 Task: Go to Program & Features. Select Whole Food Market. Add to cart Organic Avocado-2. Select Amazon Health. Add to cart Collagen Supplements-4. Place order for Dallas Robinson, _x000D_
1636 Lexi Loop_x000D_
Lynden, Washington(WA), 98264, Cell Number (360) 354-8826
Action: Mouse moved to (209, 284)
Screenshot: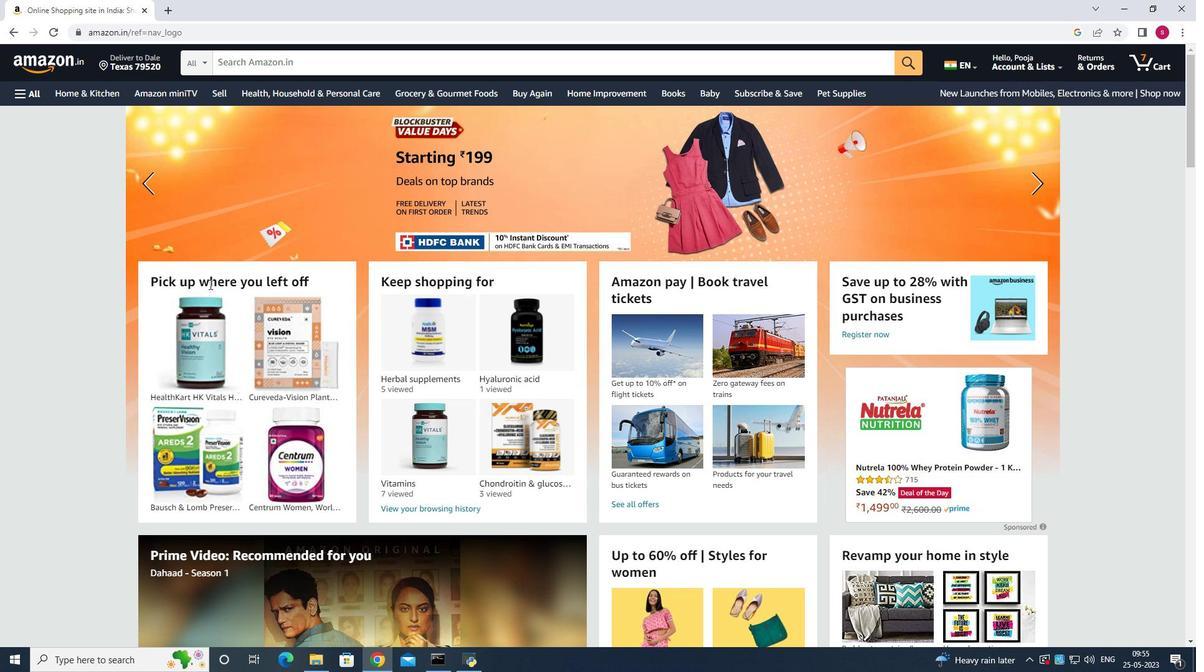 
Action: Mouse scrolled (209, 284) with delta (0, 0)
Screenshot: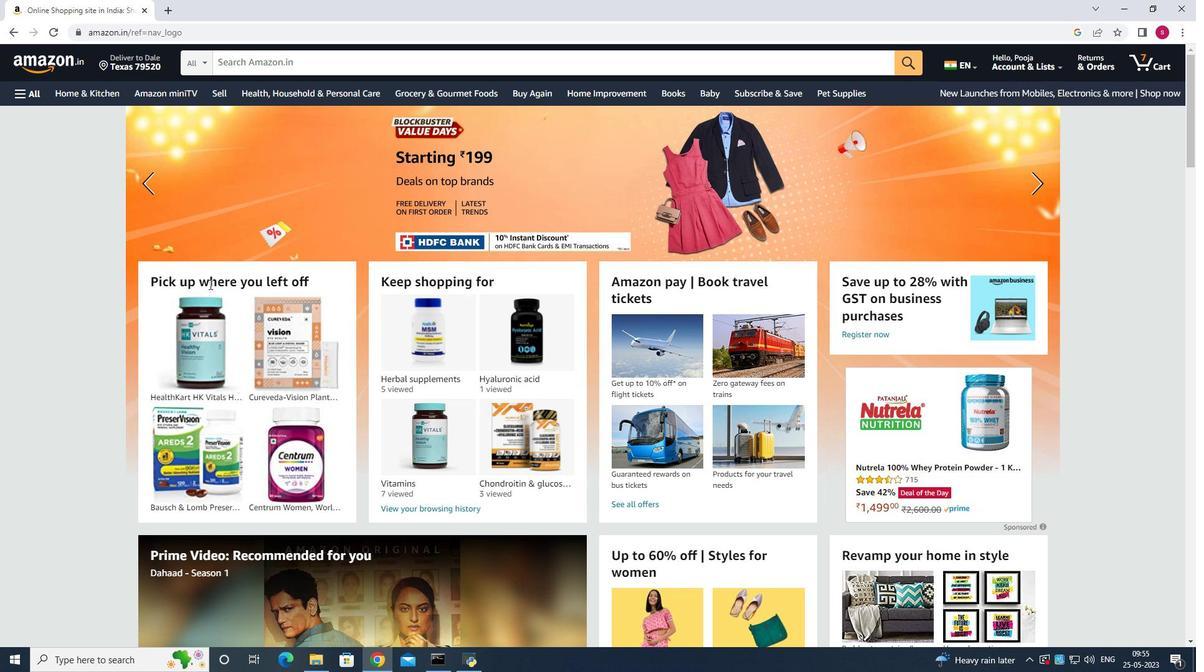 
Action: Mouse scrolled (209, 284) with delta (0, 0)
Screenshot: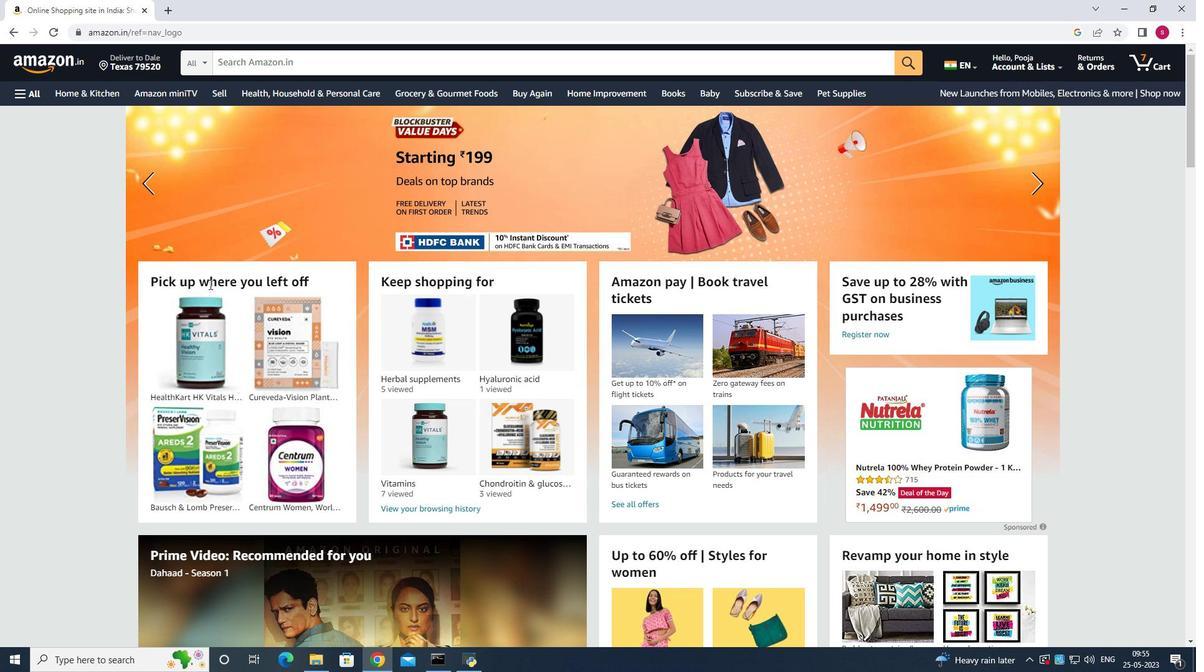 
Action: Mouse scrolled (209, 284) with delta (0, 0)
Screenshot: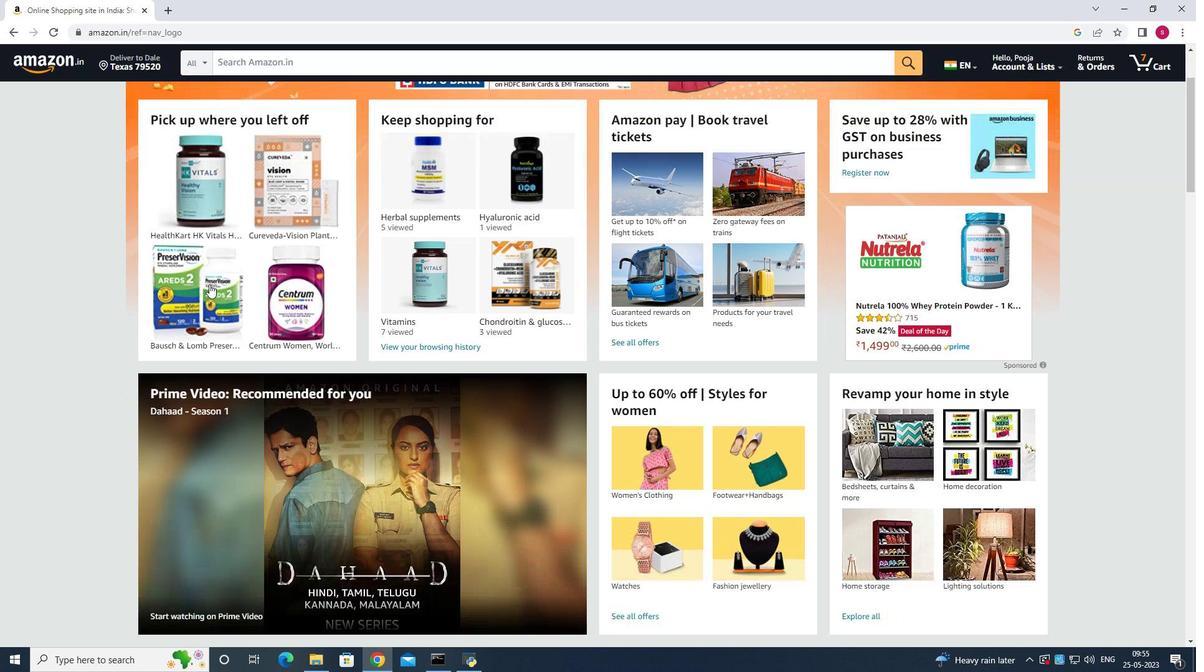 
Action: Mouse scrolled (209, 284) with delta (0, 0)
Screenshot: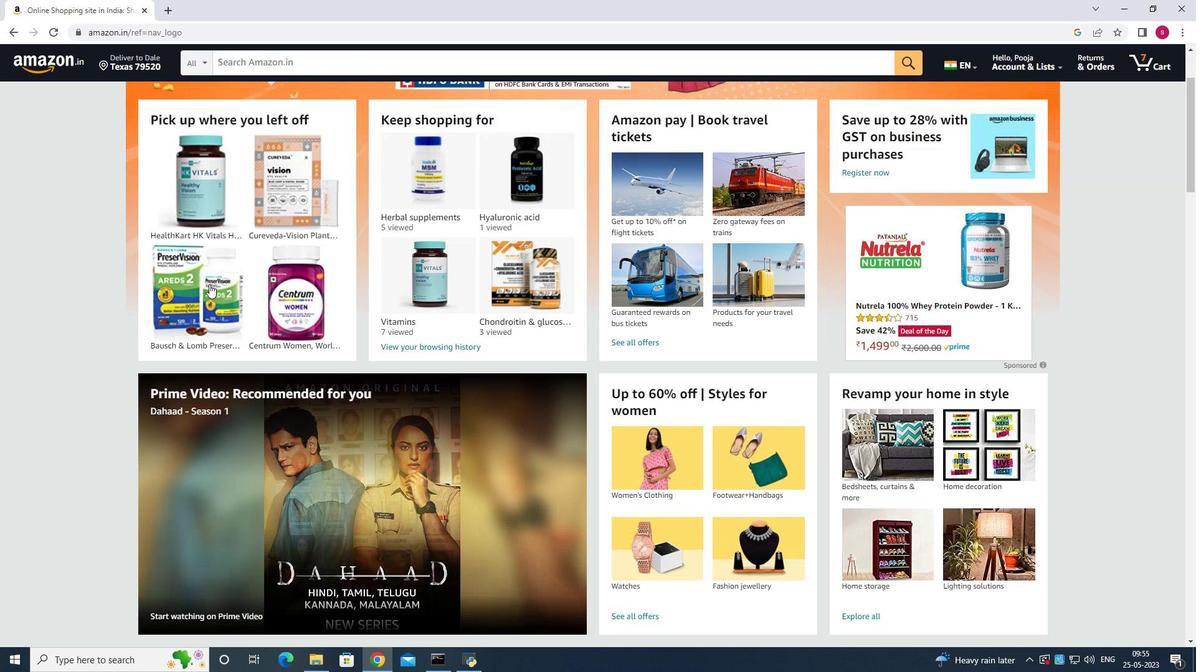 
Action: Mouse scrolled (209, 284) with delta (0, 0)
Screenshot: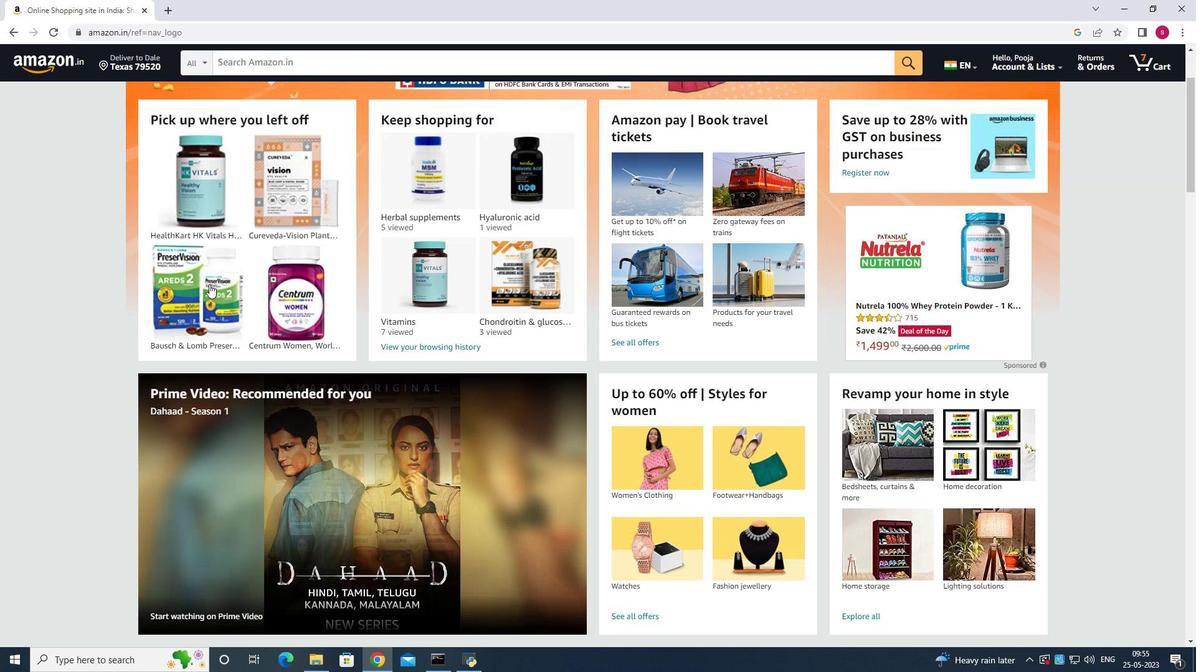 
Action: Mouse scrolled (209, 284) with delta (0, 0)
Screenshot: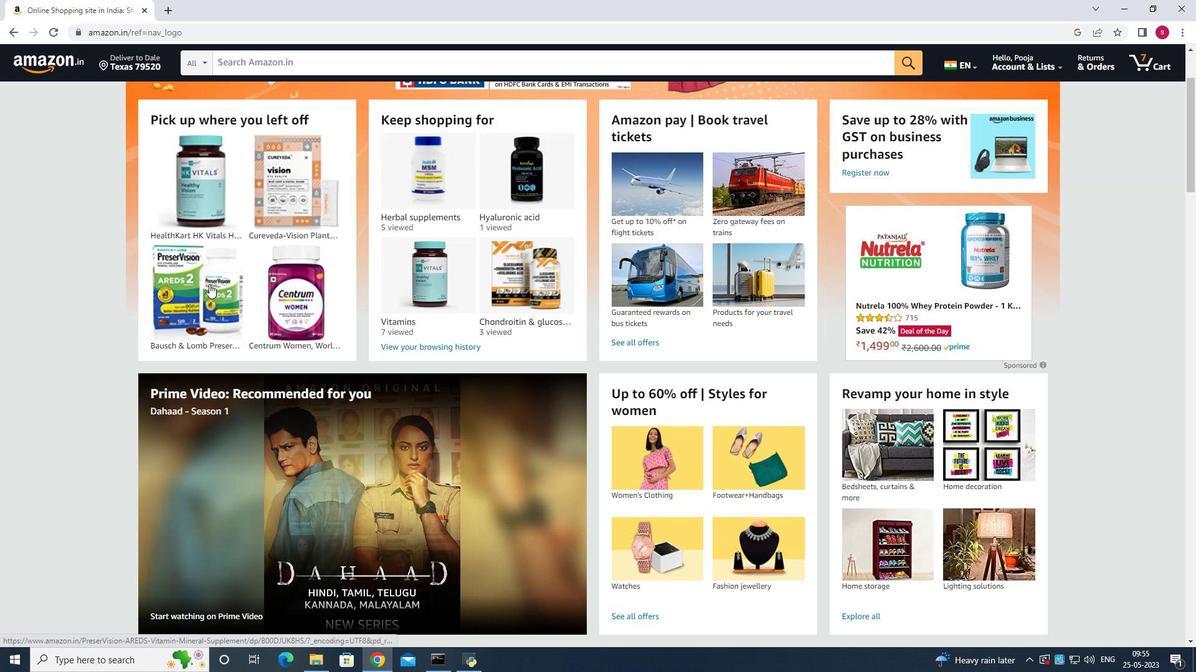 
Action: Mouse moved to (160, 272)
Screenshot: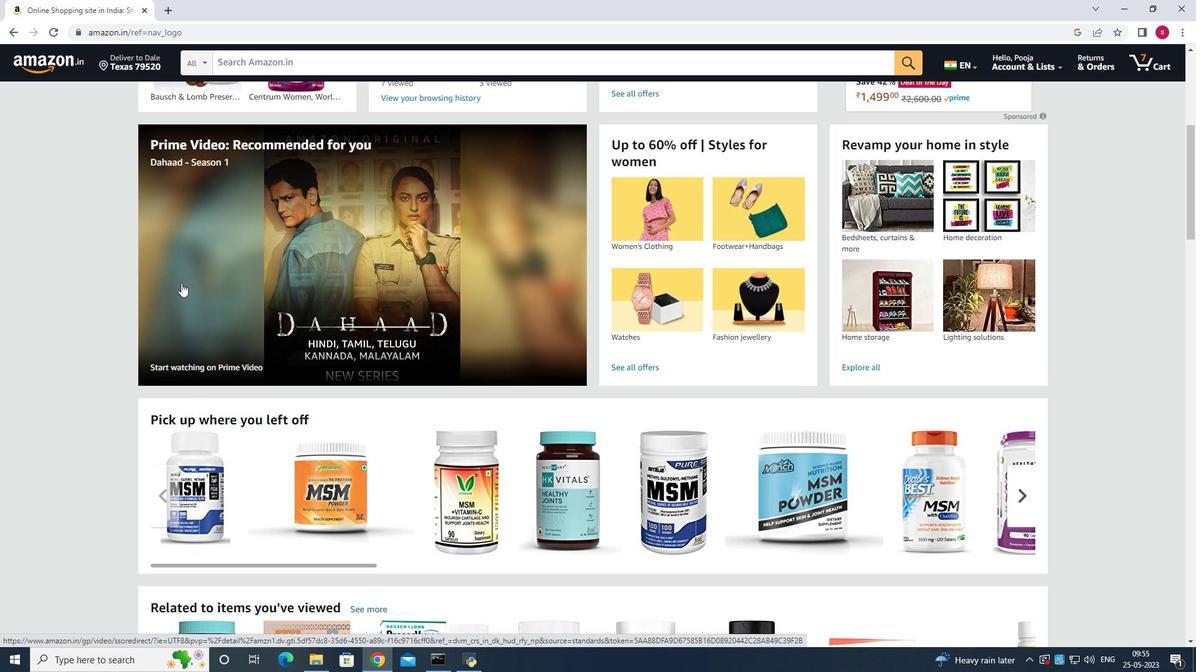 
Action: Mouse scrolled (160, 273) with delta (0, 0)
Screenshot: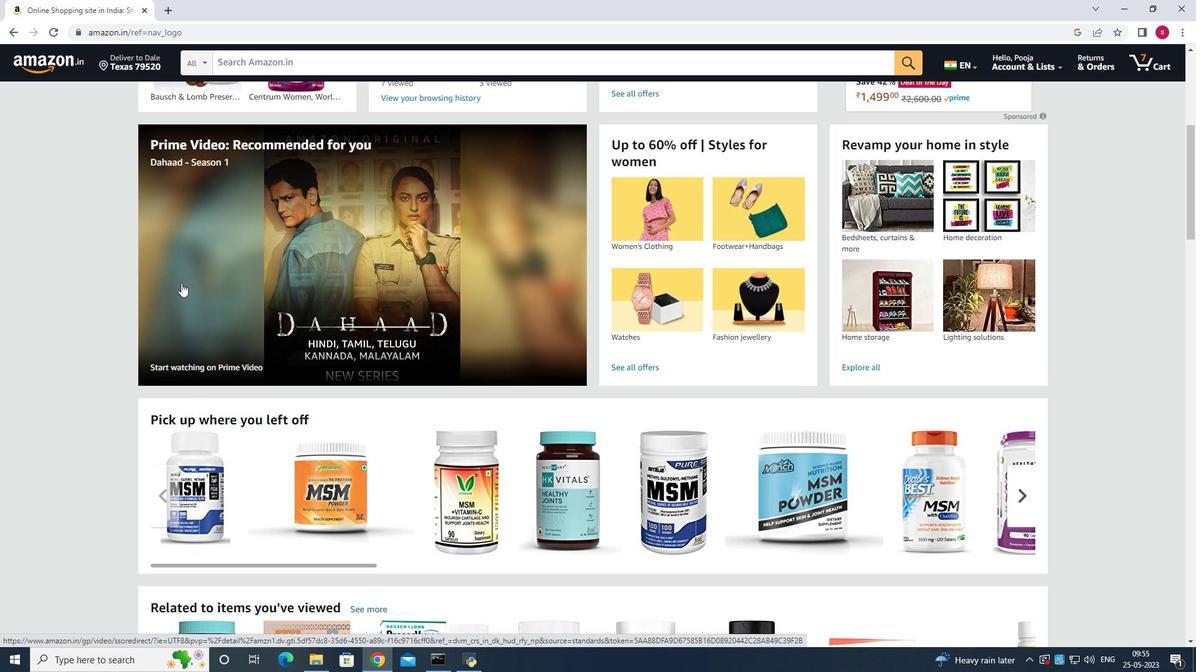 
Action: Mouse scrolled (160, 273) with delta (0, 0)
Screenshot: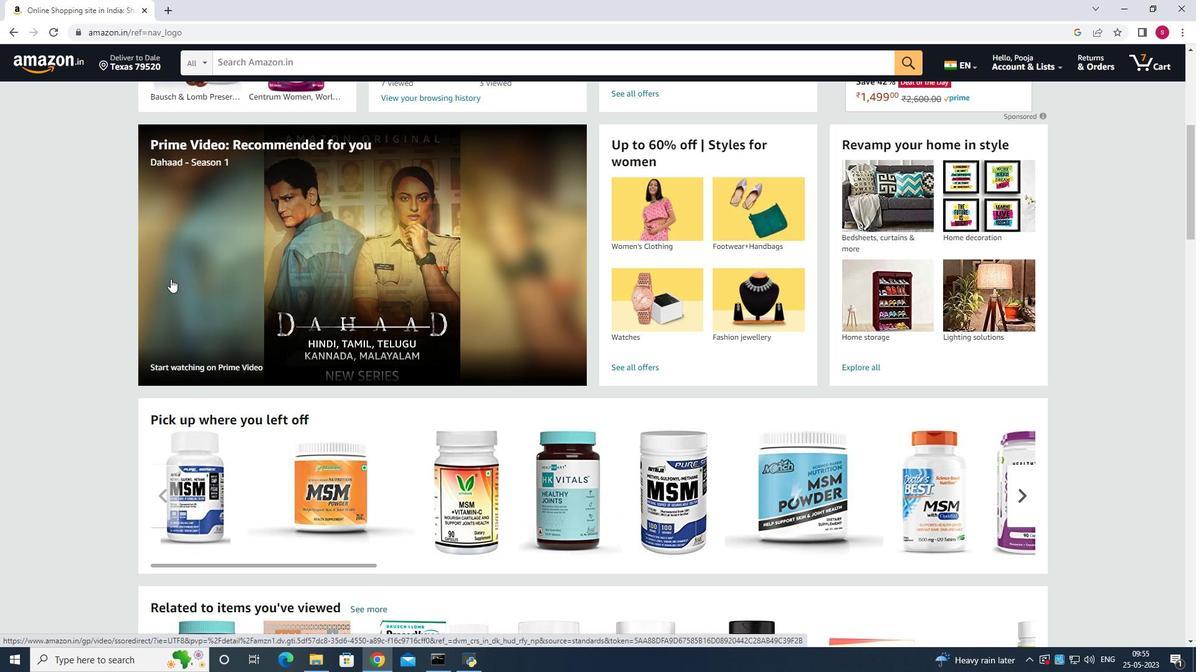 
Action: Mouse scrolled (160, 273) with delta (0, 0)
Screenshot: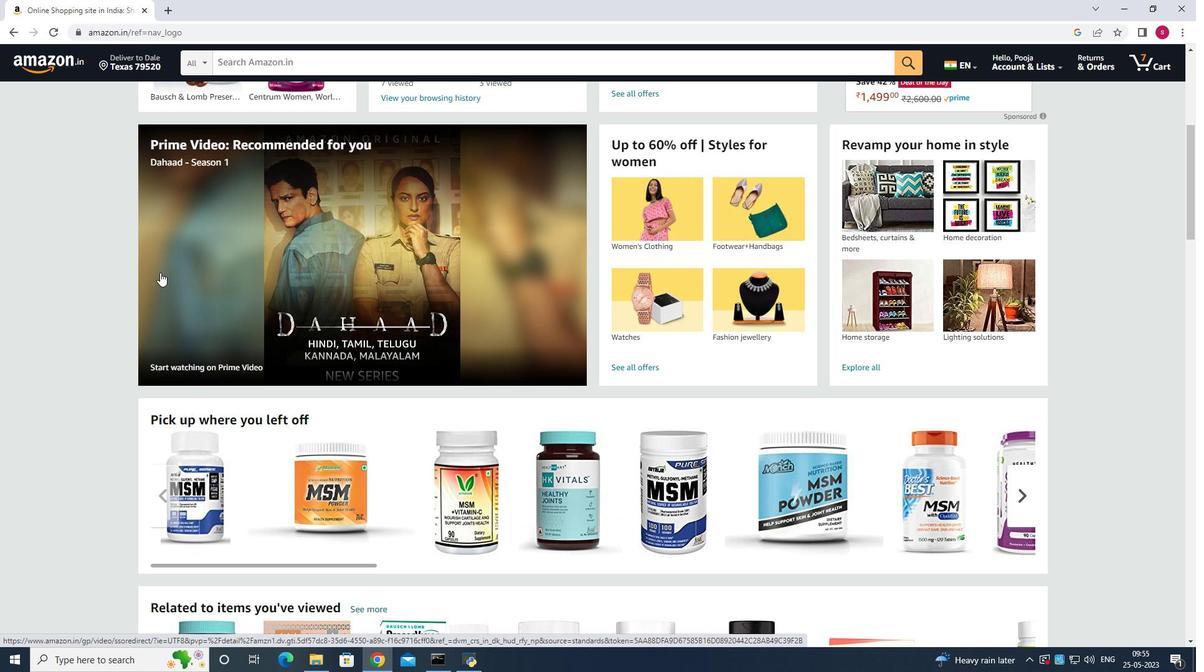 
Action: Mouse scrolled (160, 273) with delta (0, 0)
Screenshot: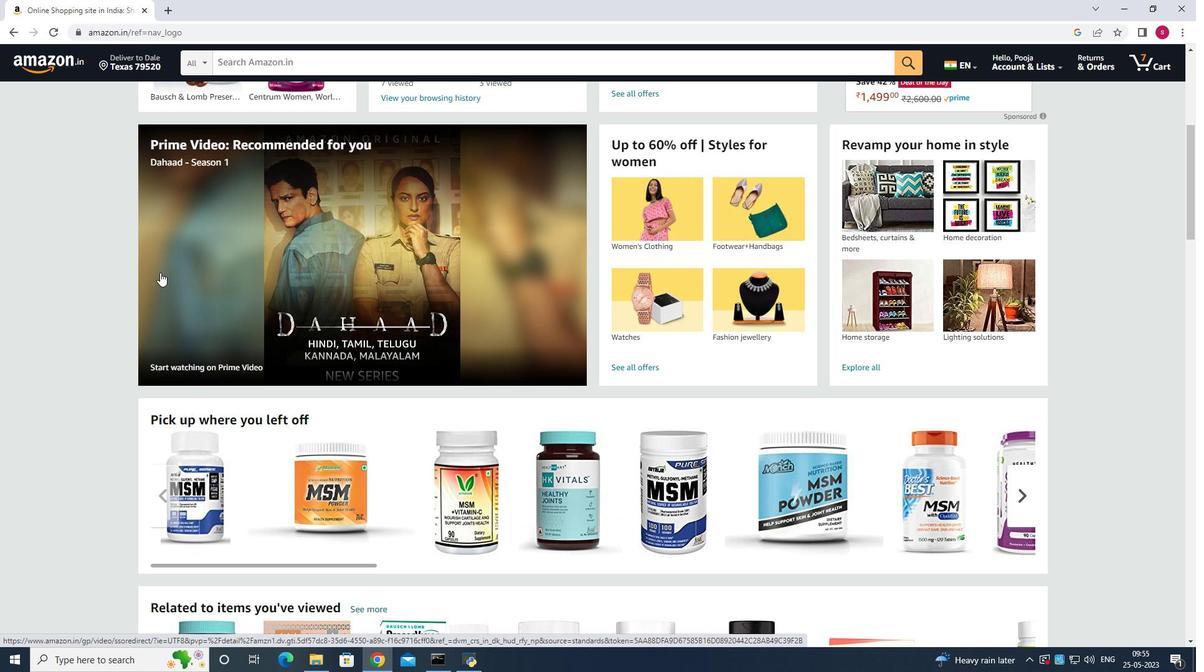 
Action: Mouse scrolled (160, 273) with delta (0, 0)
Screenshot: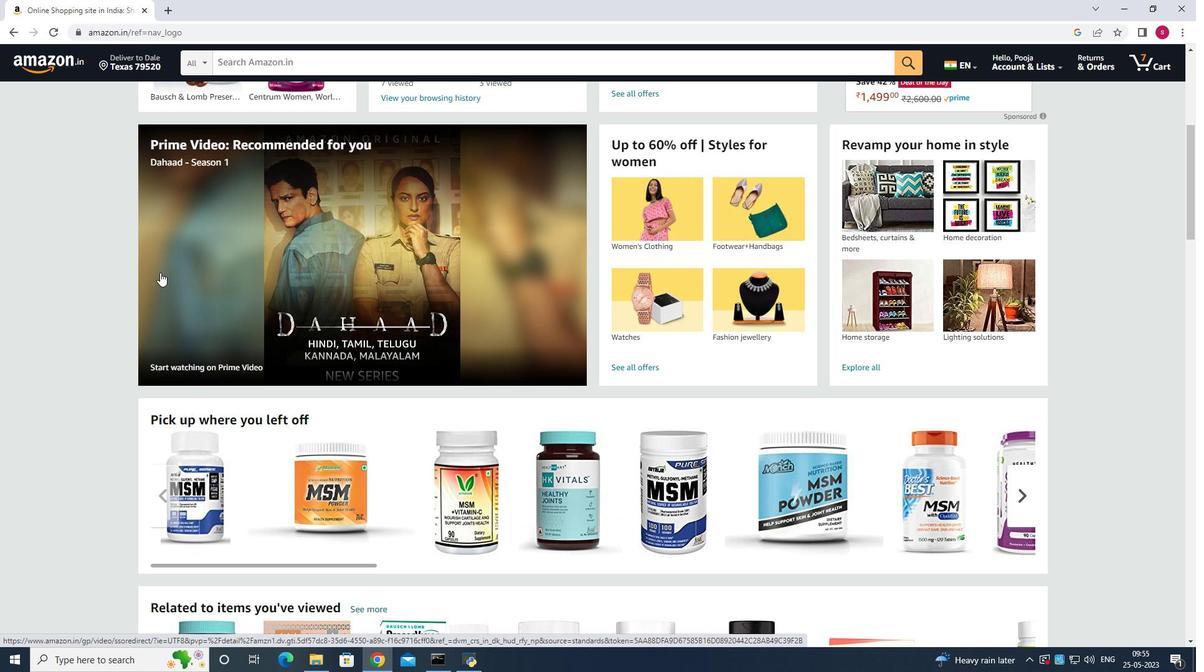 
Action: Mouse scrolled (160, 273) with delta (0, 0)
Screenshot: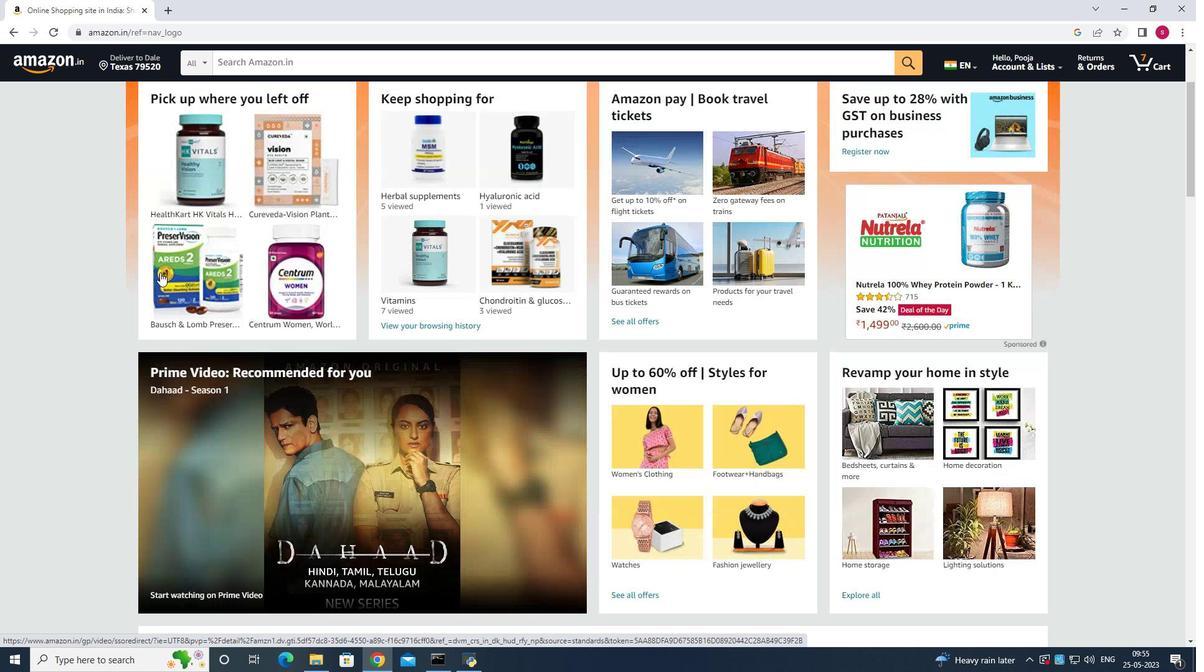 
Action: Mouse scrolled (160, 273) with delta (0, 0)
Screenshot: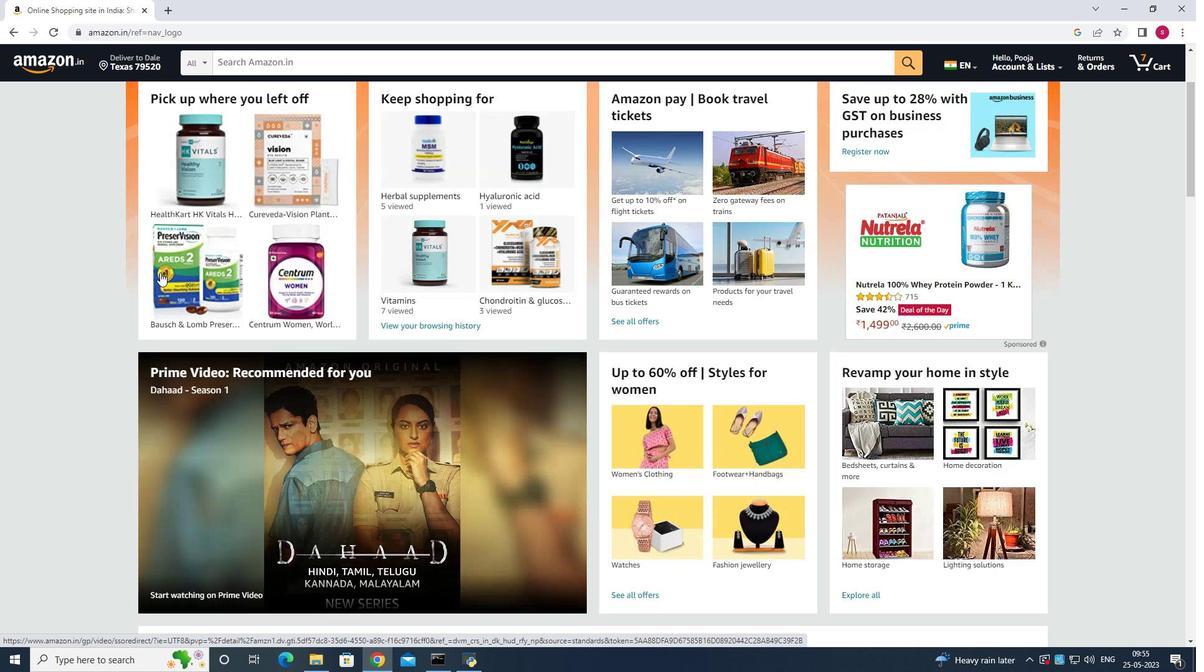 
Action: Mouse scrolled (160, 273) with delta (0, 0)
Screenshot: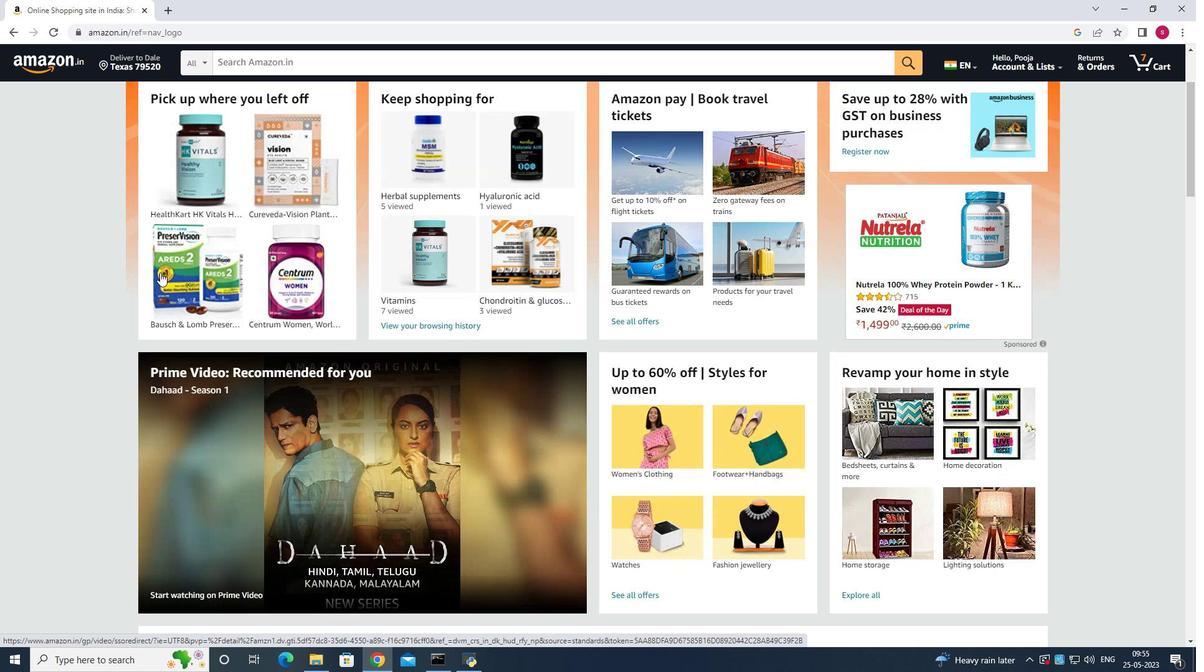 
Action: Mouse moved to (16, 95)
Screenshot: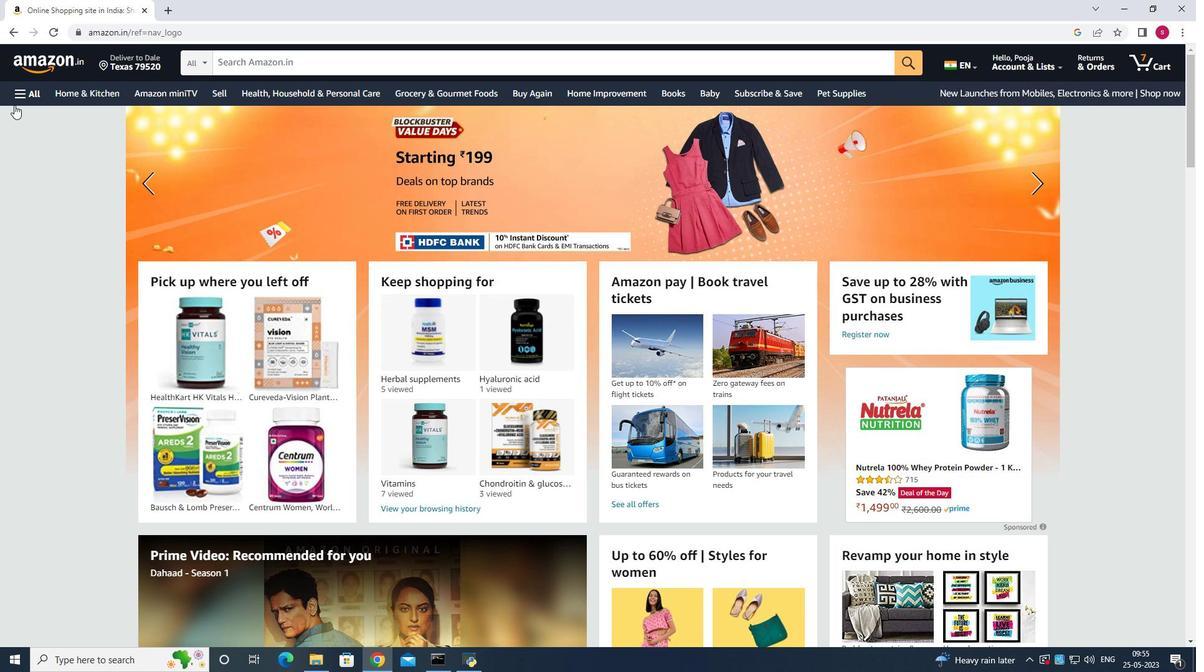 
Action: Mouse pressed left at (16, 95)
Screenshot: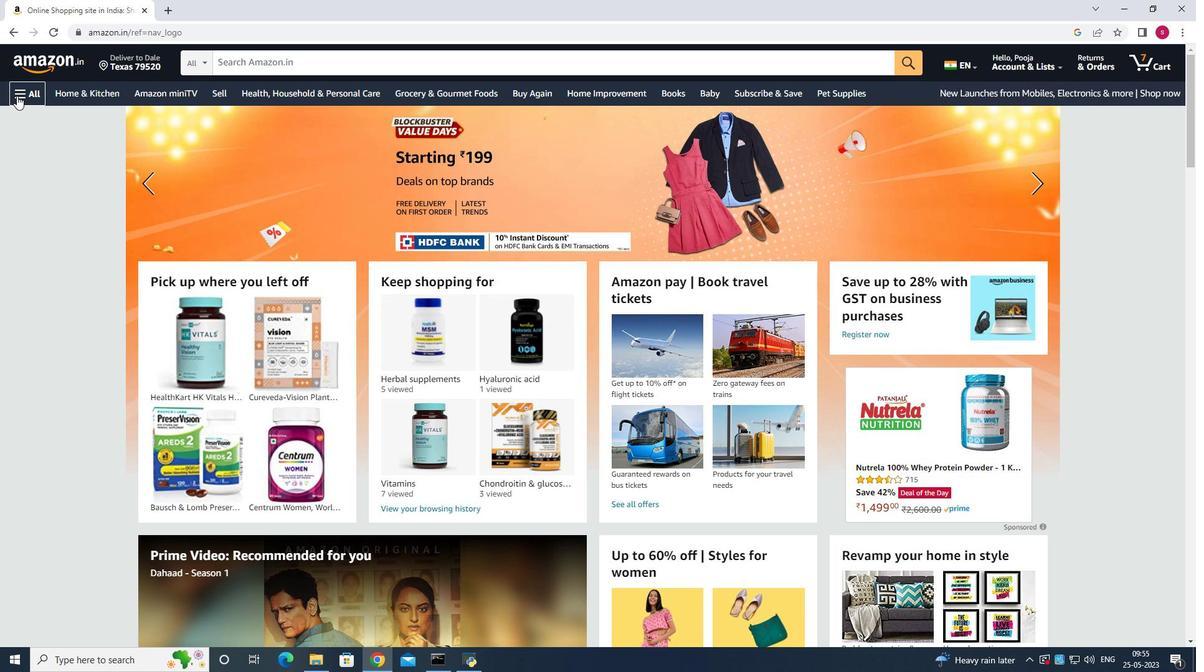 
Action: Mouse moved to (84, 335)
Screenshot: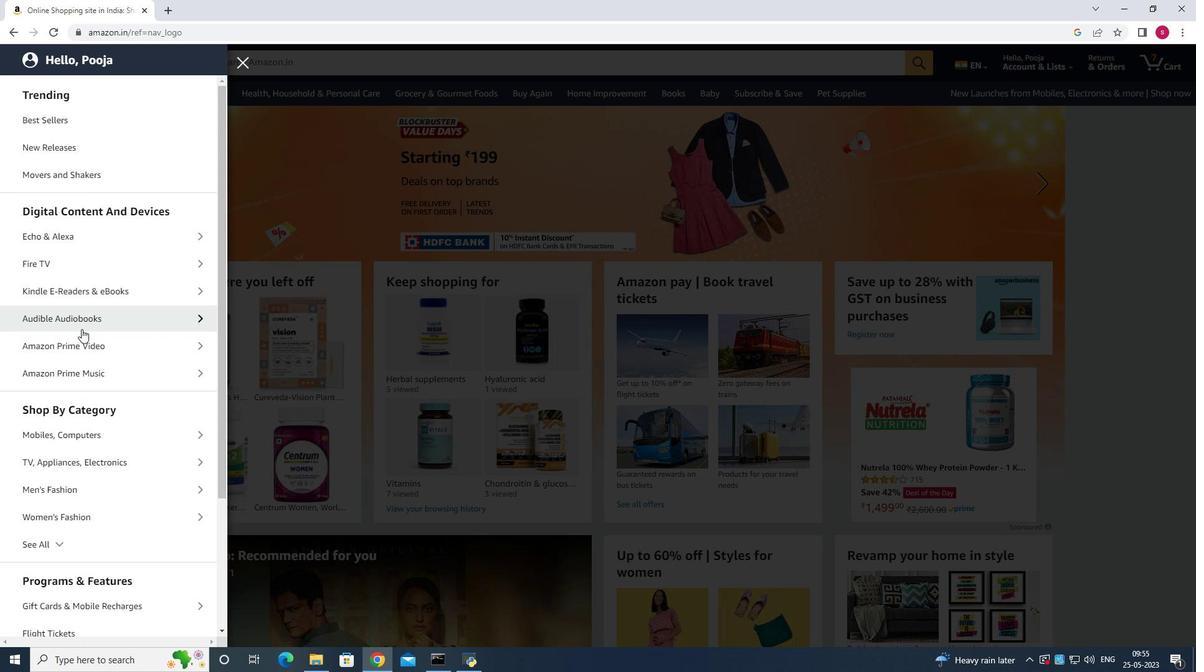 
Action: Mouse scrolled (84, 334) with delta (0, 0)
Screenshot: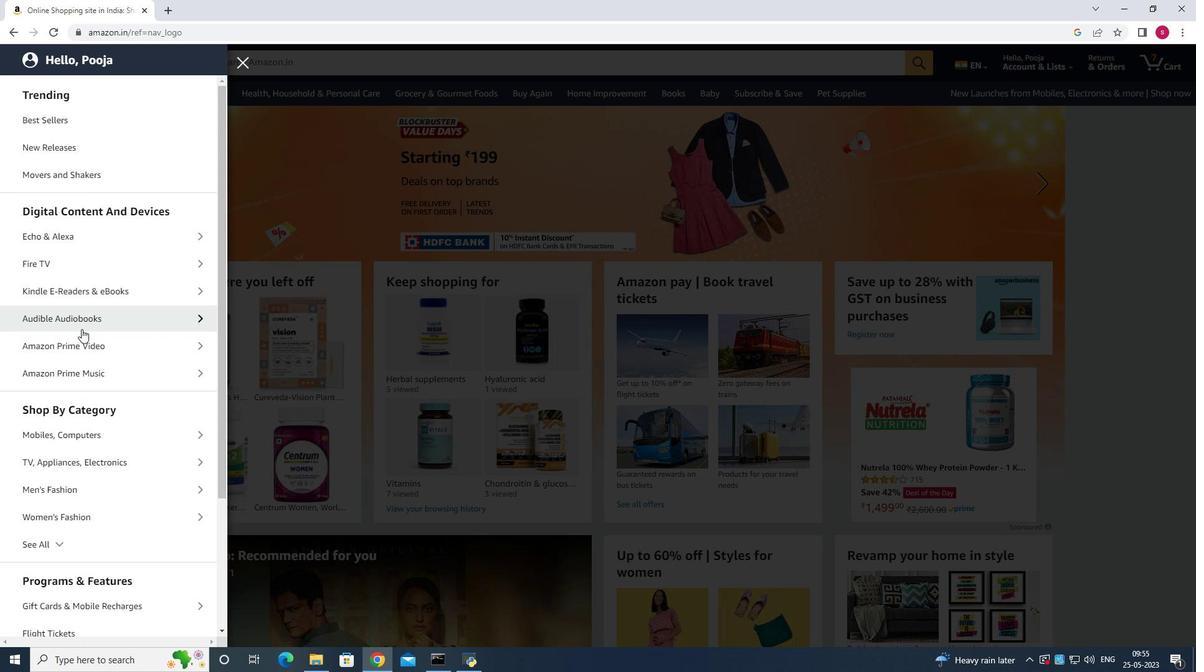 
Action: Mouse moved to (84, 335)
Screenshot: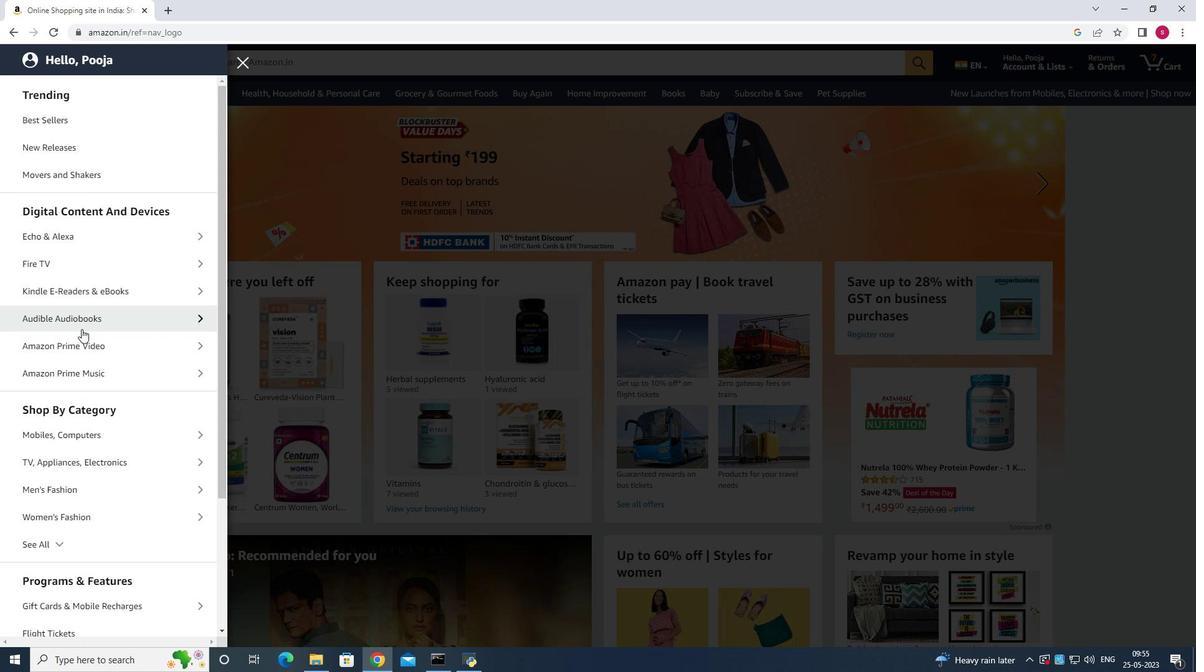 
Action: Mouse scrolled (84, 335) with delta (0, 0)
Screenshot: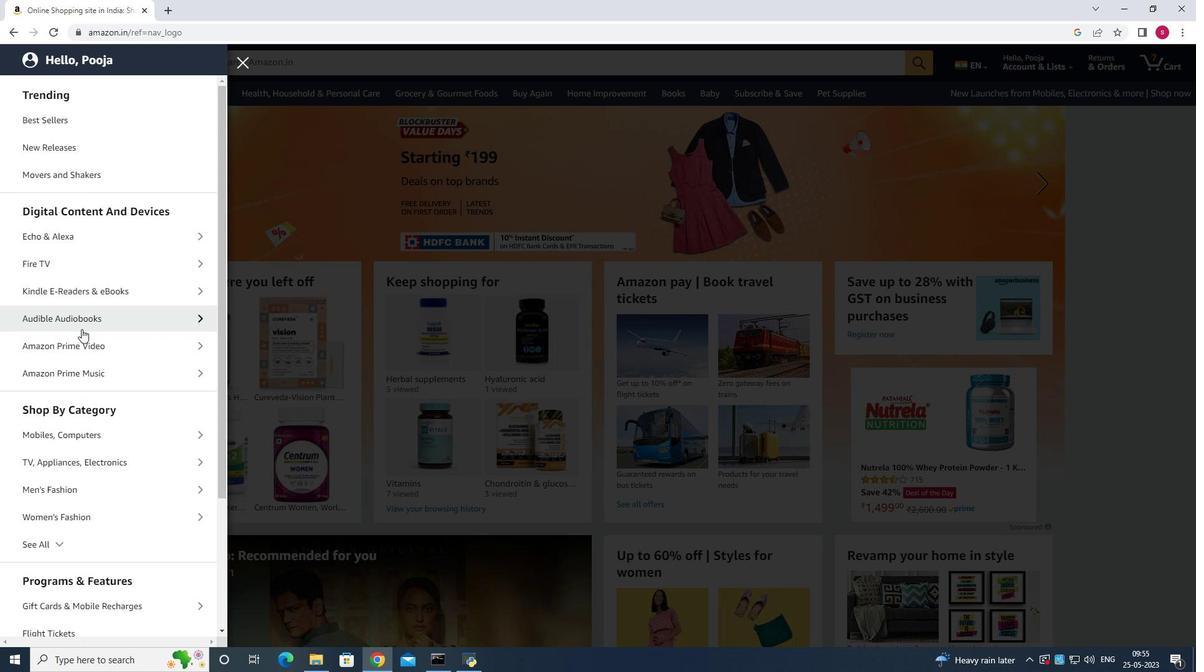 
Action: Mouse scrolled (84, 335) with delta (0, 0)
Screenshot: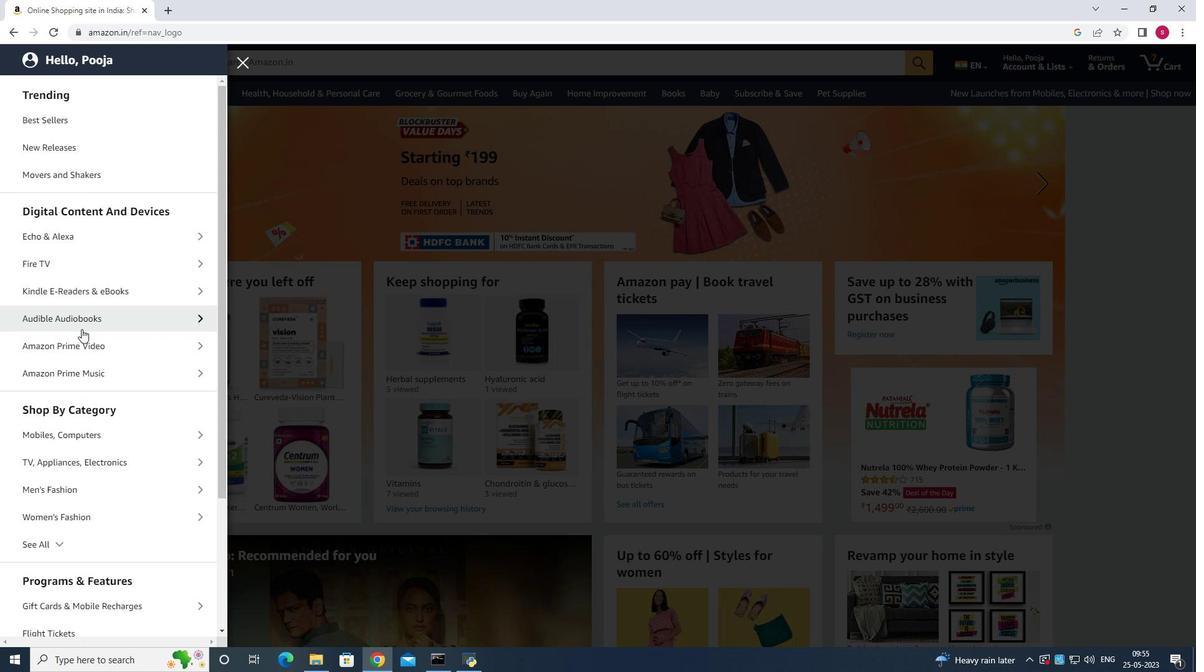
Action: Mouse scrolled (84, 335) with delta (0, 0)
Screenshot: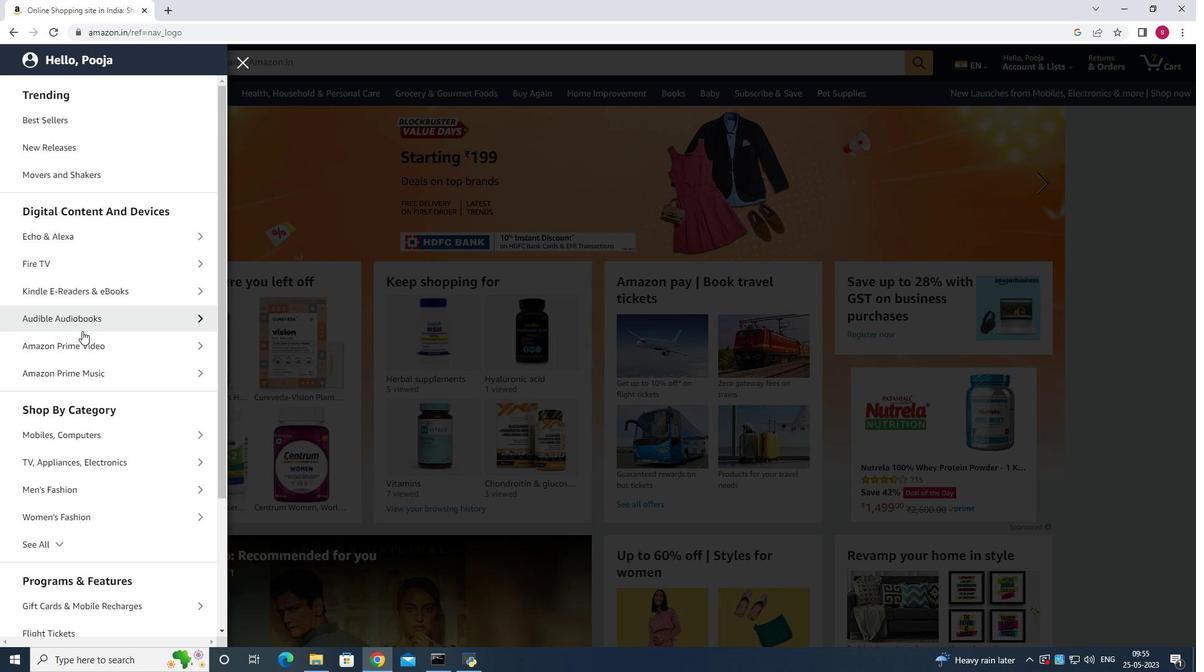 
Action: Mouse scrolled (84, 335) with delta (0, 0)
Screenshot: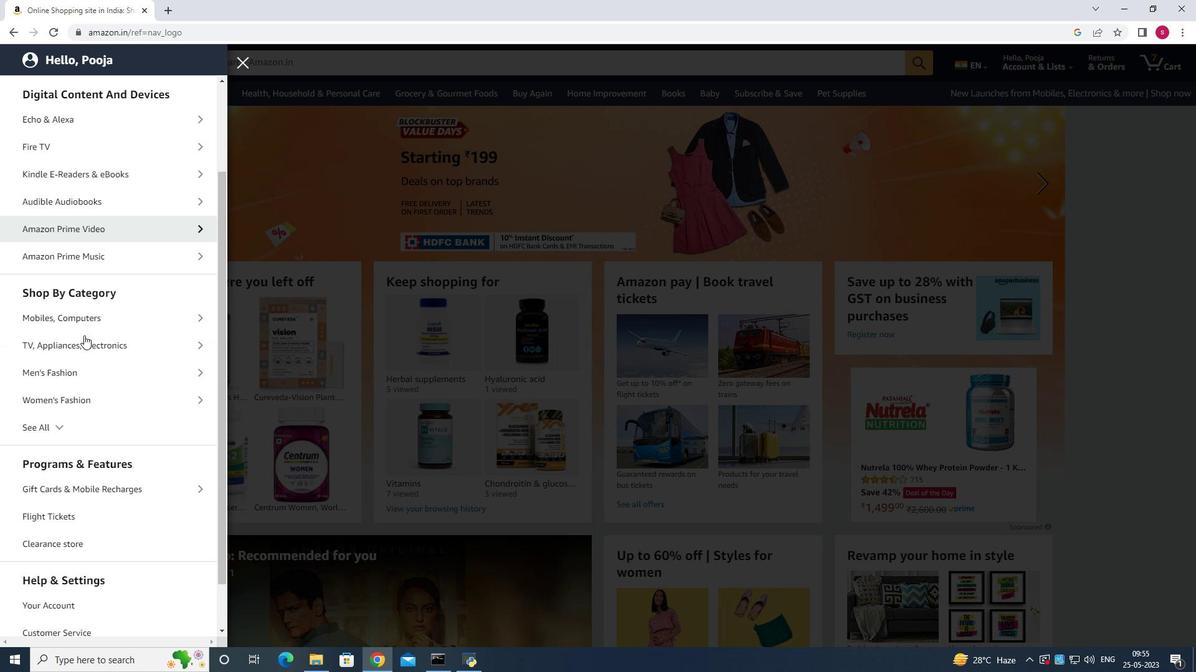 
Action: Mouse scrolled (84, 335) with delta (0, 0)
Screenshot: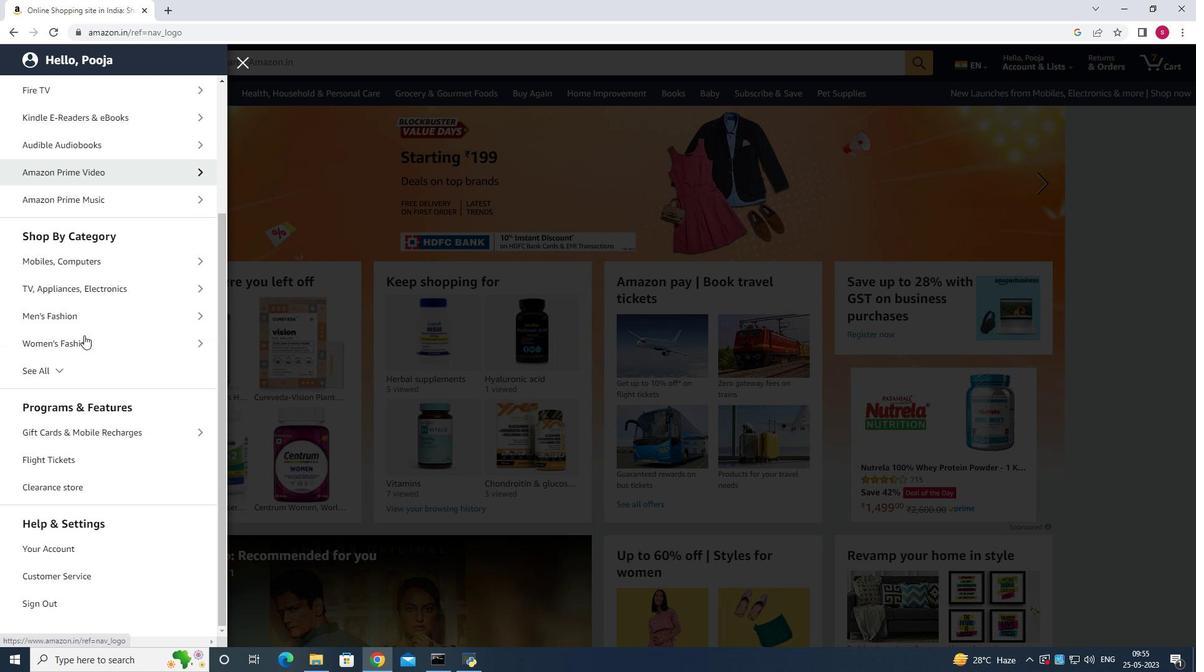 
Action: Mouse scrolled (84, 335) with delta (0, 0)
Screenshot: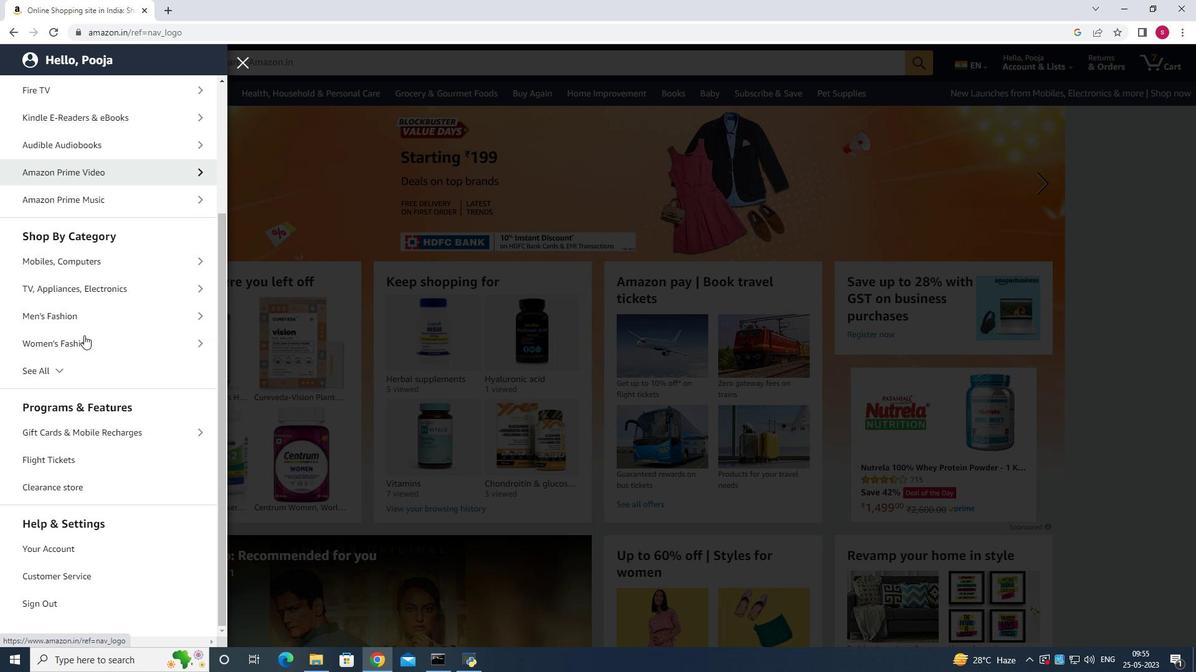 
Action: Mouse scrolled (84, 335) with delta (0, 0)
Screenshot: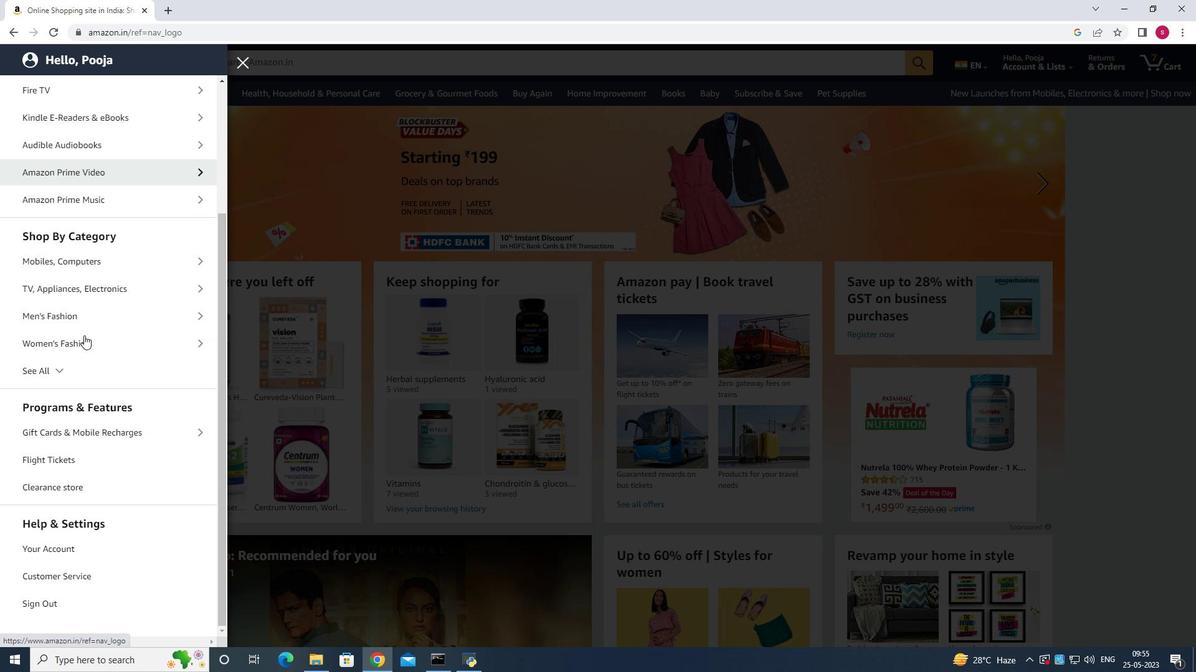 
Action: Mouse moved to (84, 336)
Screenshot: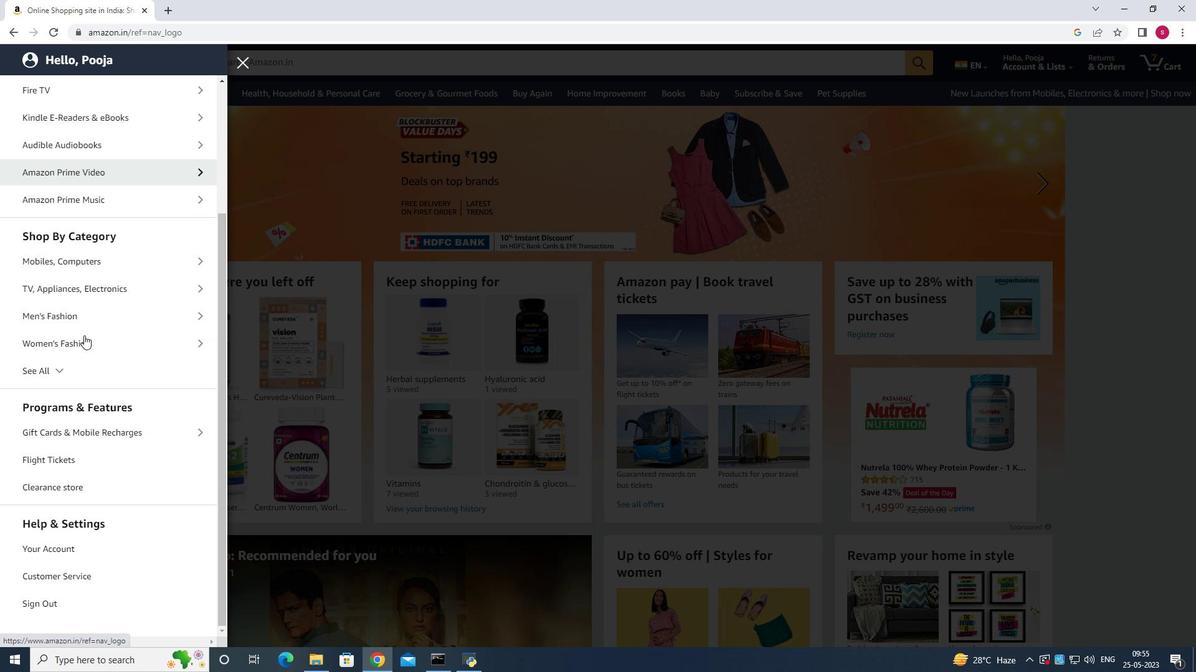 
Action: Mouse scrolled (84, 335) with delta (0, 0)
Screenshot: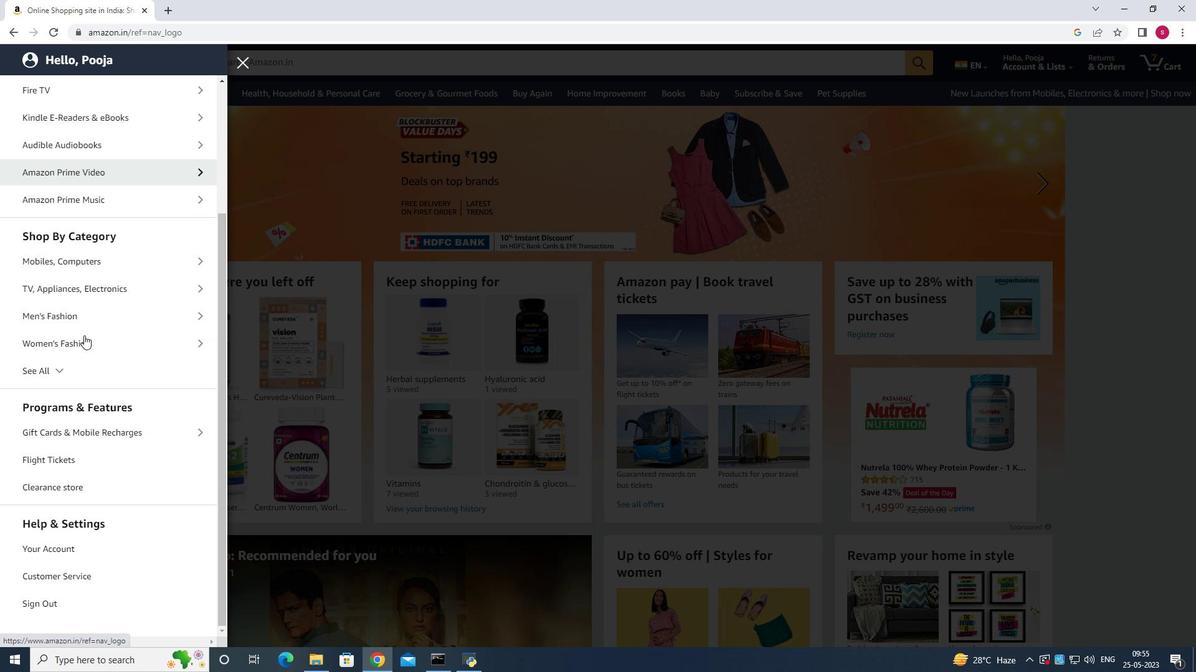 
Action: Mouse moved to (170, 431)
Screenshot: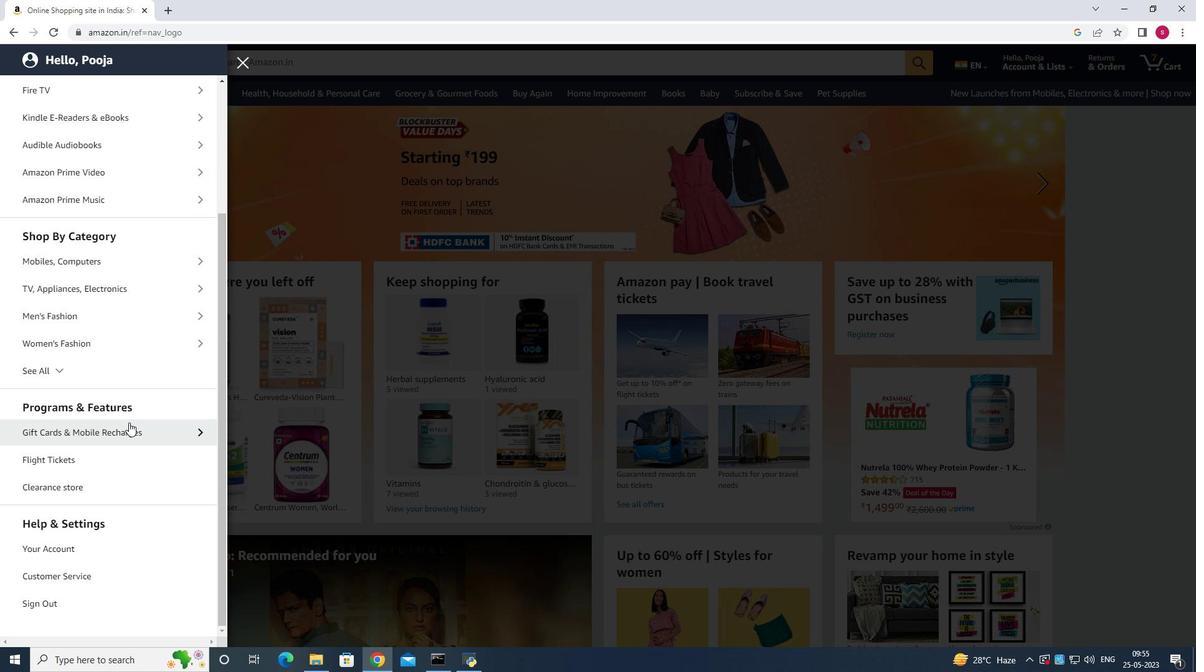 
Action: Mouse pressed left at (170, 431)
Screenshot: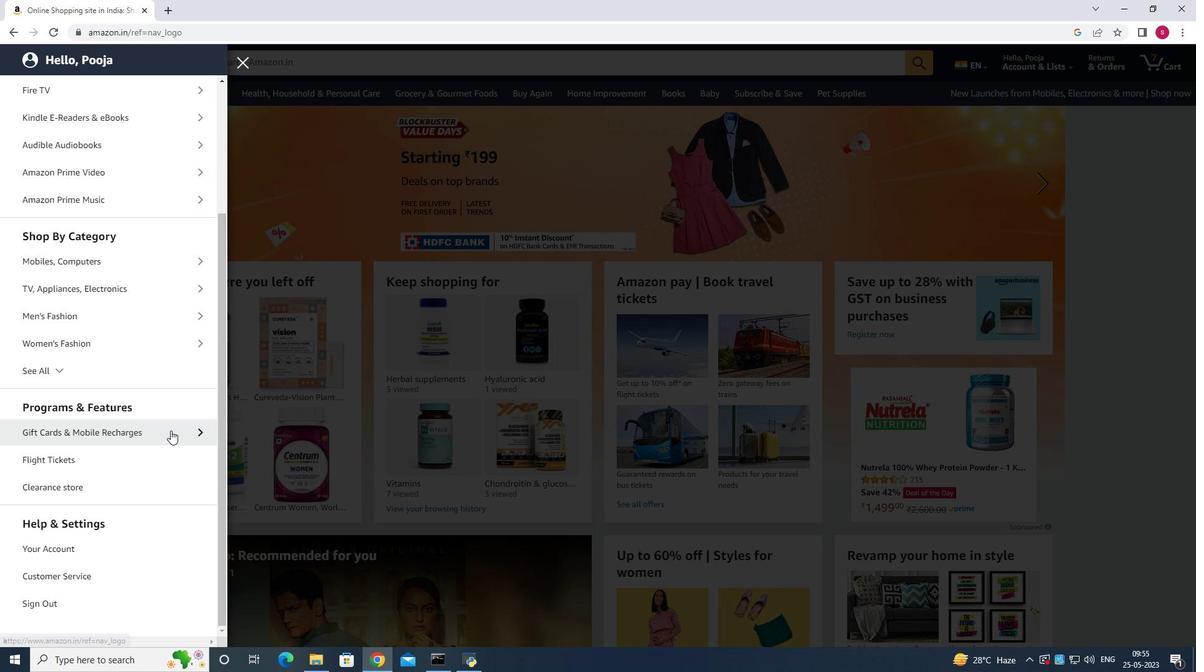 
Action: Mouse moved to (260, 239)
Screenshot: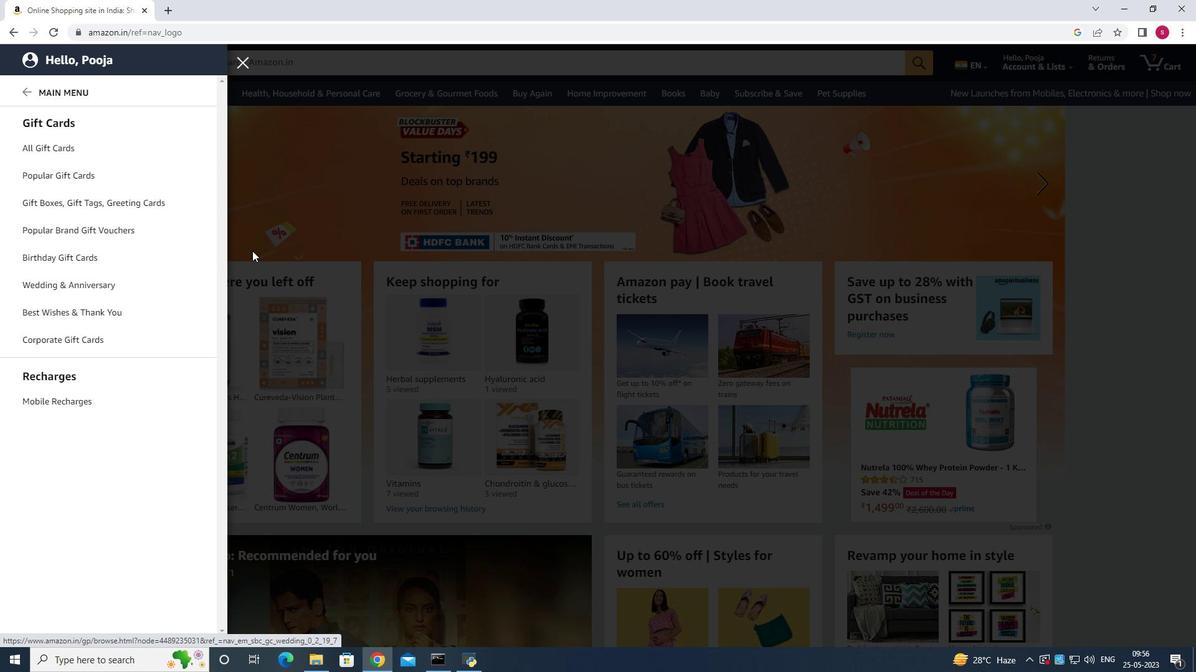
Action: Mouse pressed left at (260, 239)
Screenshot: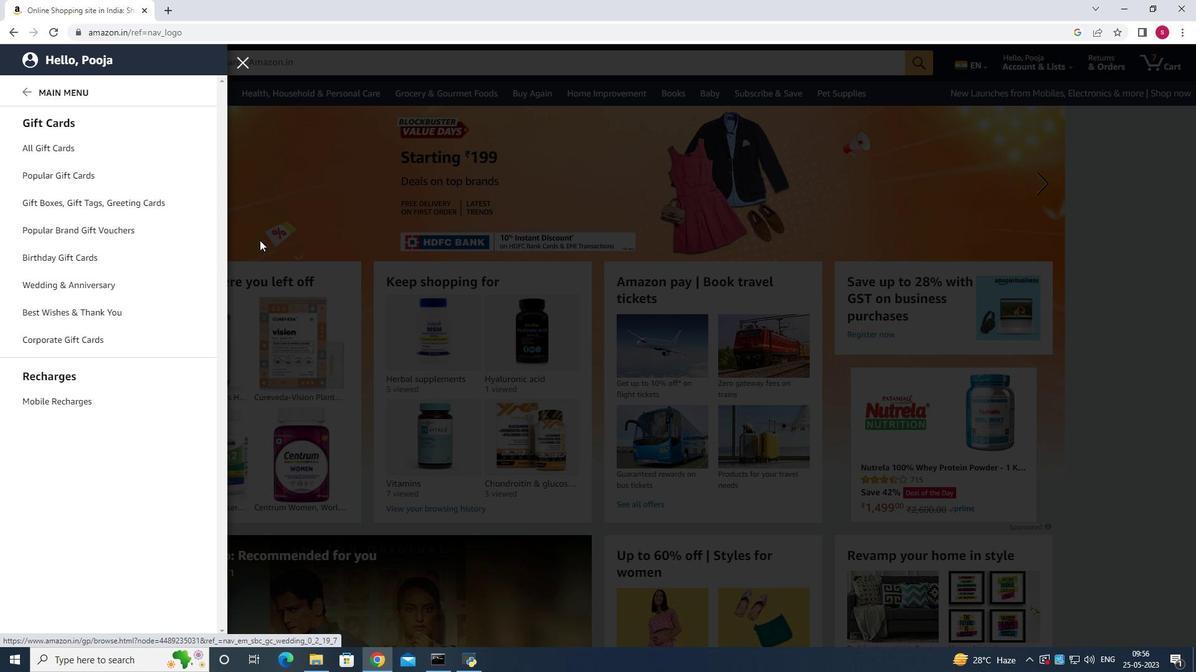 
Action: Mouse moved to (234, 67)
Screenshot: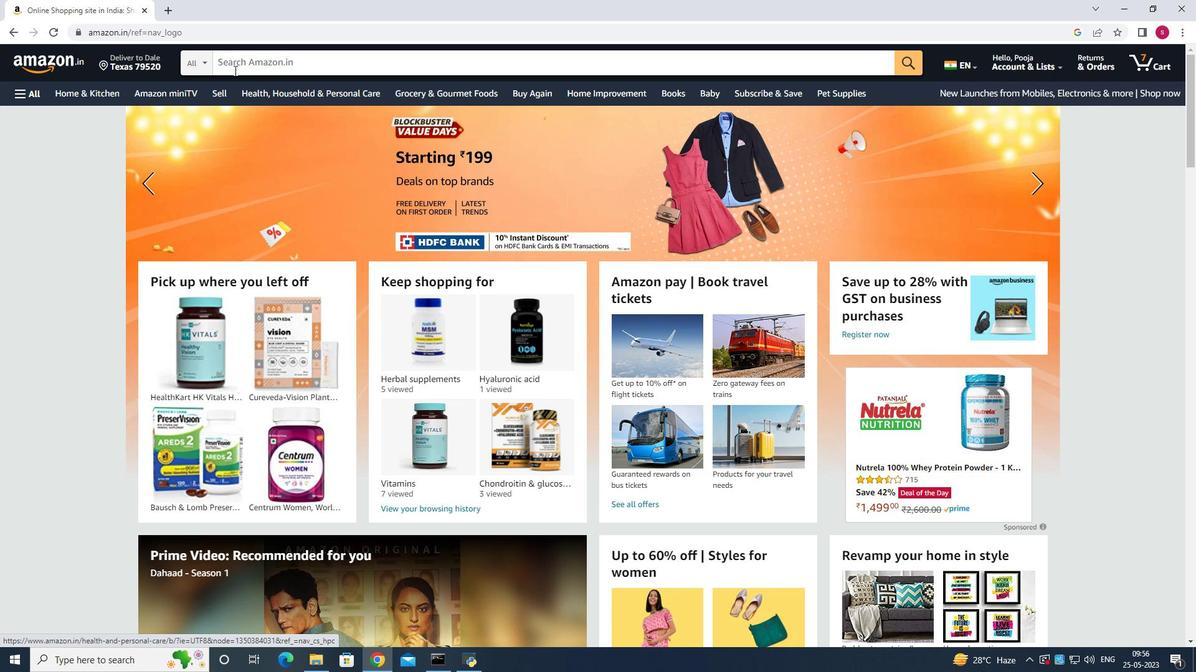 
Action: Mouse pressed left at (234, 67)
Screenshot: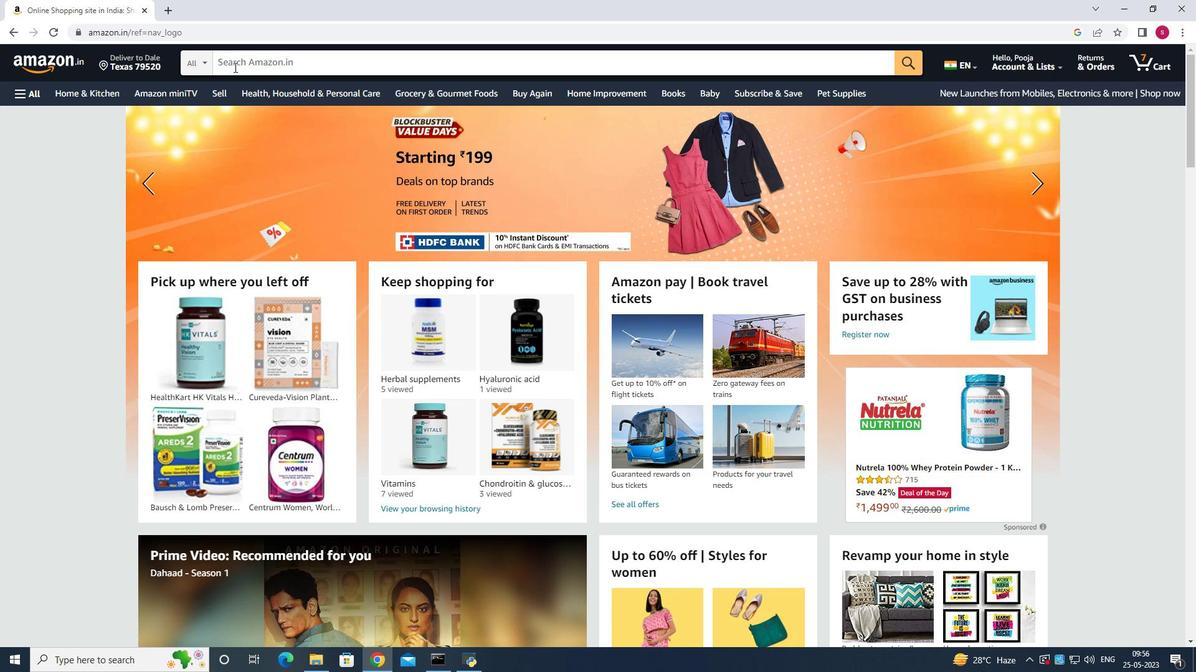 
Action: Key pressed <Key.down><Key.enter>
Screenshot: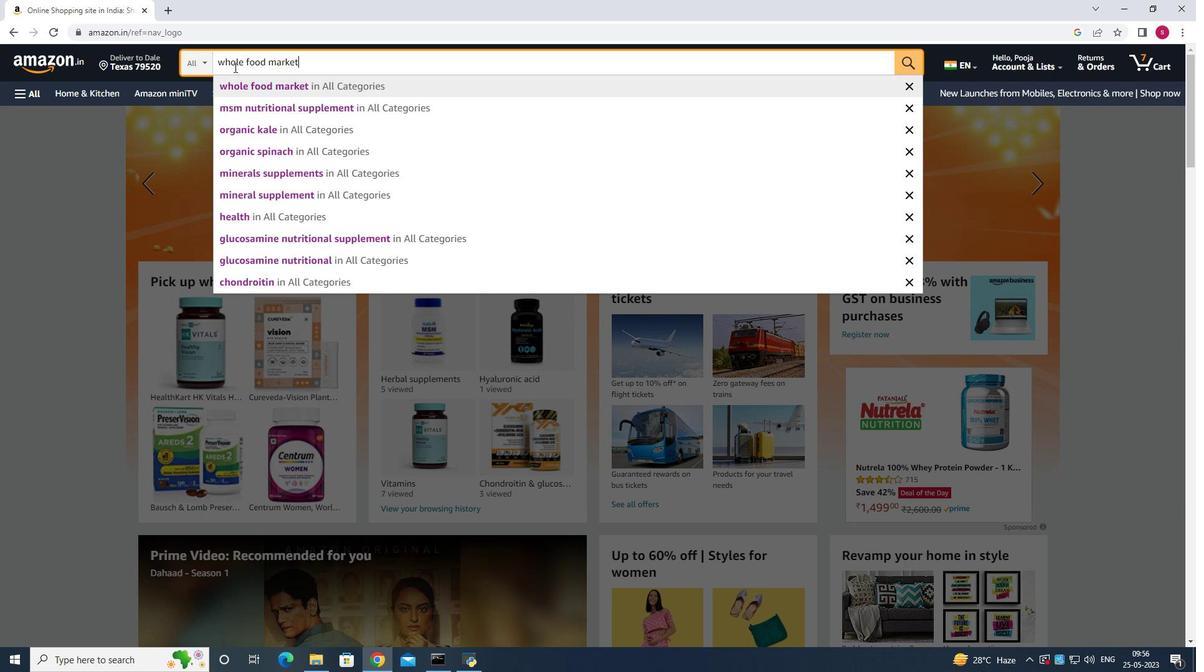 
Action: Mouse moved to (382, 51)
Screenshot: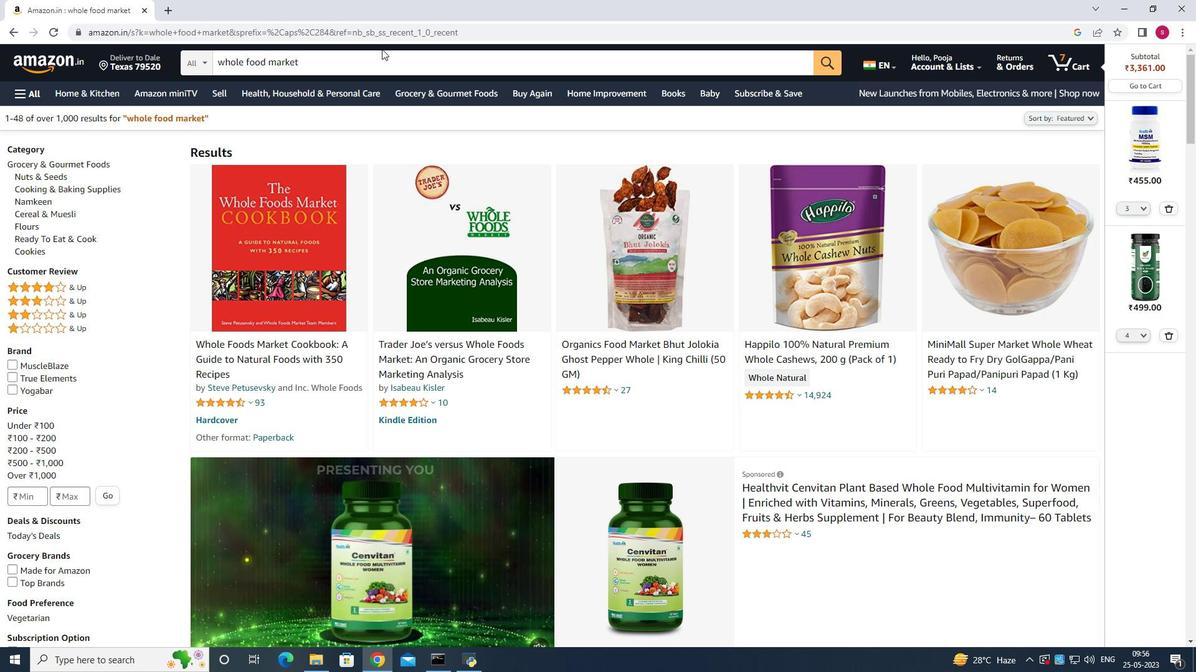 
Action: Mouse pressed left at (382, 51)
Screenshot: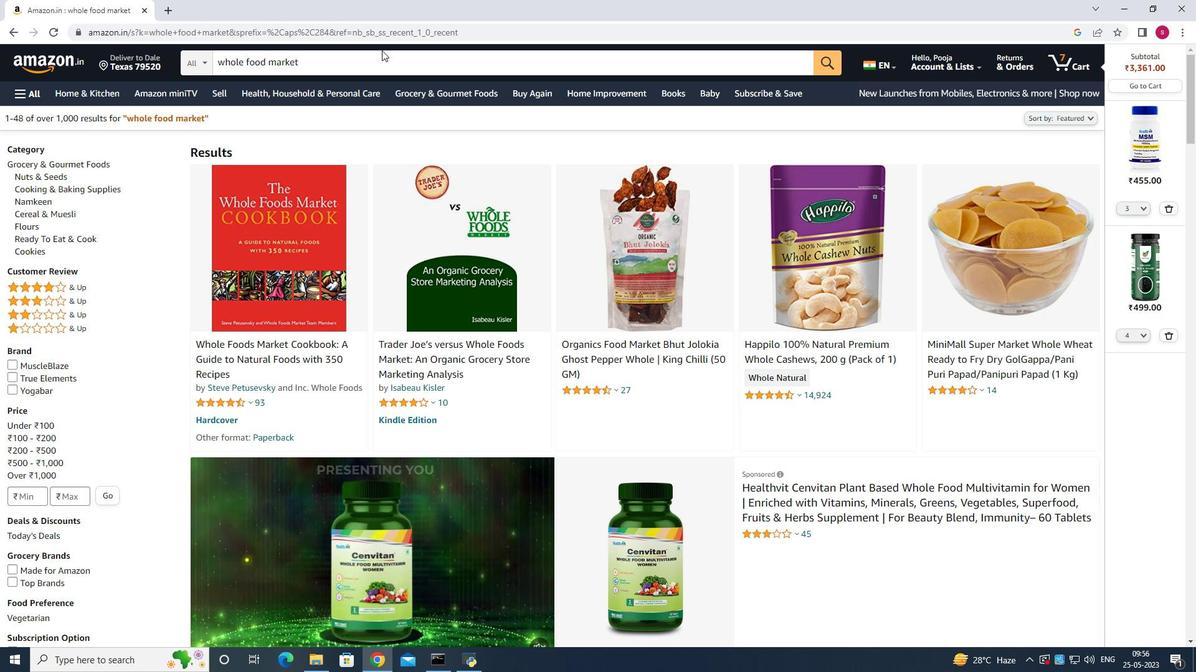 
Action: Mouse moved to (383, 51)
Screenshot: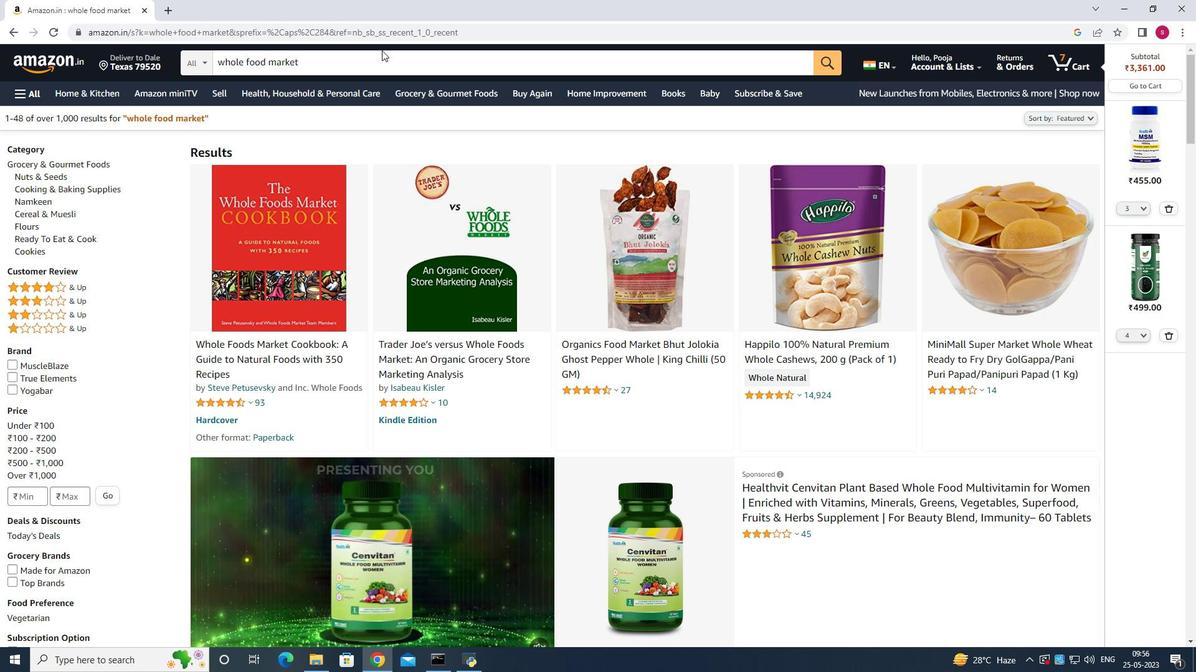 
Action: Key pressed <Key.backspace><Key.backspace><Key.backspace><Key.backspace><Key.backspace><Key.backspace><Key.backspace><Key.backspace><Key.backspace><Key.backspace><Key.backspace><Key.backspace><Key.backspace><Key.backspace><Key.backspace><Key.backspace><Key.backspace><Key.backspace><Key.backspace><Key.backspace><Key.backspace><Key.backspace><Key.backspace><Key.backspace><Key.backspace><Key.backspace><Key.backspace><Key.backspace><Key.backspace><Key.backspace><Key.backspace><Key.backspace><Key.backspace><Key.backspace><Key.backspace>collagen<Key.space>supplyments<Key.enter>
Screenshot: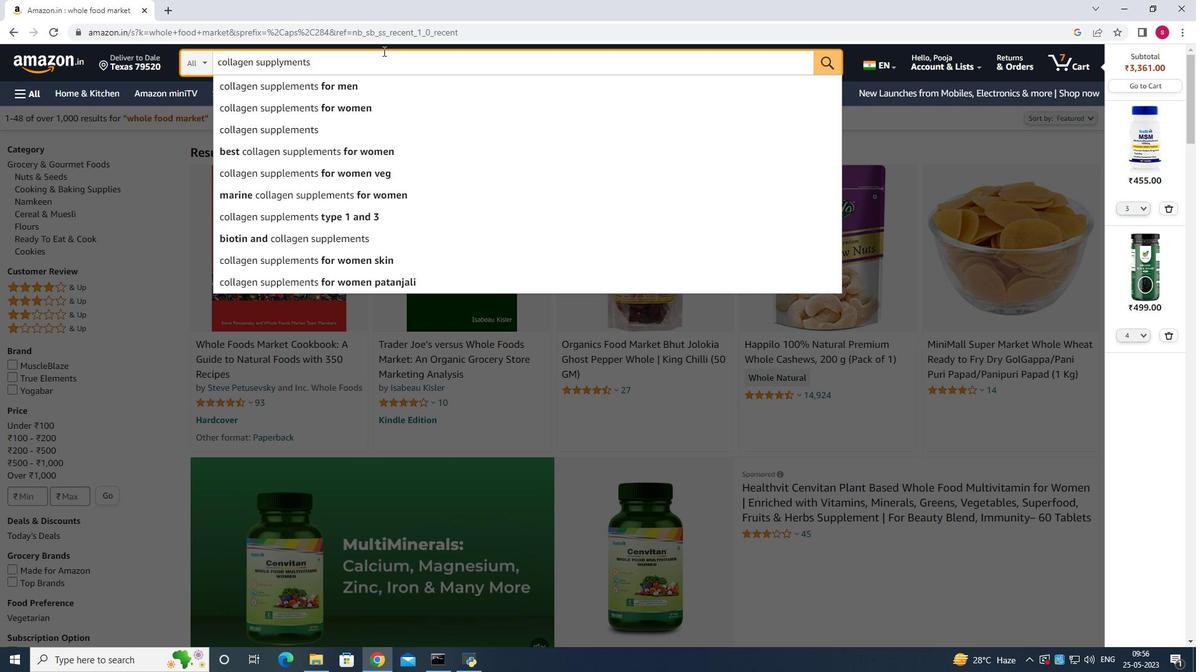 
Action: Mouse moved to (384, 50)
Screenshot: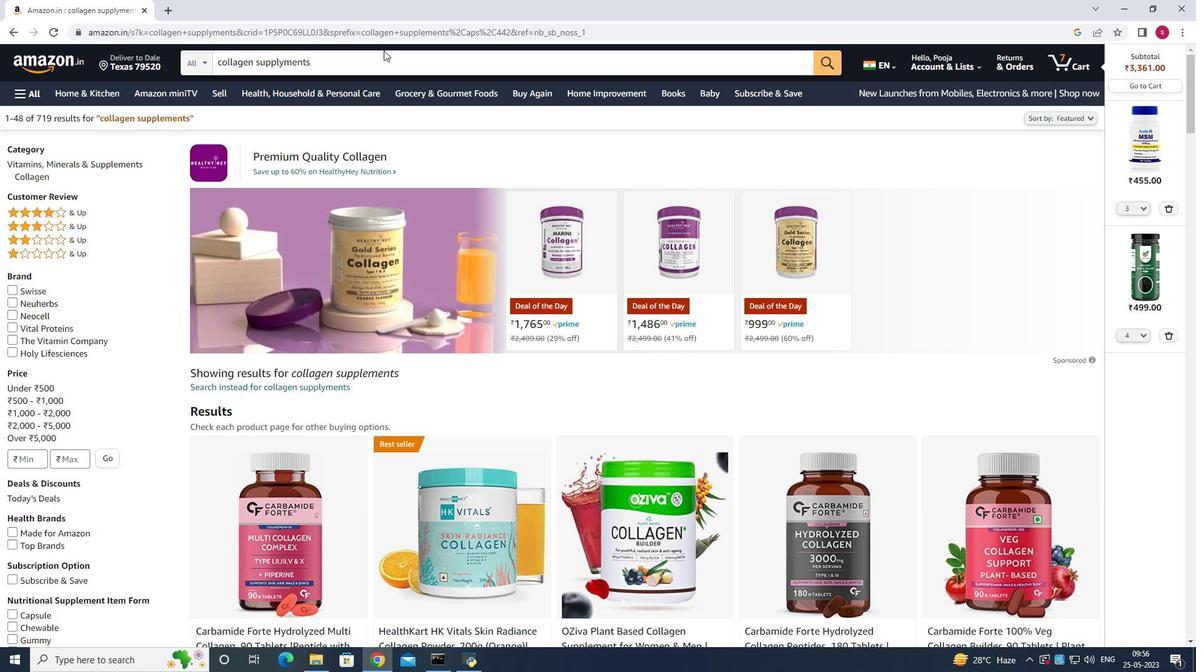 
Action: Mouse scrolled (384, 49) with delta (0, 0)
Screenshot: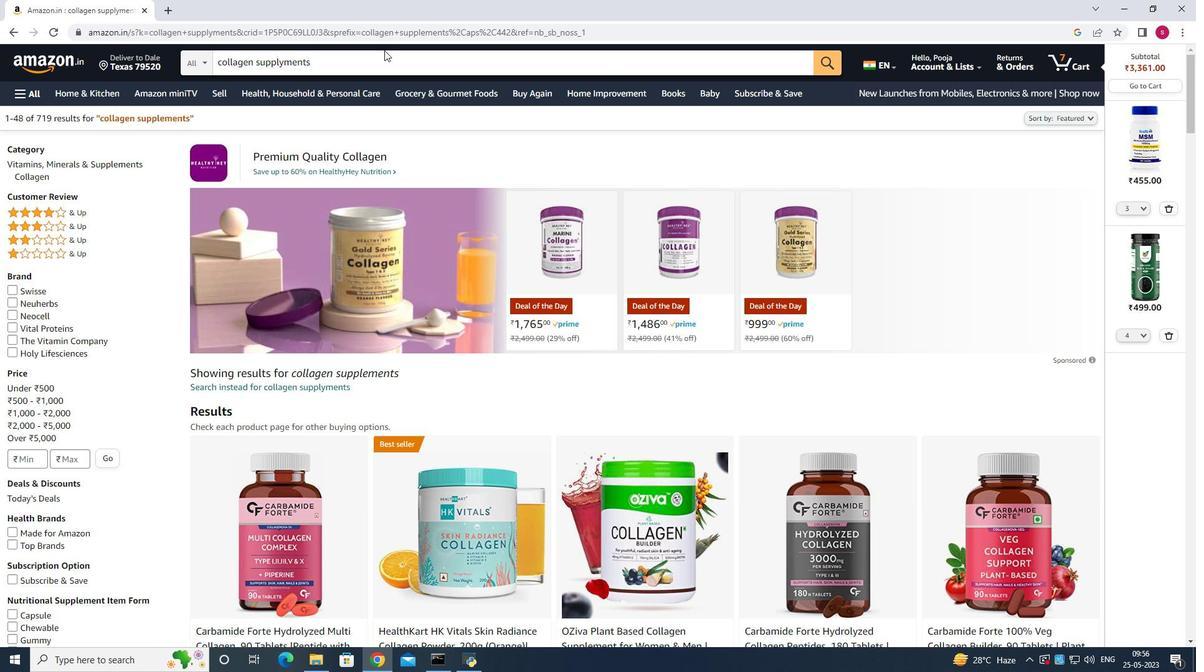 
Action: Mouse scrolled (384, 49) with delta (0, 0)
Screenshot: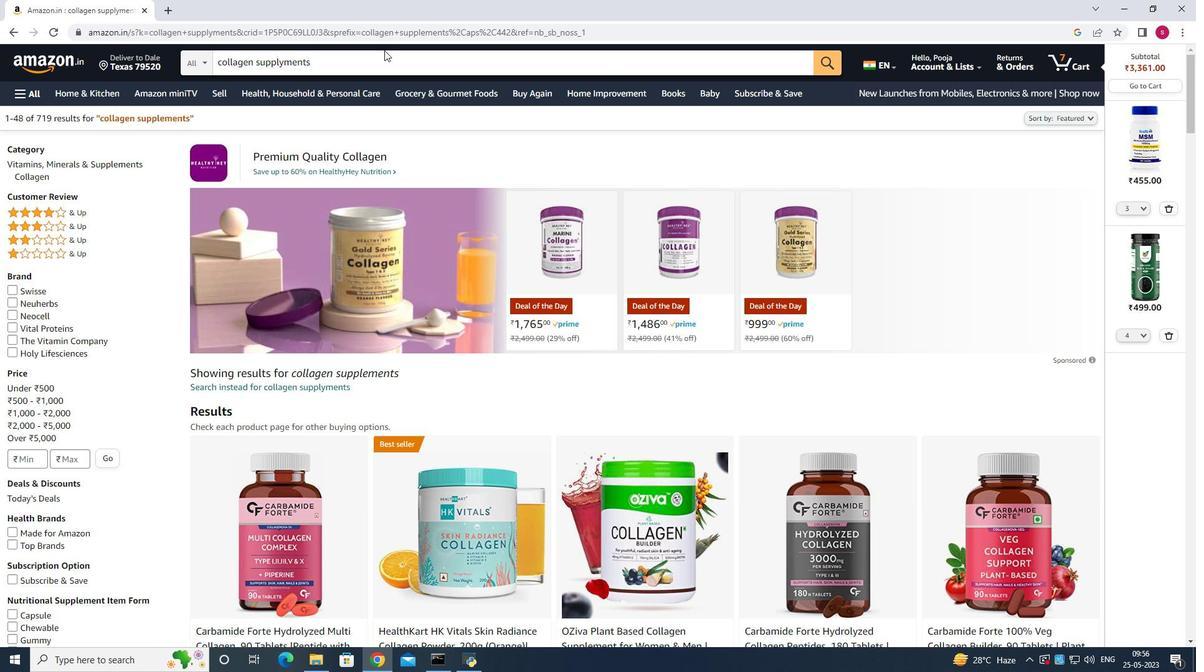 
Action: Mouse scrolled (384, 49) with delta (0, 0)
Screenshot: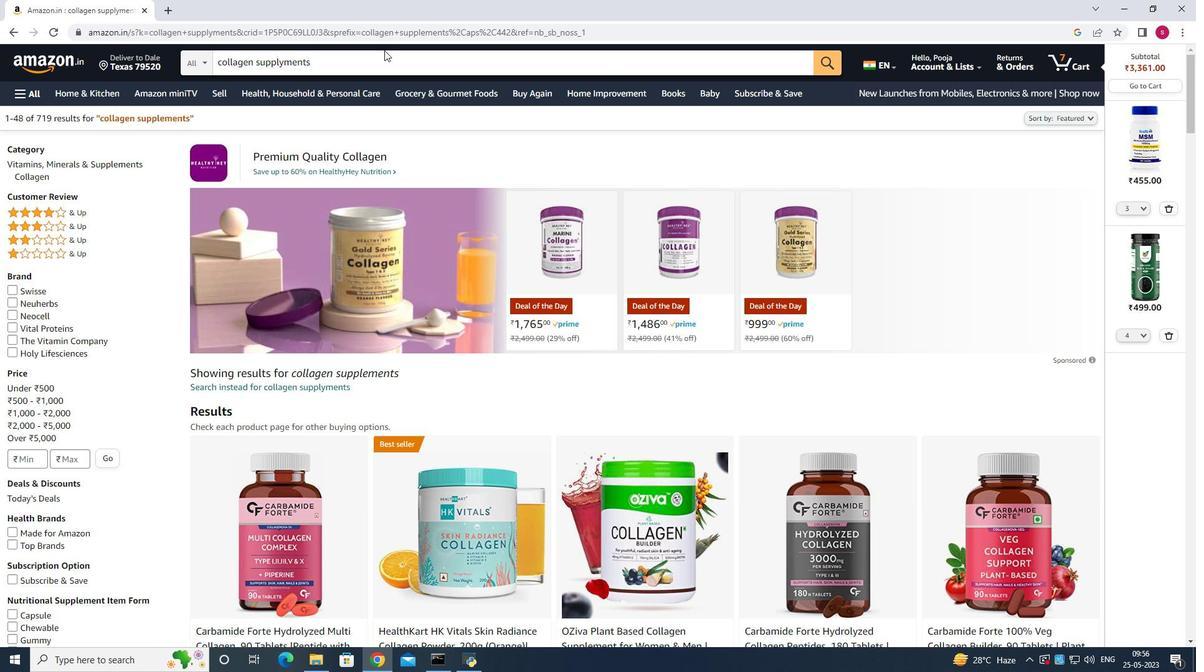 
Action: Mouse scrolled (384, 49) with delta (0, 0)
Screenshot: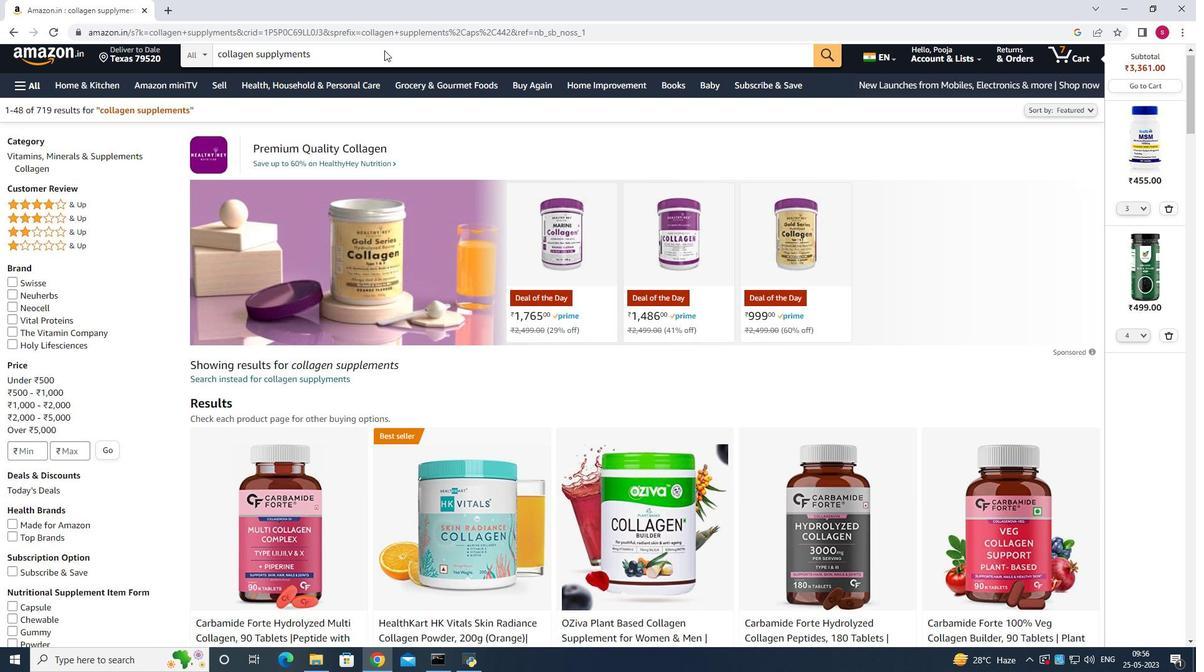 
Action: Mouse moved to (588, 271)
Screenshot: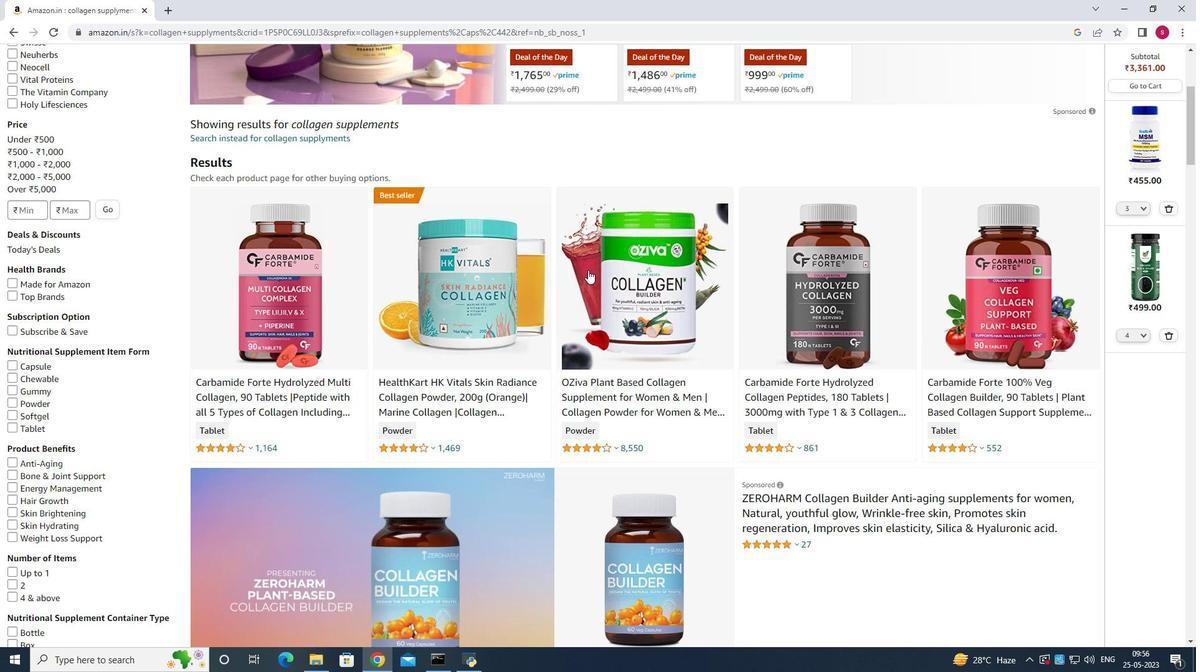 
Action: Mouse pressed left at (588, 271)
Screenshot: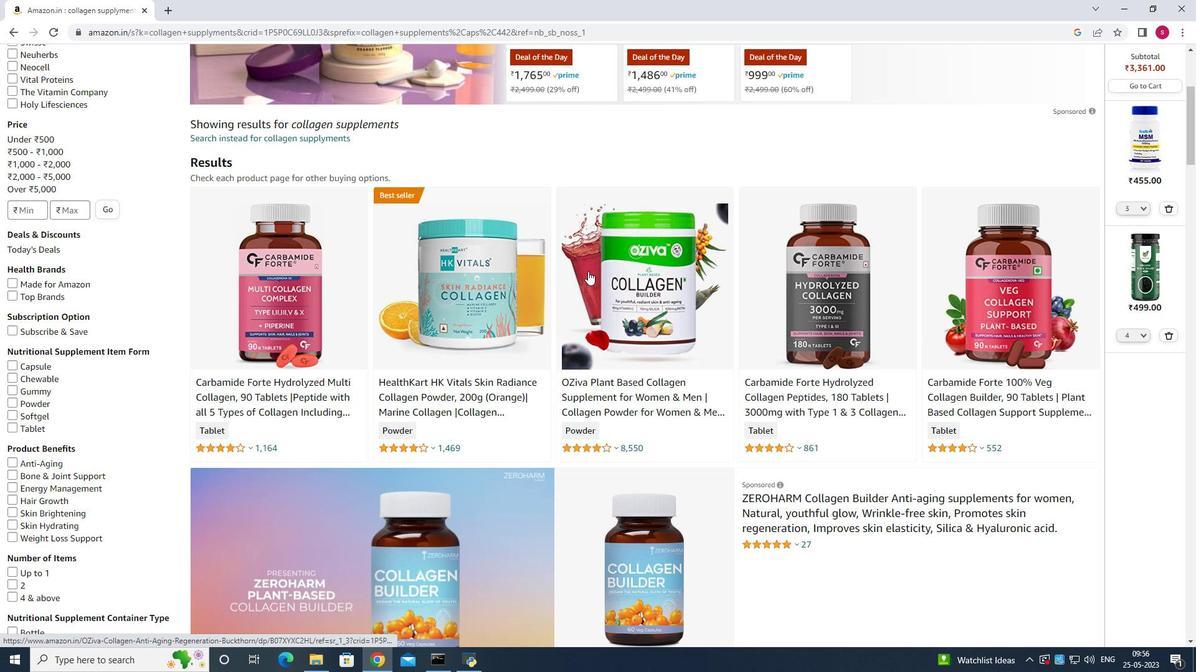 
Action: Mouse moved to (570, 261)
Screenshot: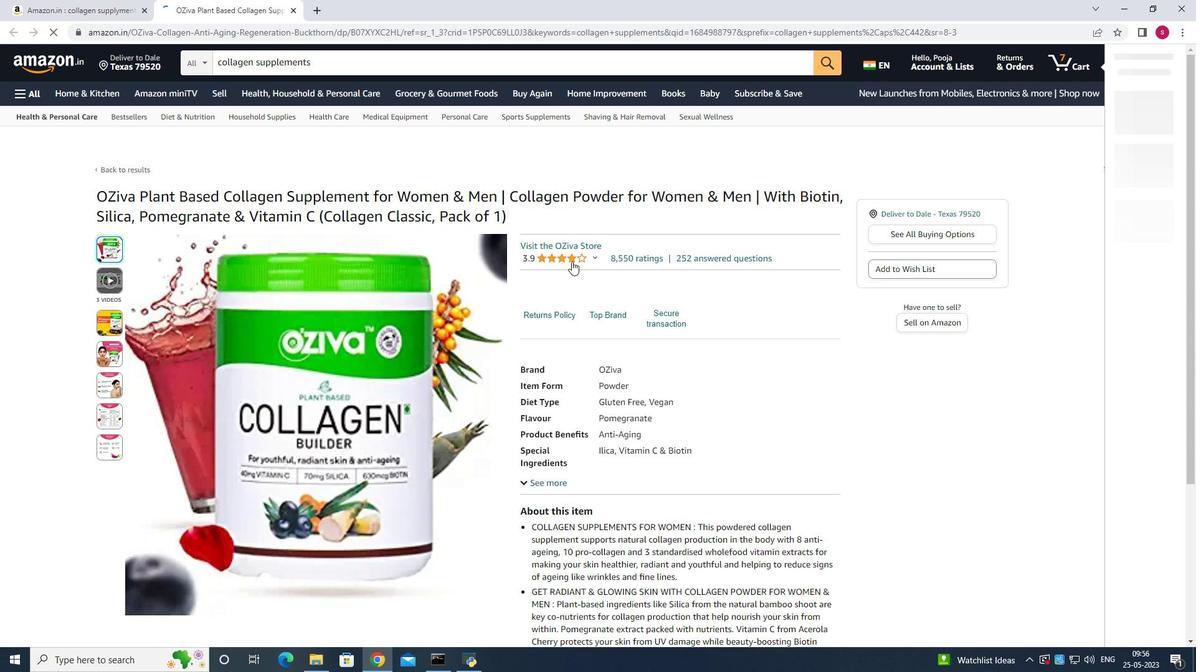 
Action: Mouse scrolled (570, 260) with delta (0, 0)
Screenshot: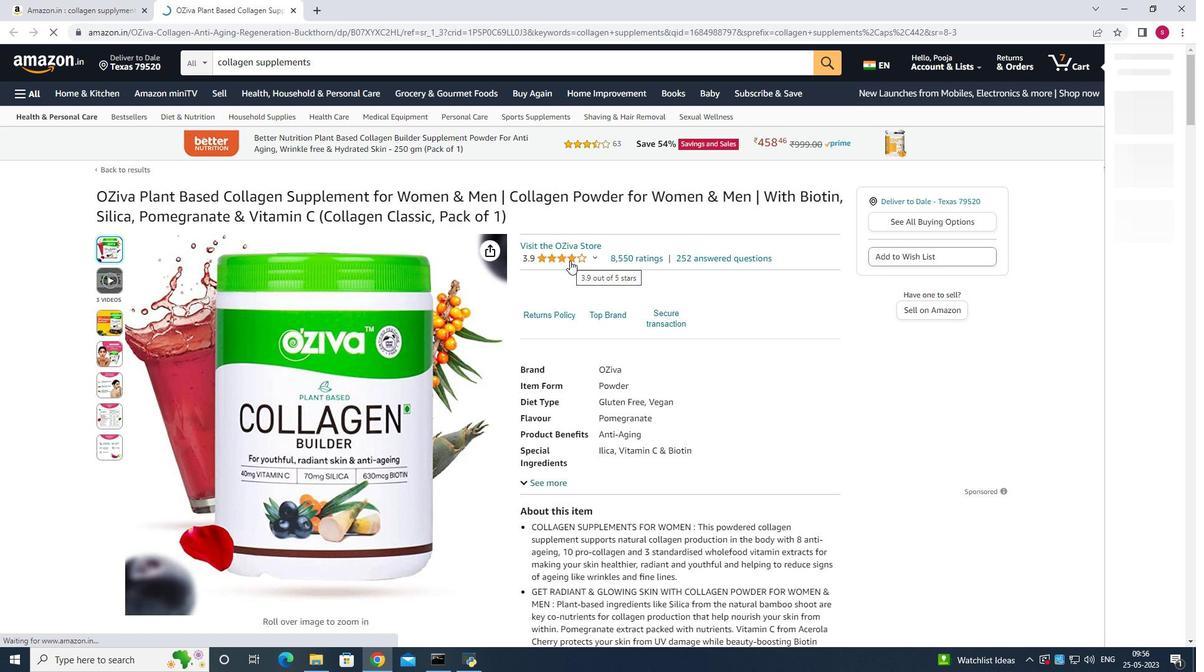 
Action: Mouse moved to (570, 260)
Screenshot: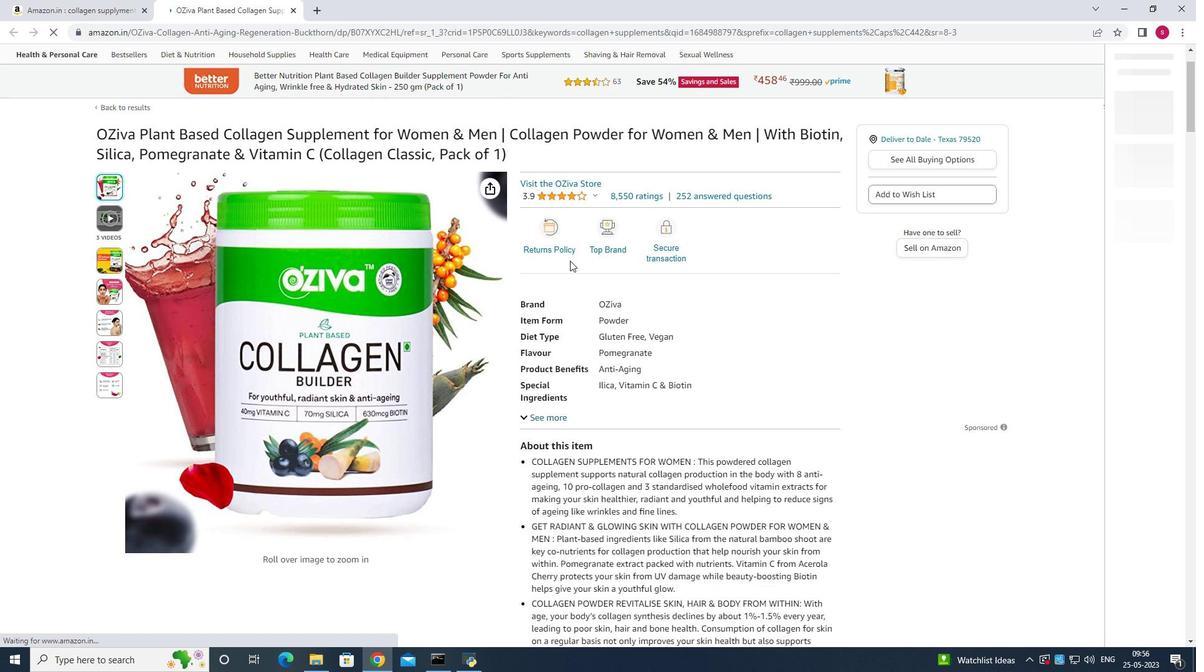 
Action: Mouse scrolled (570, 259) with delta (0, 0)
Screenshot: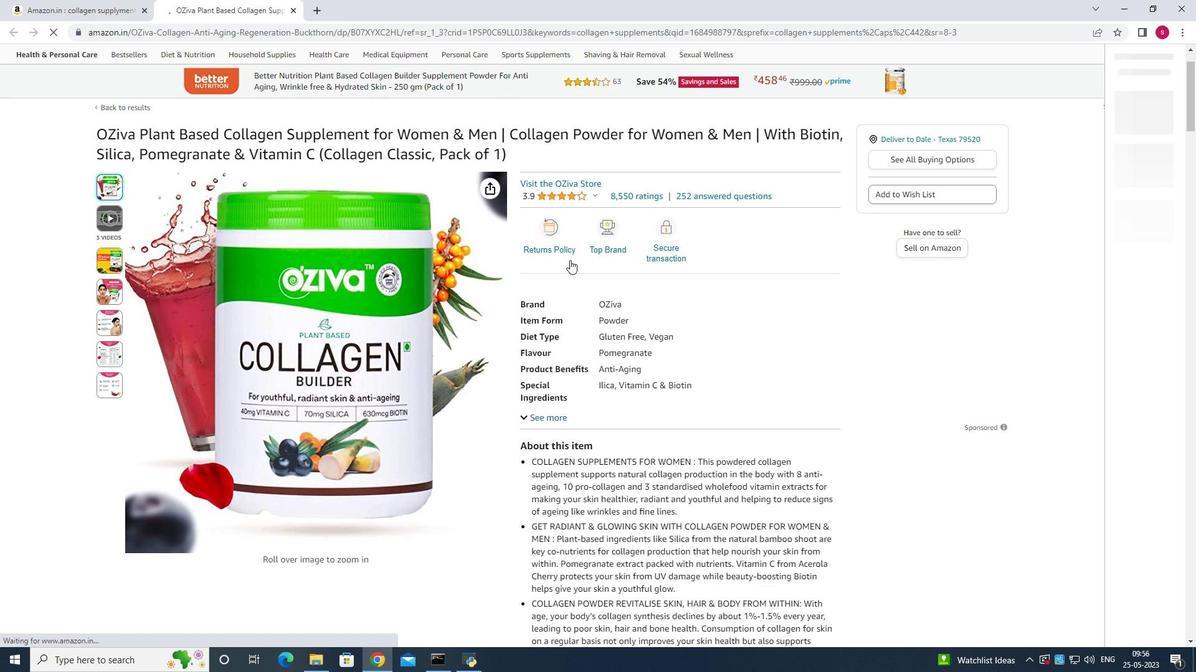 
Action: Mouse scrolled (570, 259) with delta (0, 0)
Screenshot: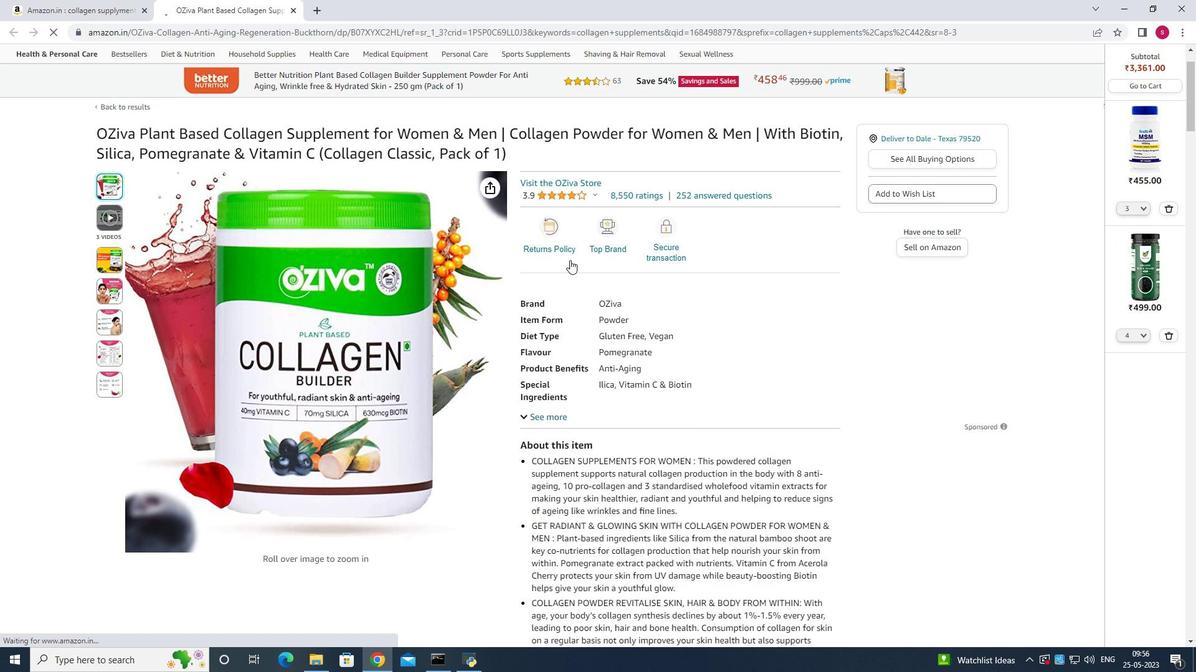 
Action: Mouse scrolled (570, 259) with delta (0, 0)
Screenshot: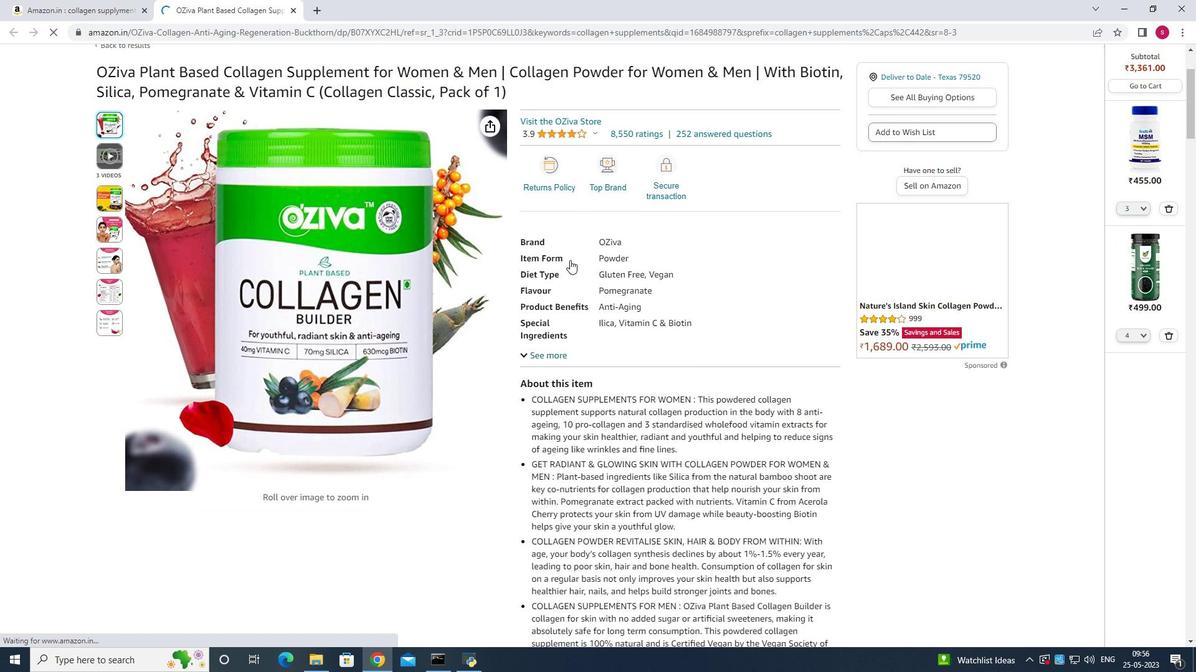 
Action: Mouse scrolled (570, 259) with delta (0, 0)
Screenshot: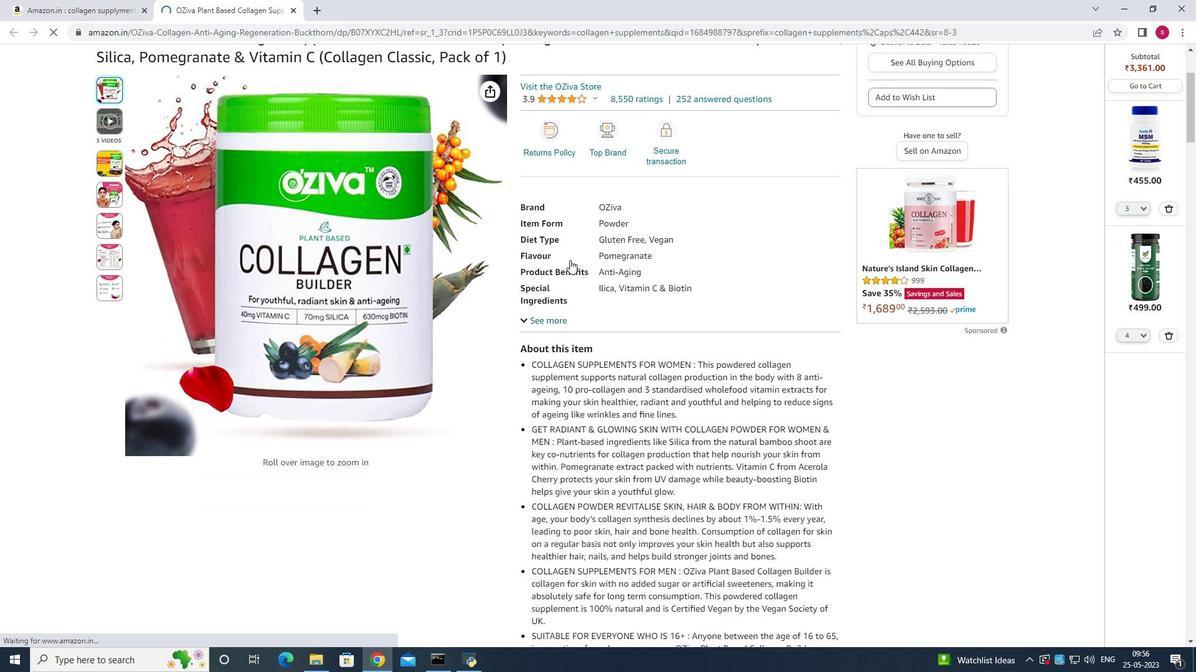 
Action: Mouse scrolled (570, 259) with delta (0, 0)
Screenshot: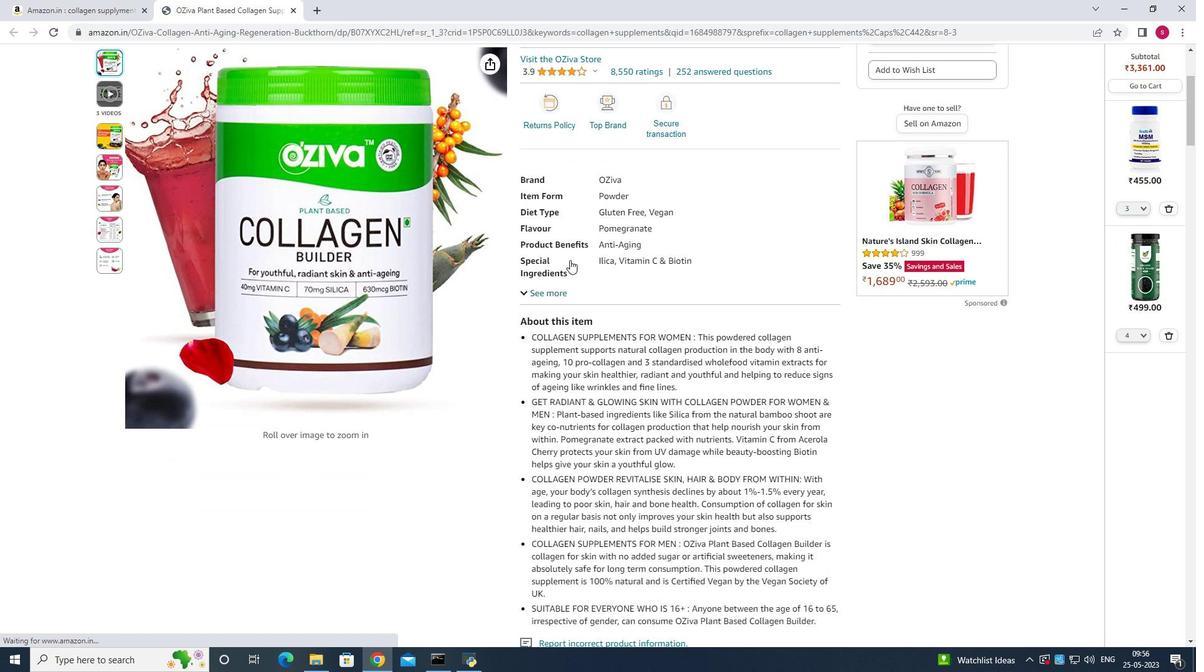 
Action: Mouse moved to (317, 280)
Screenshot: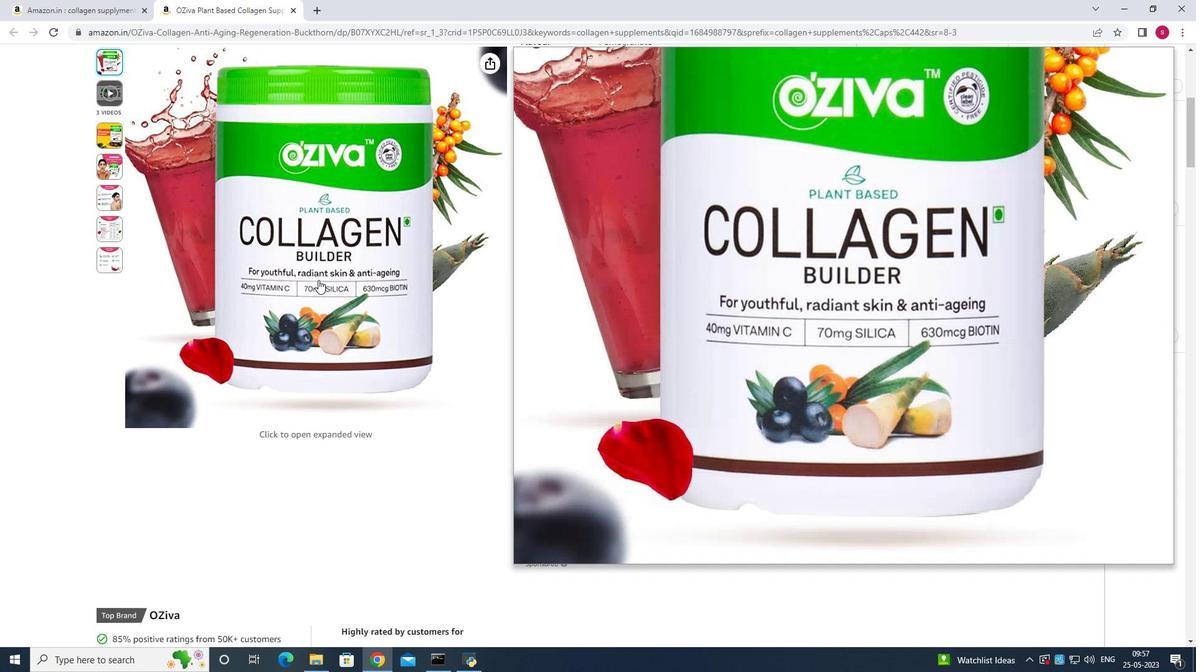 
Action: Mouse scrolled (317, 279) with delta (0, 0)
Screenshot: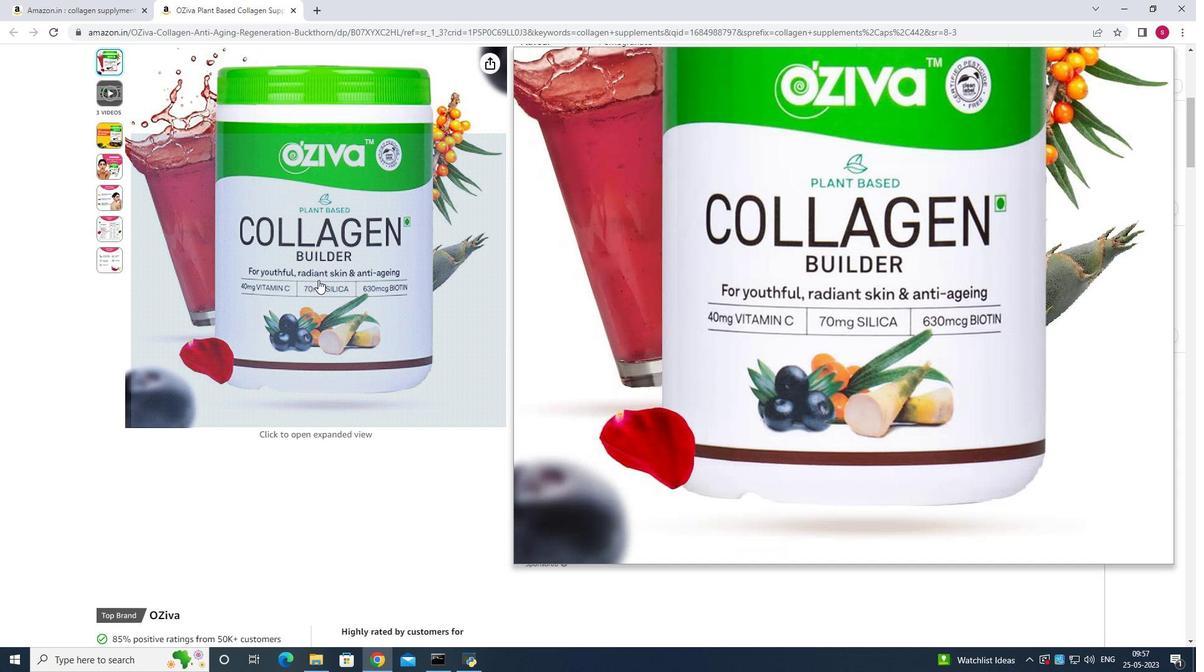 
Action: Mouse scrolled (317, 279) with delta (0, 0)
Screenshot: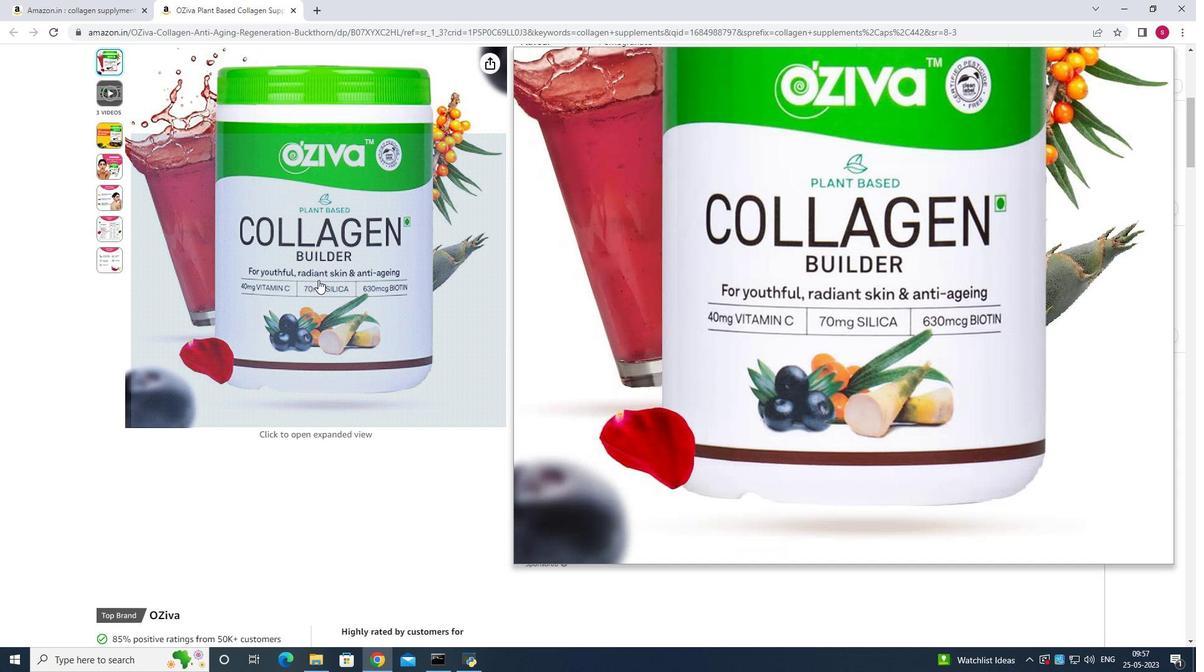 
Action: Mouse scrolled (317, 279) with delta (0, 0)
Screenshot: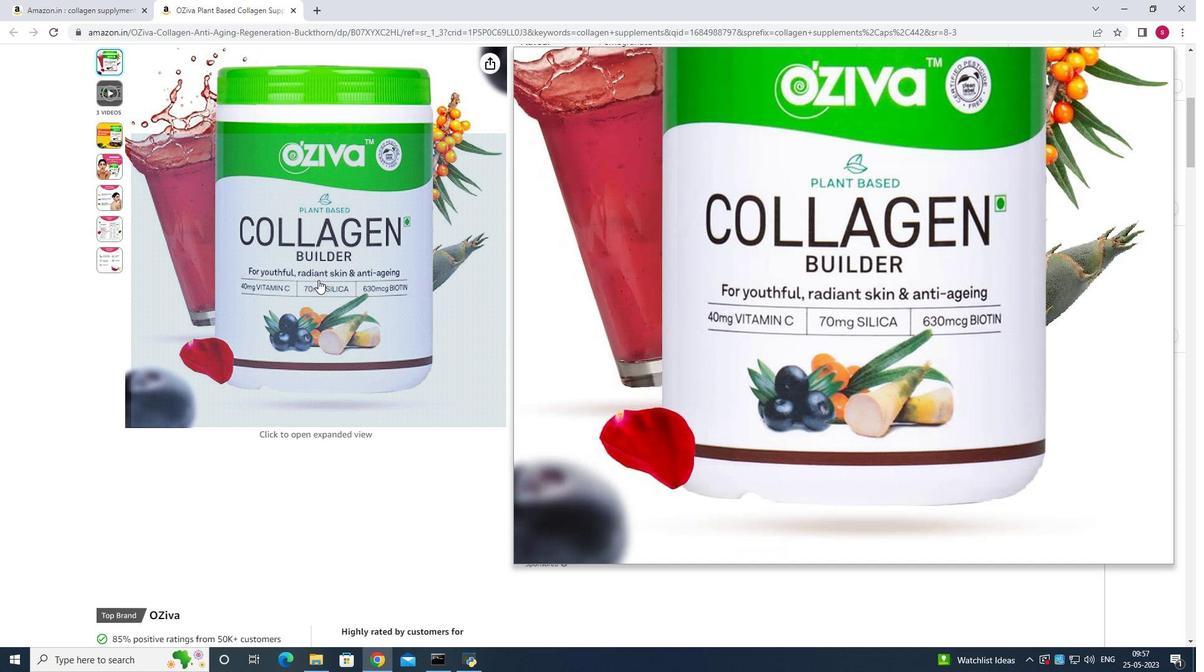 
Action: Mouse scrolled (317, 279) with delta (0, 0)
Screenshot: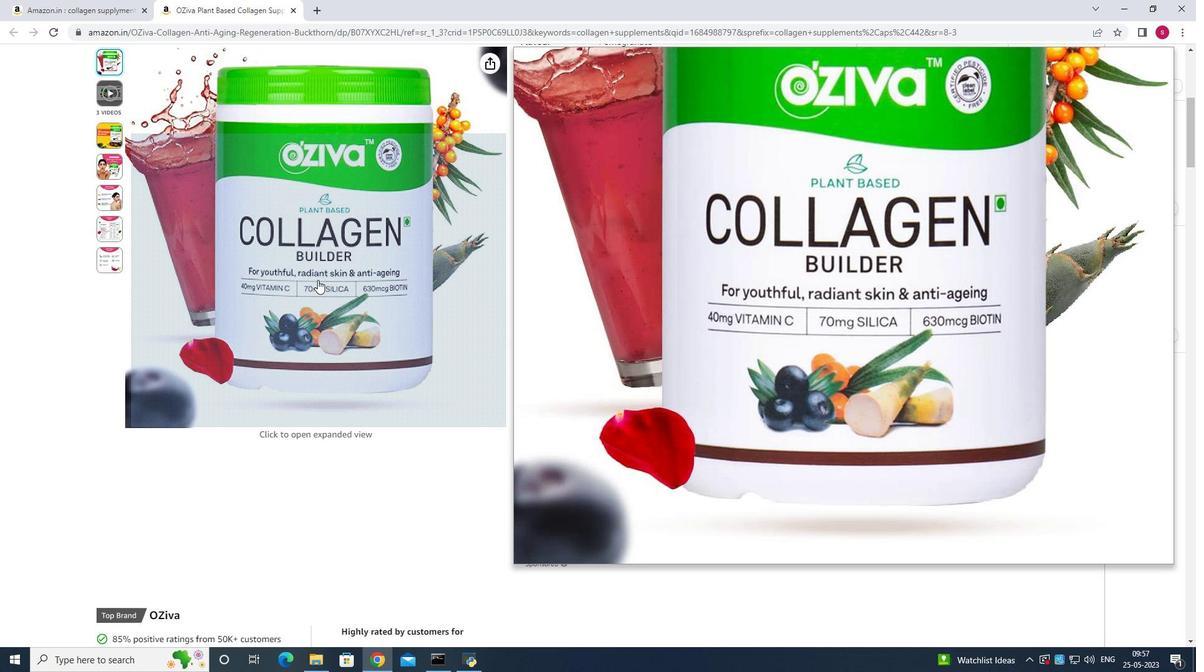 
Action: Mouse scrolled (317, 279) with delta (0, 0)
Screenshot: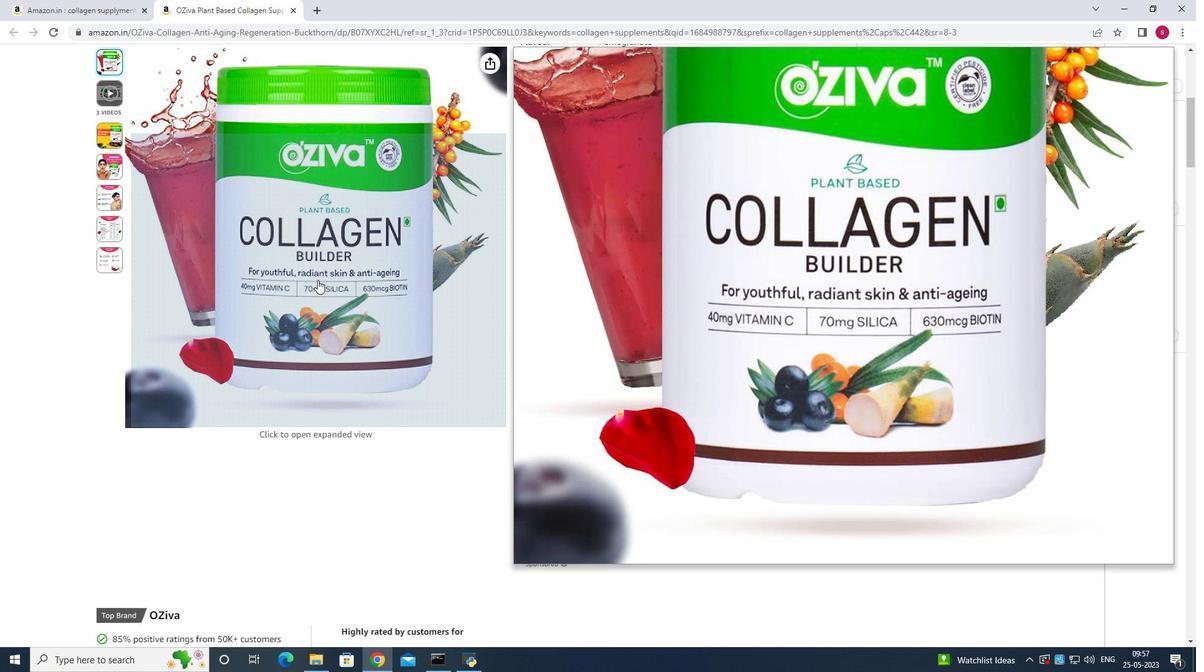
Action: Mouse moved to (317, 279)
Screenshot: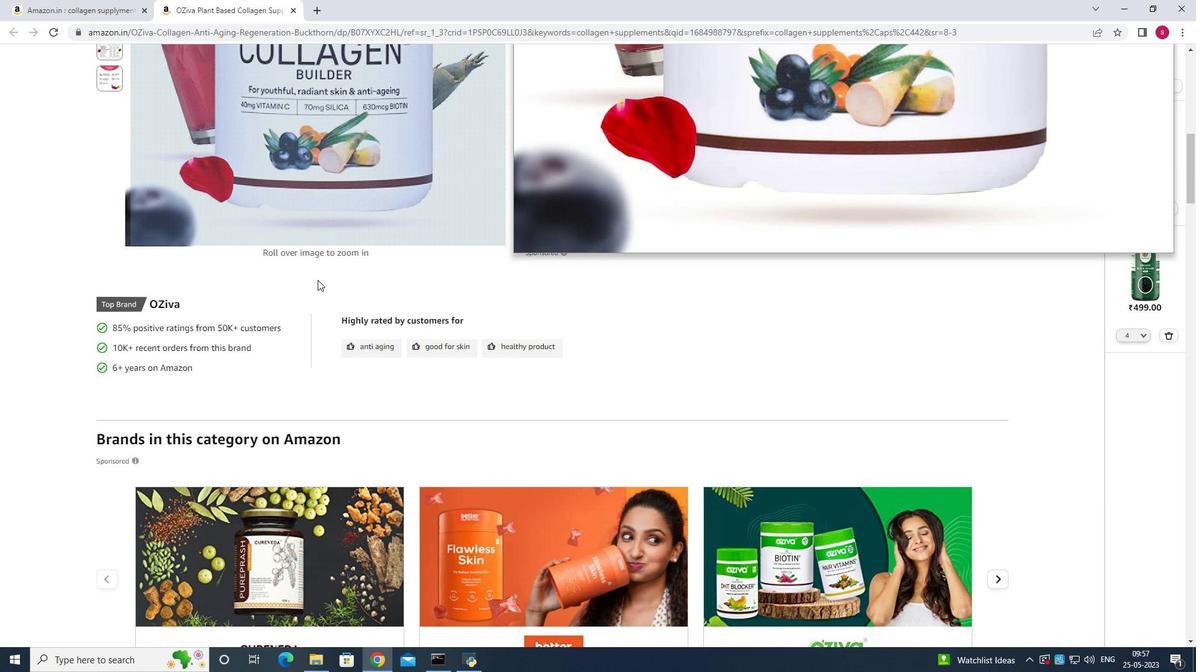 
Action: Mouse scrolled (317, 280) with delta (0, 0)
Screenshot: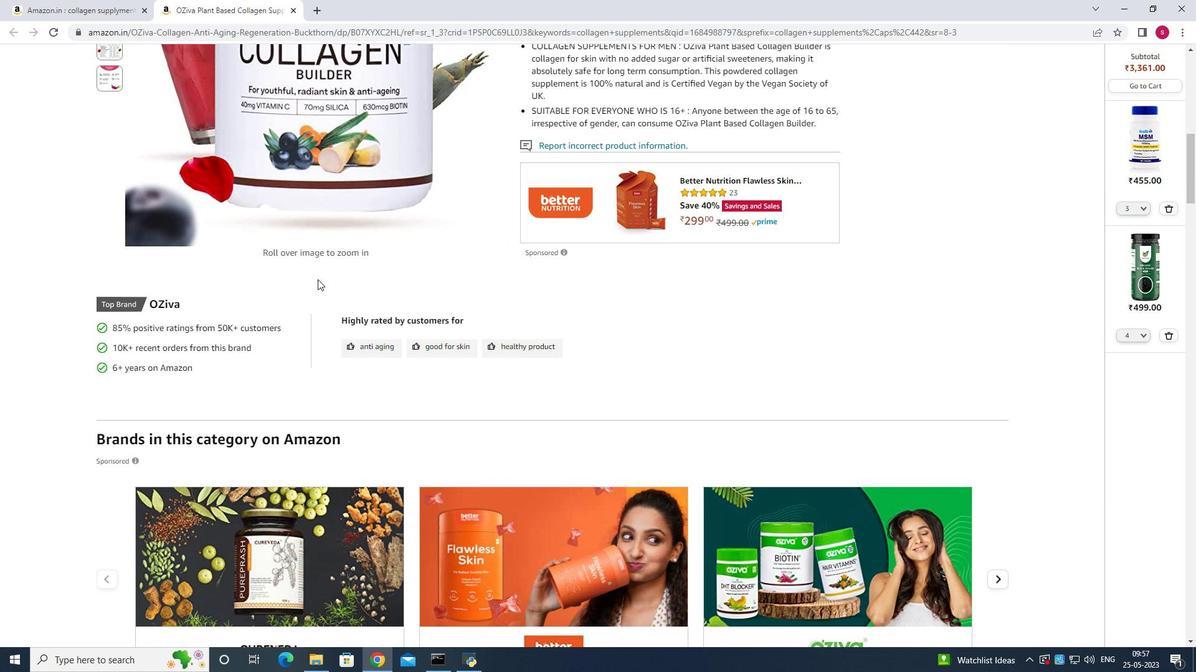 
Action: Mouse scrolled (317, 280) with delta (0, 0)
Screenshot: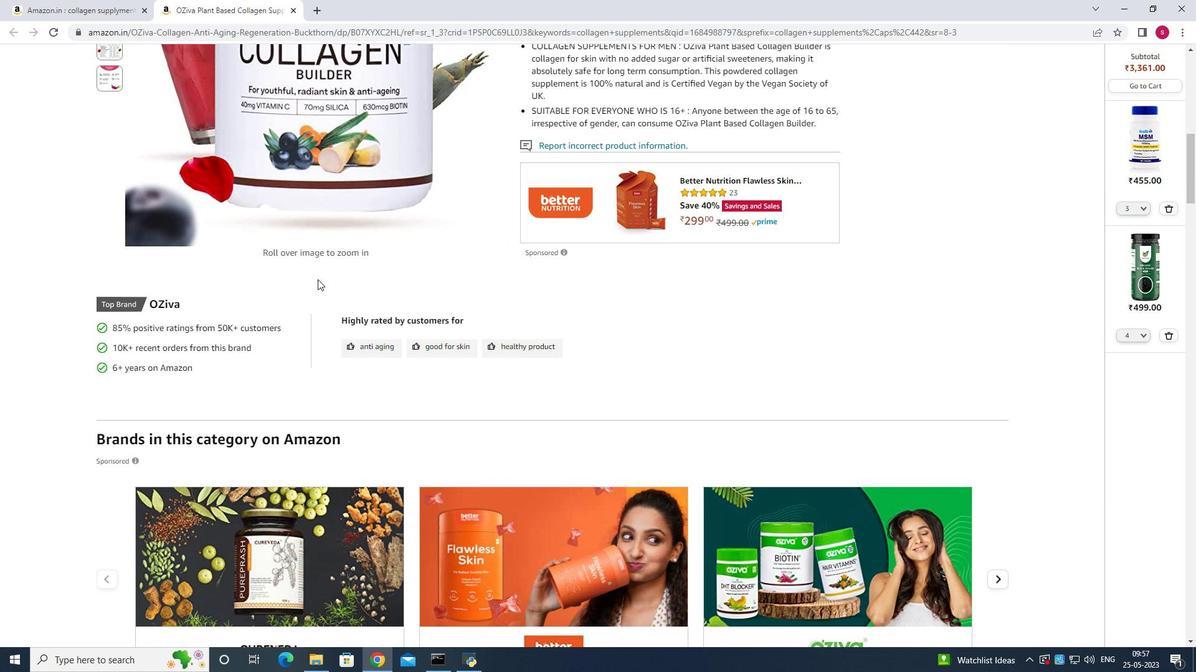 
Action: Mouse scrolled (317, 280) with delta (0, 0)
Screenshot: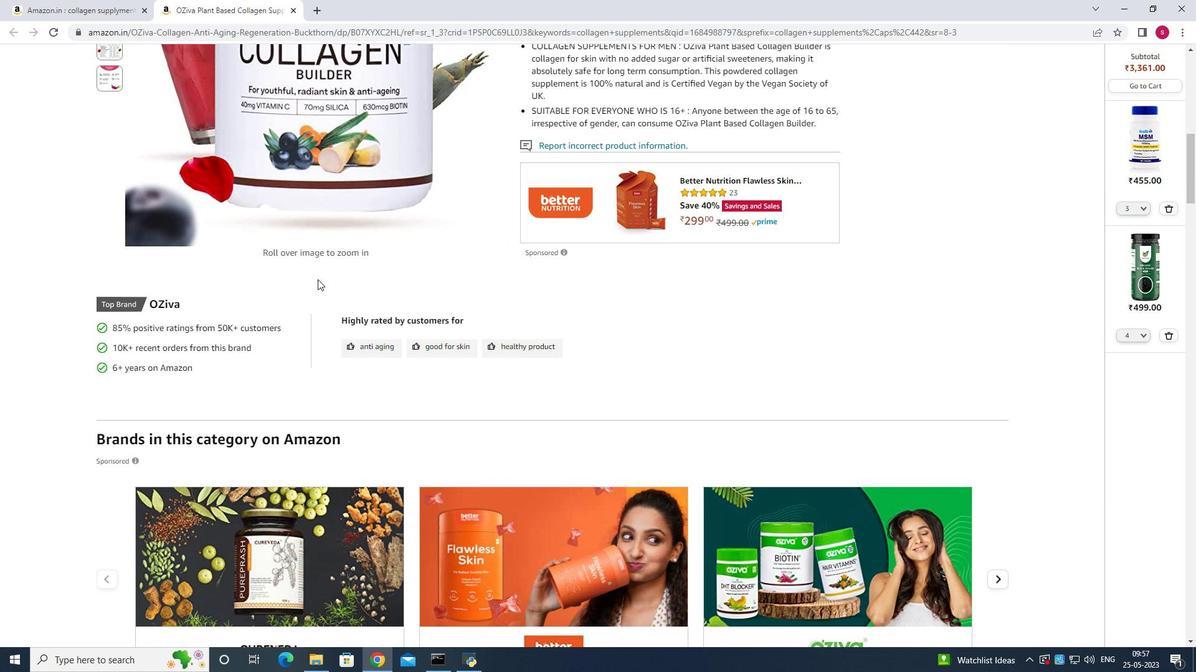 
Action: Mouse scrolled (317, 280) with delta (0, 0)
Screenshot: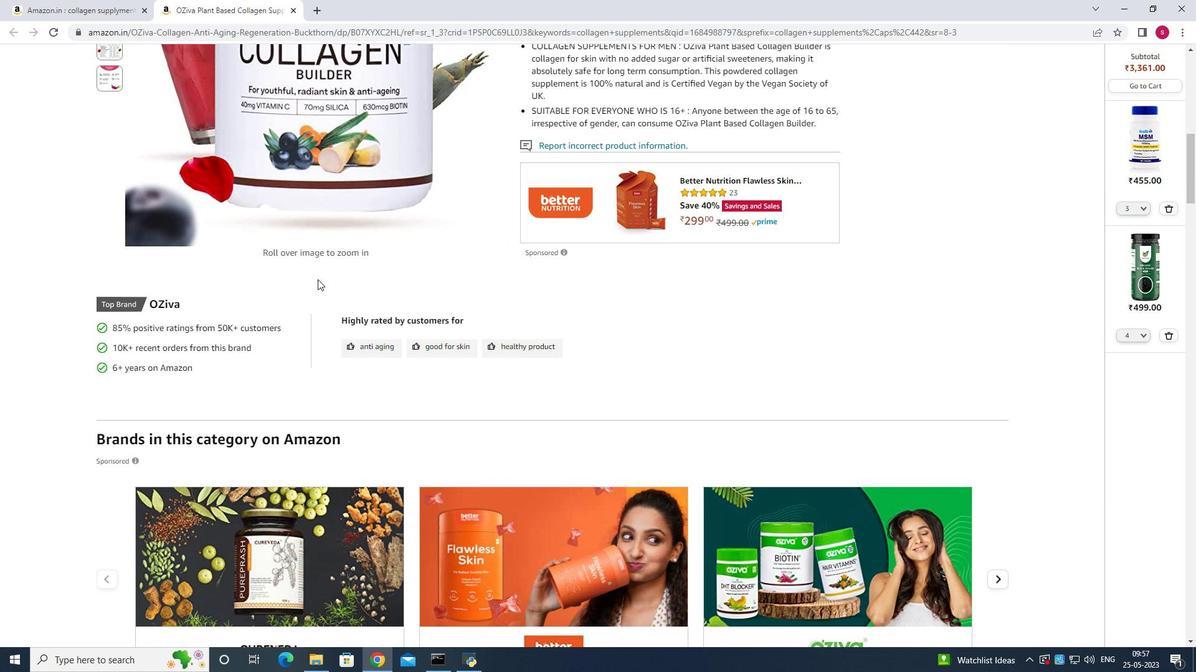 
Action: Mouse scrolled (317, 280) with delta (0, 0)
Screenshot: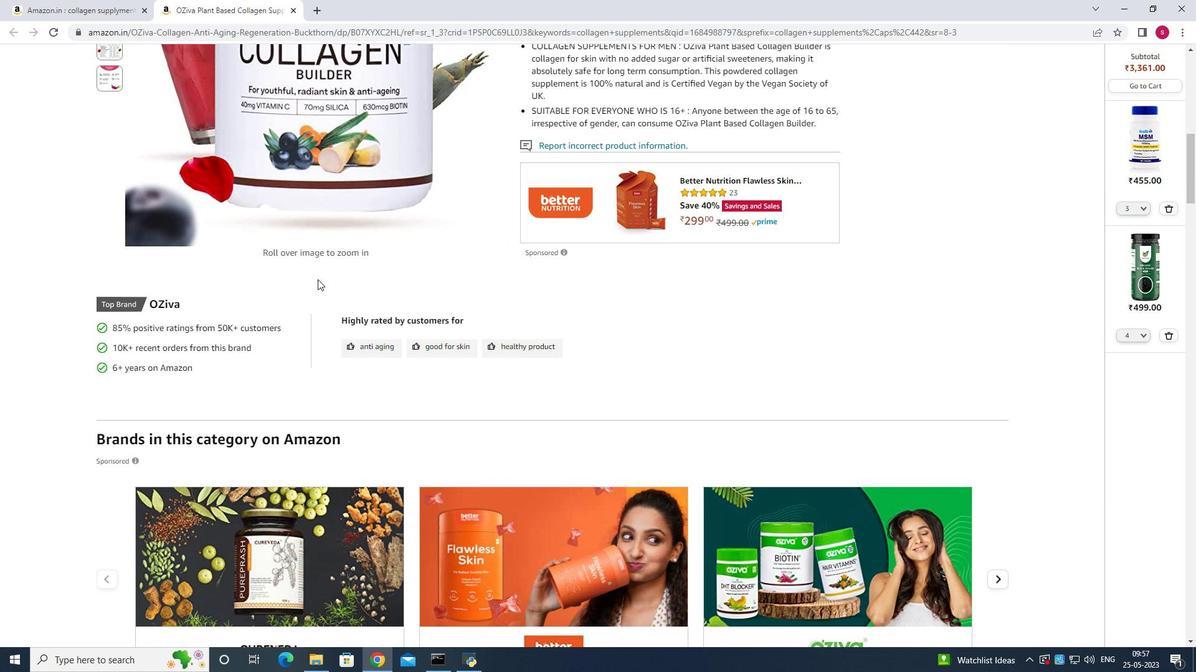 
Action: Mouse scrolled (317, 280) with delta (0, 0)
Screenshot: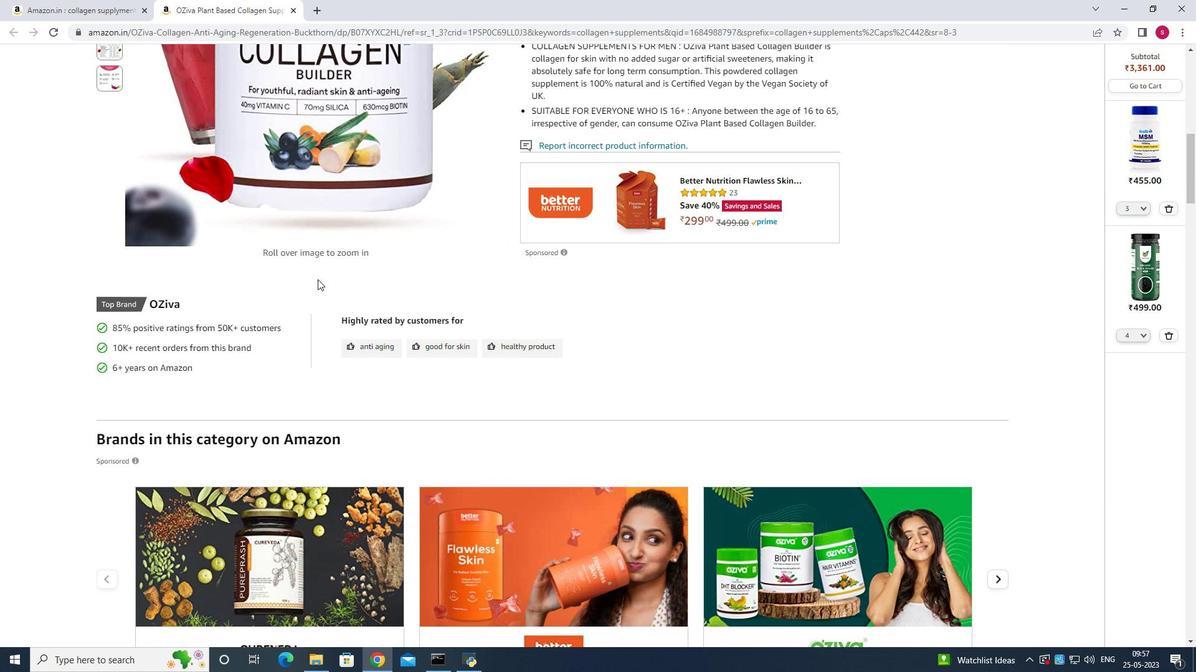 
Action: Mouse scrolled (317, 280) with delta (0, 0)
Screenshot: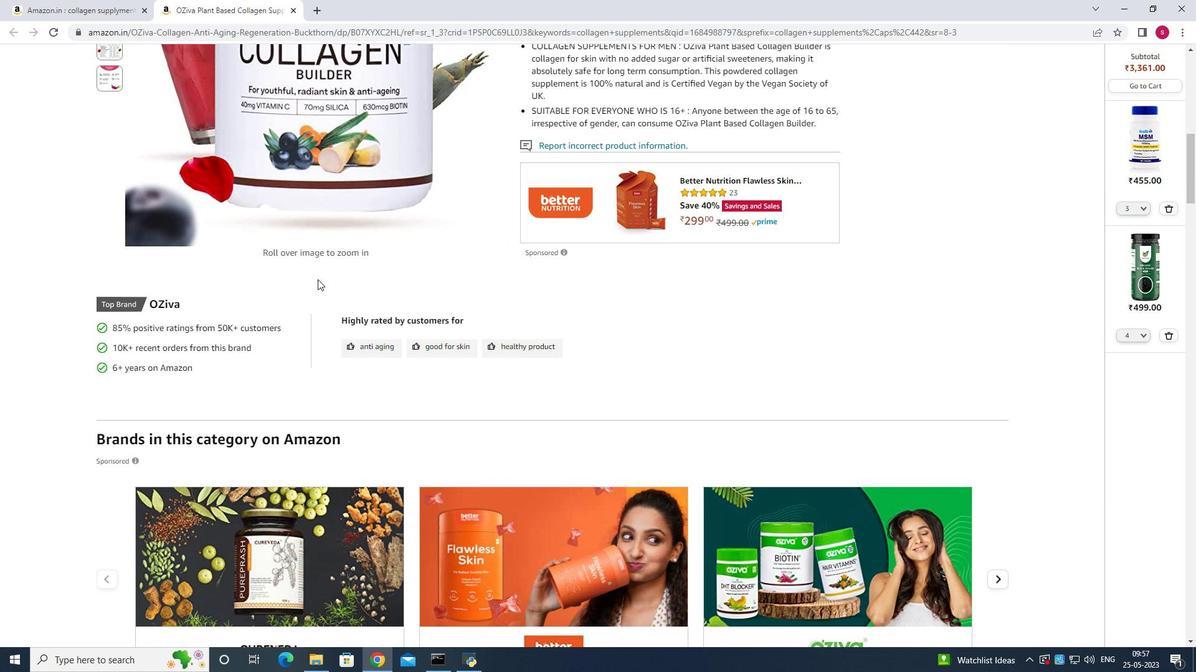 
Action: Mouse scrolled (317, 280) with delta (0, 0)
Screenshot: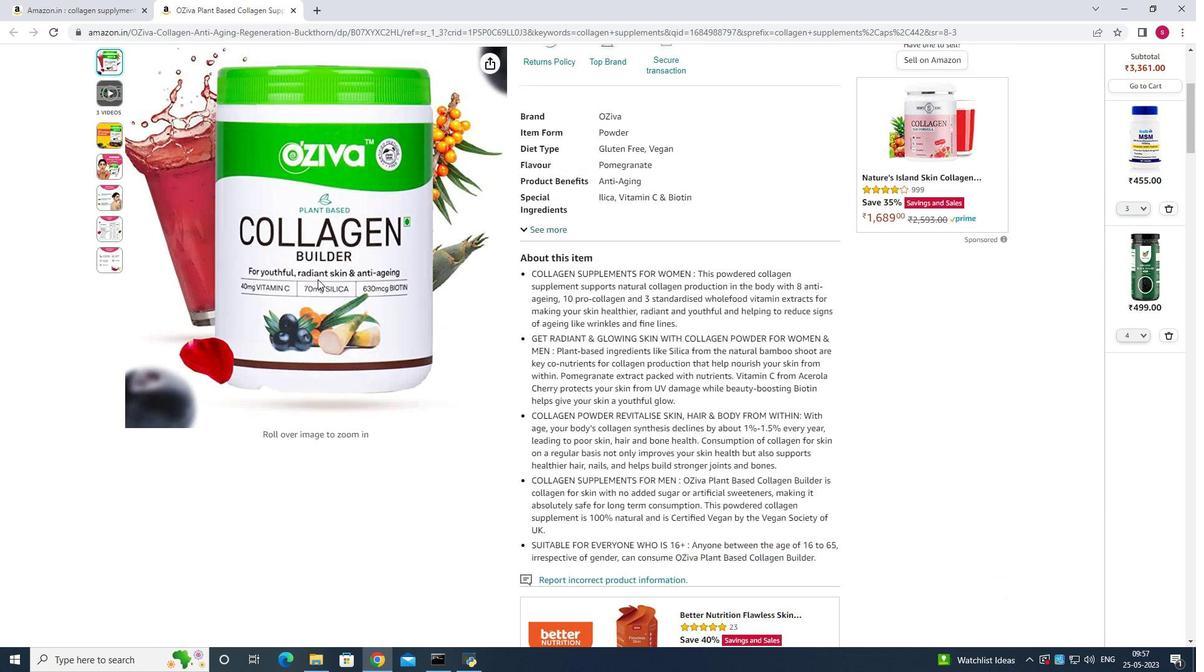 
Action: Mouse scrolled (317, 280) with delta (0, 0)
Screenshot: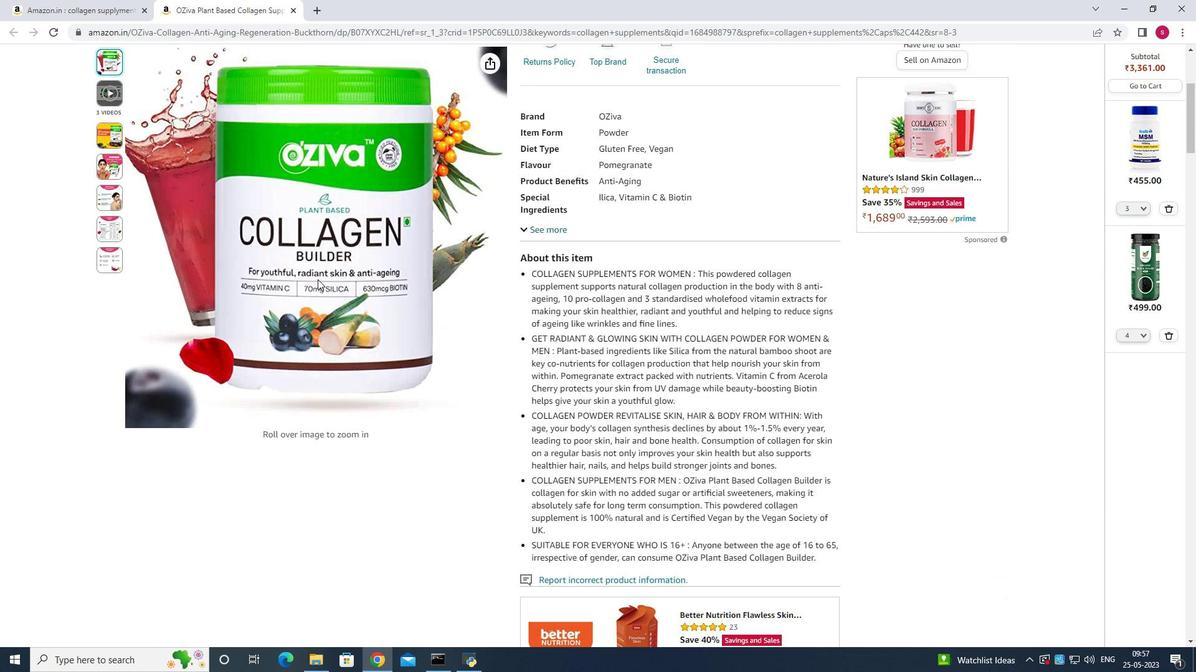 
Action: Mouse scrolled (317, 280) with delta (0, 0)
Screenshot: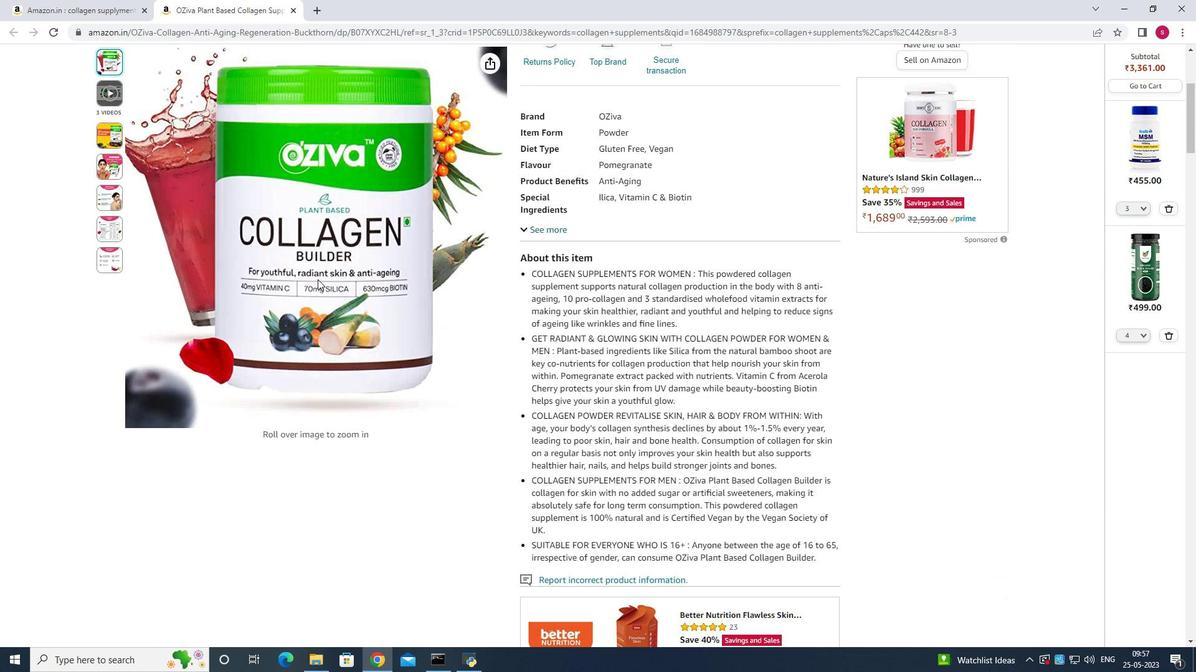 
Action: Mouse scrolled (317, 280) with delta (0, 0)
Screenshot: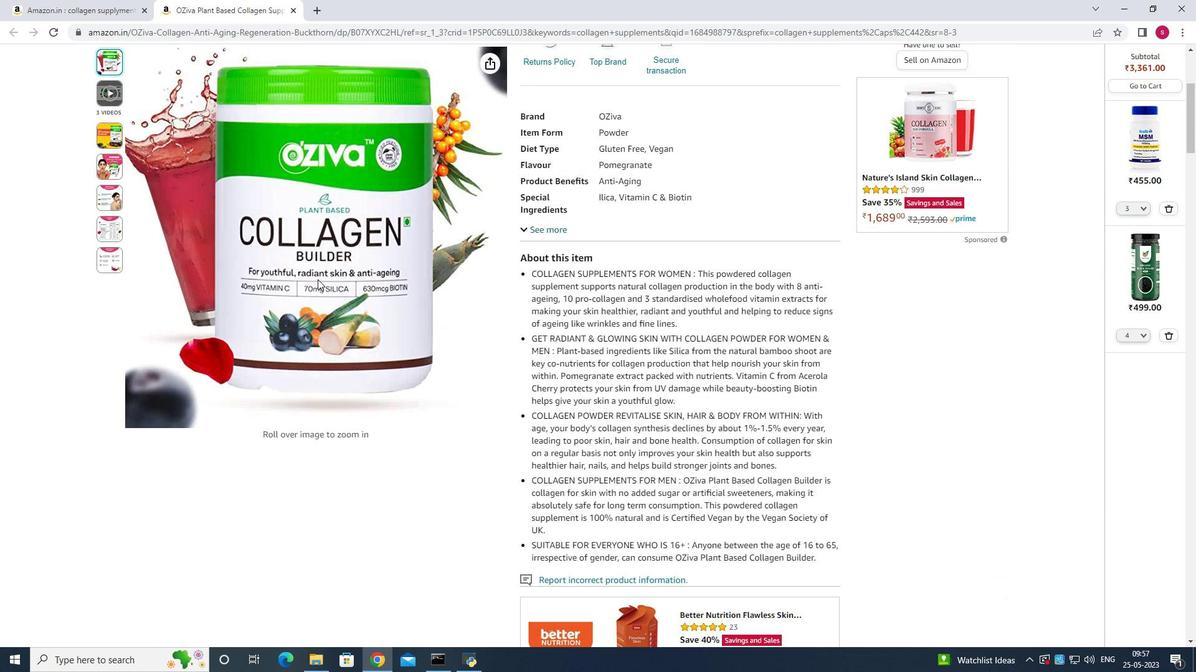 
Action: Mouse scrolled (317, 280) with delta (0, 0)
Screenshot: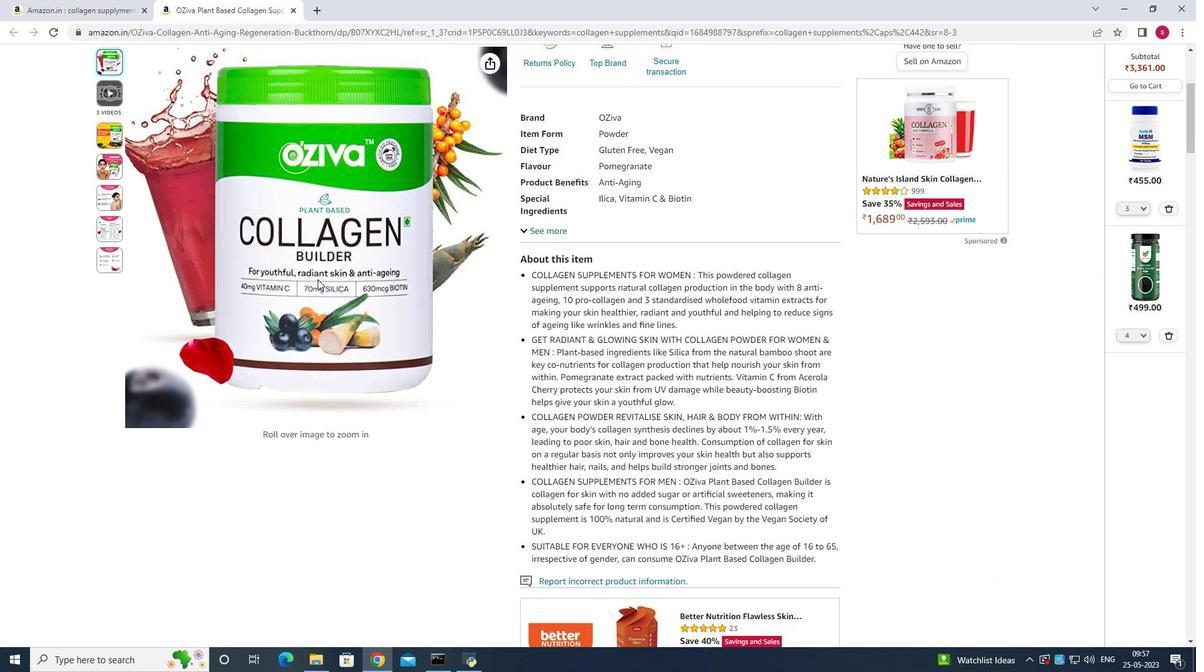 
Action: Mouse scrolled (317, 280) with delta (0, 0)
Screenshot: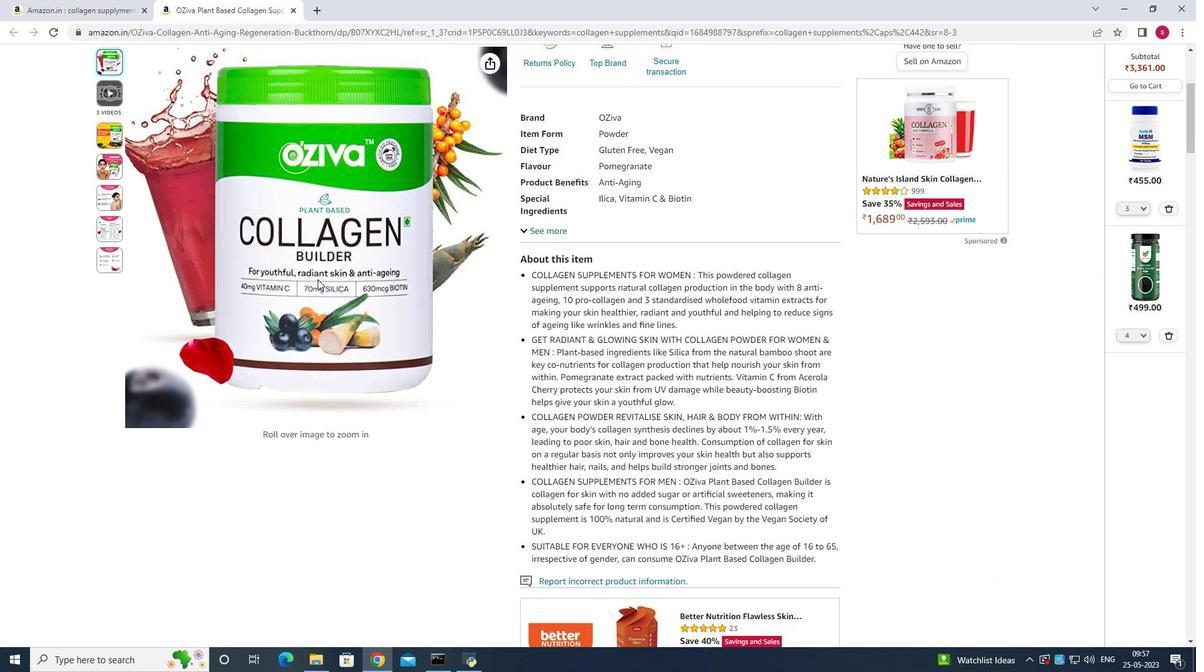 
Action: Mouse scrolled (317, 280) with delta (0, 0)
Screenshot: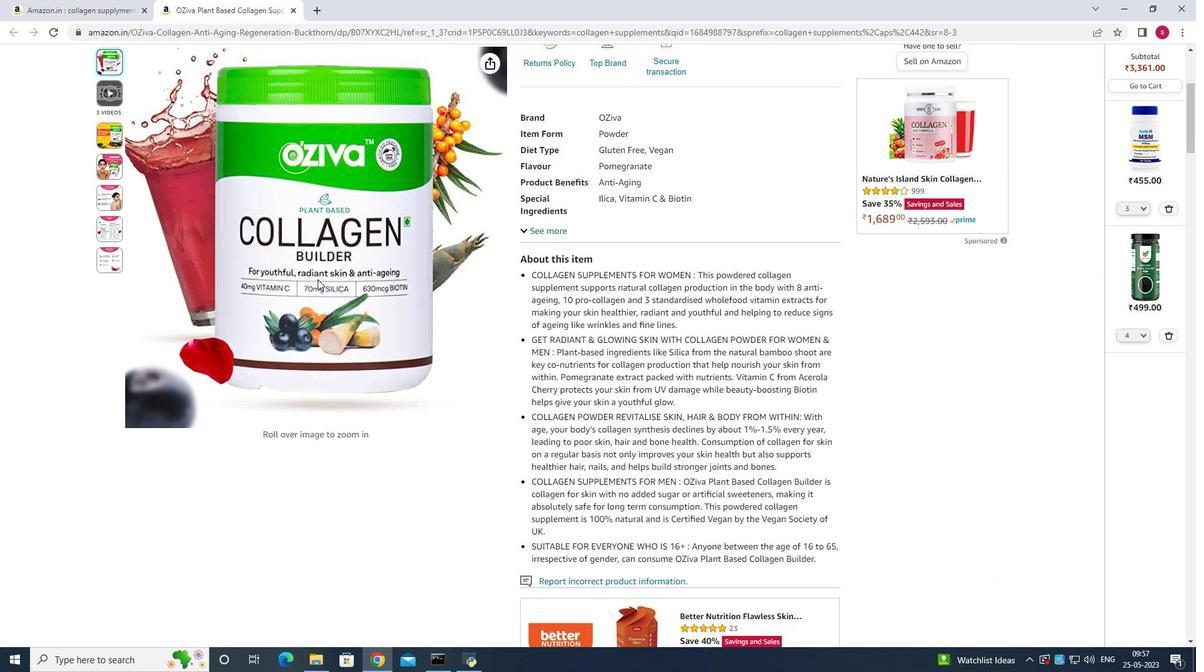 
Action: Mouse scrolled (317, 280) with delta (0, 0)
Screenshot: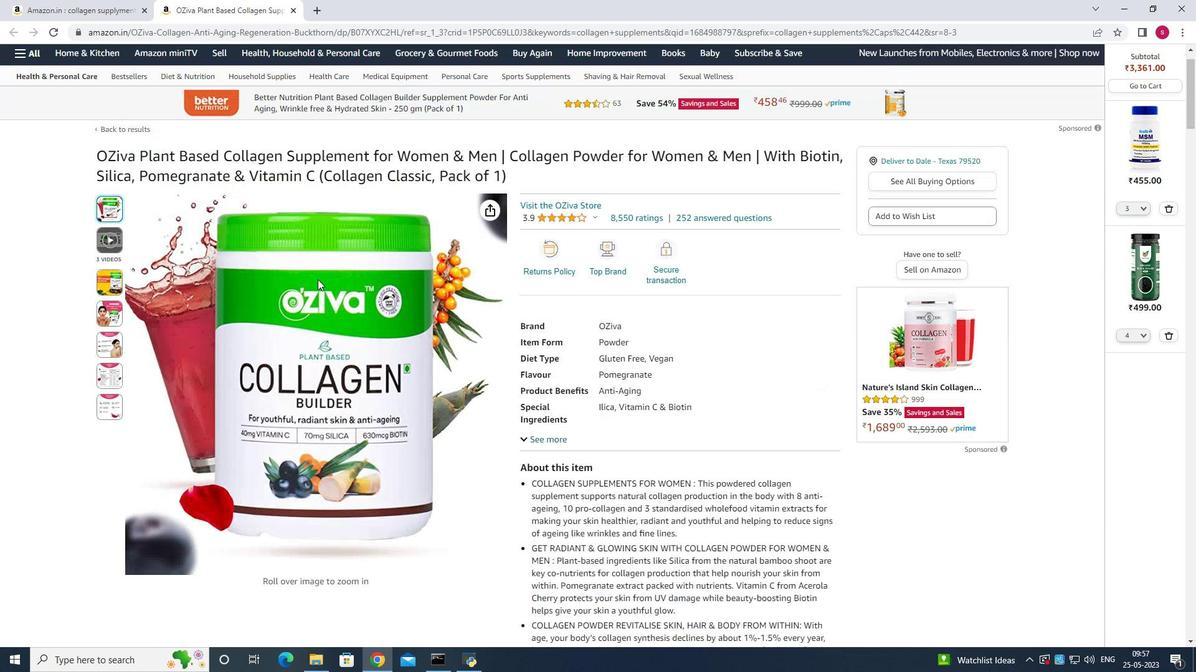 
Action: Mouse scrolled (317, 280) with delta (0, 0)
Screenshot: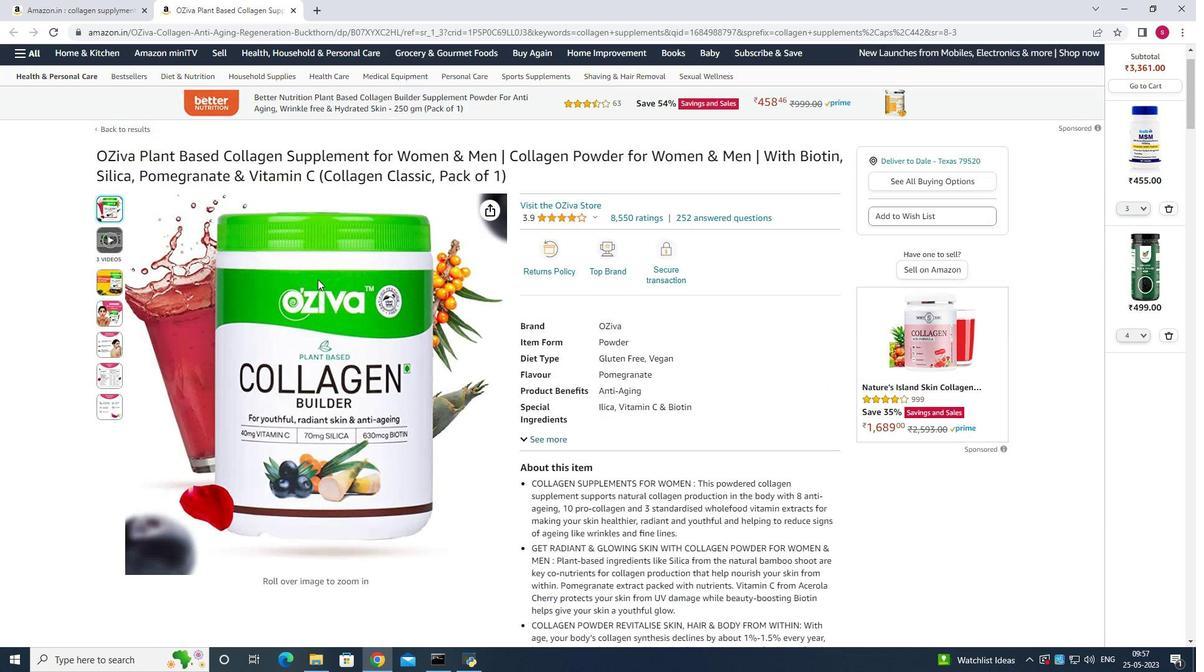 
Action: Mouse scrolled (317, 280) with delta (0, 0)
Screenshot: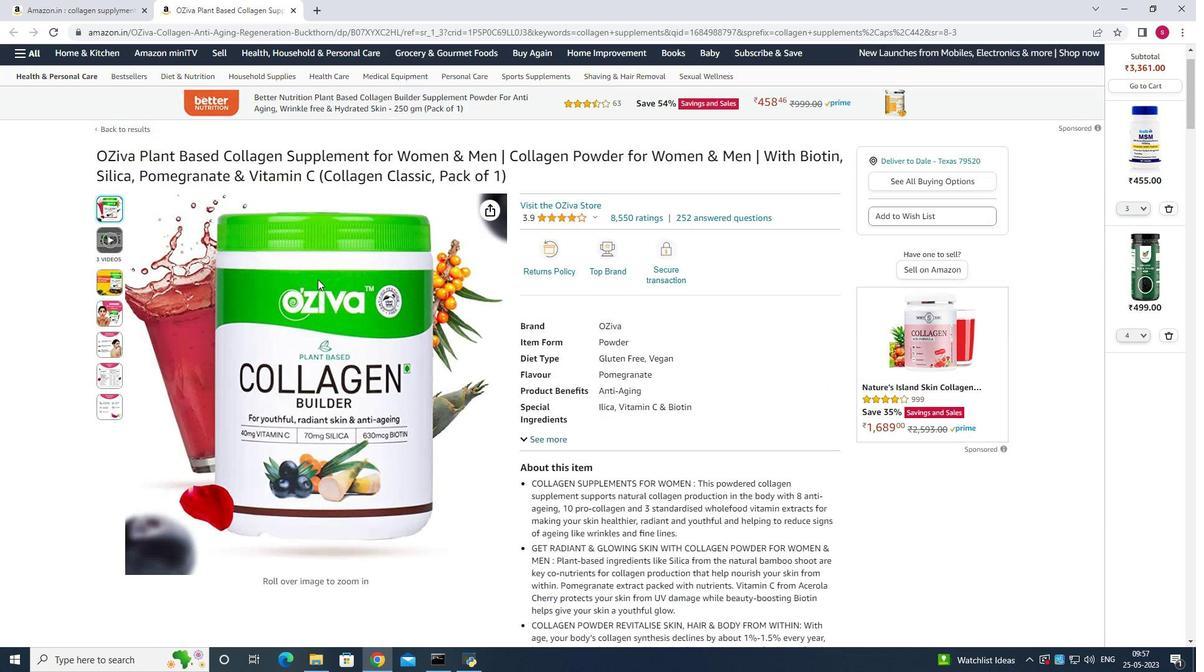 
Action: Mouse scrolled (317, 280) with delta (0, 0)
Screenshot: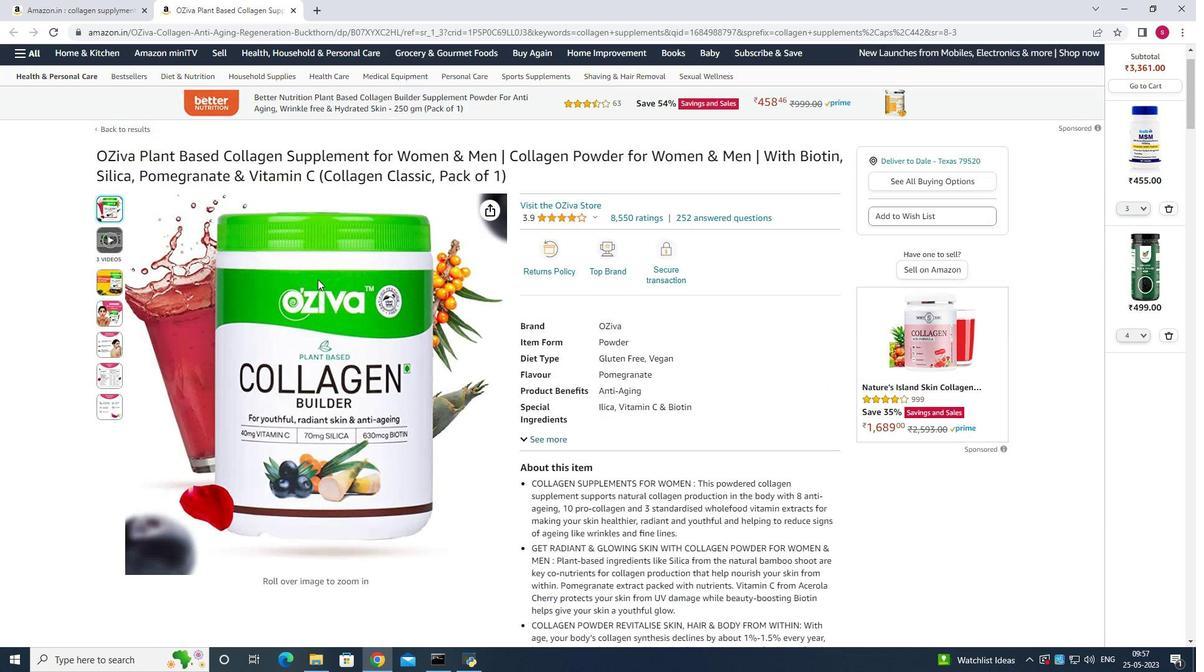 
Action: Mouse scrolled (317, 280) with delta (0, 0)
Screenshot: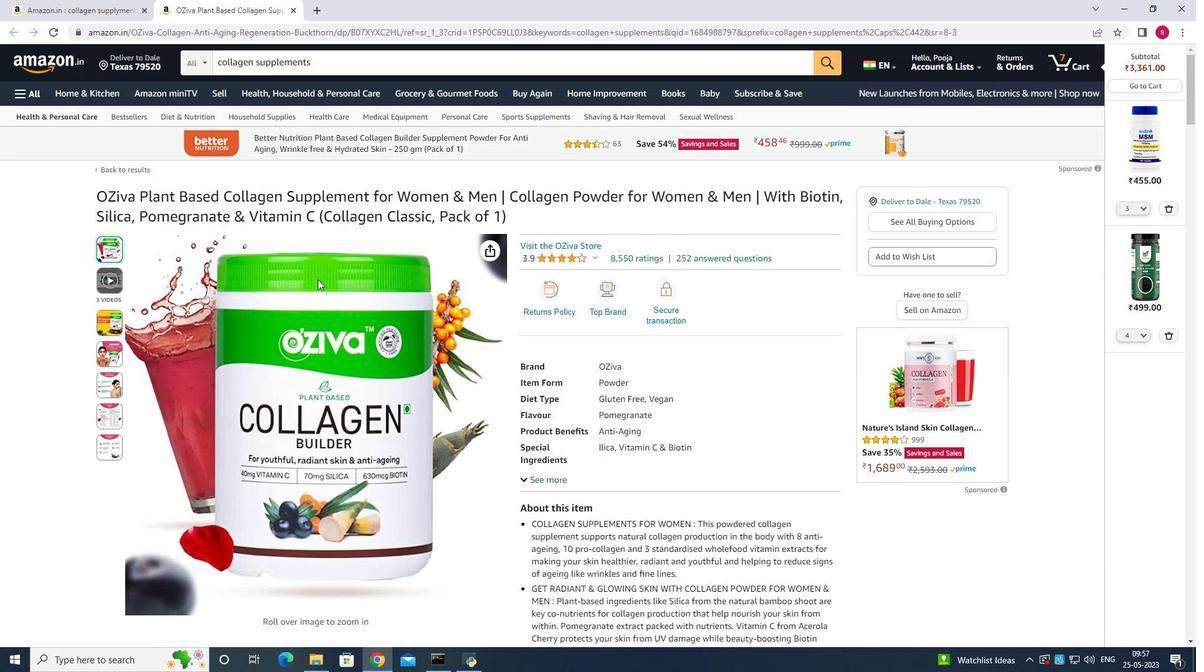 
Action: Mouse scrolled (317, 280) with delta (0, 0)
Screenshot: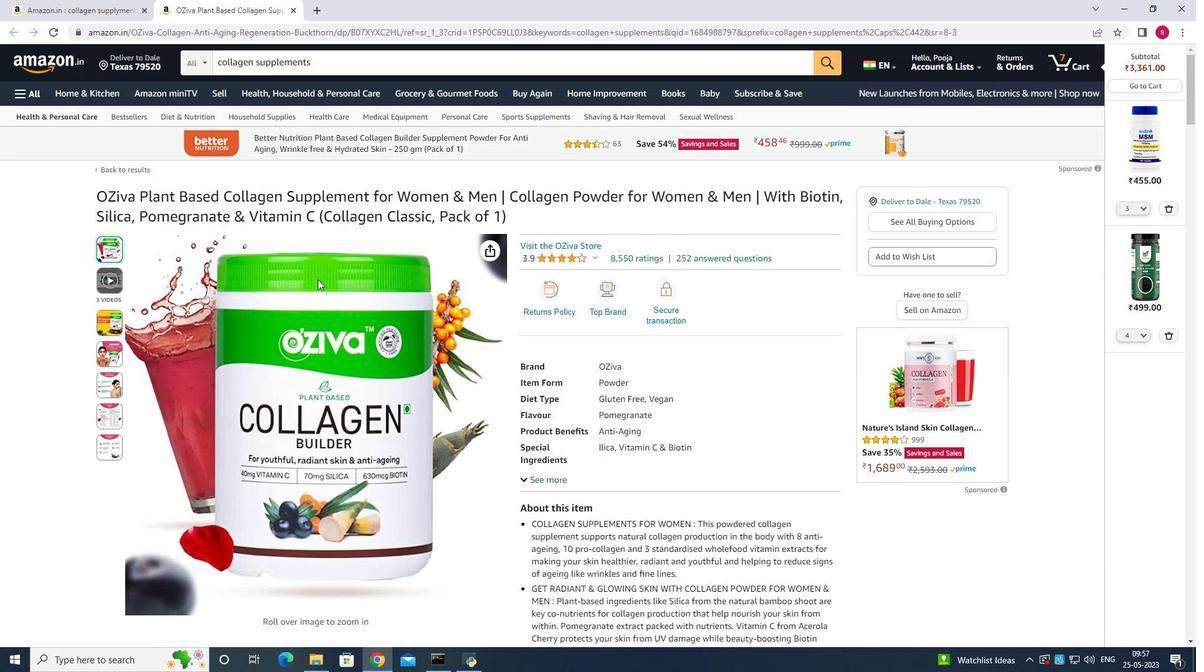 
Action: Mouse scrolled (317, 280) with delta (0, 0)
Screenshot: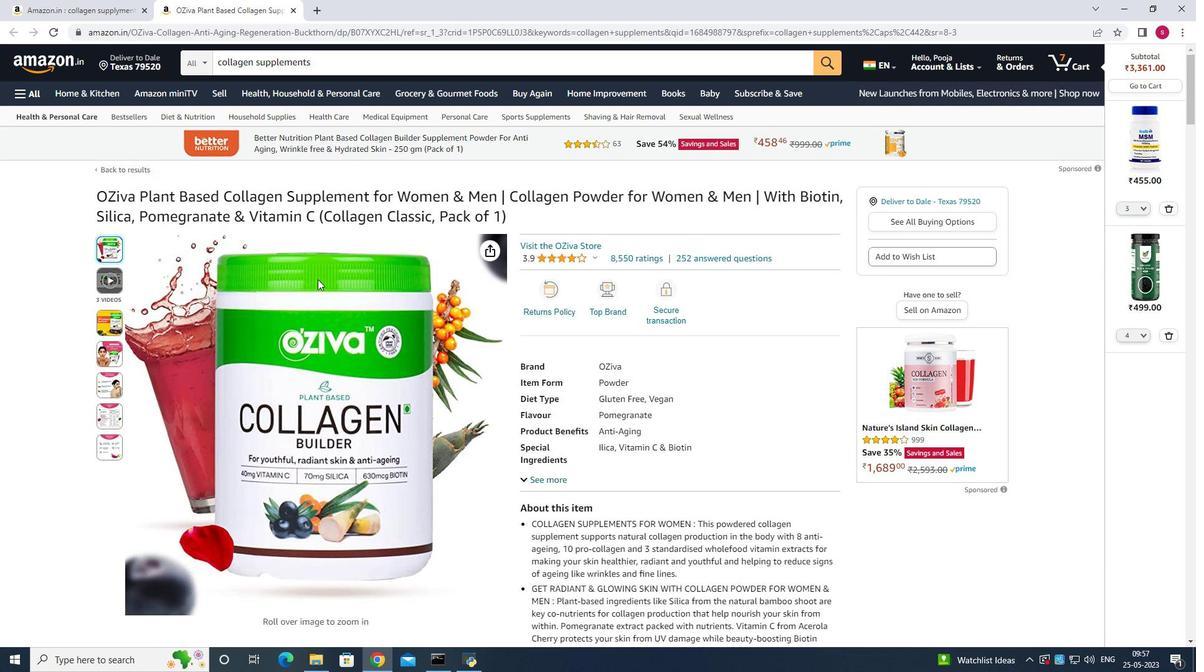 
Action: Mouse scrolled (317, 280) with delta (0, 0)
Screenshot: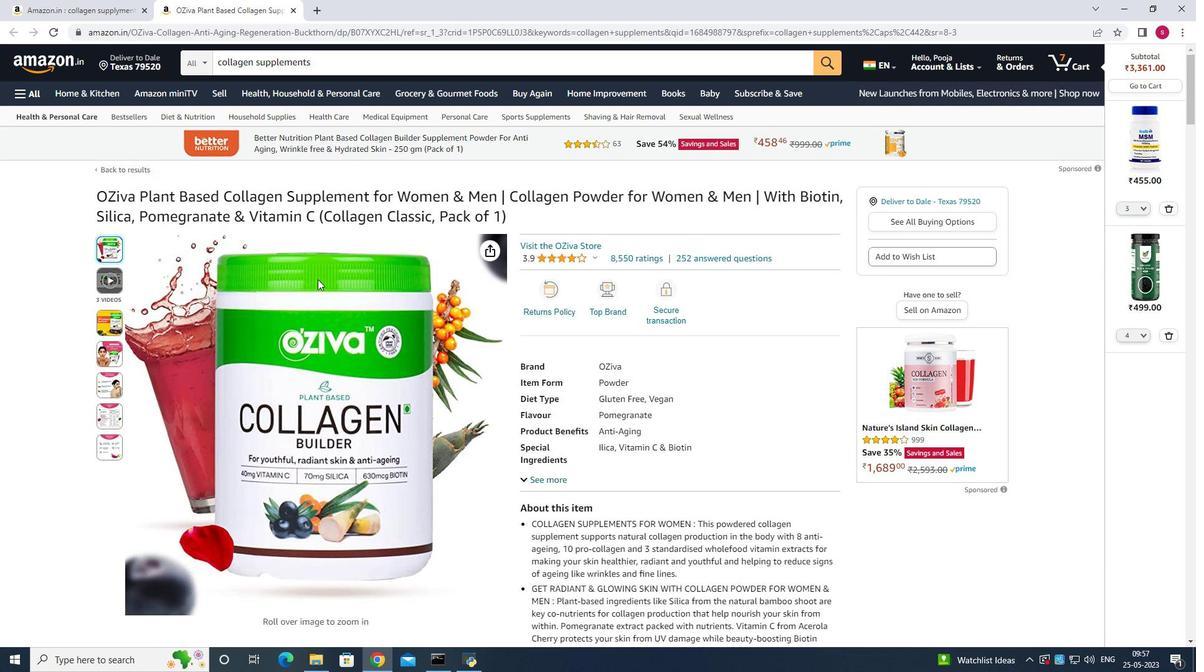 
Action: Mouse scrolled (317, 280) with delta (0, 0)
Screenshot: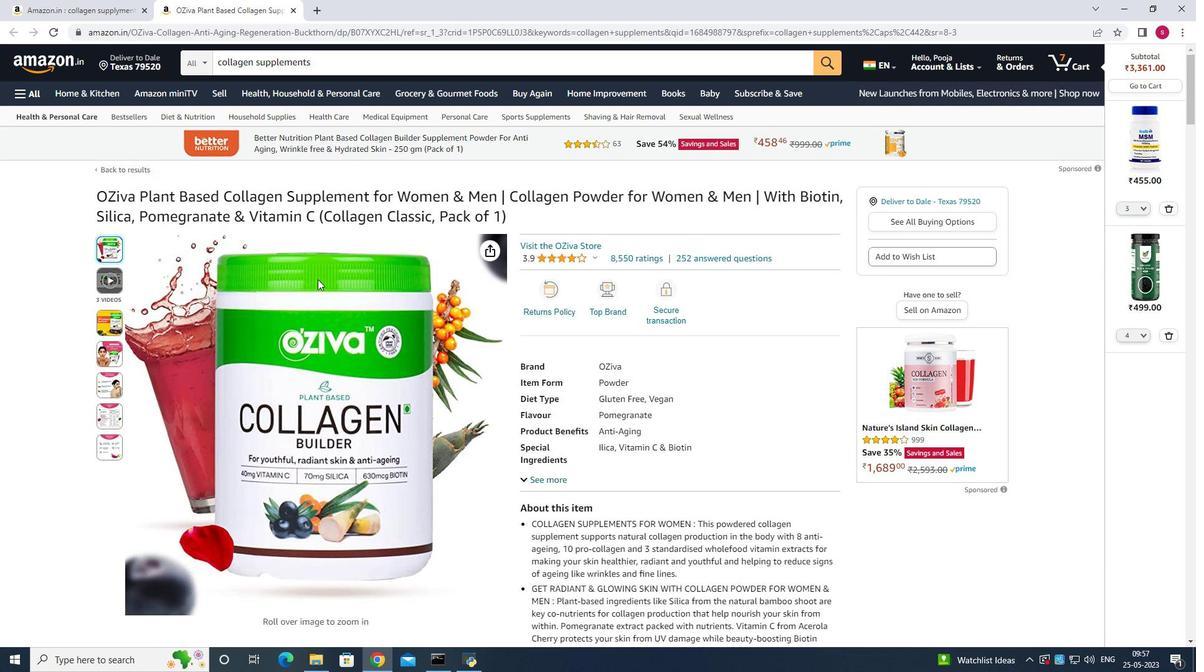 
Action: Mouse scrolled (317, 280) with delta (0, 0)
Screenshot: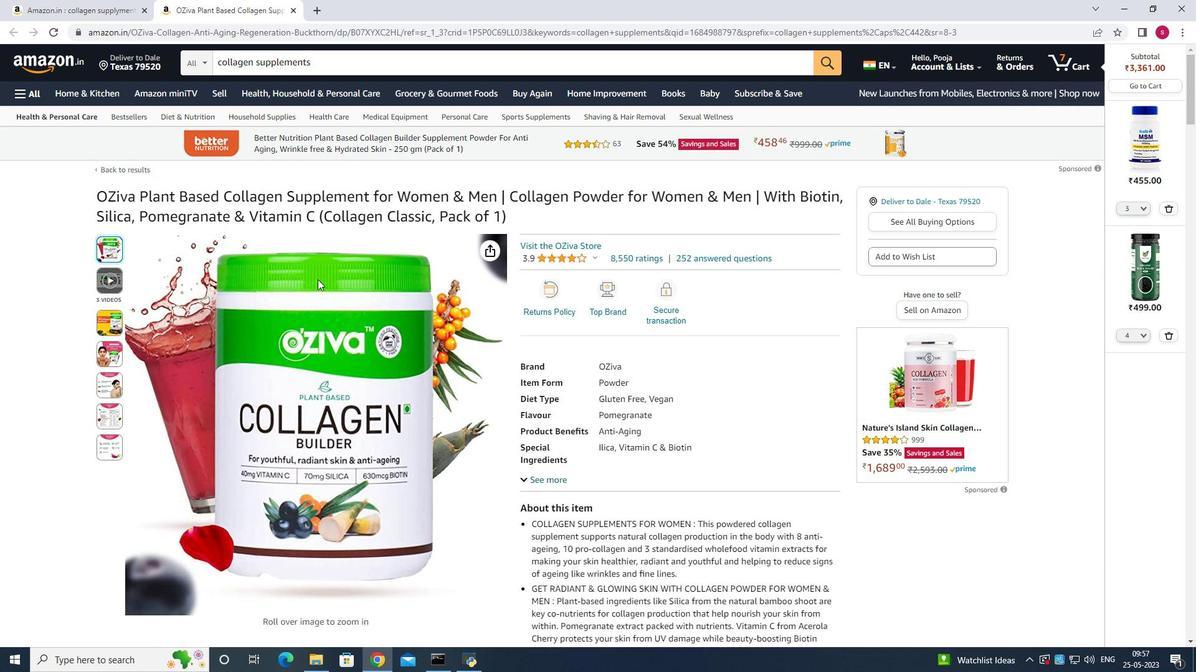 
Action: Mouse scrolled (317, 280) with delta (0, 0)
Screenshot: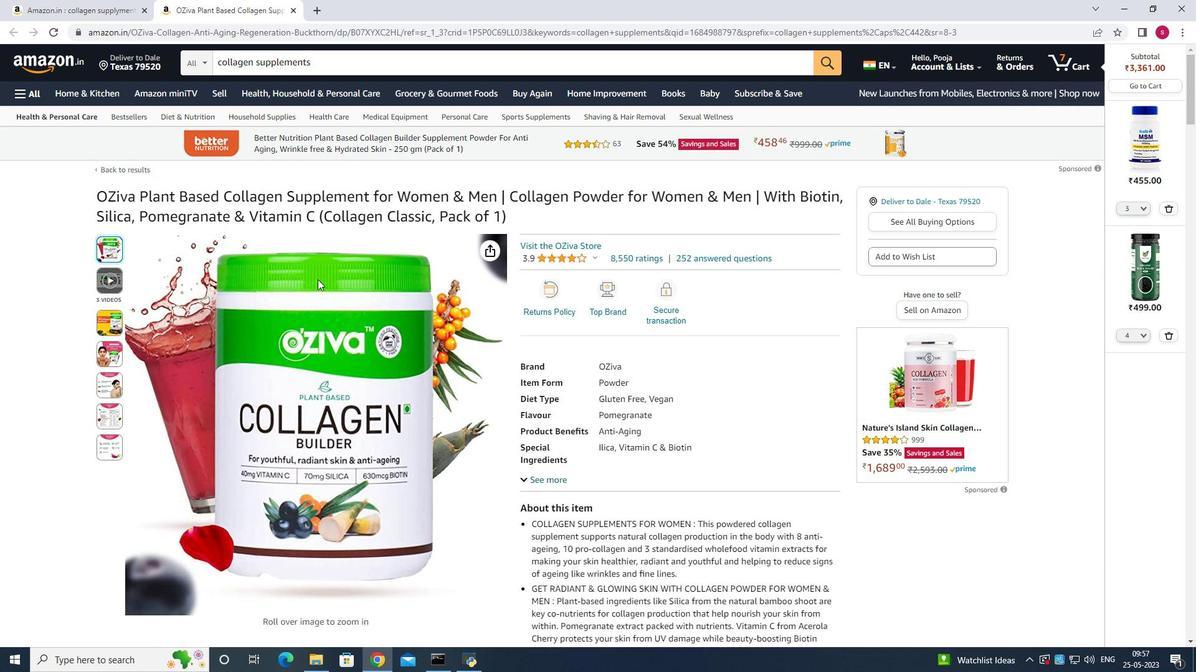 
Action: Mouse scrolled (317, 280) with delta (0, 0)
Screenshot: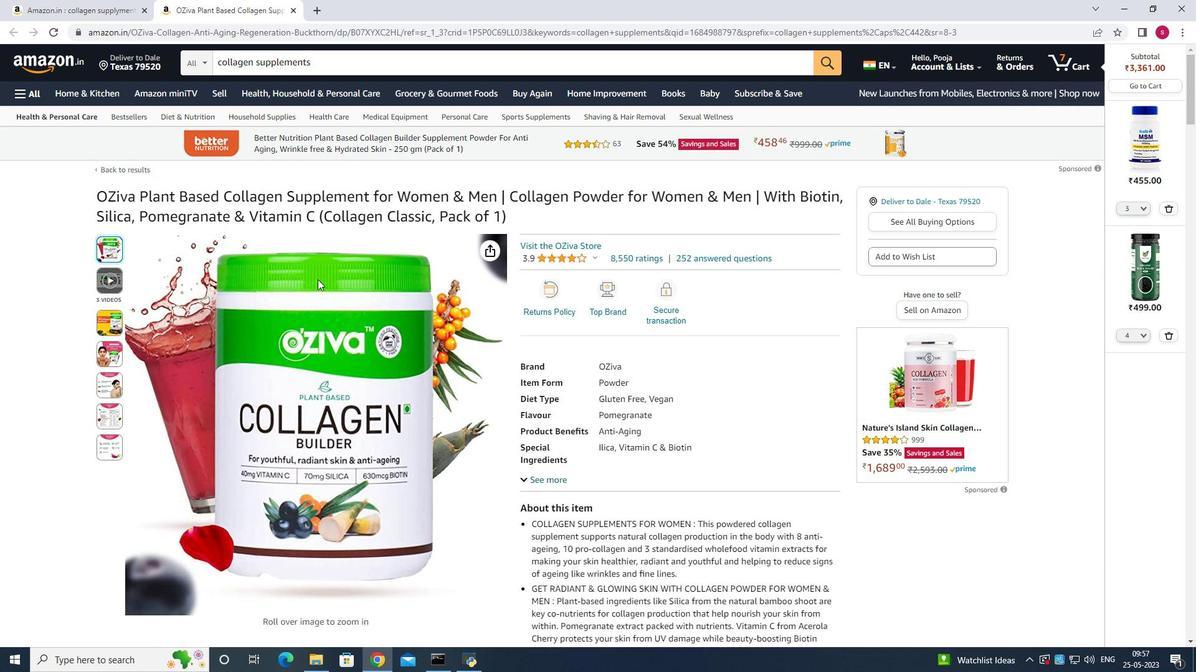 
Action: Mouse moved to (919, 213)
Screenshot: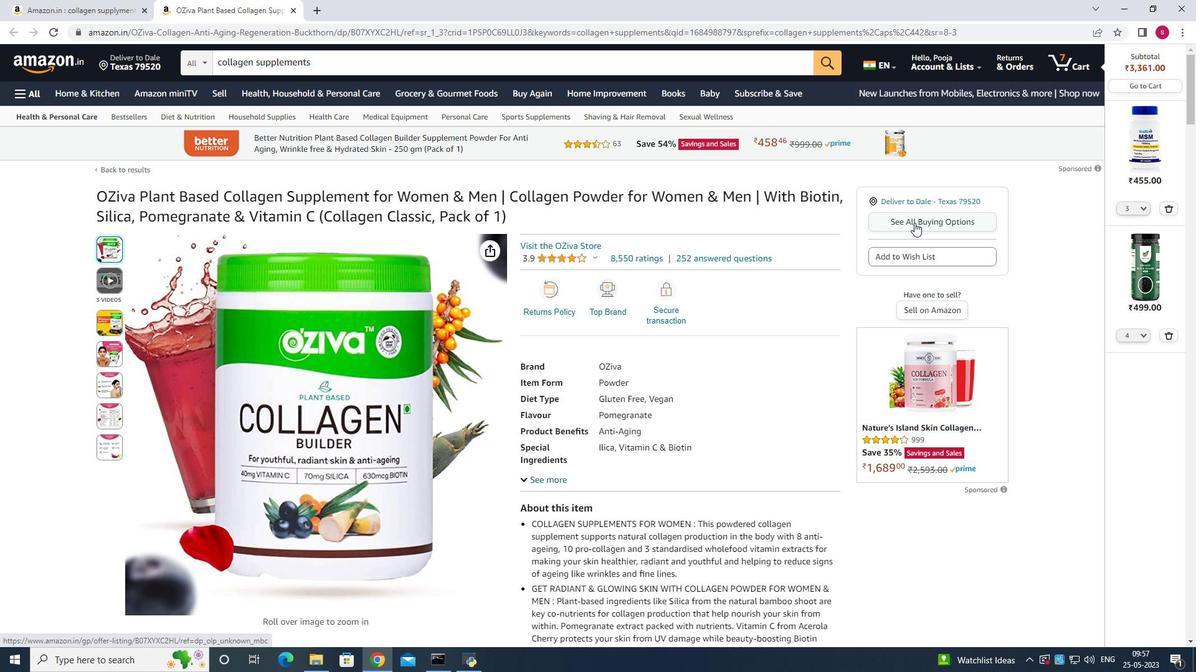 
Action: Mouse pressed left at (919, 213)
Screenshot: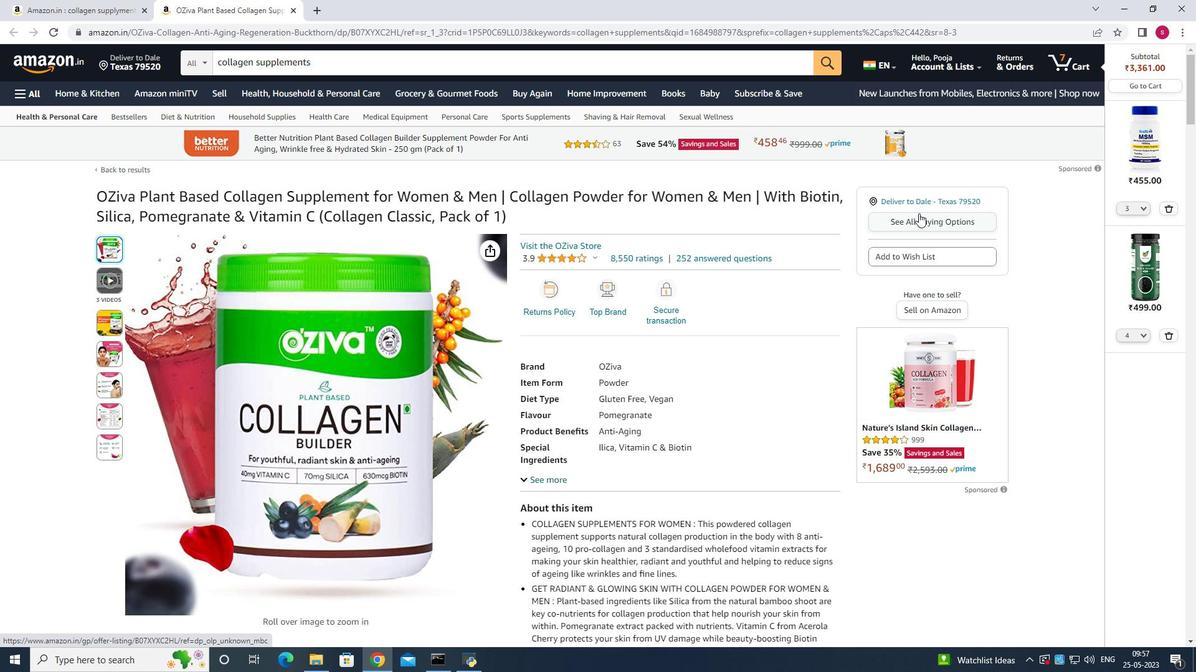 
Action: Mouse moved to (1166, 226)
Screenshot: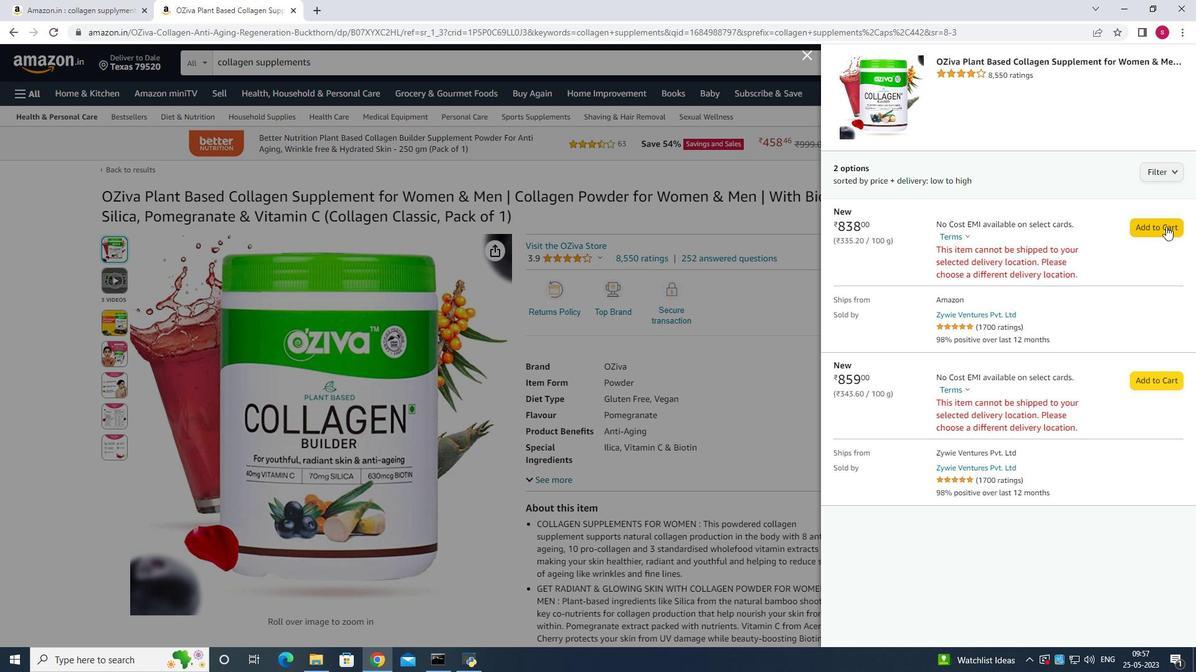 
Action: Mouse pressed left at (1166, 226)
Screenshot: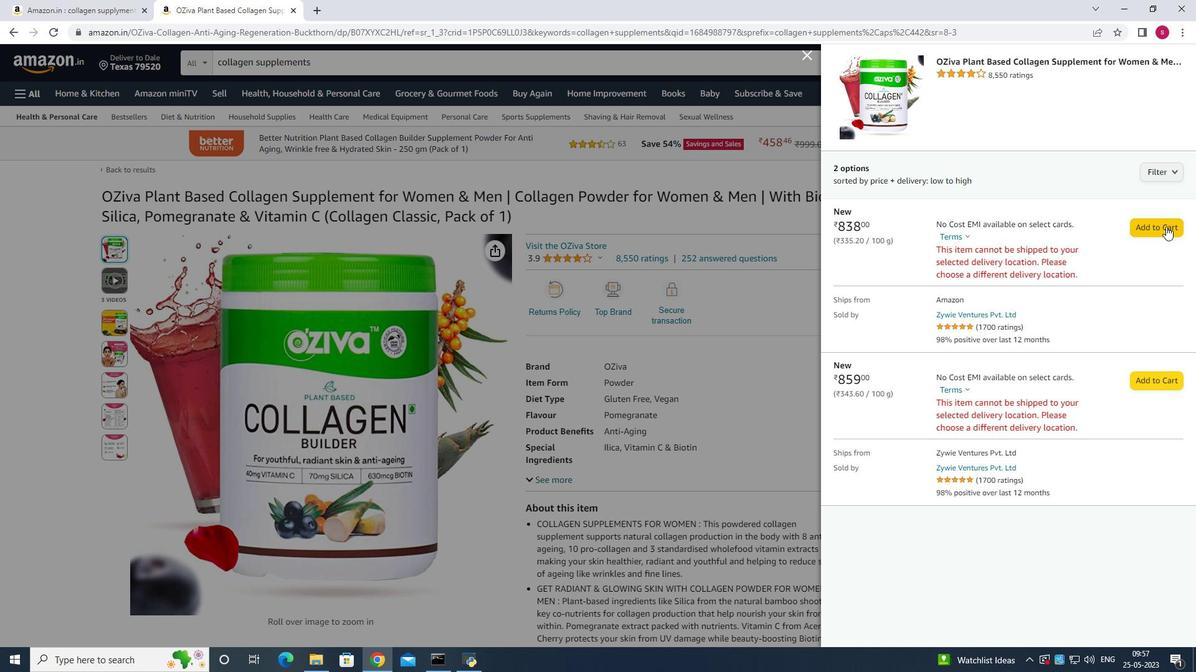 
Action: Mouse moved to (1165, 226)
Screenshot: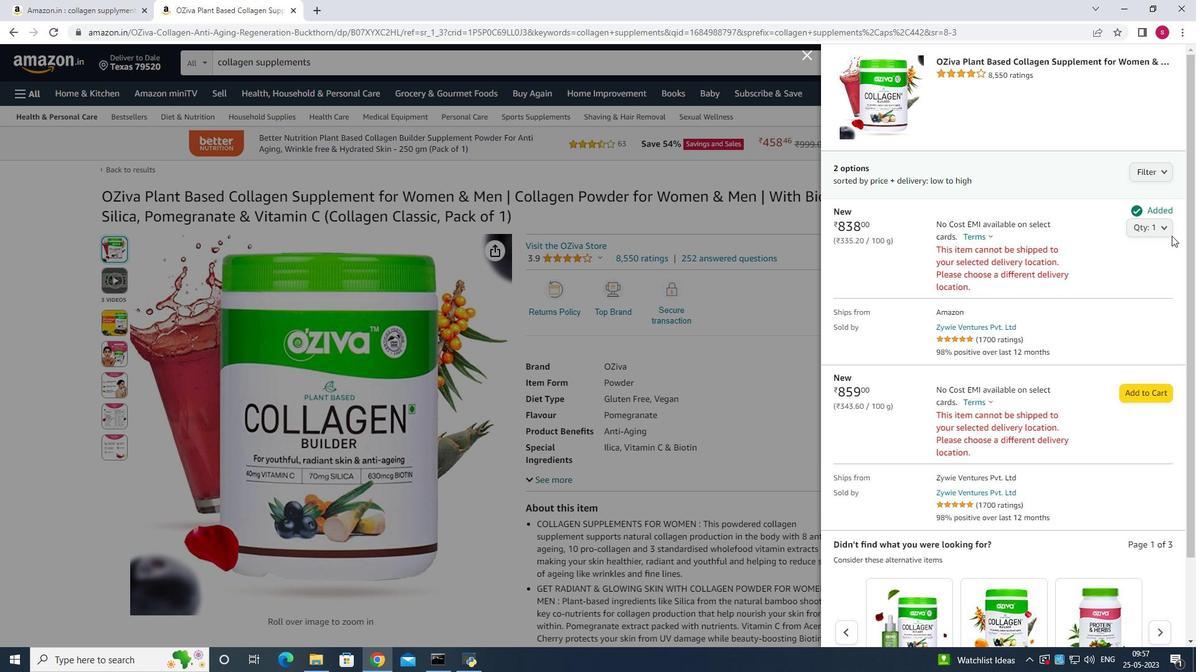 
Action: Mouse pressed left at (1165, 226)
Screenshot: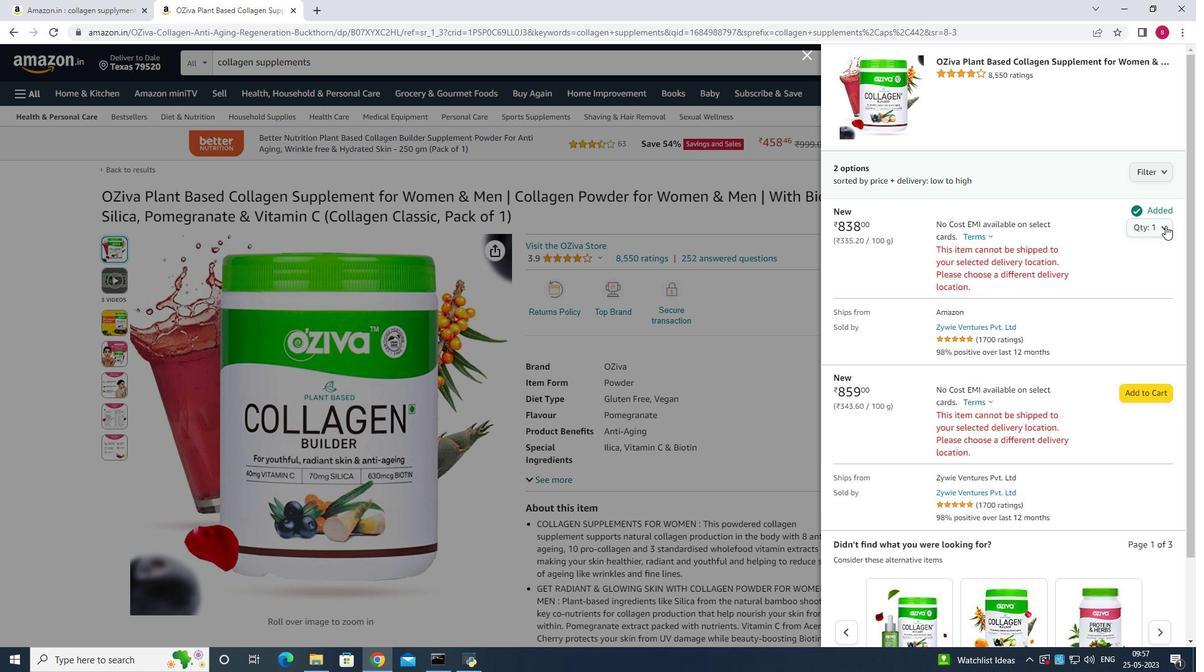 
Action: Mouse moved to (1154, 277)
Screenshot: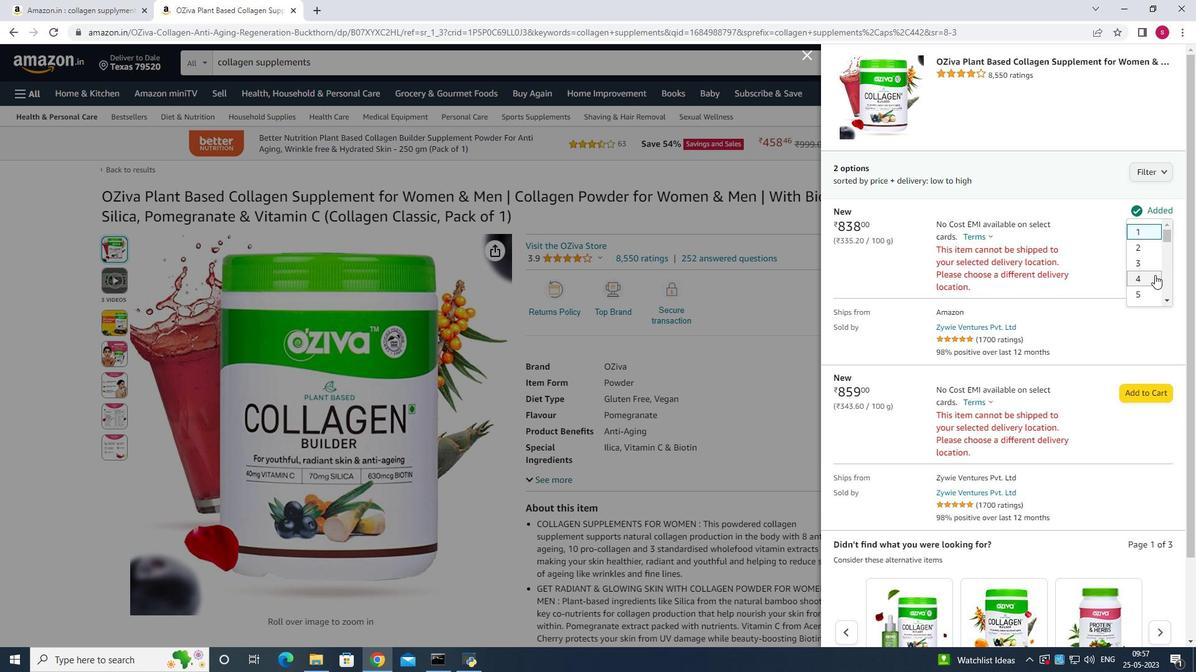 
Action: Mouse pressed left at (1154, 277)
Screenshot: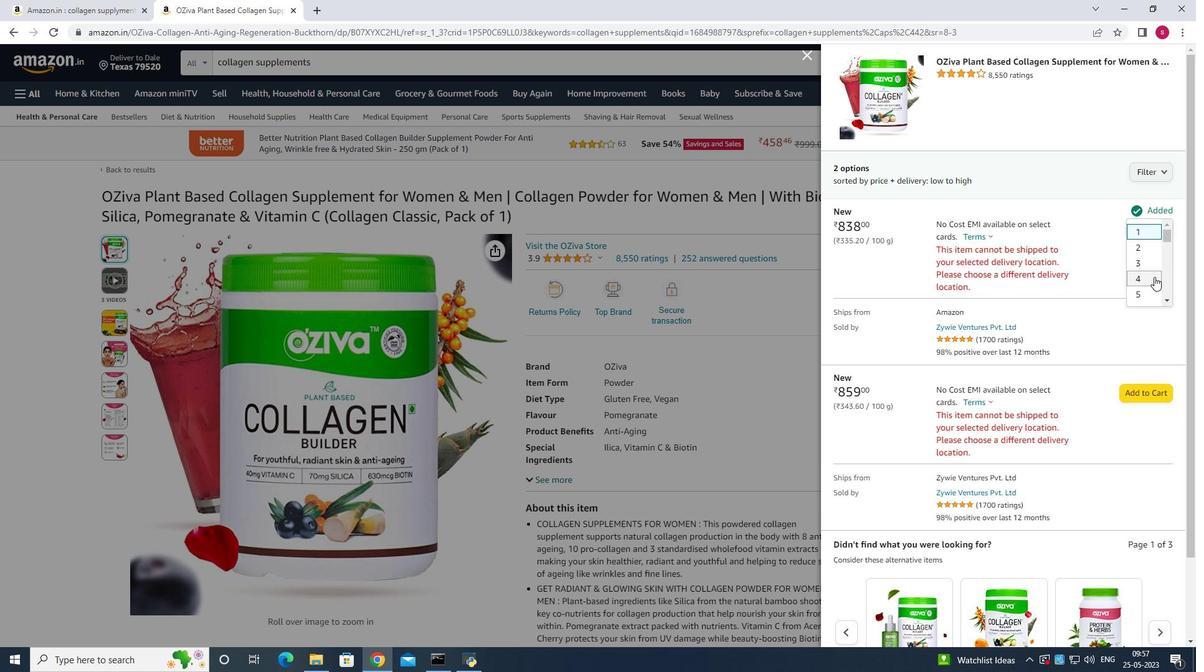 
Action: Mouse moved to (813, 241)
Screenshot: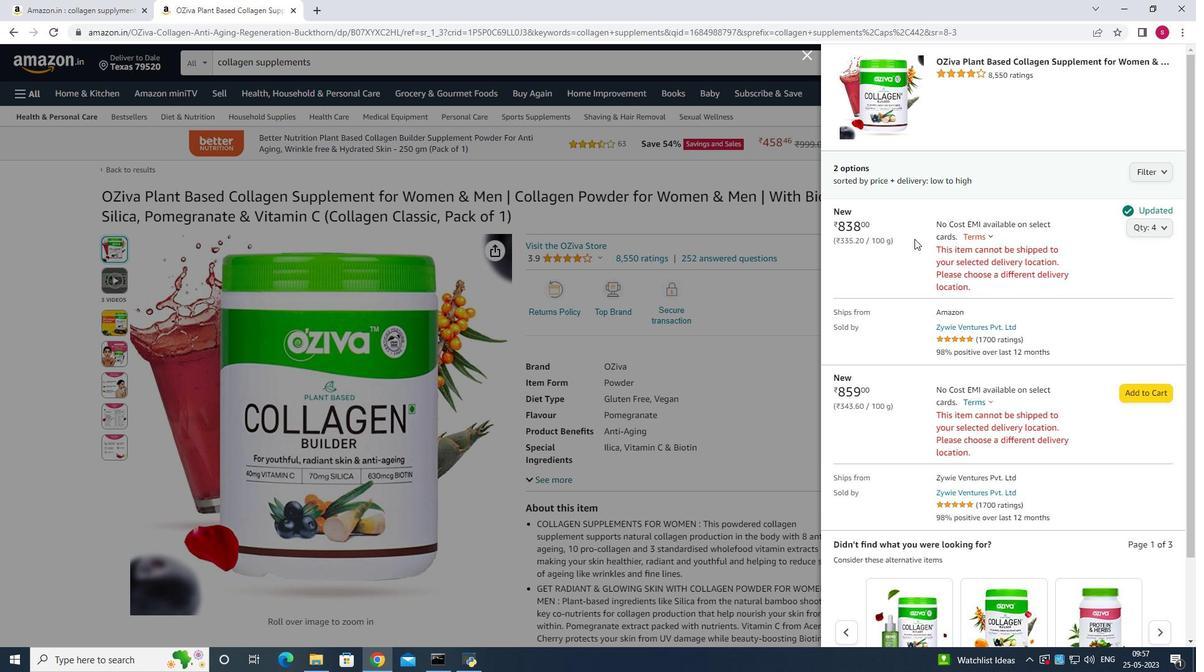 
Action: Mouse pressed left at (813, 241)
Screenshot: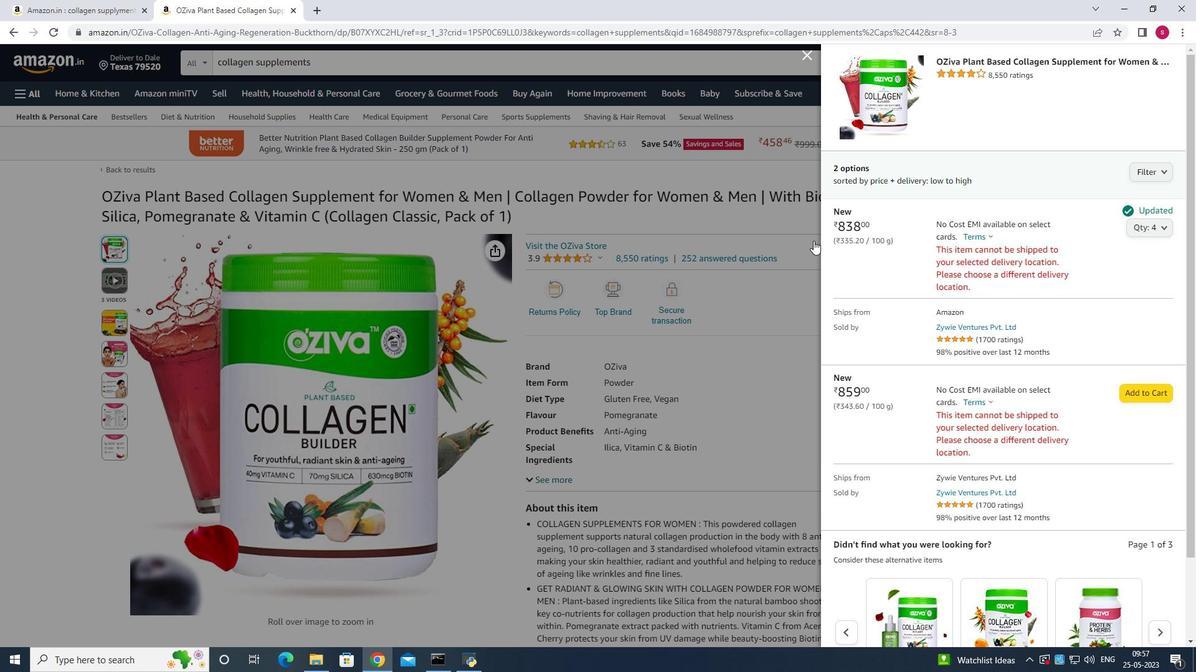 
Action: Mouse moved to (1135, 206)
Screenshot: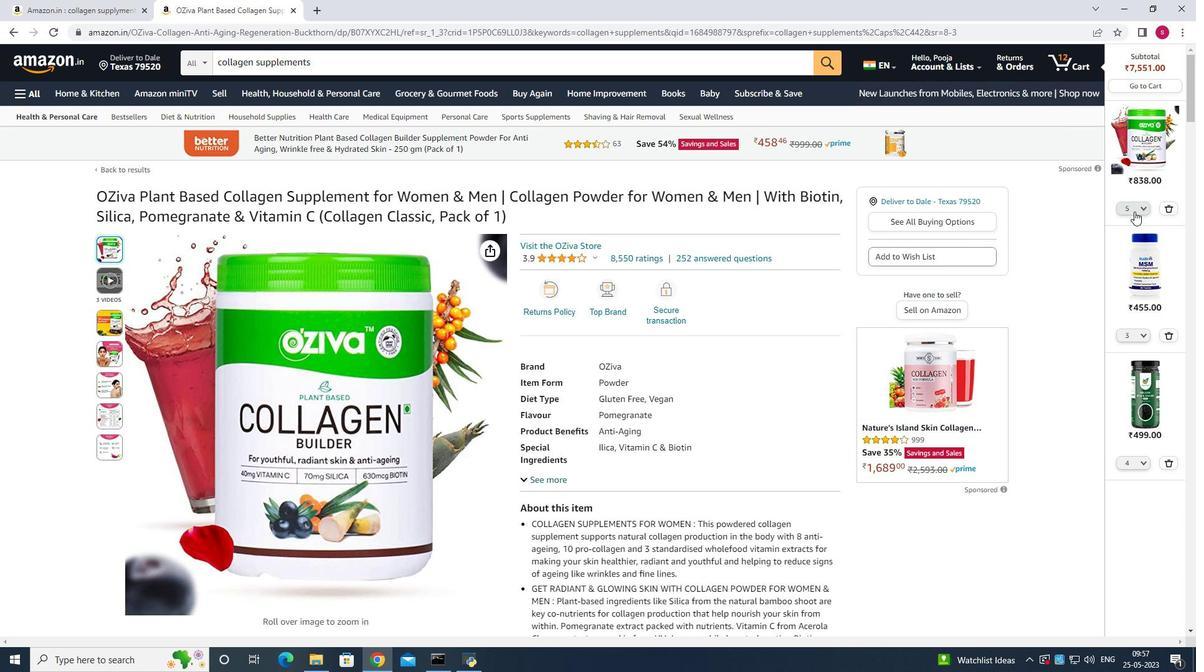 
Action: Mouse pressed left at (1135, 206)
Screenshot: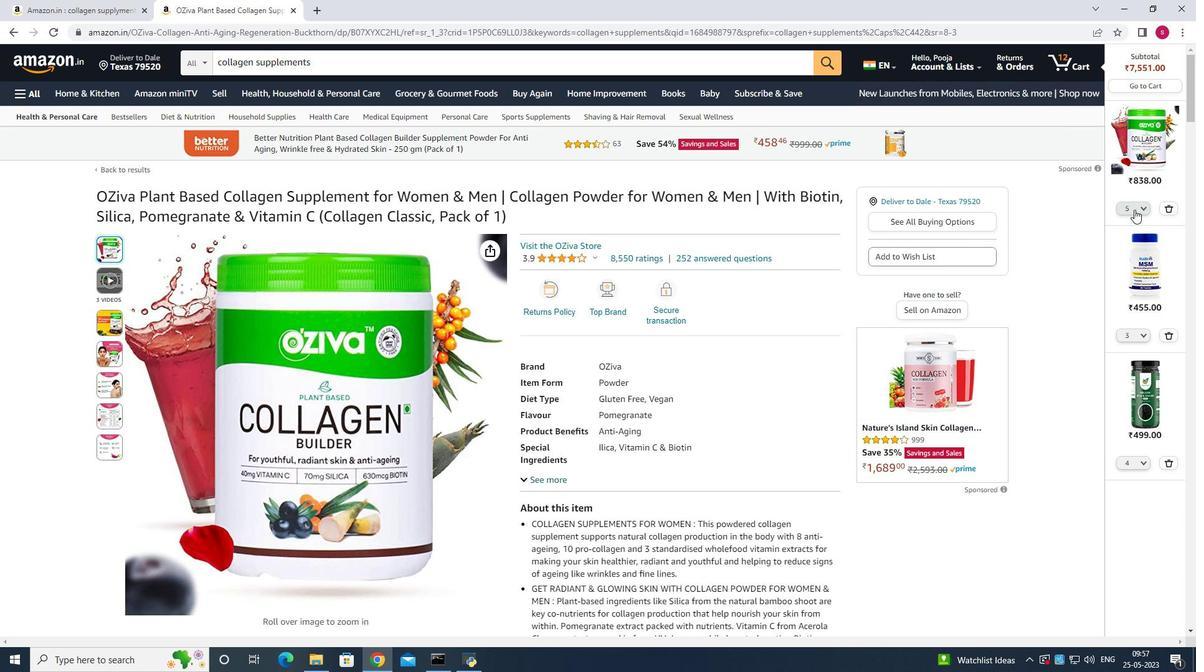 
Action: Mouse moved to (1127, 277)
Screenshot: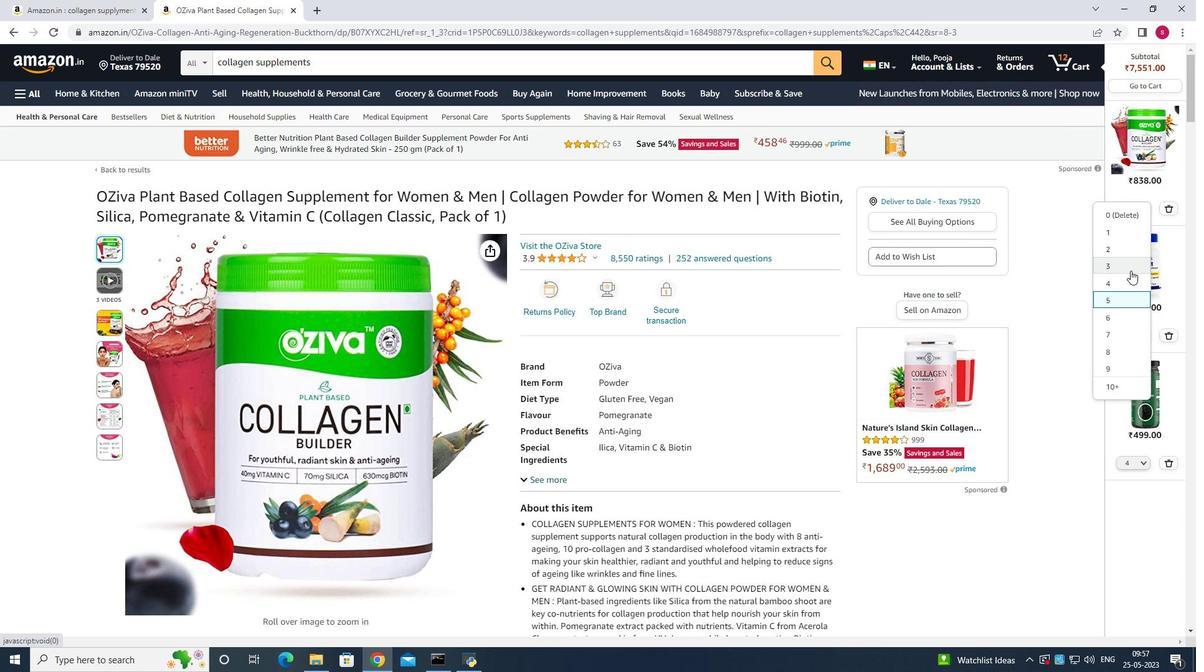 
Action: Mouse pressed left at (1127, 277)
Screenshot: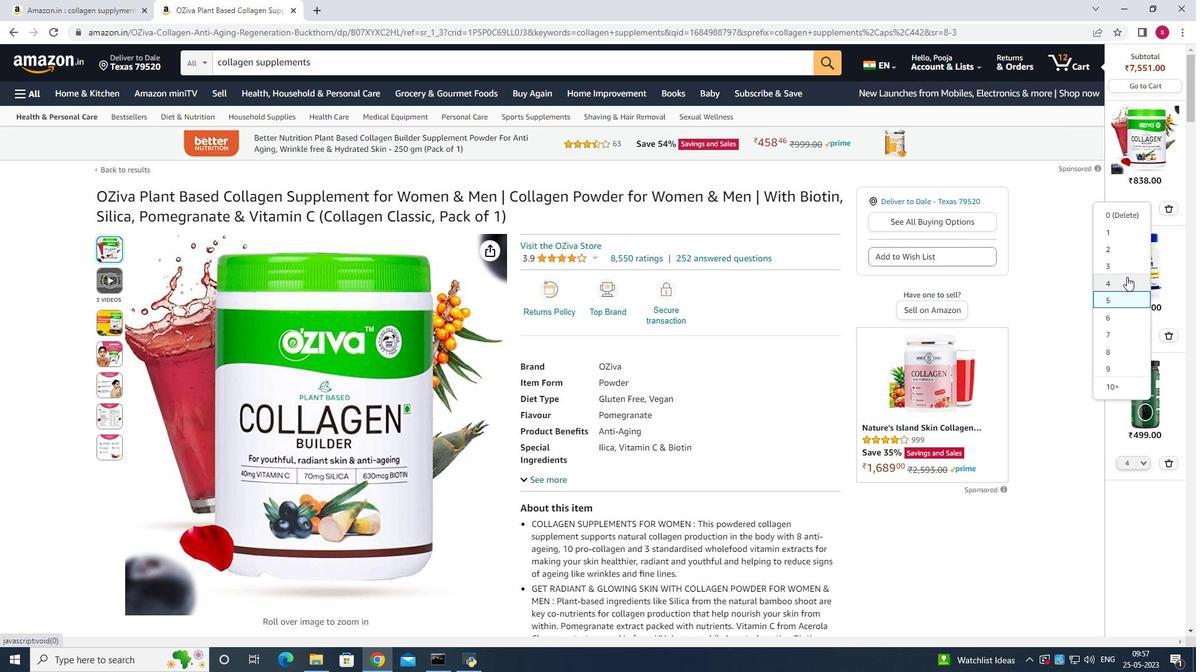 
Action: Mouse moved to (1168, 336)
Screenshot: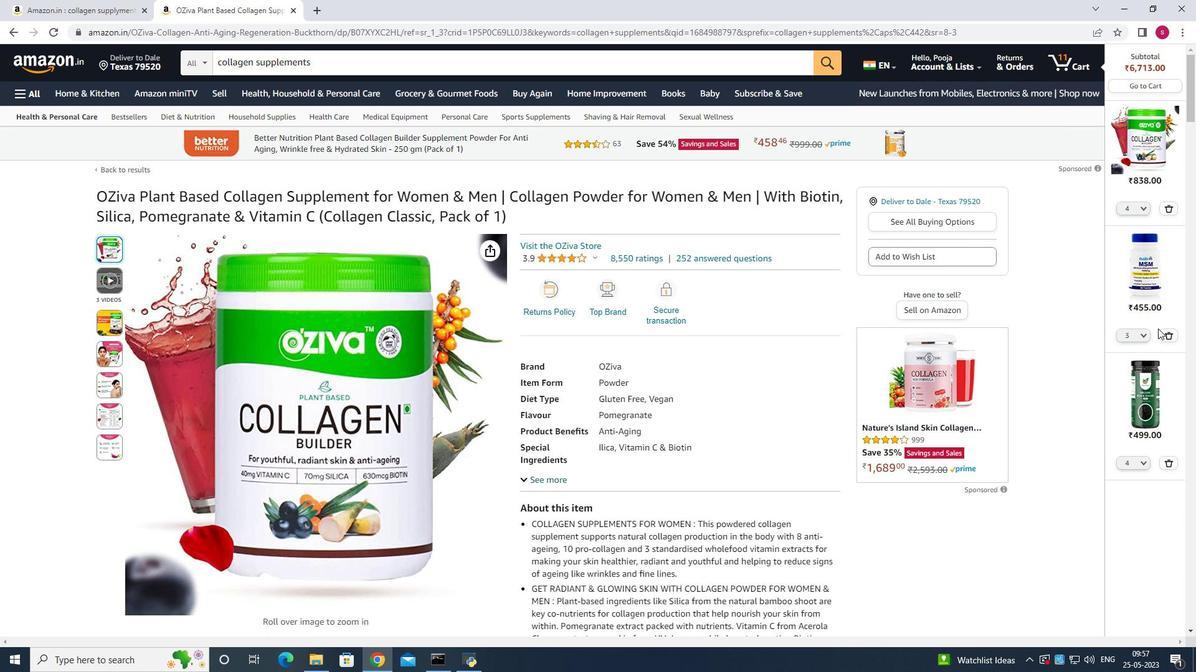 
Action: Mouse pressed left at (1168, 336)
Screenshot: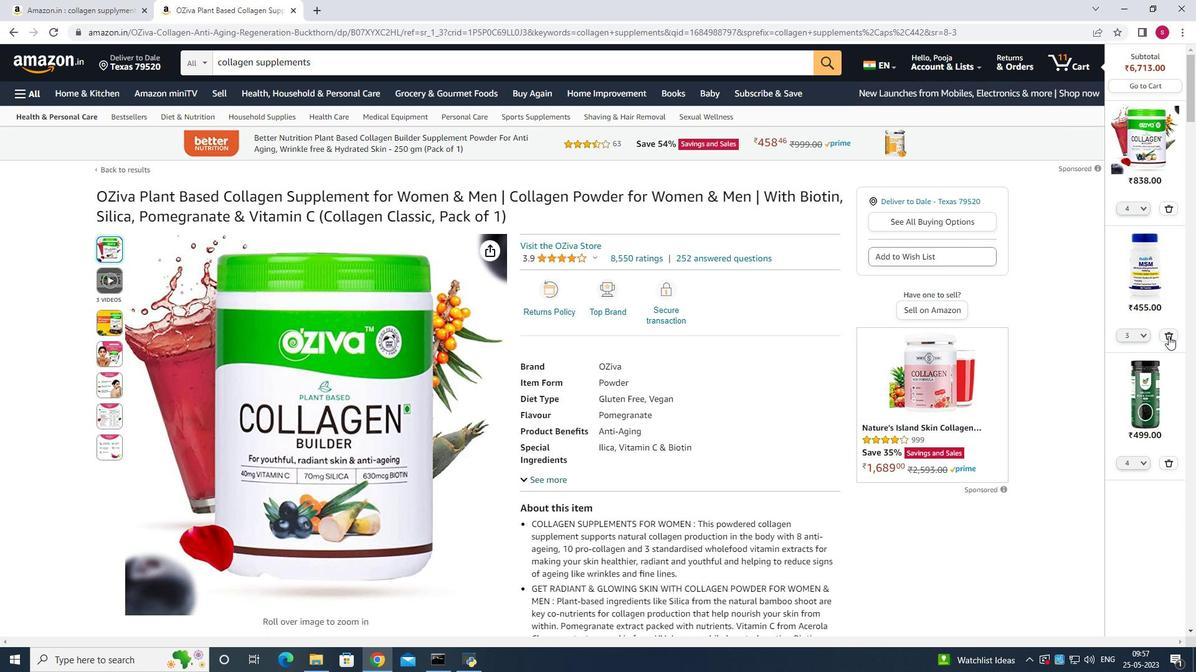 
Action: Mouse moved to (1169, 399)
Screenshot: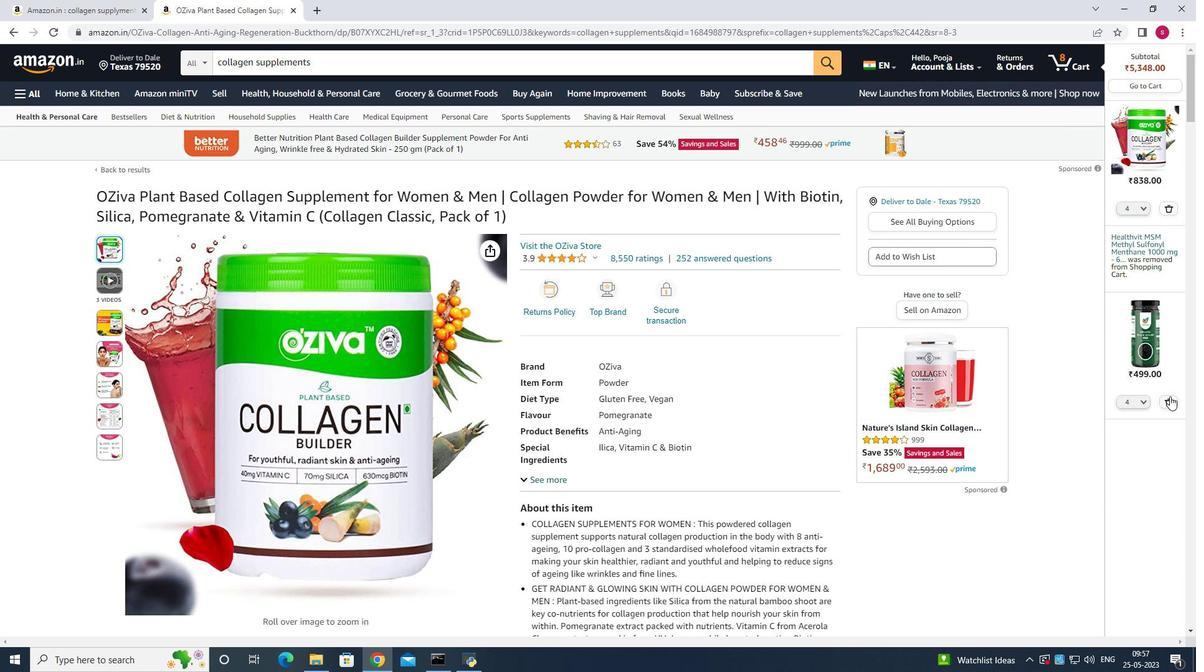 
Action: Mouse pressed left at (1169, 399)
Screenshot: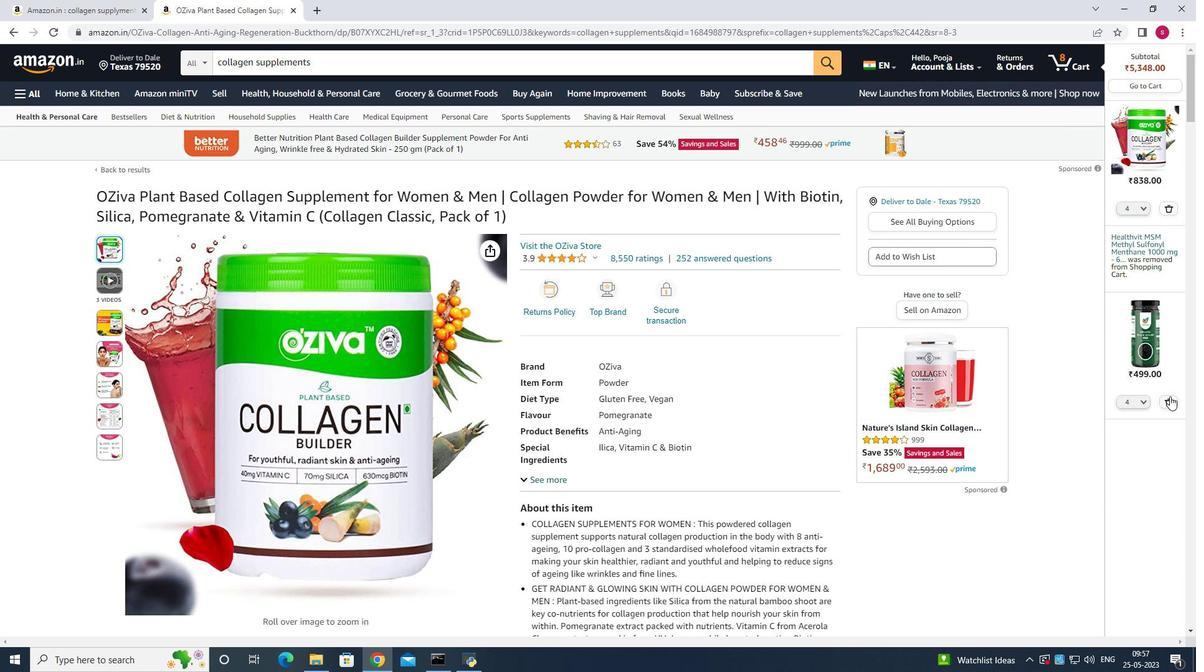 
Action: Mouse moved to (564, 63)
Screenshot: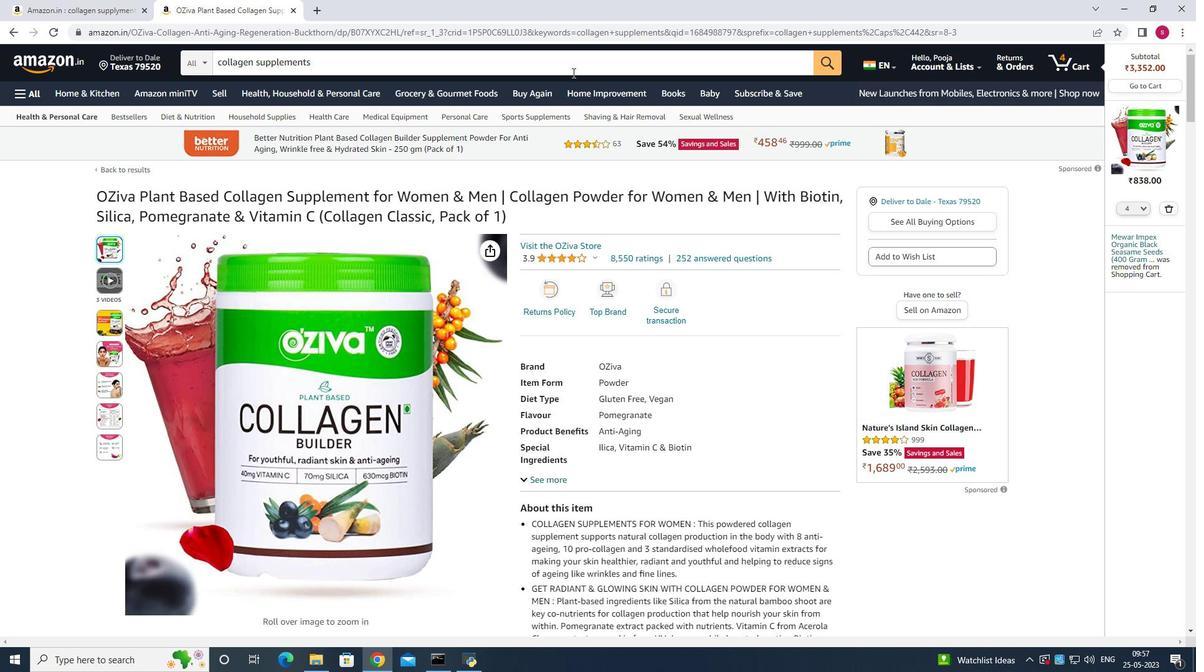 
Action: Mouse pressed left at (564, 63)
Screenshot: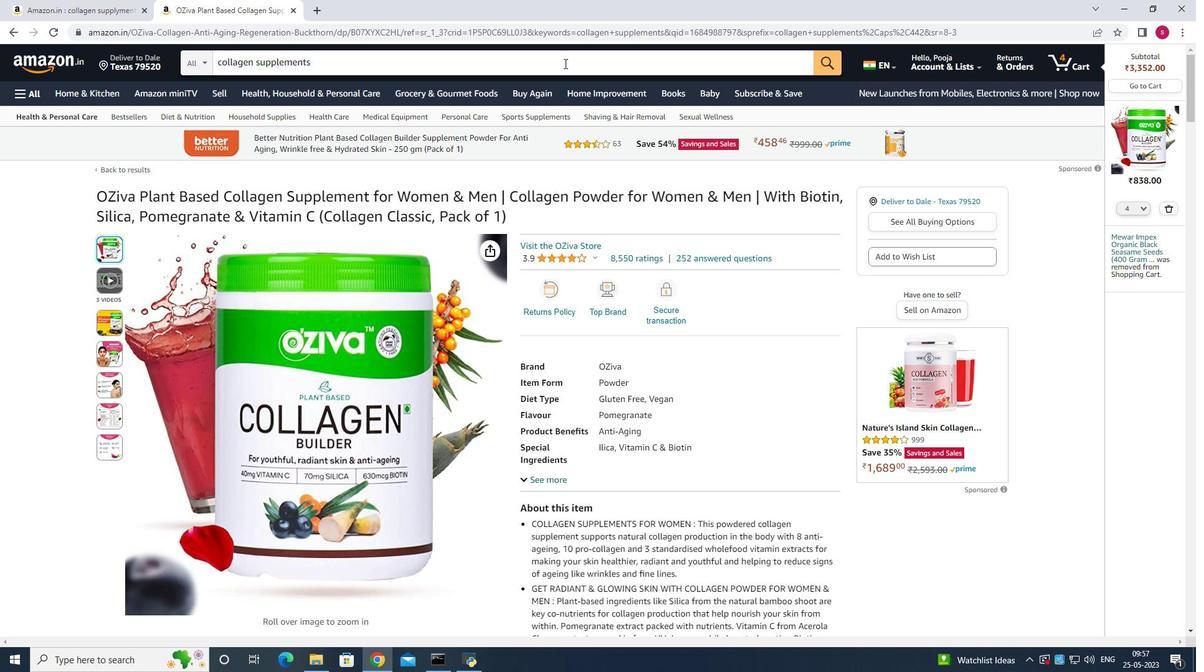 
Action: Key pressed <Key.backspace><Key.backspace><Key.backspace><Key.backspace><Key.backspace><Key.backspace><Key.backspace><Key.backspace><Key.backspace><Key.backspace><Key.backspace><Key.backspace><Key.backspace><Key.backspace><Key.backspace><Key.backspace><Key.backspace><Key.backspace><Key.backspace><Key.backspace><Key.backspace><Key.backspace><Key.backspace><Key.backspace><Key.backspace><Key.backspace><Key.backspace><Key.backspace><Key.backspace><Key.backspace><Key.backspace><Key.backspace><Key.backspace><Key.backspace><Key.backspace><Key.backspace><Key.backspace><Key.backspace><Key.backspace><Key.backspace><Key.backspace><Key.backspace><Key.backspace><Key.backspace><Key.backspace><Key.backspace><Key.backspace><Key.backspace><Key.backspace><Key.backspace><Key.backspace><Key.backspace><Key.backspace><Key.backspace><Key.backspace><Key.backspace><Key.backspace><Key.backspace><Key.backspace><Key.backspace><Key.backspace><Key.backspace><Key.backspace><Key.backspace><Key.backspace><Key.backspace><Key.backspace><Key.backspace><Key.backspace><Key.backspace><Key.backspace><Key.backspace><Key.backspace><Key.shift>Orgab<Key.backspace>nic<Key.space>avoac<Key.backspace><Key.backspace>cado<Key.enter>
Screenshot: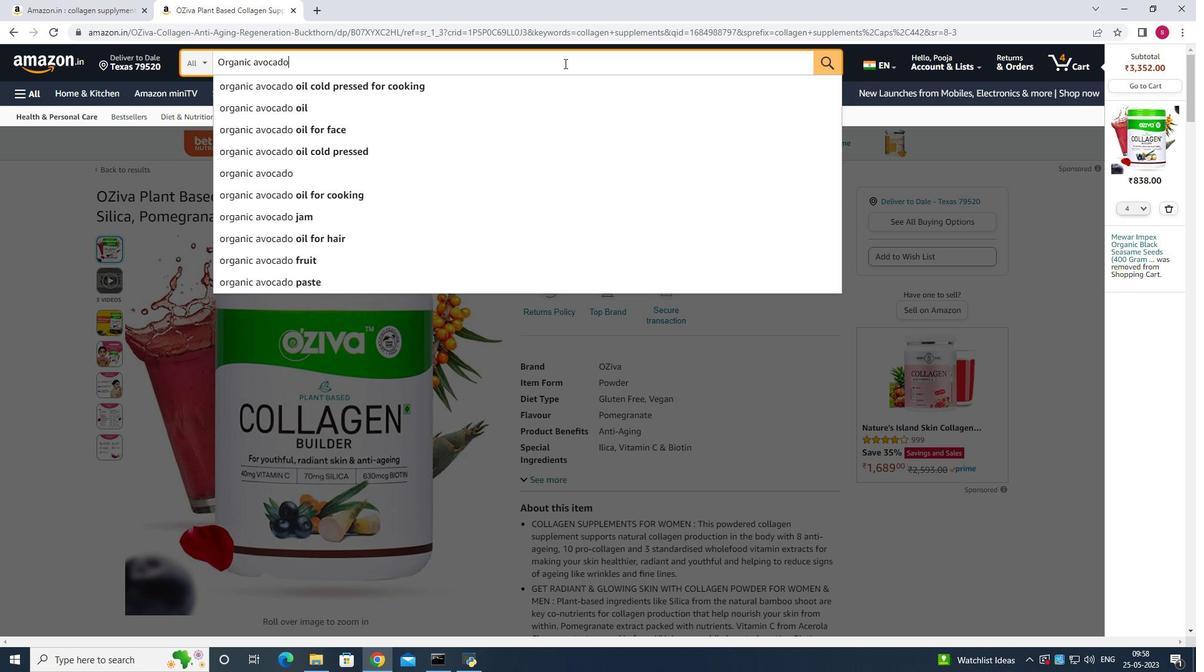 
Action: Mouse scrolled (564, 62) with delta (0, 0)
Screenshot: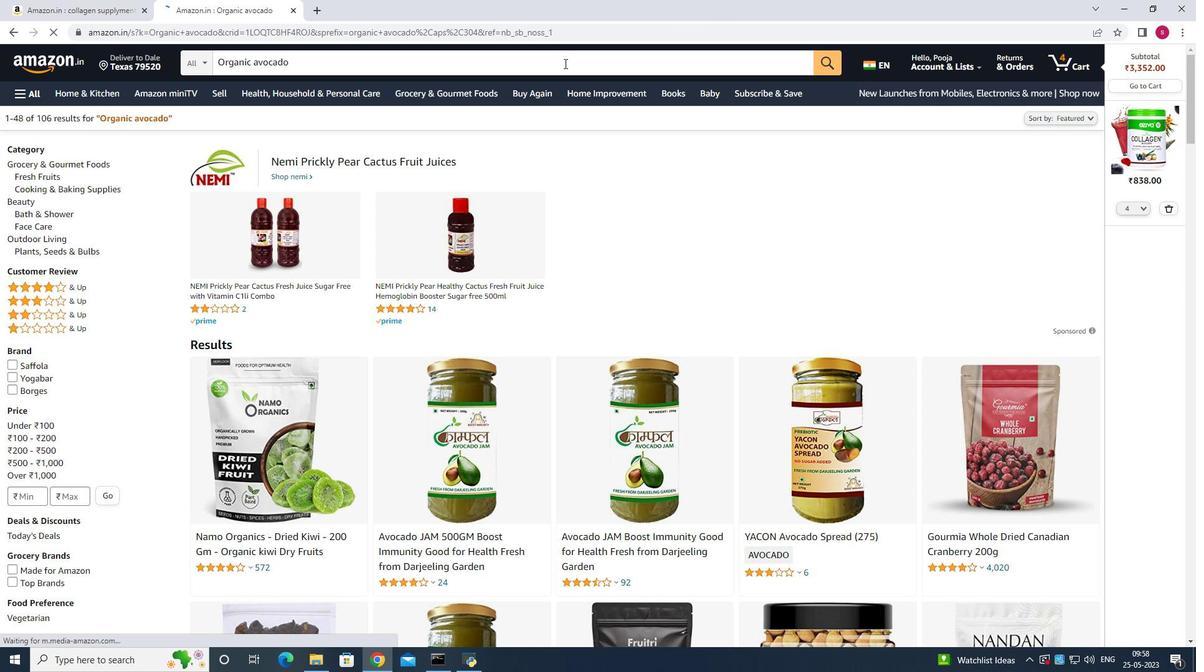 
Action: Mouse scrolled (564, 62) with delta (0, 0)
Screenshot: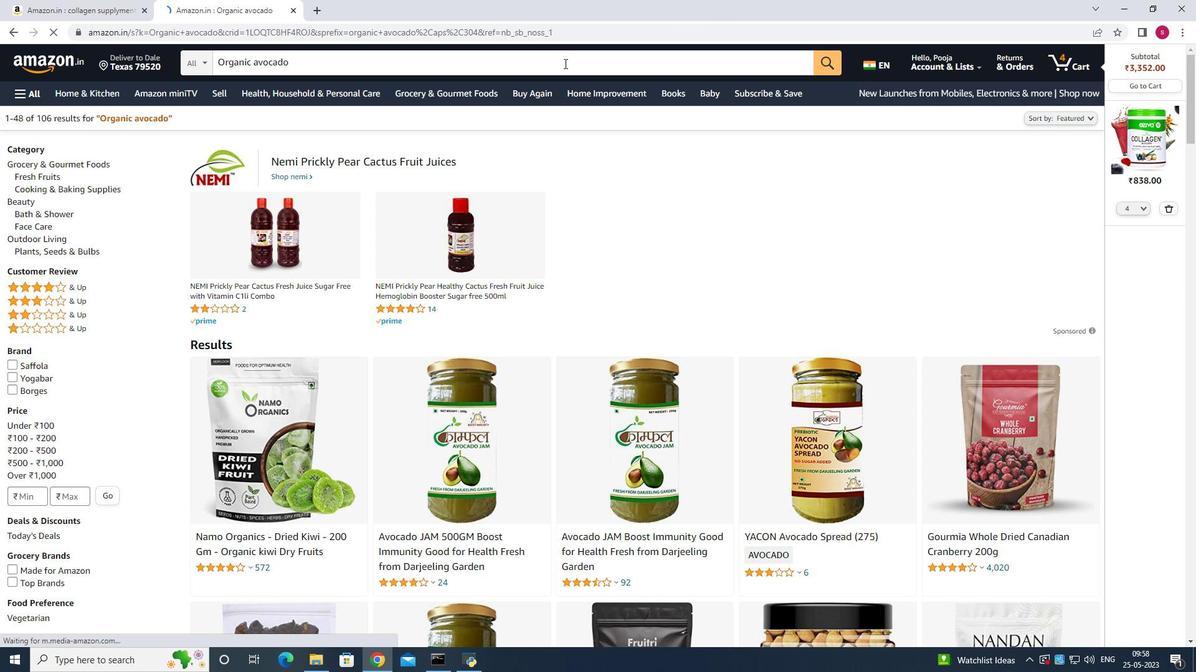 
Action: Mouse scrolled (564, 62) with delta (0, 0)
Screenshot: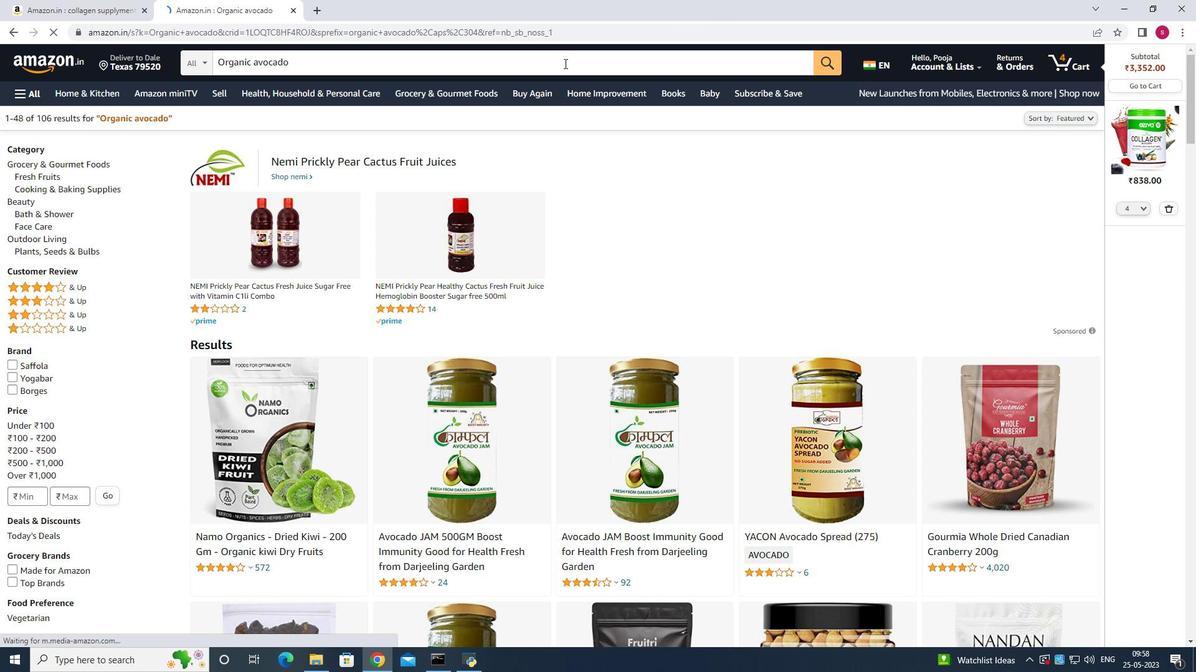 
Action: Mouse scrolled (564, 62) with delta (0, 0)
Screenshot: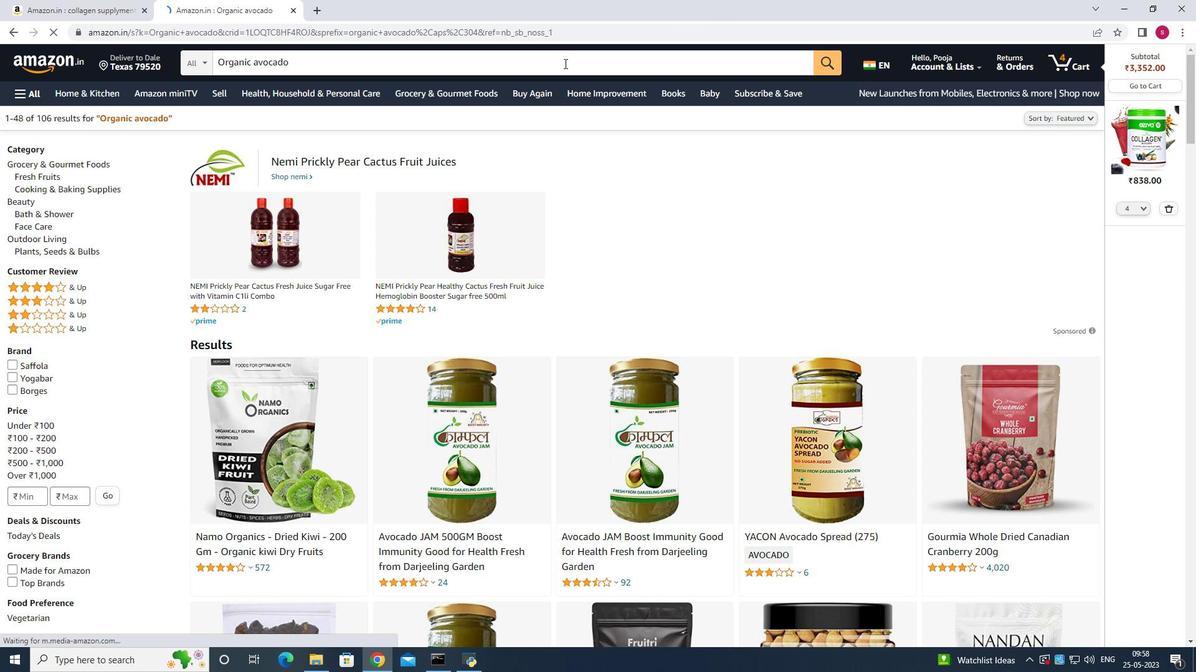 
Action: Mouse scrolled (564, 62) with delta (0, 0)
Screenshot: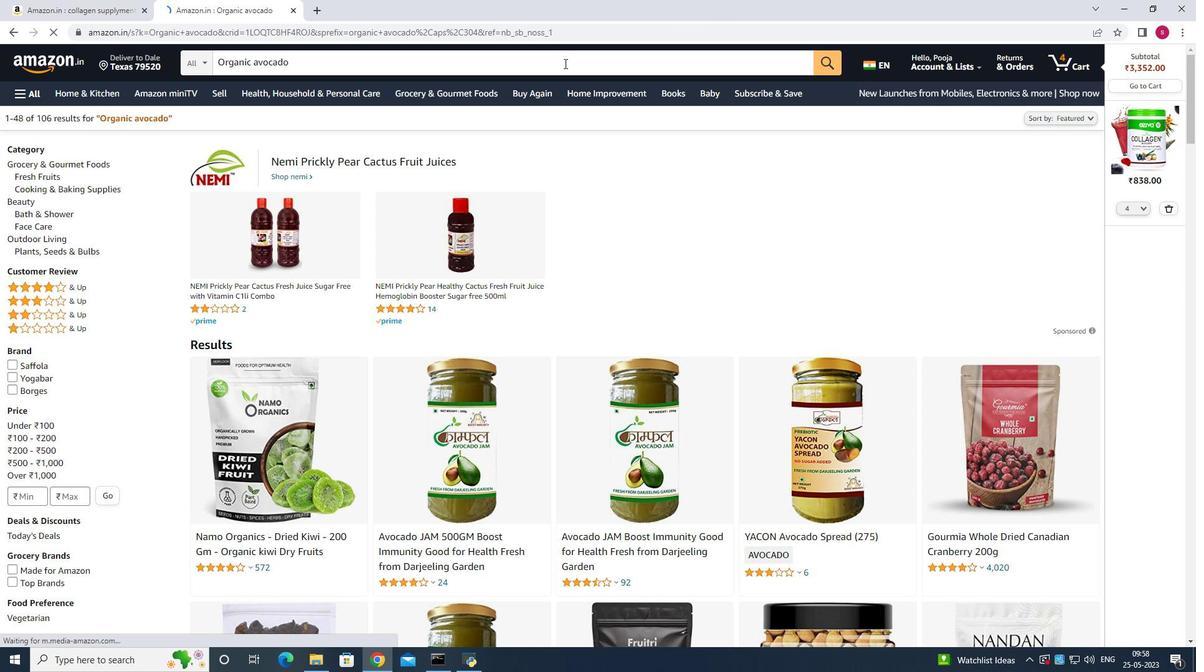 
Action: Mouse scrolled (564, 62) with delta (0, 0)
Screenshot: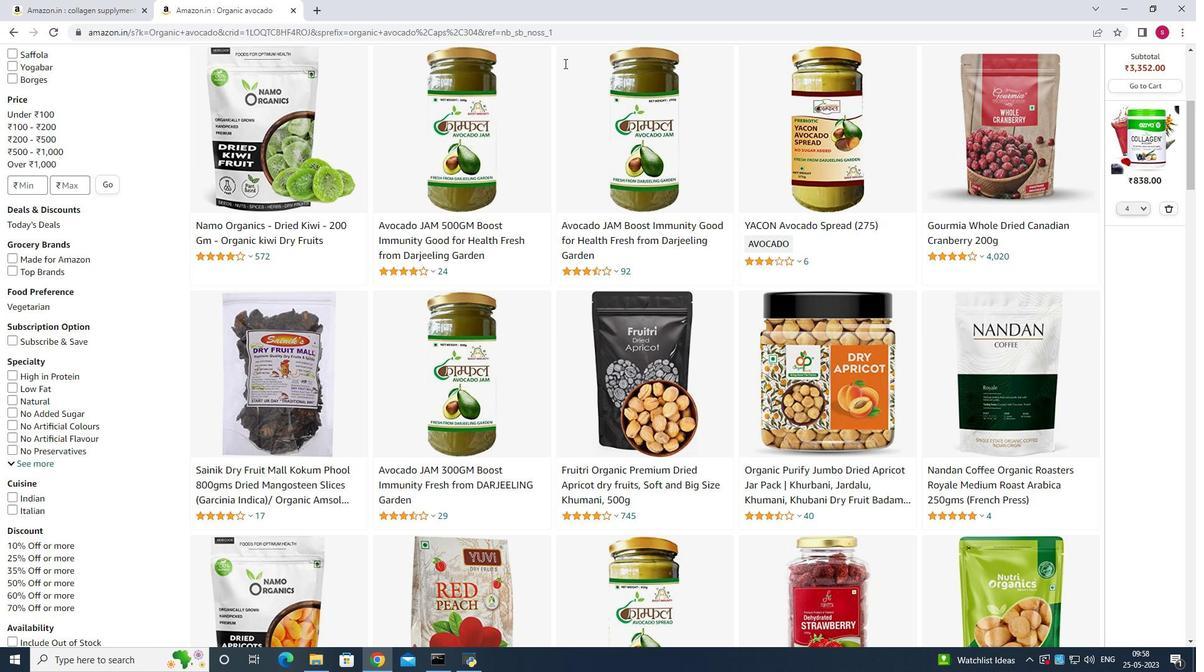 
Action: Mouse scrolled (564, 62) with delta (0, 0)
Screenshot: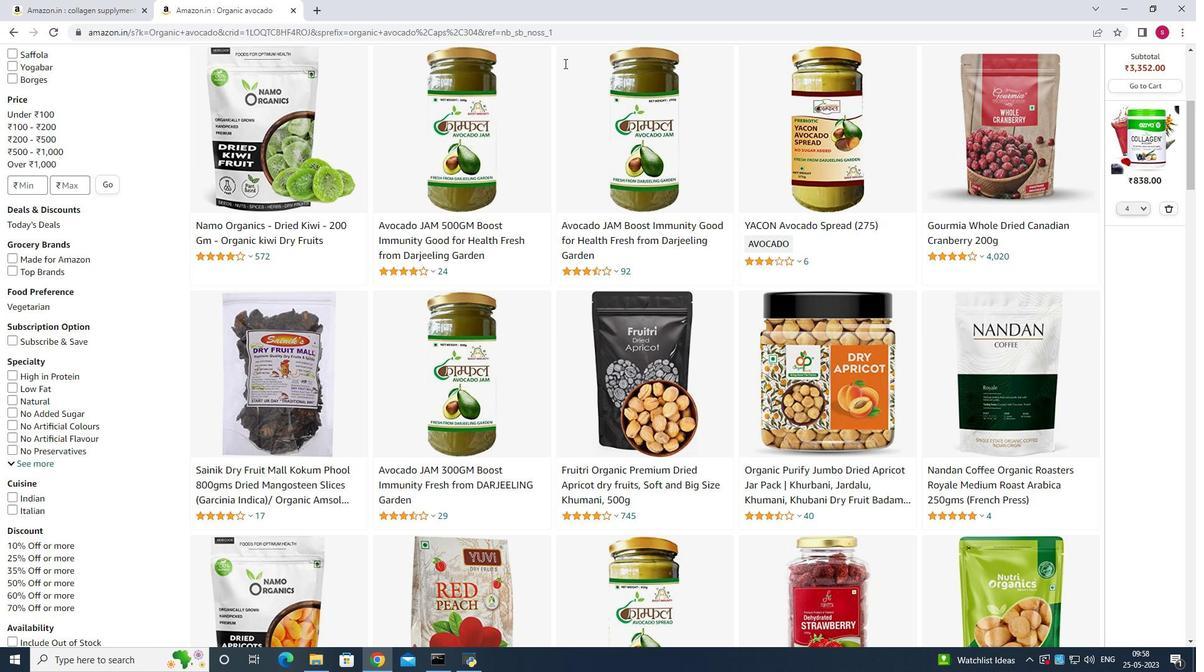 
Action: Mouse scrolled (564, 62) with delta (0, 0)
Screenshot: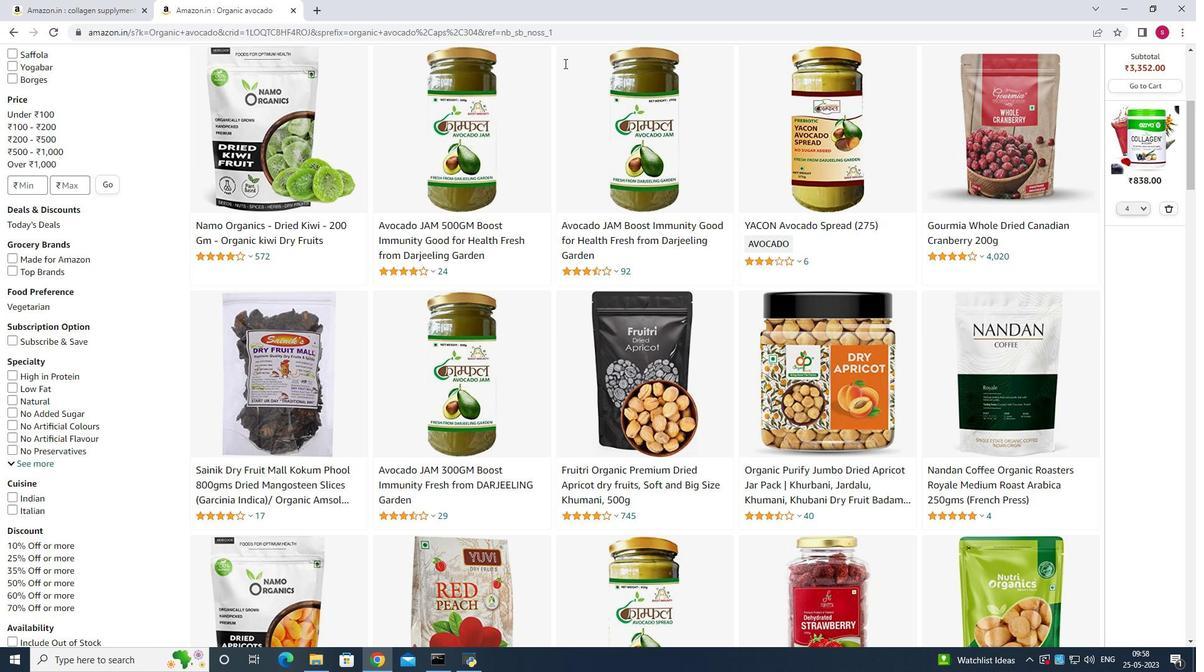 
Action: Mouse scrolled (564, 62) with delta (0, 0)
Screenshot: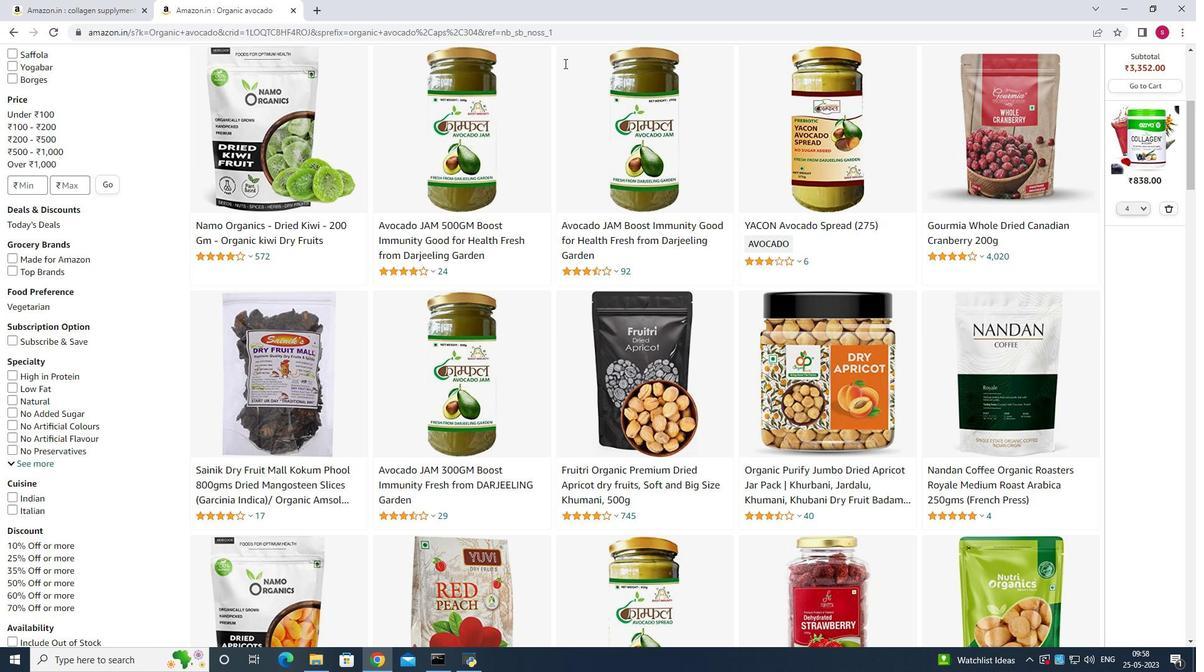 
Action: Mouse scrolled (564, 62) with delta (0, 0)
Screenshot: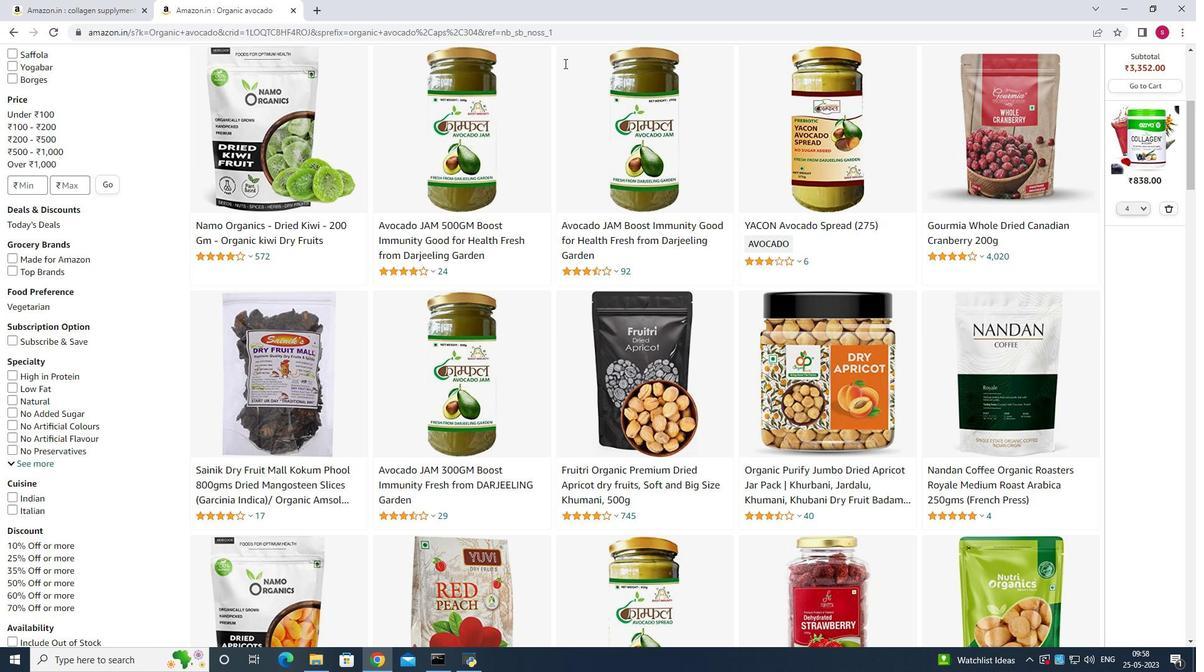 
Action: Mouse scrolled (564, 62) with delta (0, 0)
Screenshot: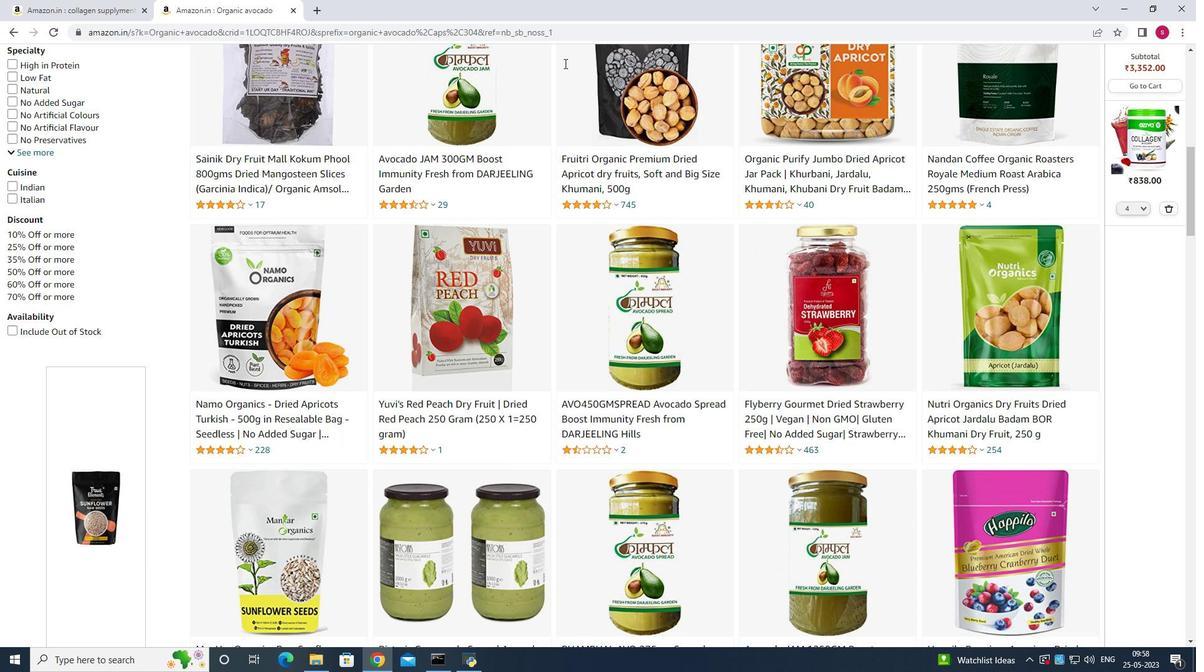 
Action: Mouse scrolled (564, 62) with delta (0, 0)
Screenshot: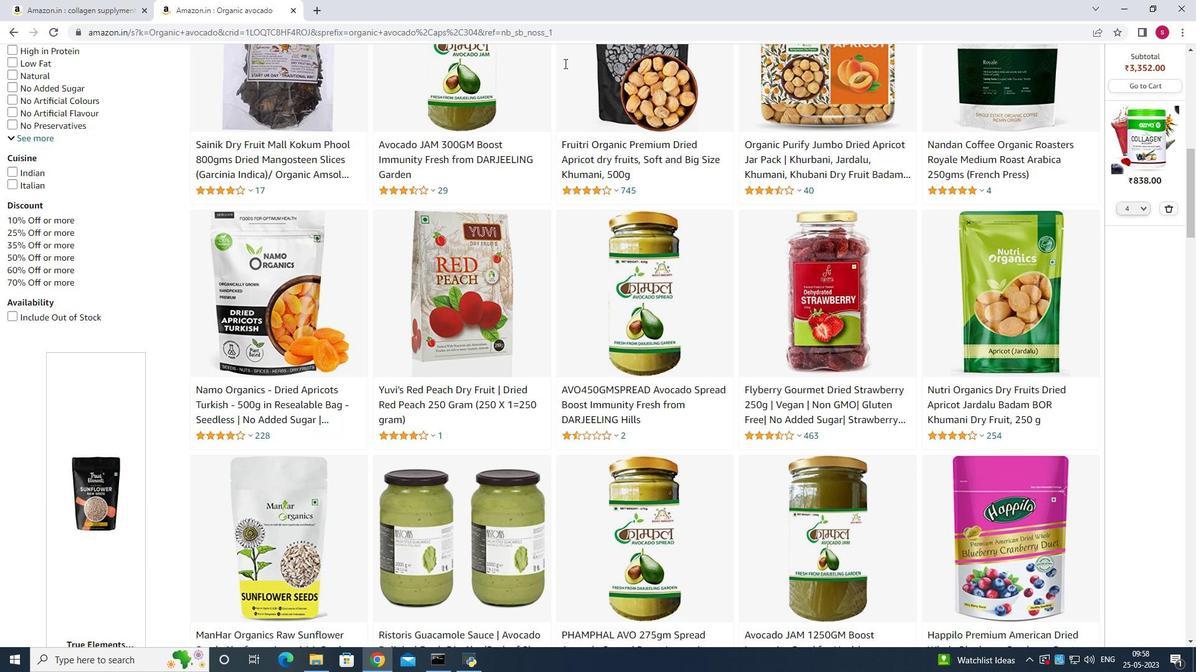 
Action: Mouse scrolled (564, 64) with delta (0, 0)
Screenshot: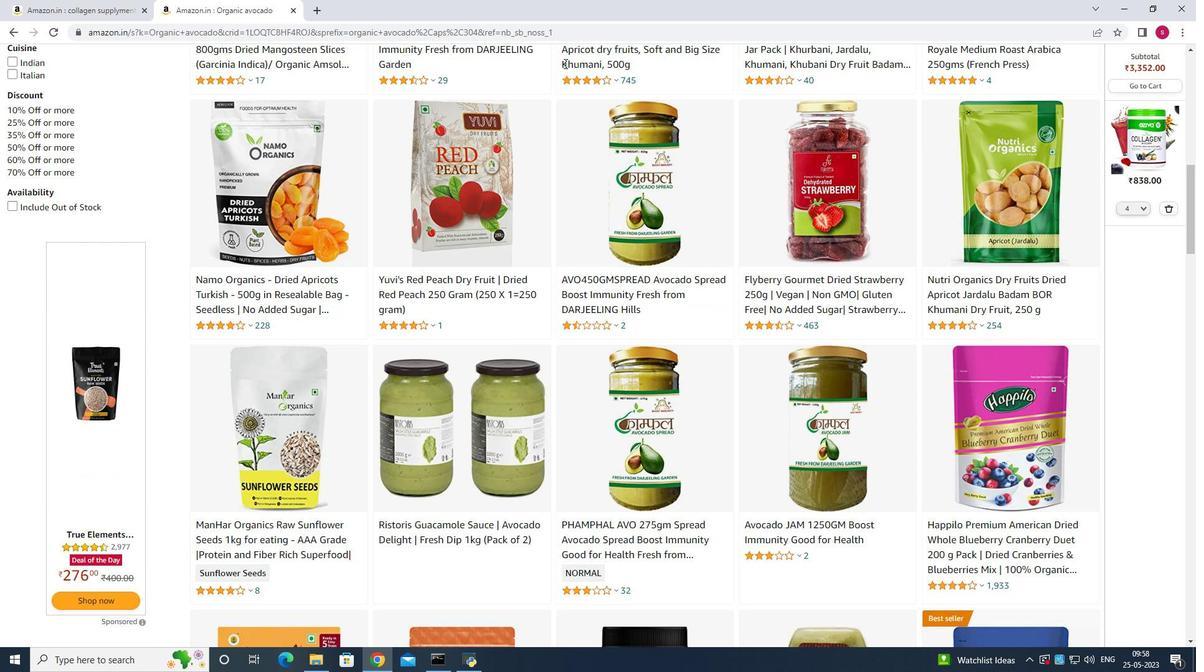 
Action: Mouse scrolled (564, 64) with delta (0, 0)
Screenshot: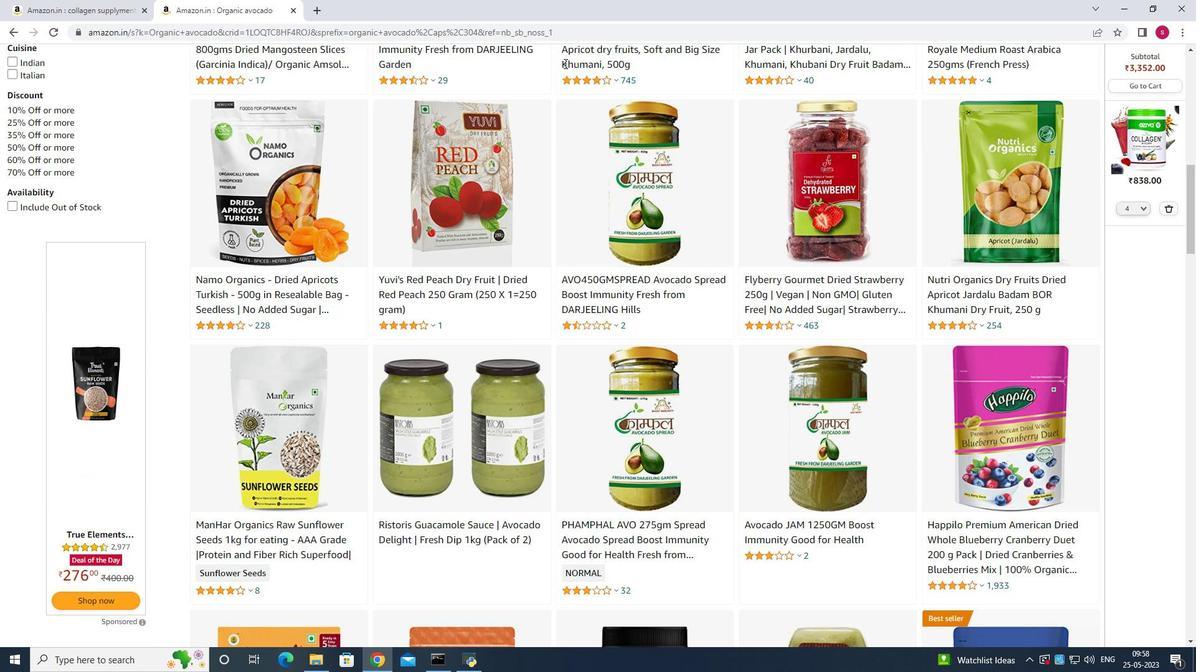 
Action: Mouse scrolled (564, 64) with delta (0, 0)
Screenshot: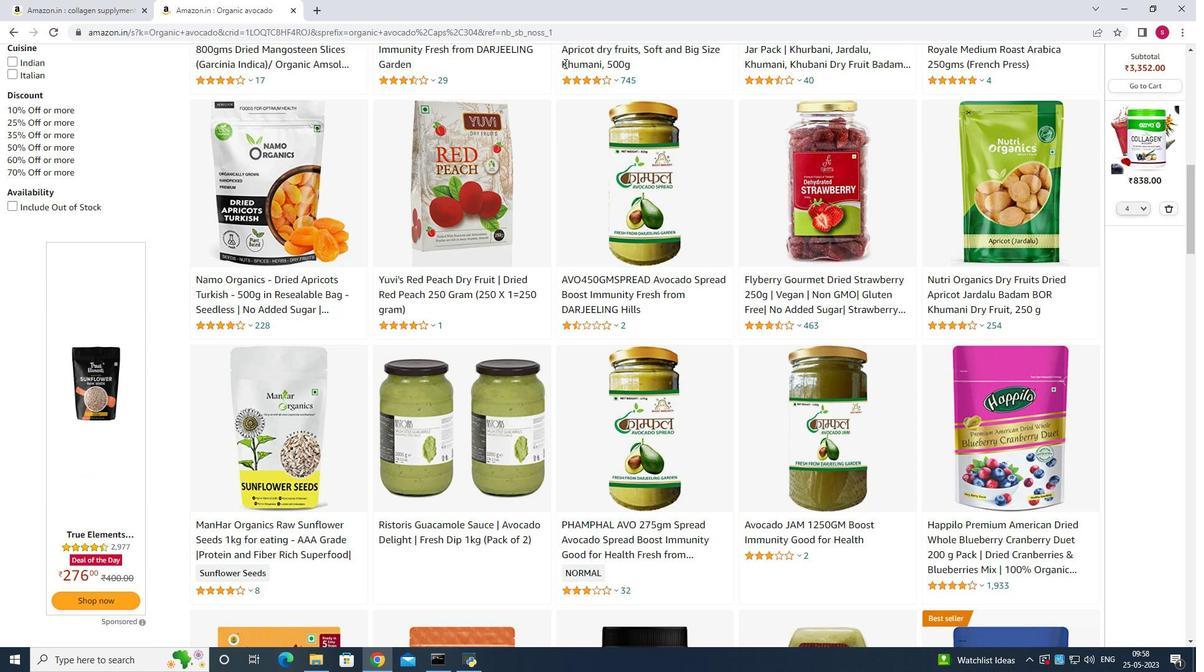 
Action: Mouse scrolled (564, 64) with delta (0, 0)
Screenshot: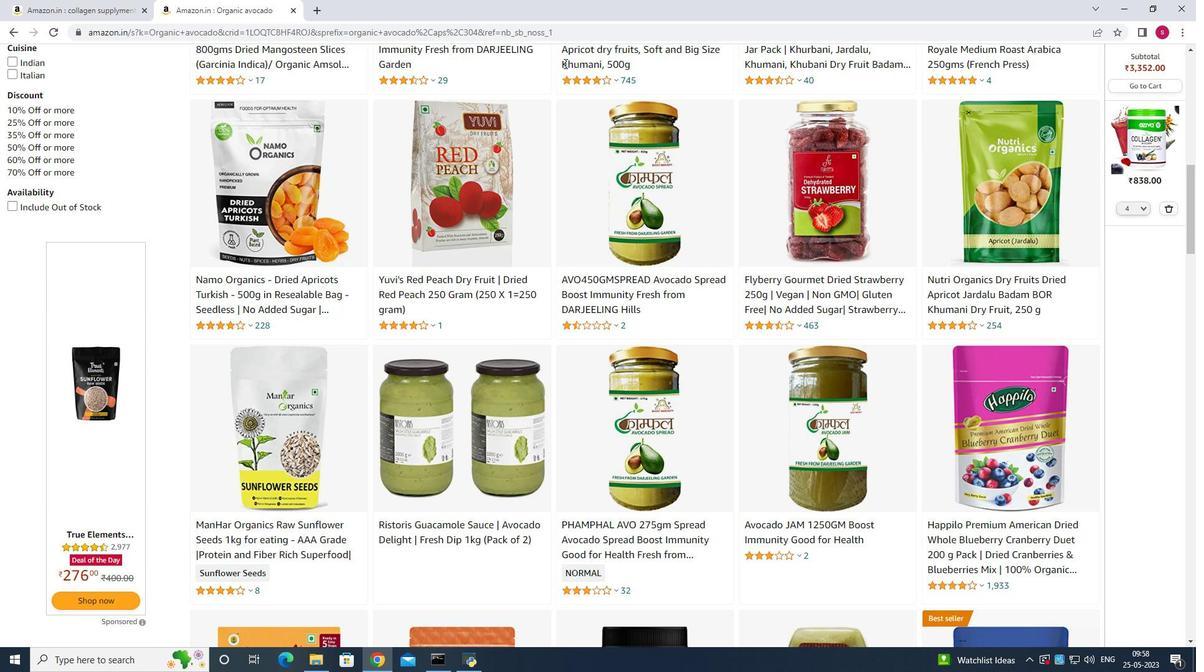 
Action: Mouse scrolled (564, 64) with delta (0, 0)
Screenshot: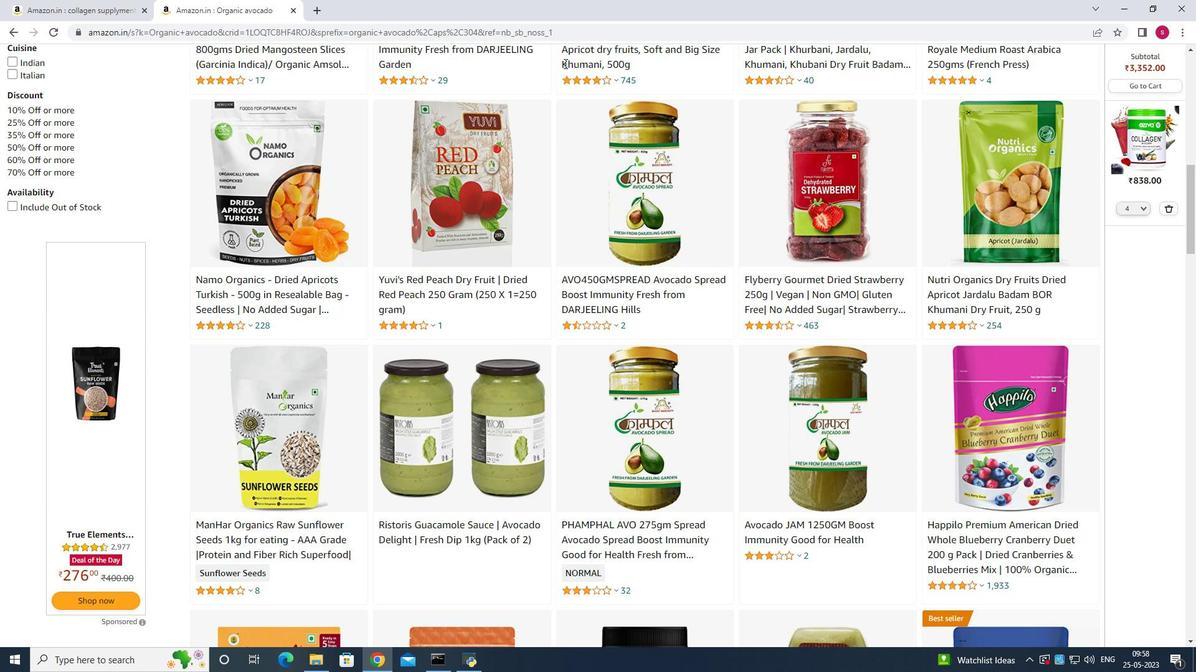 
Action: Mouse scrolled (564, 64) with delta (0, 0)
Screenshot: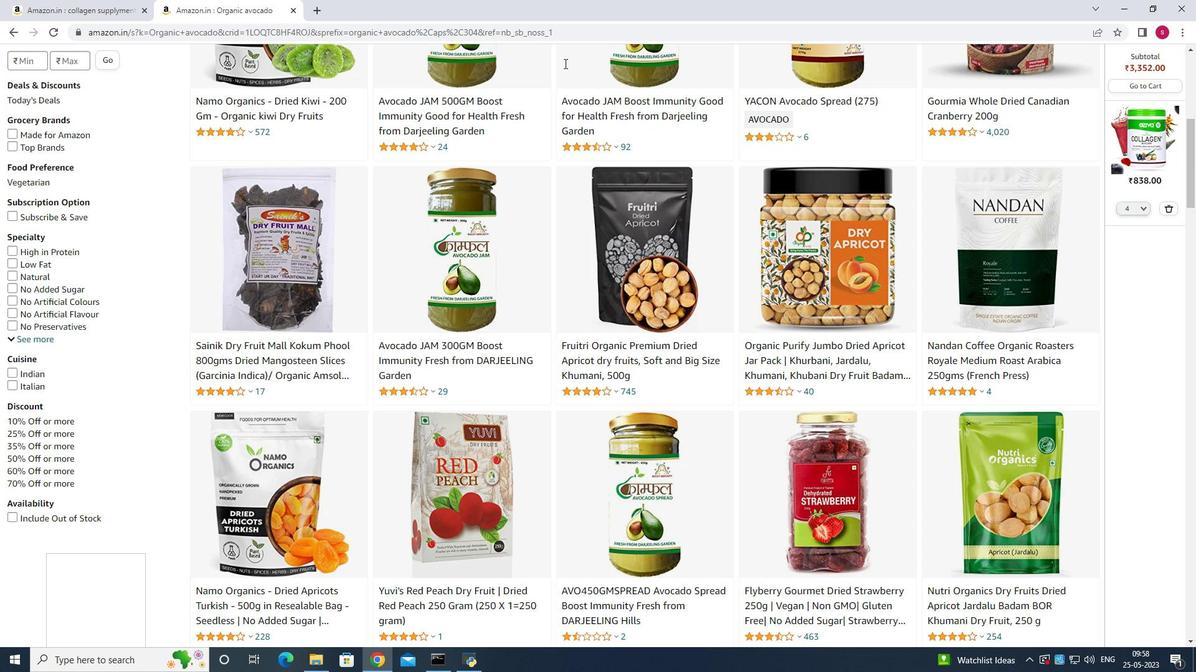 
Action: Mouse scrolled (564, 64) with delta (0, 0)
Screenshot: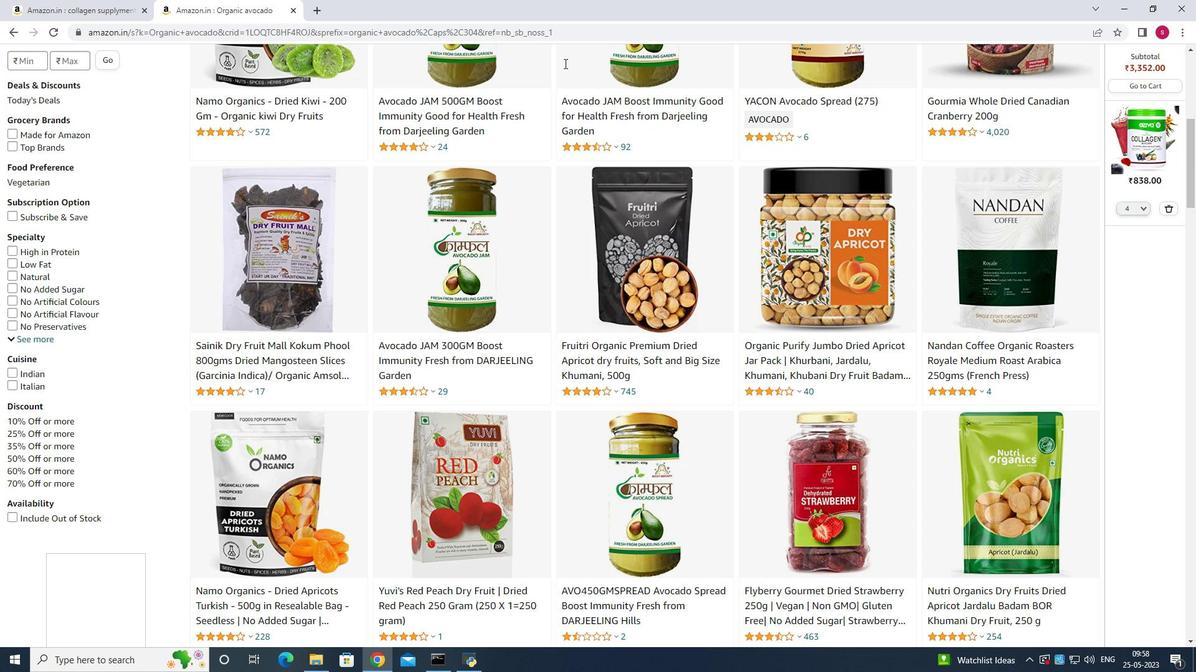 
Action: Mouse scrolled (564, 64) with delta (0, 0)
Screenshot: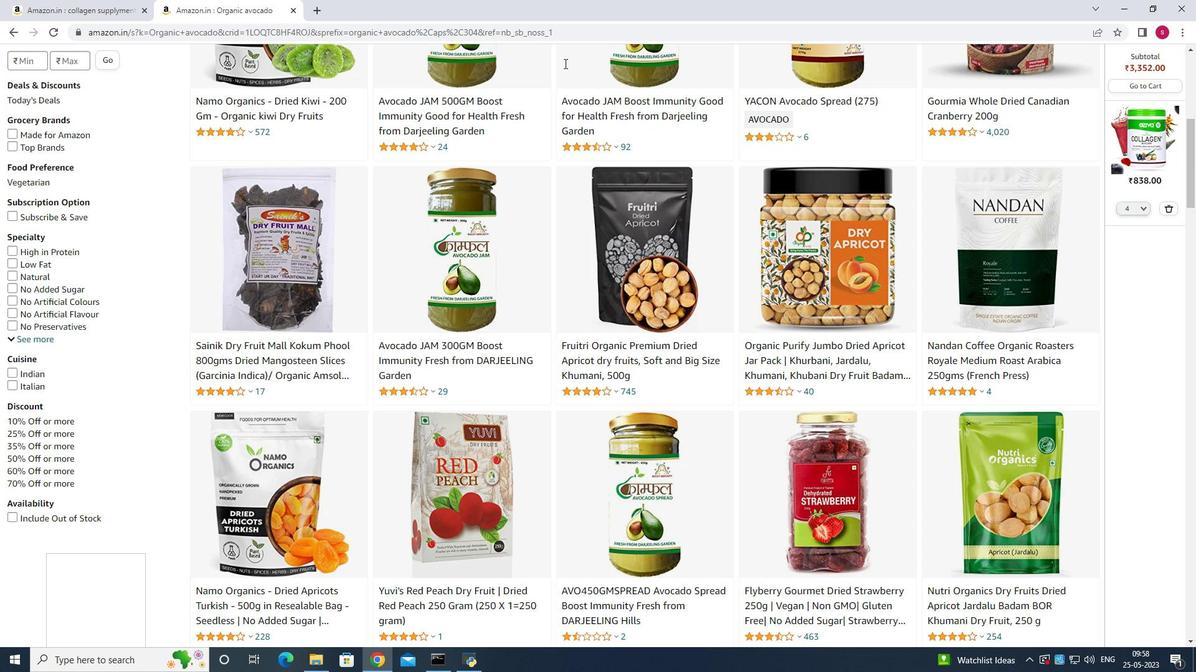 
Action: Mouse scrolled (564, 64) with delta (0, 0)
Screenshot: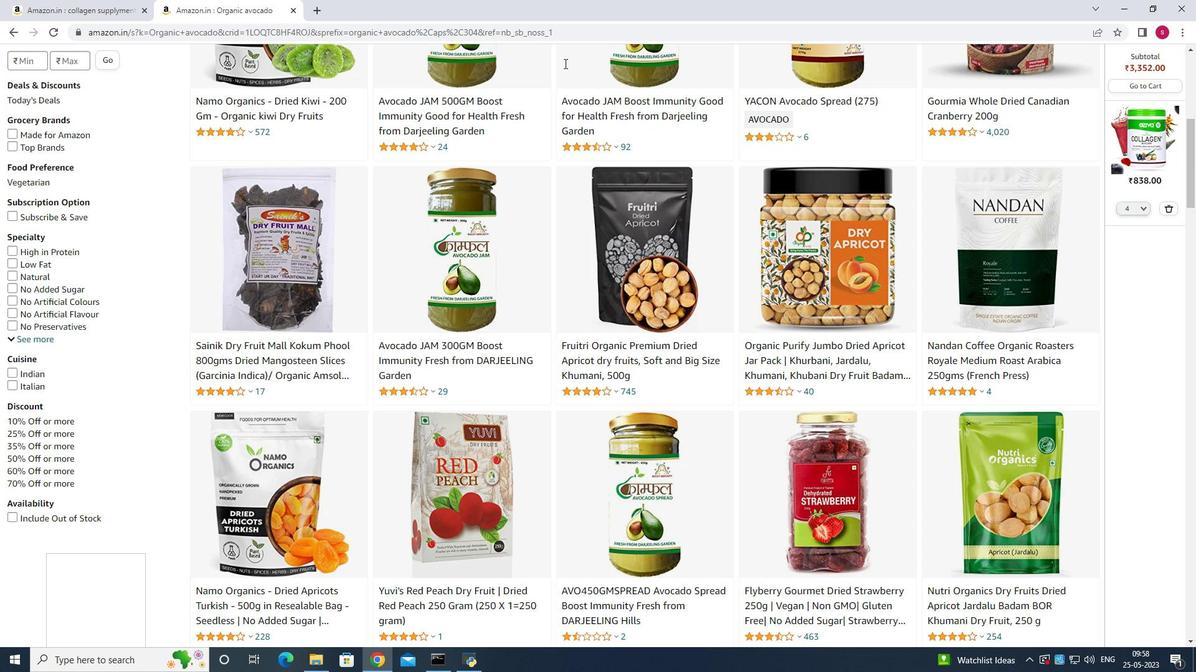 
Action: Mouse moved to (527, 211)
Screenshot: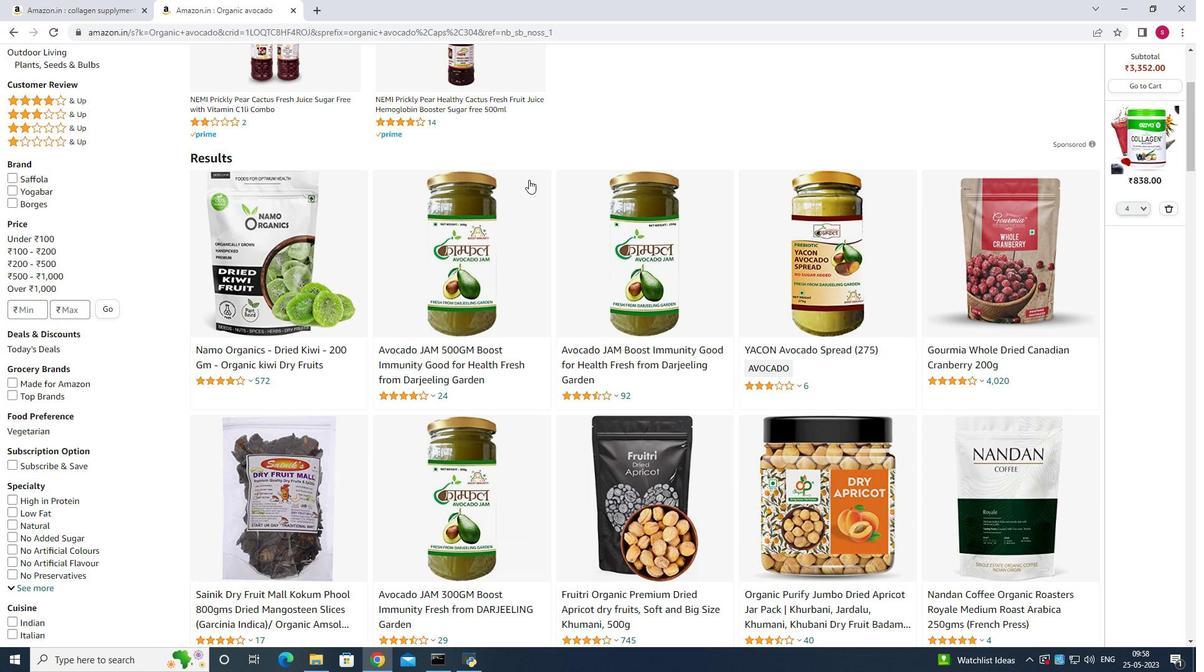
Action: Mouse scrolled (527, 212) with delta (0, 0)
Screenshot: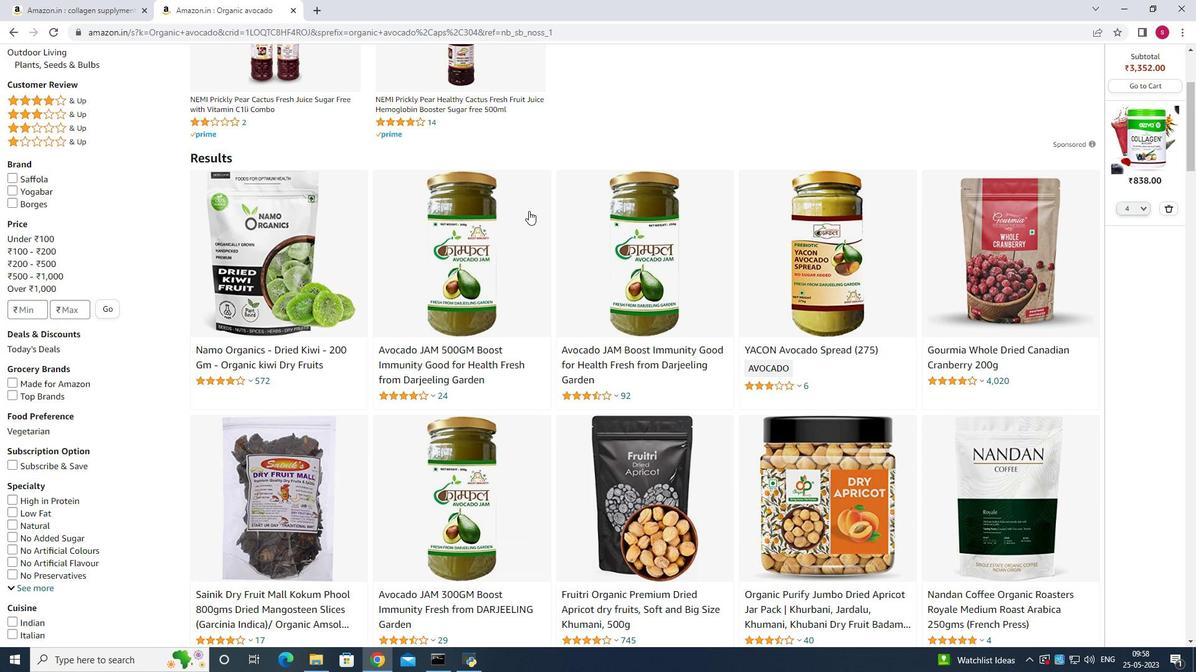 
Action: Mouse scrolled (527, 212) with delta (0, 0)
Screenshot: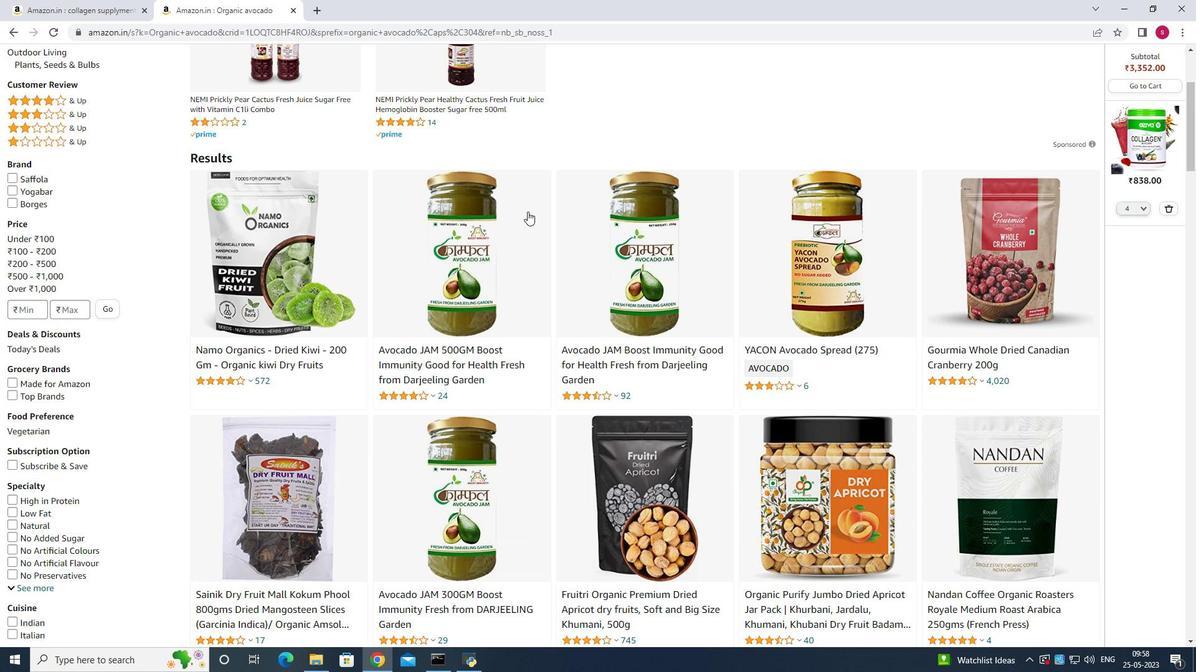 
Action: Mouse scrolled (527, 212) with delta (0, 0)
Screenshot: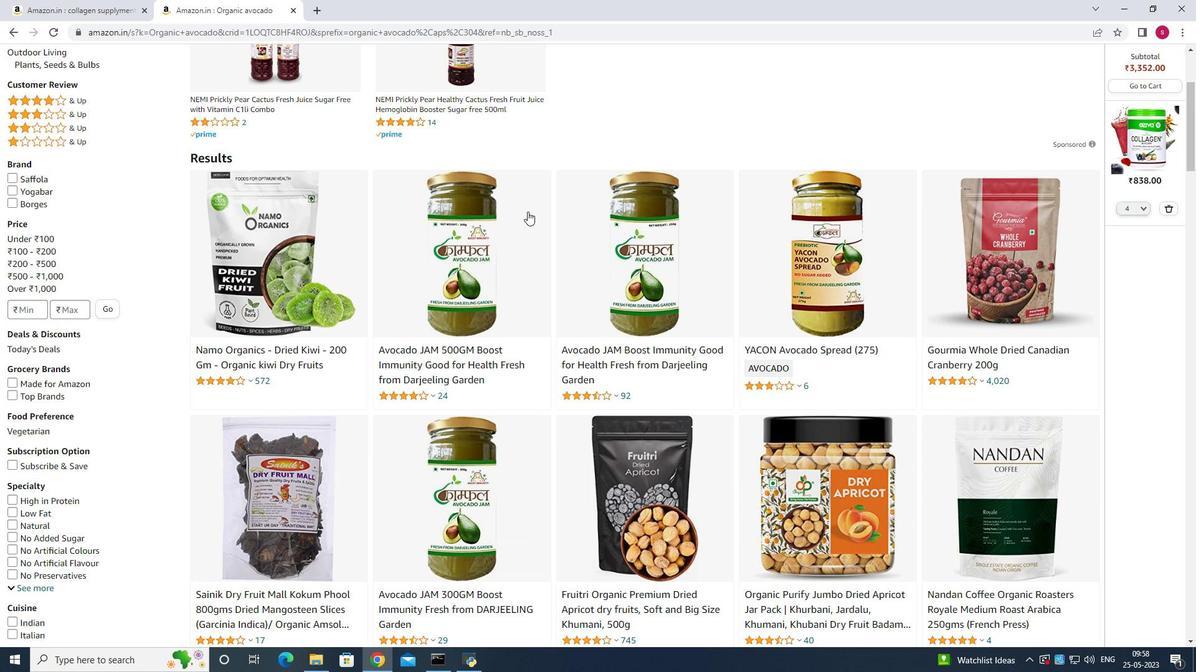 
Action: Mouse scrolled (527, 211) with delta (0, 0)
Screenshot: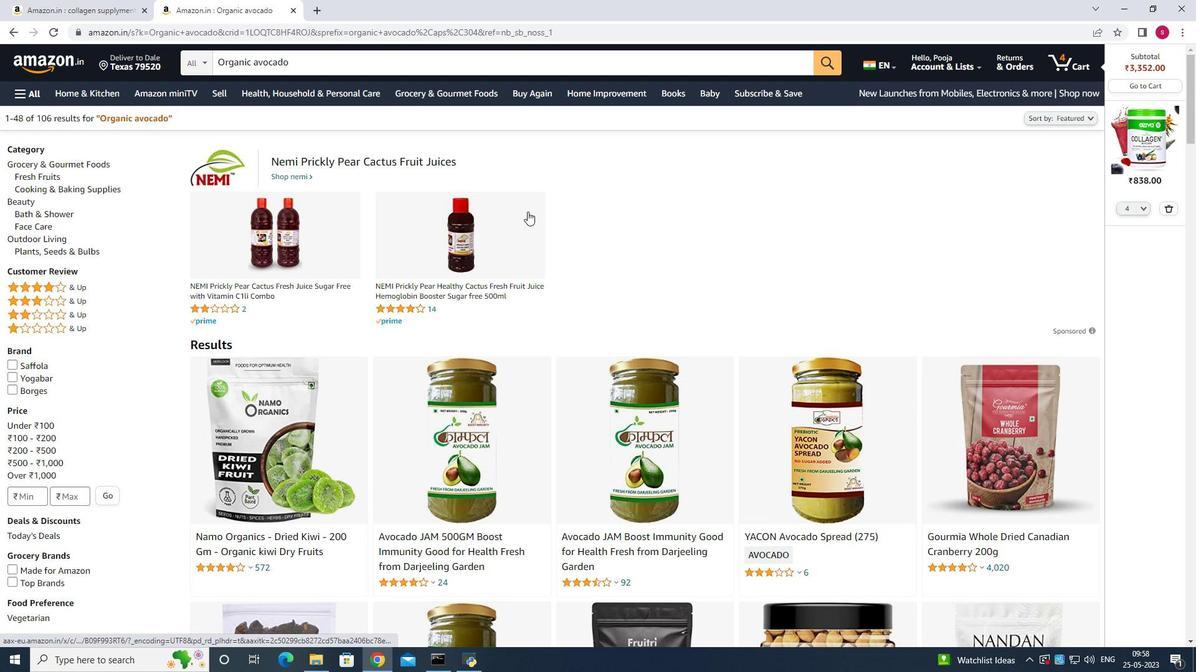 
Action: Mouse scrolled (527, 211) with delta (0, 0)
Screenshot: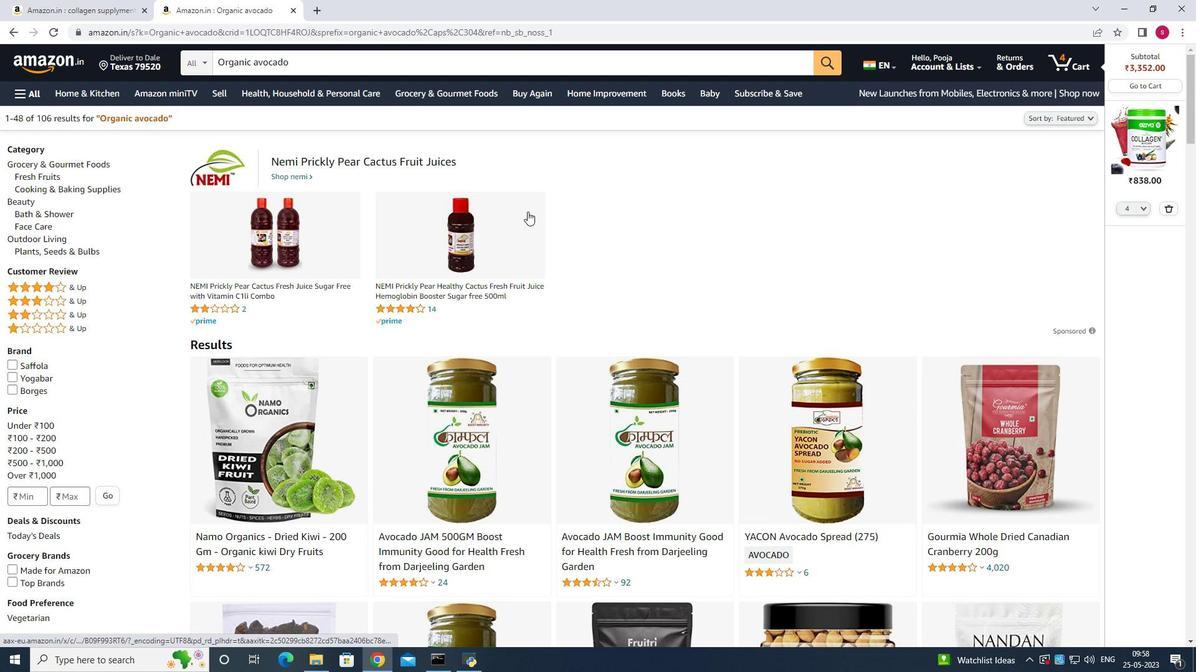 
Action: Mouse scrolled (527, 211) with delta (0, 0)
Screenshot: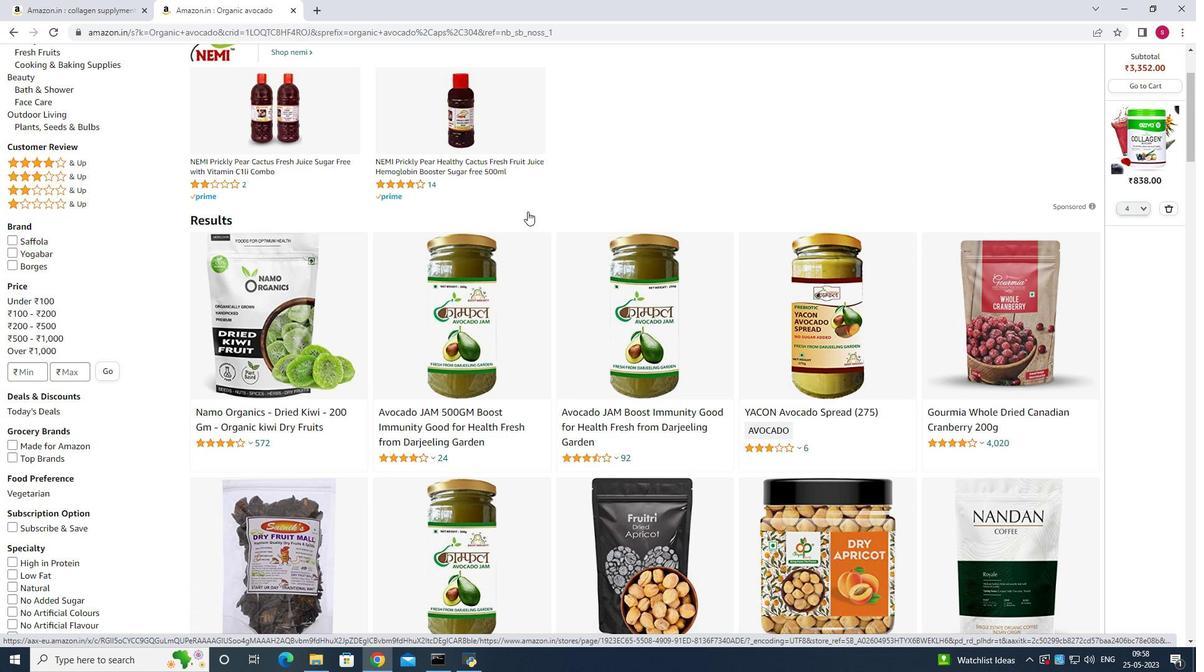 
Action: Mouse scrolled (527, 211) with delta (0, 0)
Screenshot: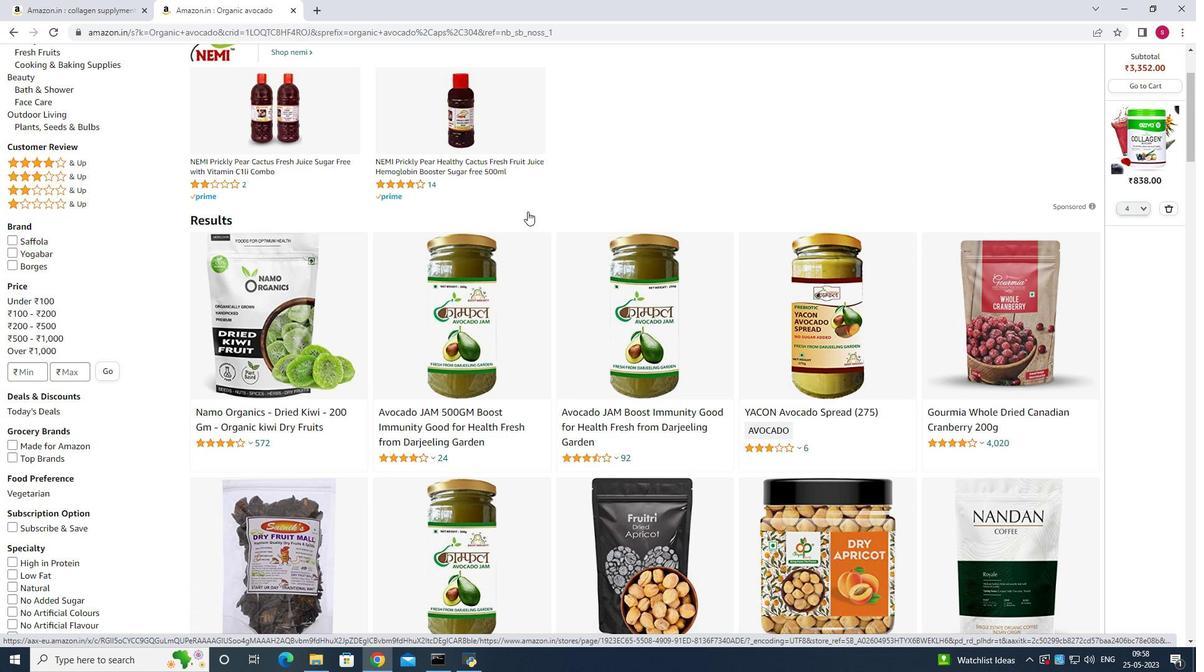 
Action: Mouse scrolled (527, 211) with delta (0, 0)
Screenshot: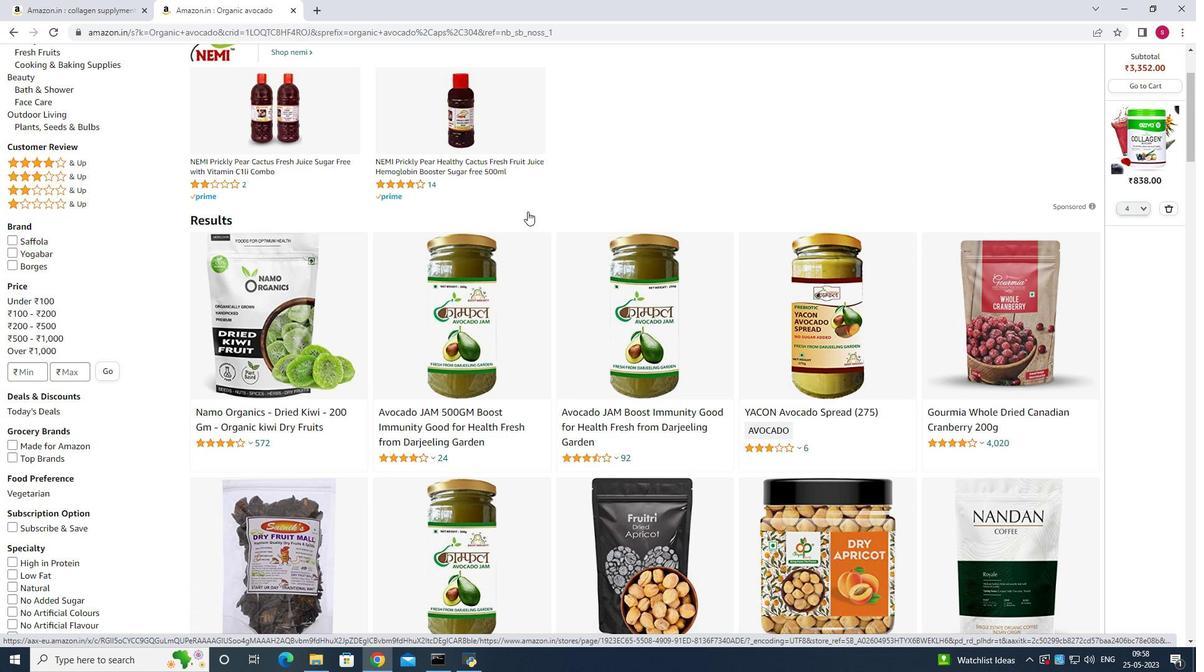 
Action: Mouse scrolled (527, 211) with delta (0, 0)
Screenshot: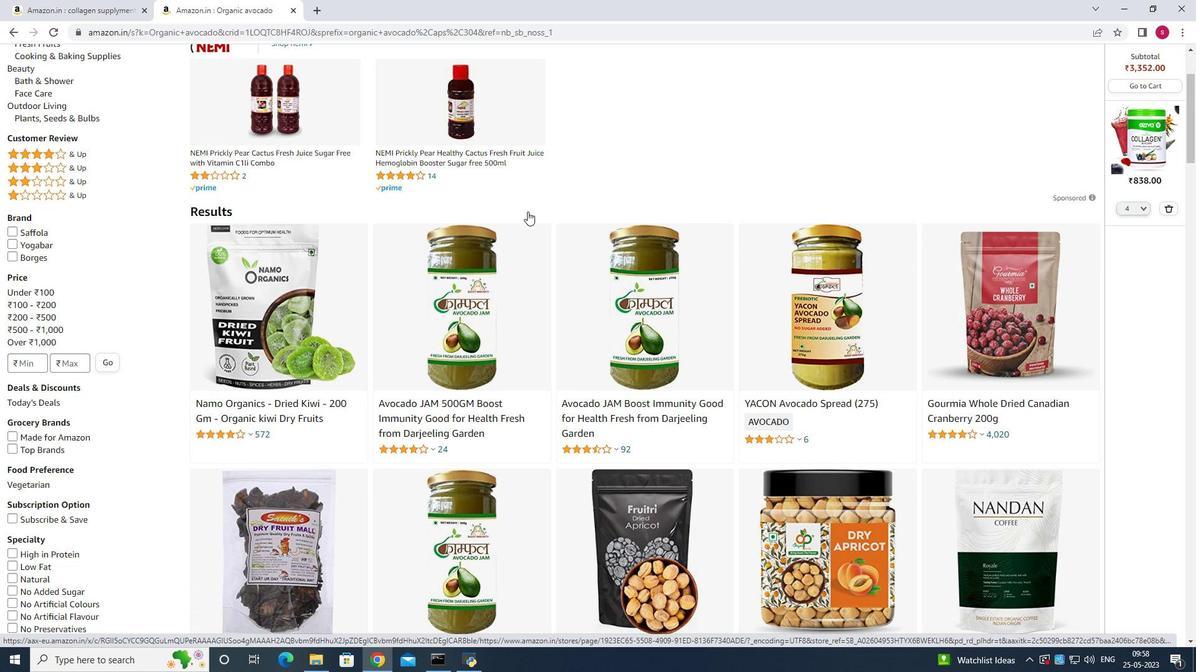 
Action: Mouse scrolled (527, 211) with delta (0, 0)
Screenshot: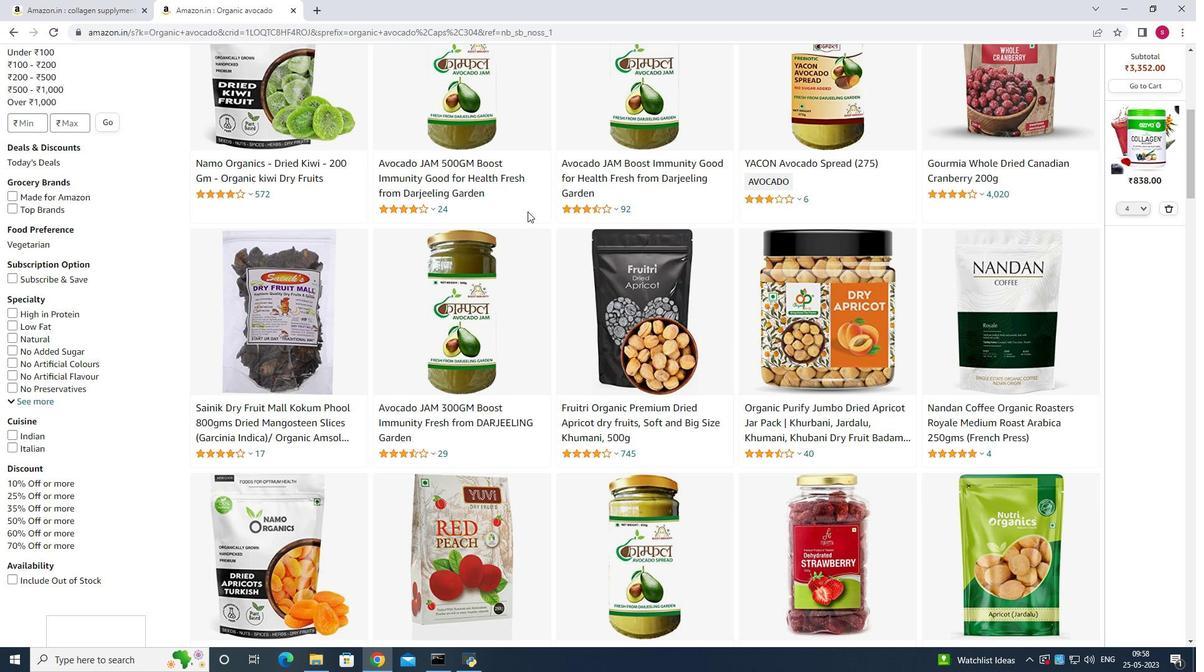 
Action: Mouse scrolled (527, 211) with delta (0, 0)
Screenshot: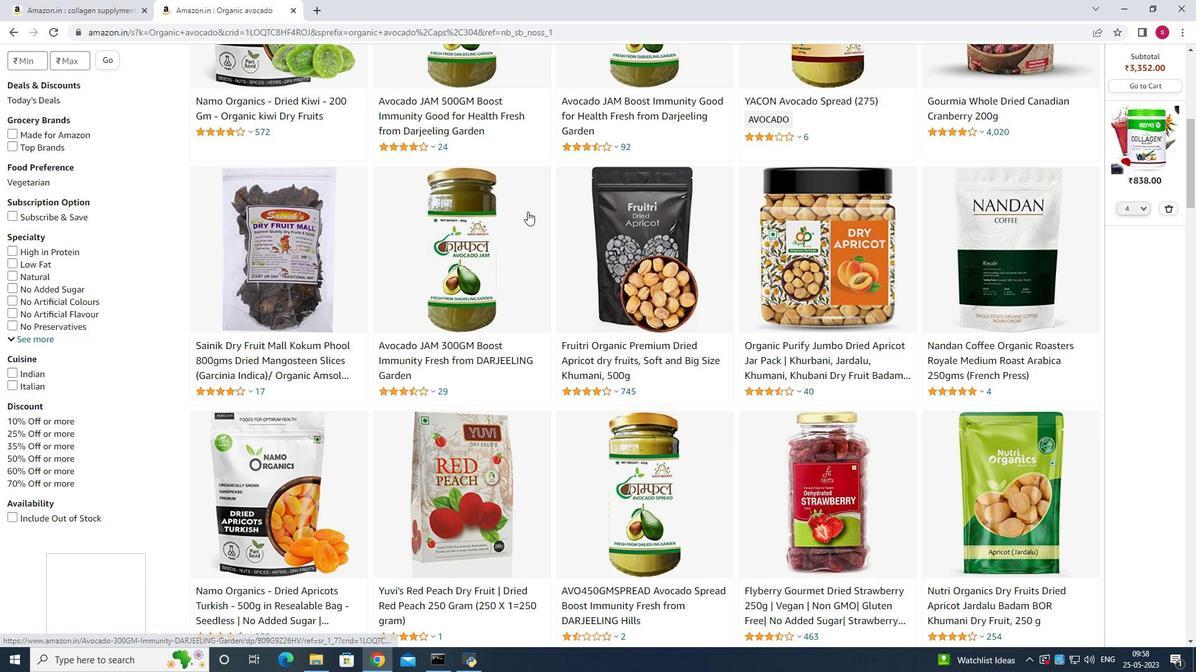 
Action: Mouse scrolled (527, 211) with delta (0, 0)
Screenshot: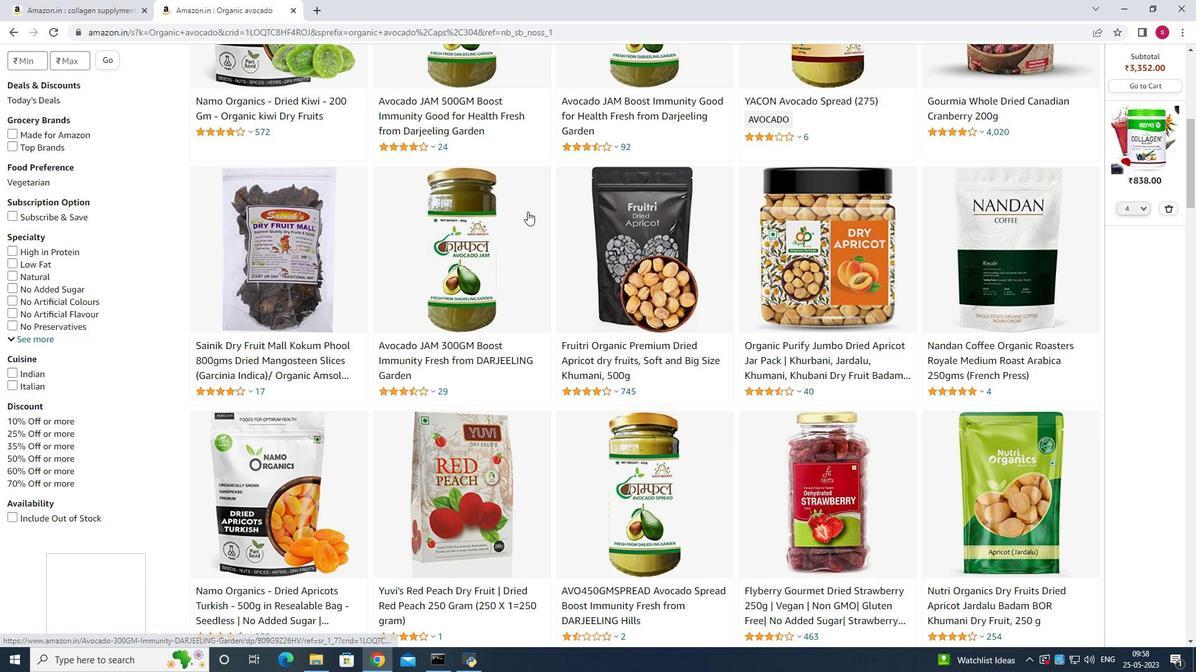 
Action: Mouse scrolled (527, 211) with delta (0, 0)
Screenshot: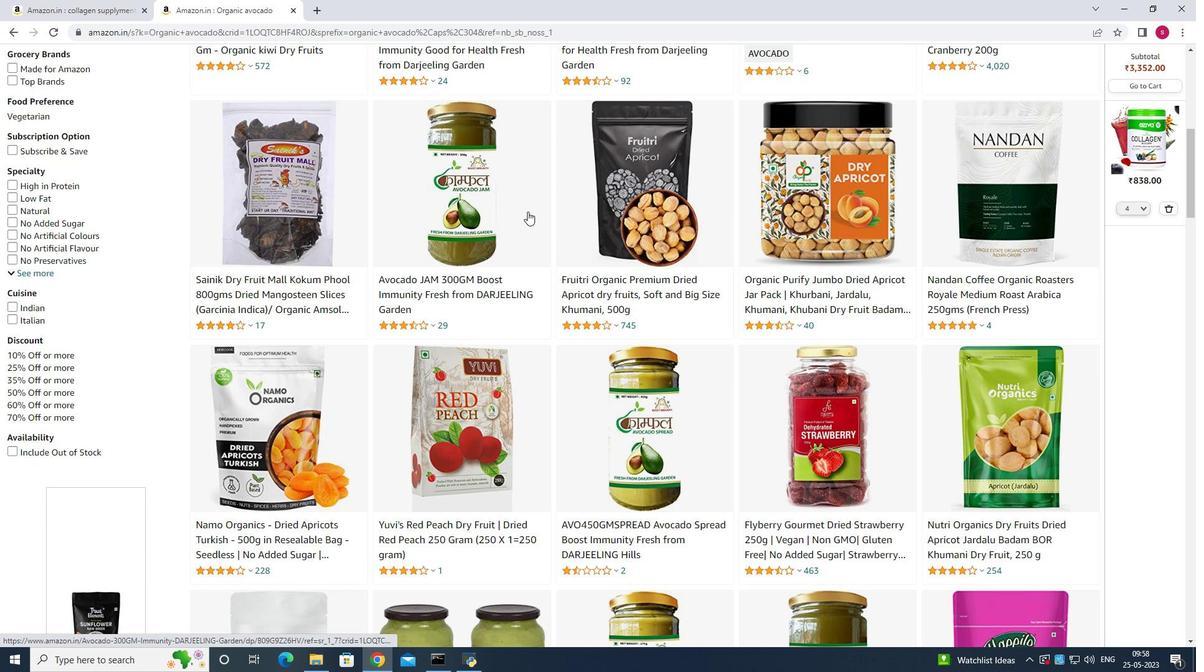 
Action: Mouse scrolled (527, 211) with delta (0, 0)
Screenshot: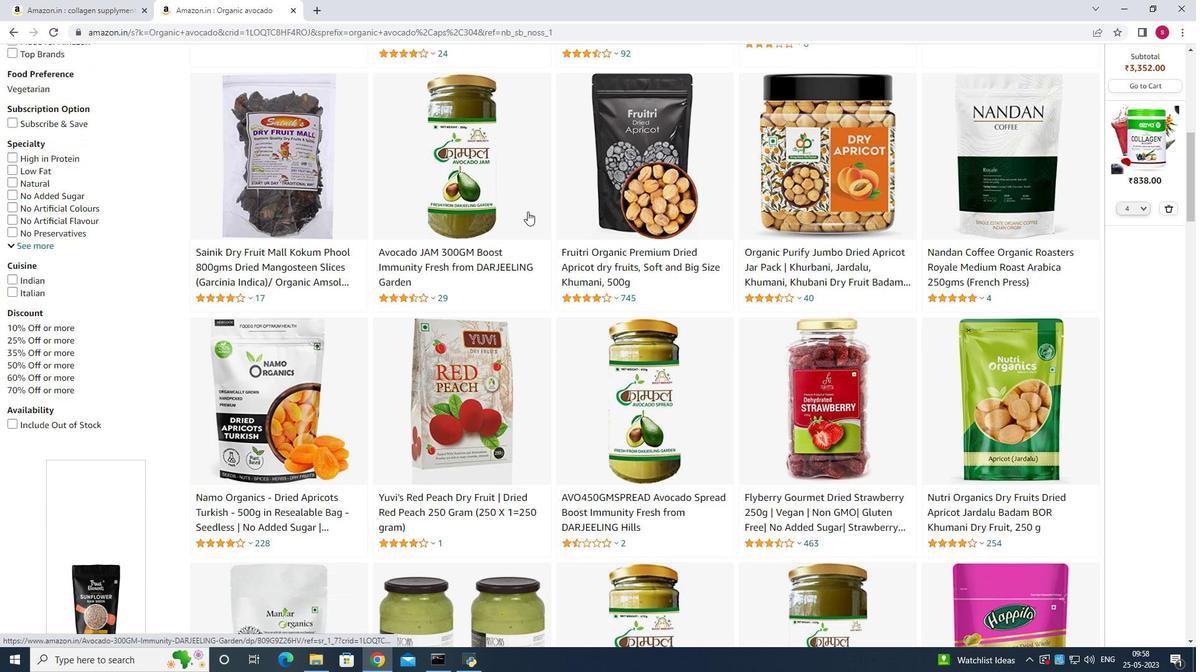 
Action: Mouse scrolled (527, 211) with delta (0, 0)
Screenshot: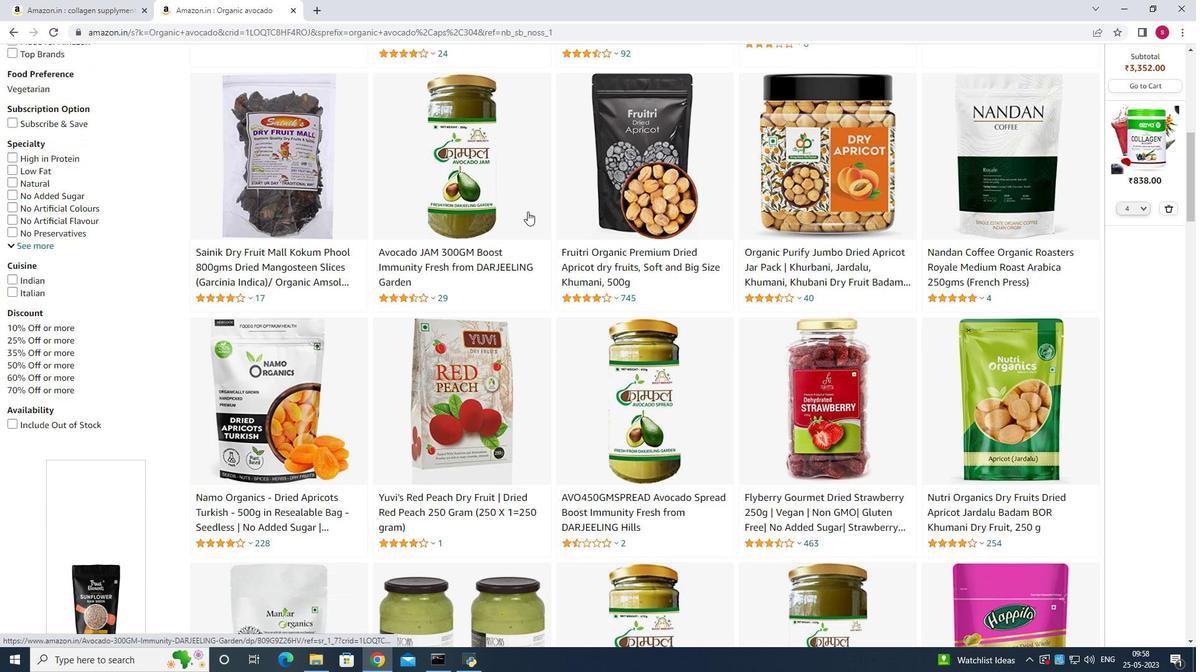 
Action: Mouse scrolled (527, 211) with delta (0, 0)
Screenshot: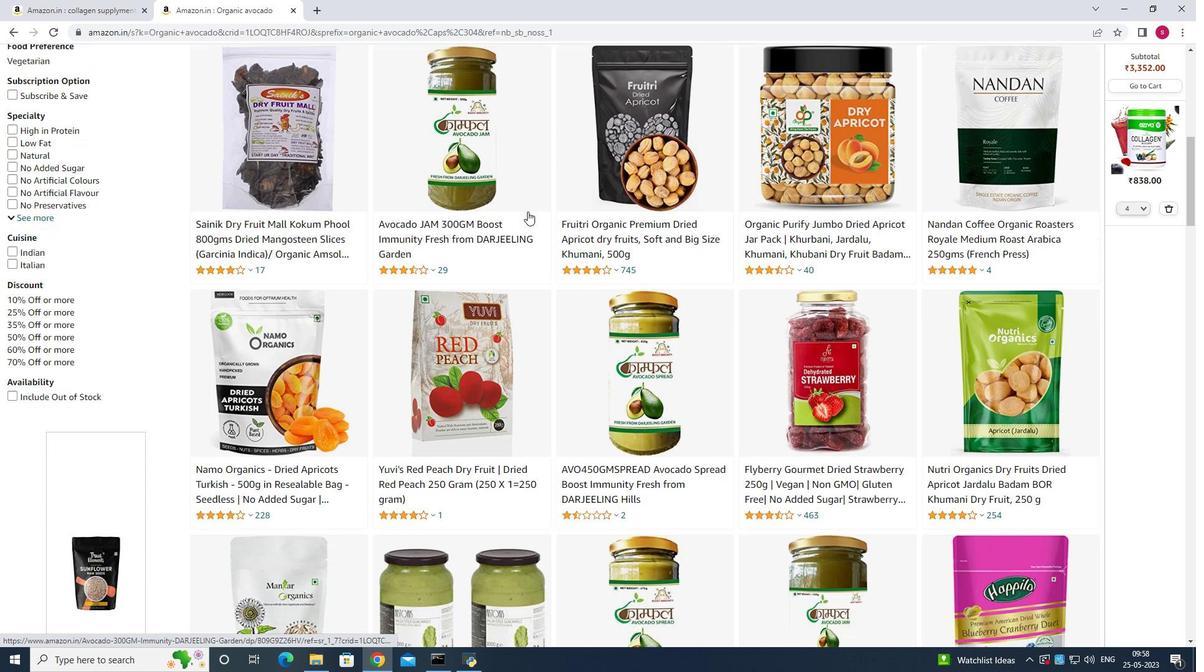 
Action: Mouse scrolled (527, 211) with delta (0, 0)
Screenshot: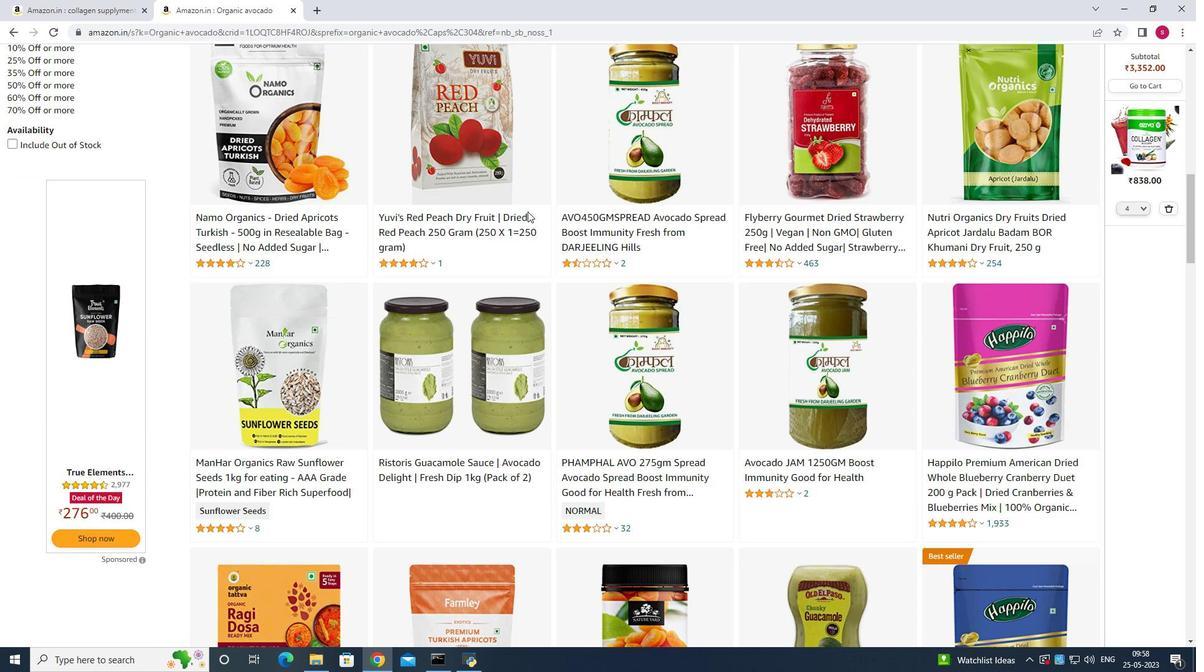 
Action: Mouse scrolled (527, 211) with delta (0, 0)
Screenshot: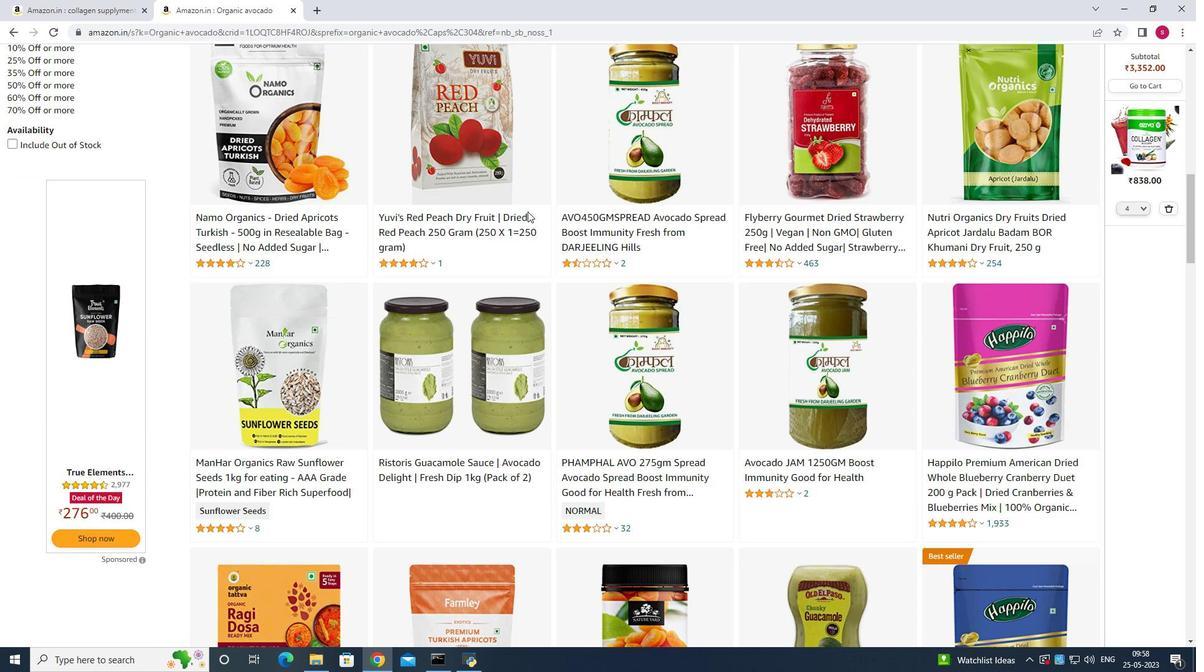 
Action: Mouse scrolled (527, 211) with delta (0, 0)
Screenshot: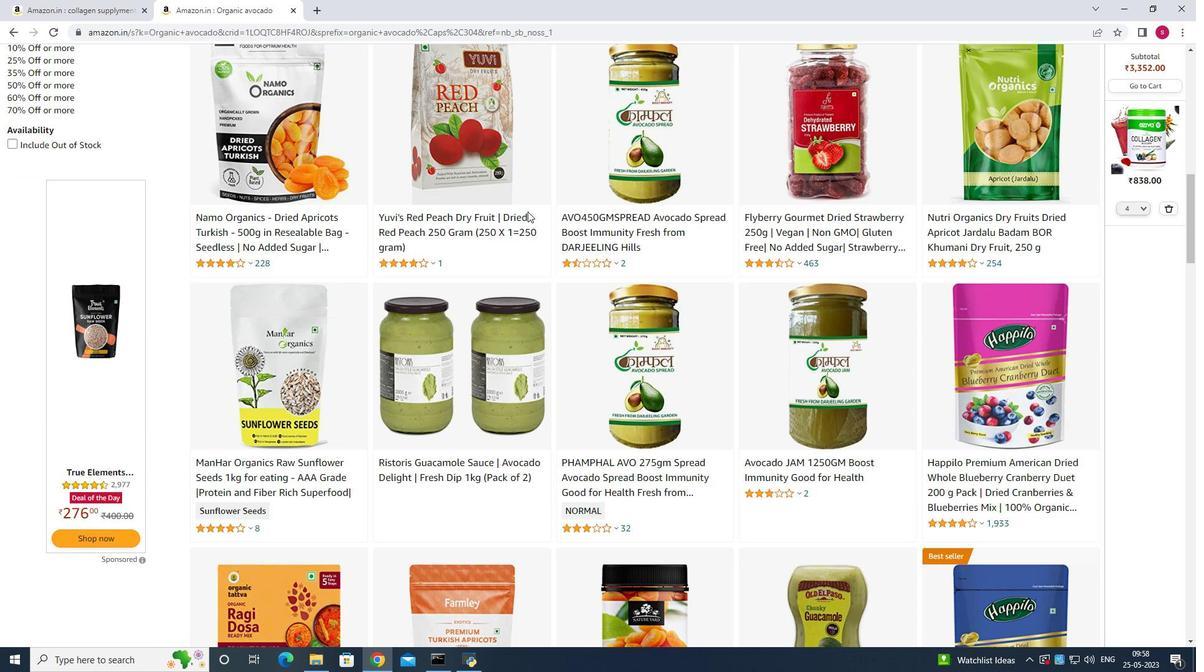 
Action: Mouse scrolled (527, 211) with delta (0, 0)
Screenshot: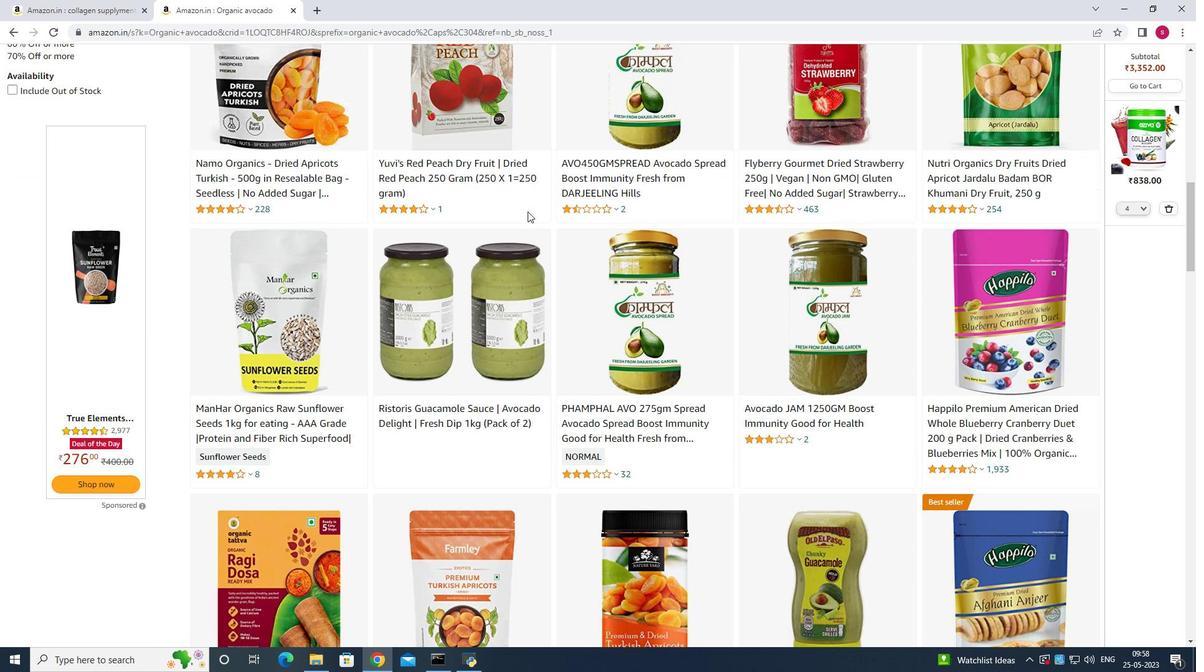 
Action: Mouse scrolled (527, 211) with delta (0, 0)
Screenshot: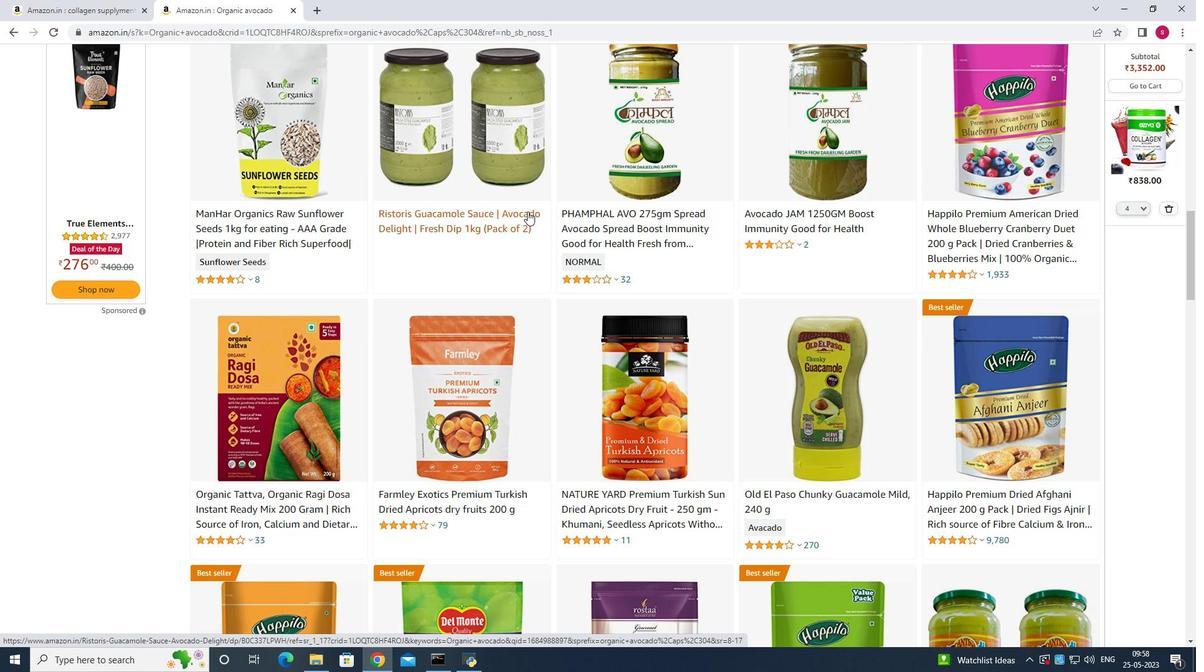 
Action: Mouse scrolled (527, 211) with delta (0, 0)
Screenshot: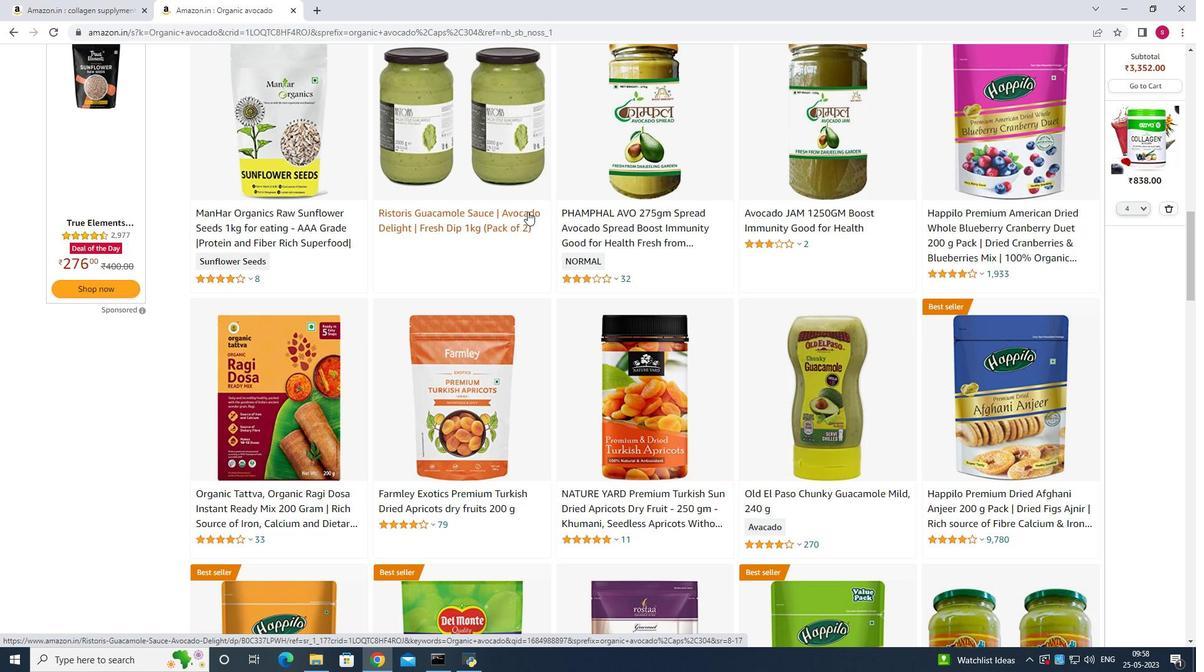 
Action: Mouse scrolled (527, 211) with delta (0, 0)
Screenshot: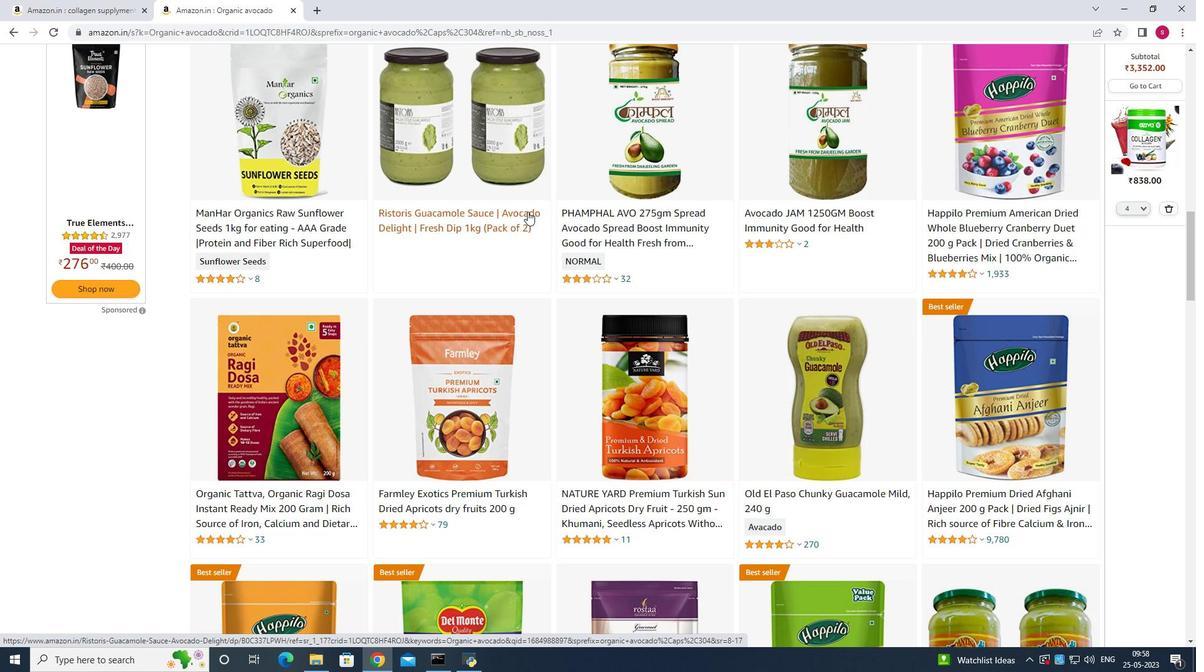 
Action: Mouse scrolled (527, 211) with delta (0, 0)
Screenshot: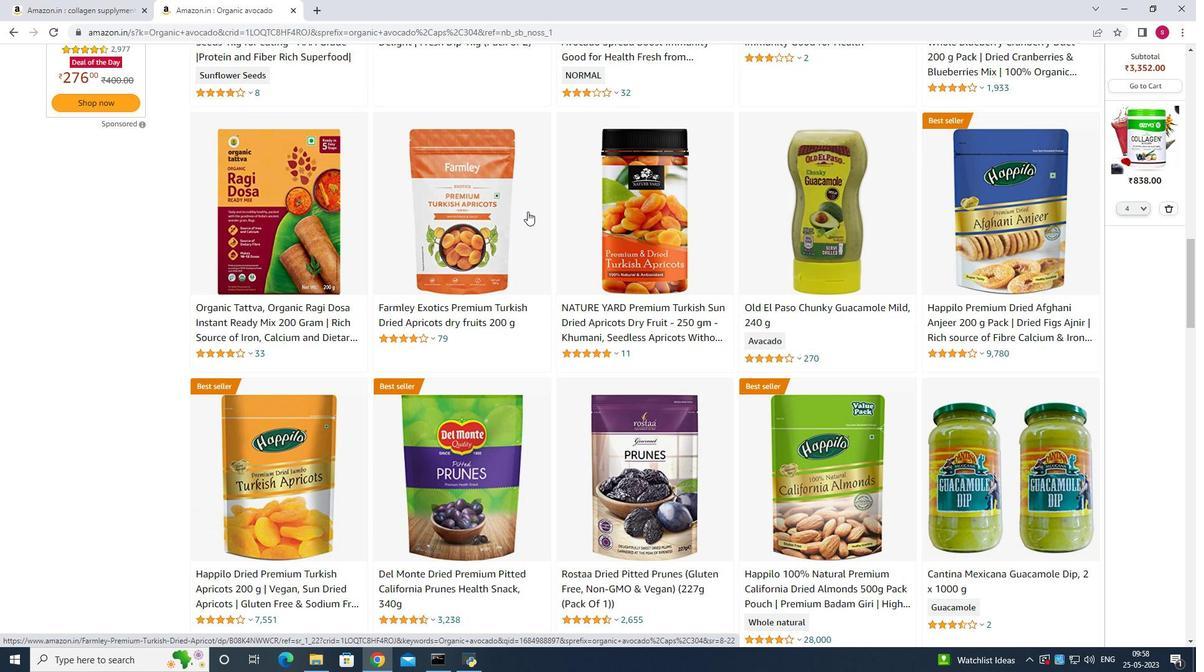 
Action: Mouse scrolled (527, 211) with delta (0, 0)
Screenshot: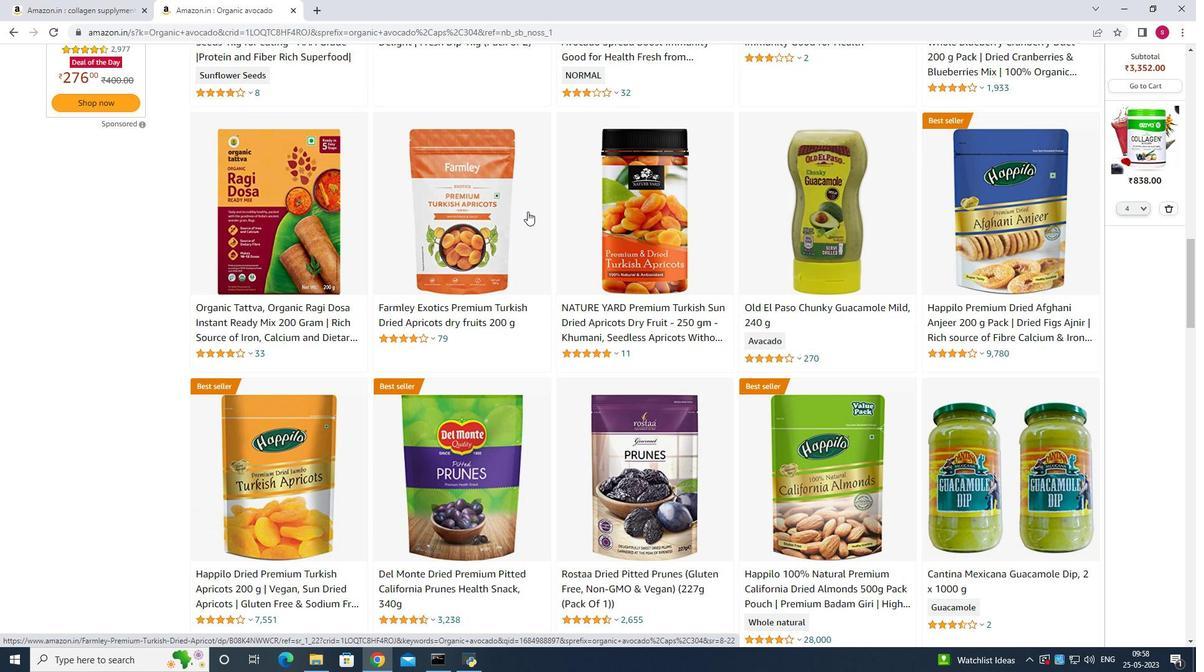 
Action: Mouse scrolled (527, 211) with delta (0, 0)
Screenshot: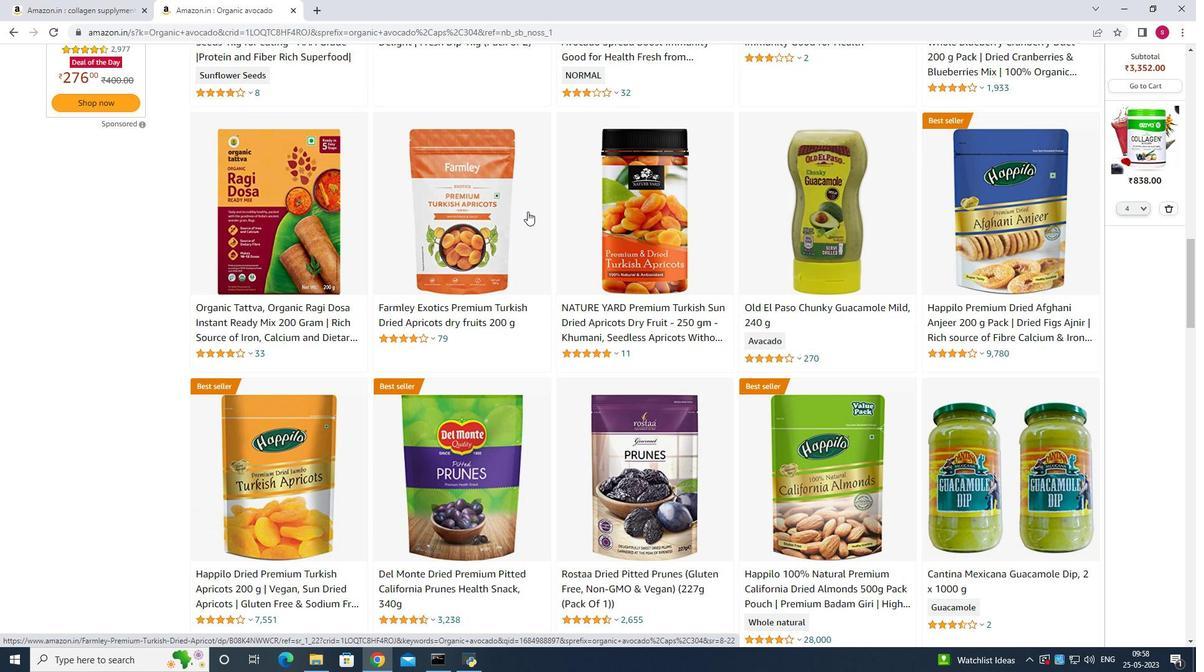 
Action: Mouse scrolled (527, 211) with delta (0, 0)
Screenshot: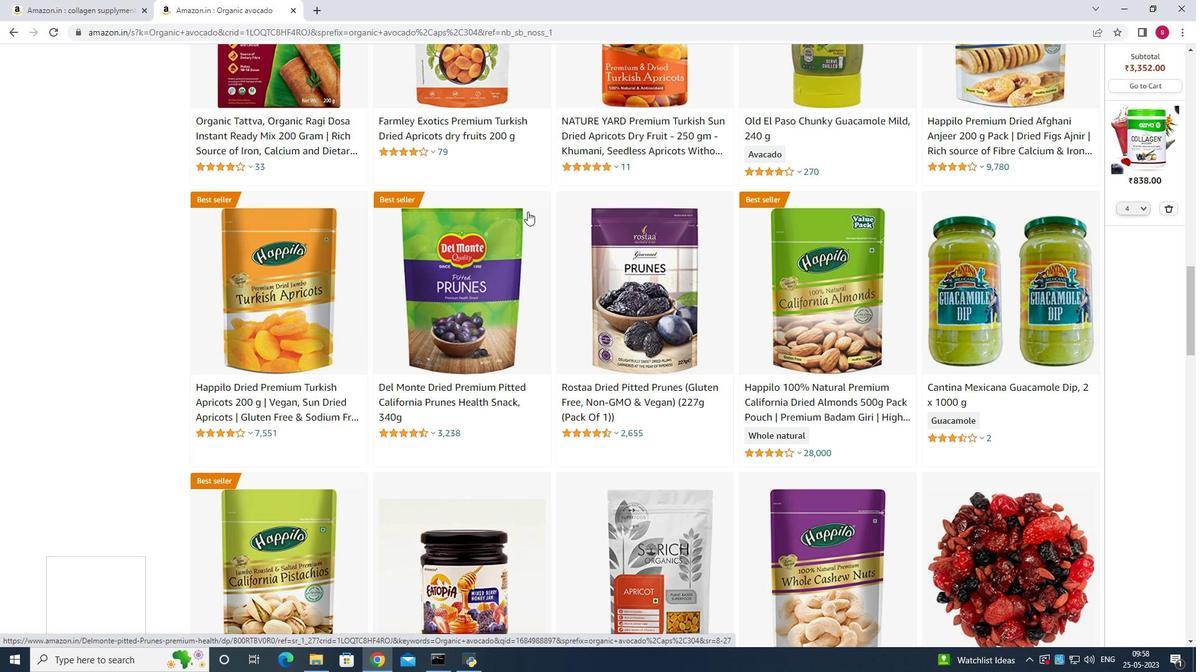 
Action: Mouse scrolled (527, 211) with delta (0, 0)
Screenshot: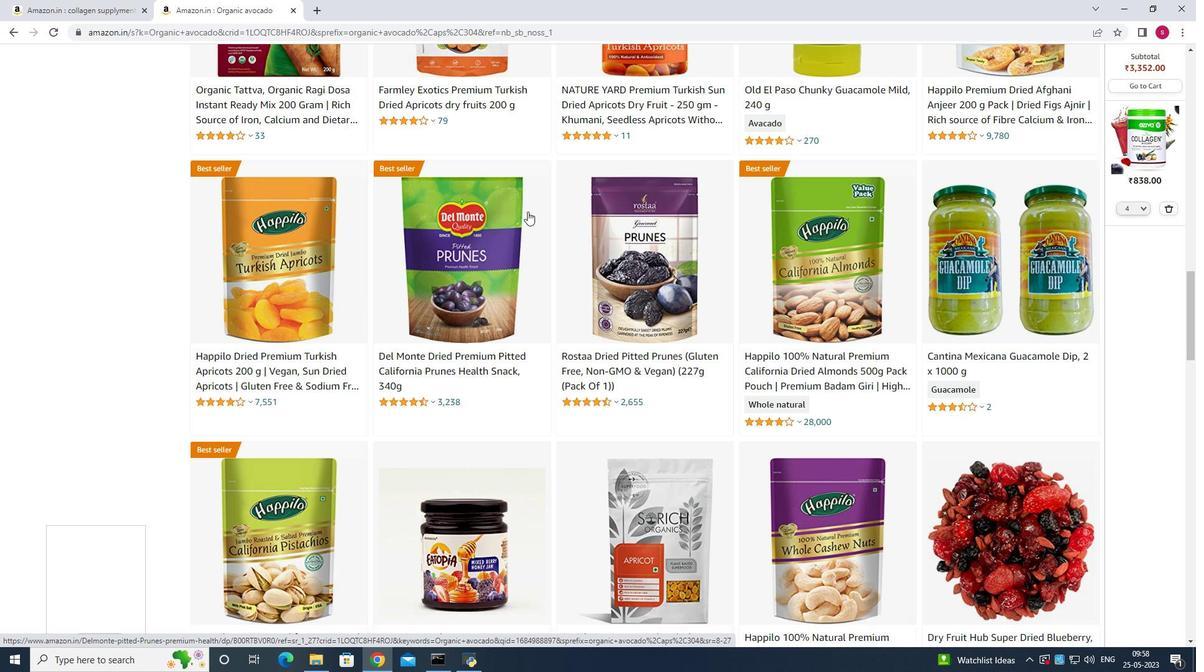 
Action: Mouse scrolled (527, 211) with delta (0, 0)
Screenshot: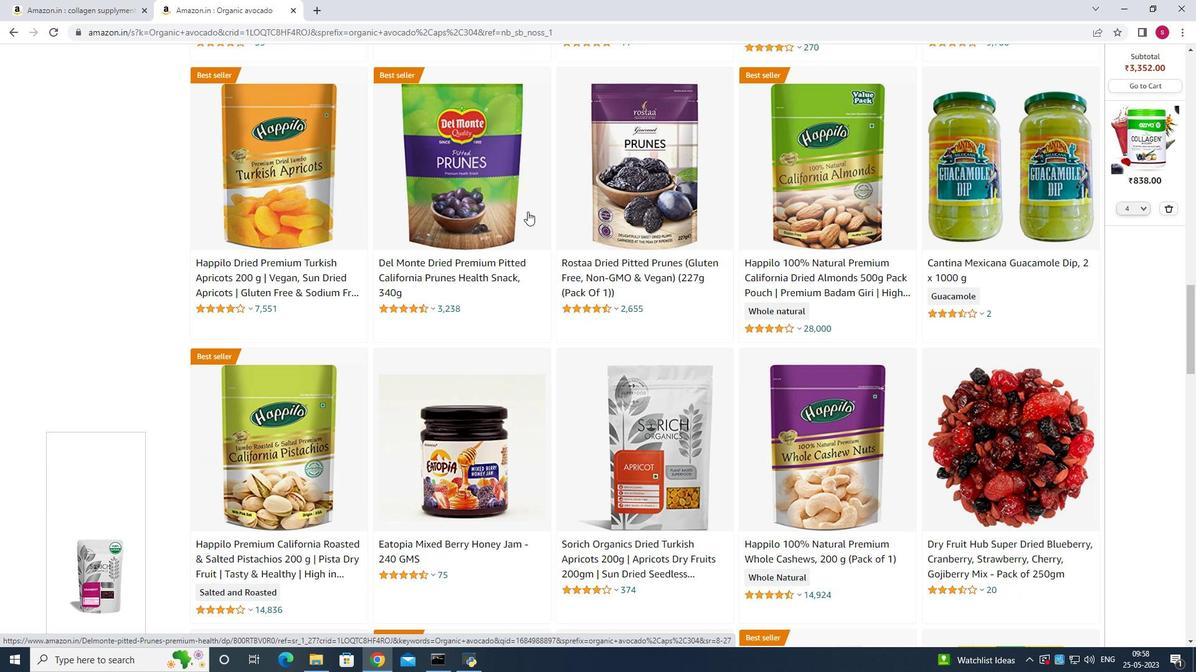
Action: Mouse scrolled (527, 211) with delta (0, 0)
Screenshot: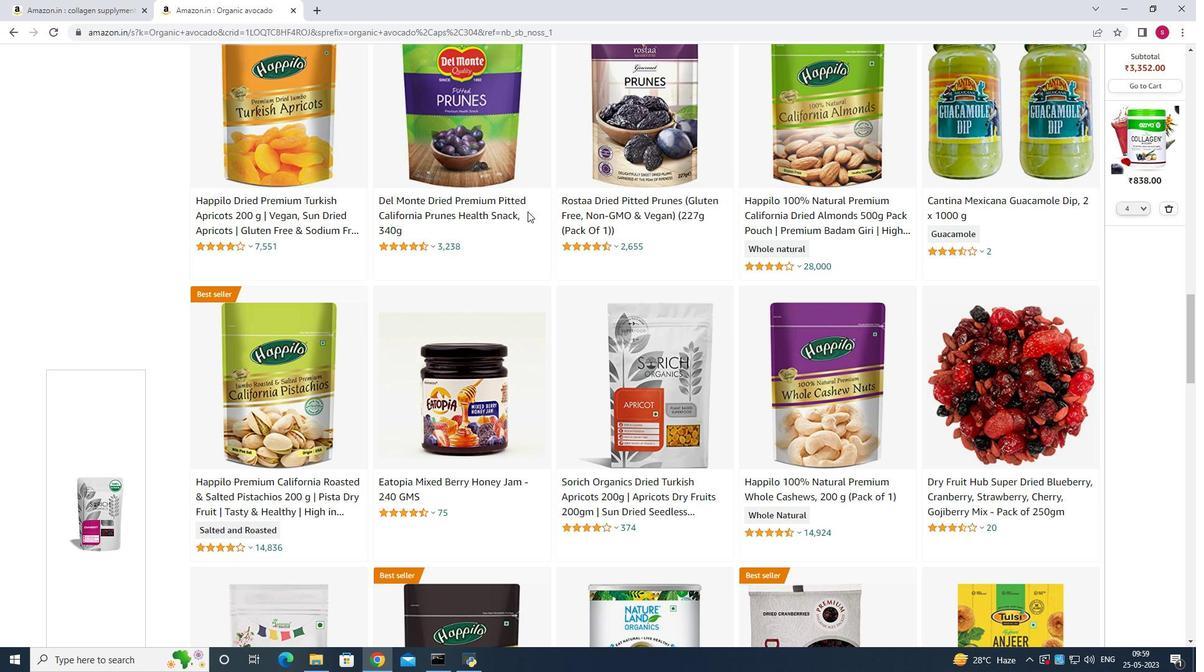 
Action: Mouse scrolled (527, 211) with delta (0, 0)
Screenshot: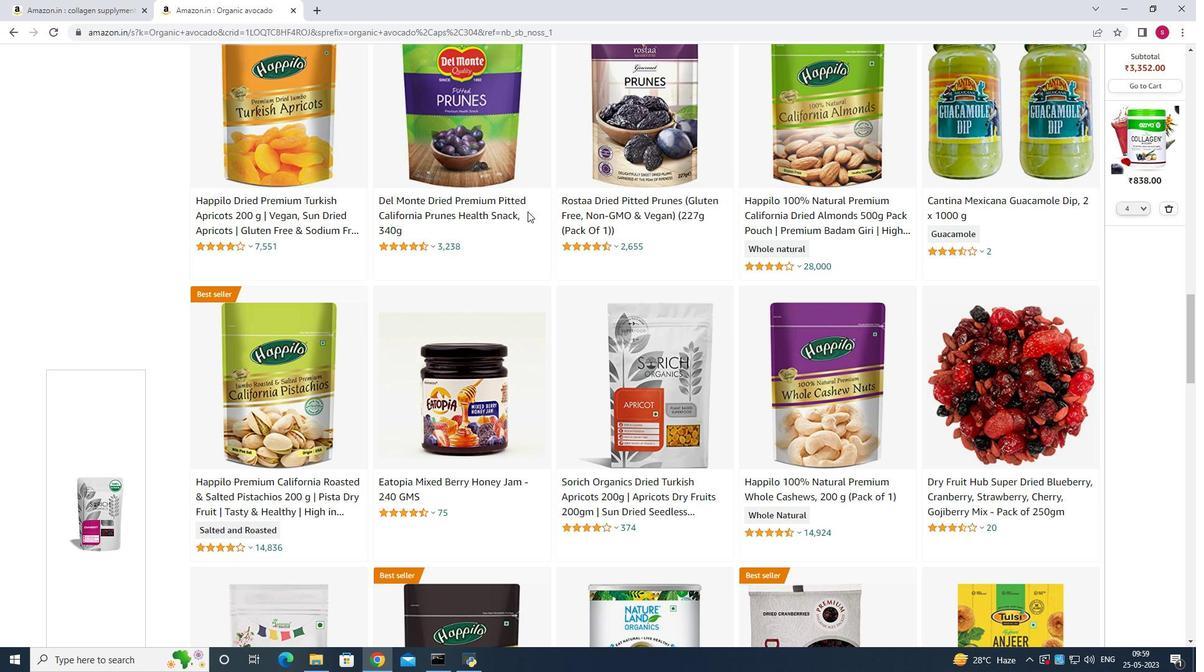 
Action: Mouse scrolled (527, 211) with delta (0, 0)
Screenshot: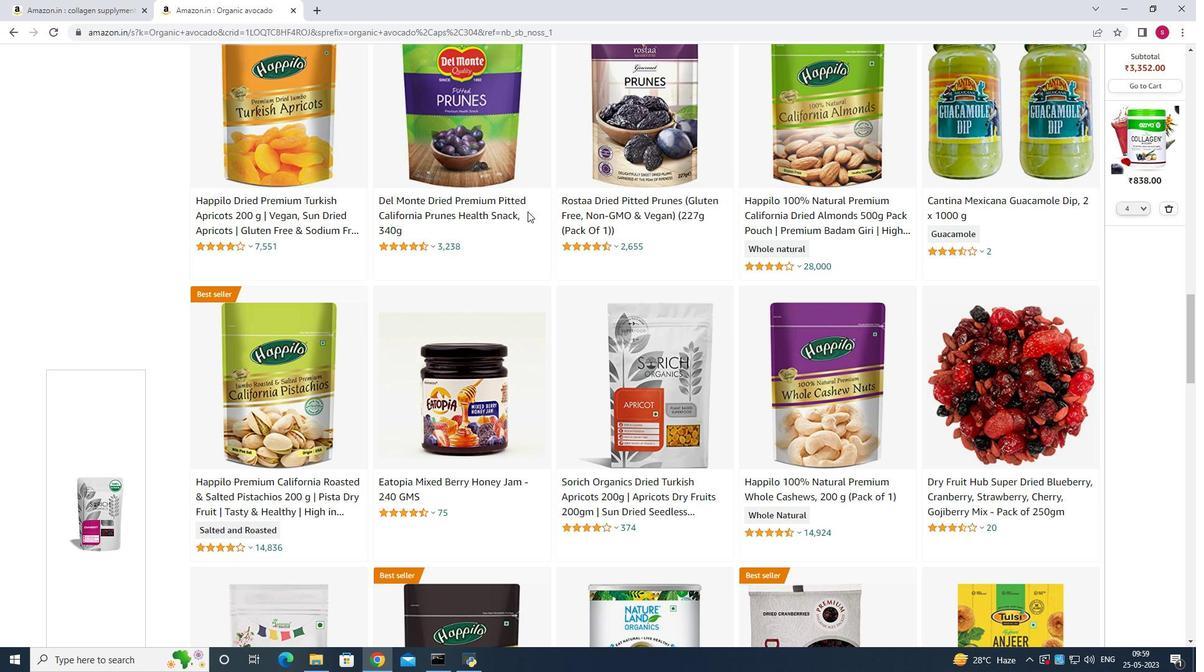 
Action: Mouse scrolled (527, 211) with delta (0, 0)
Screenshot: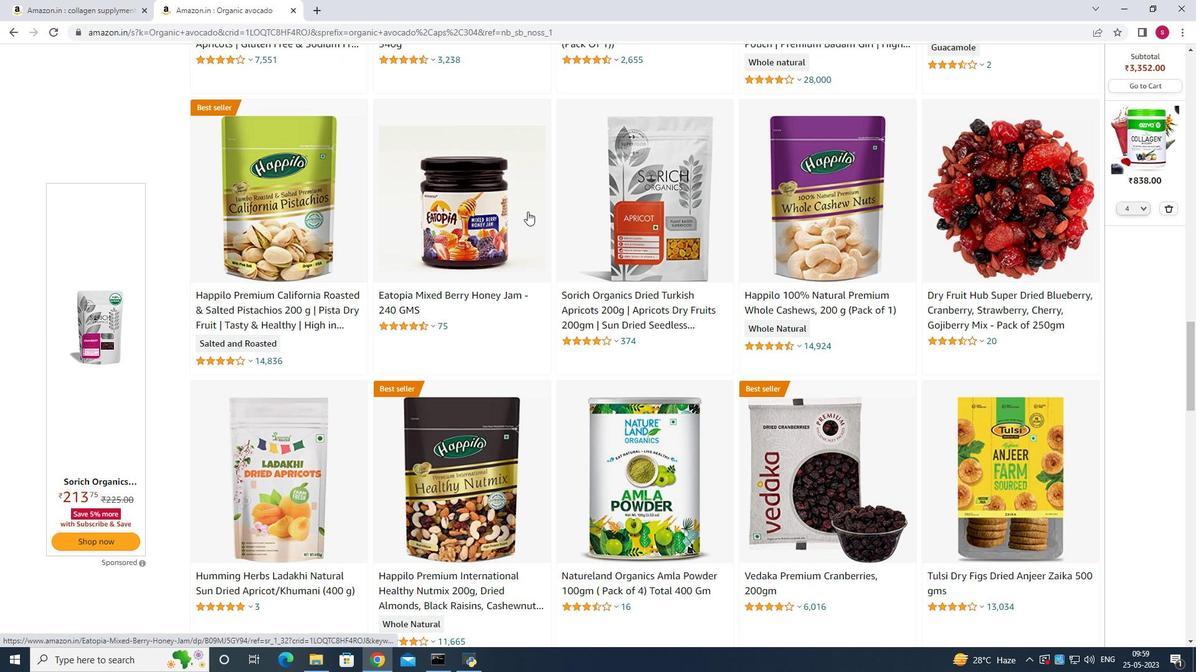 
Action: Mouse scrolled (527, 211) with delta (0, 0)
Screenshot: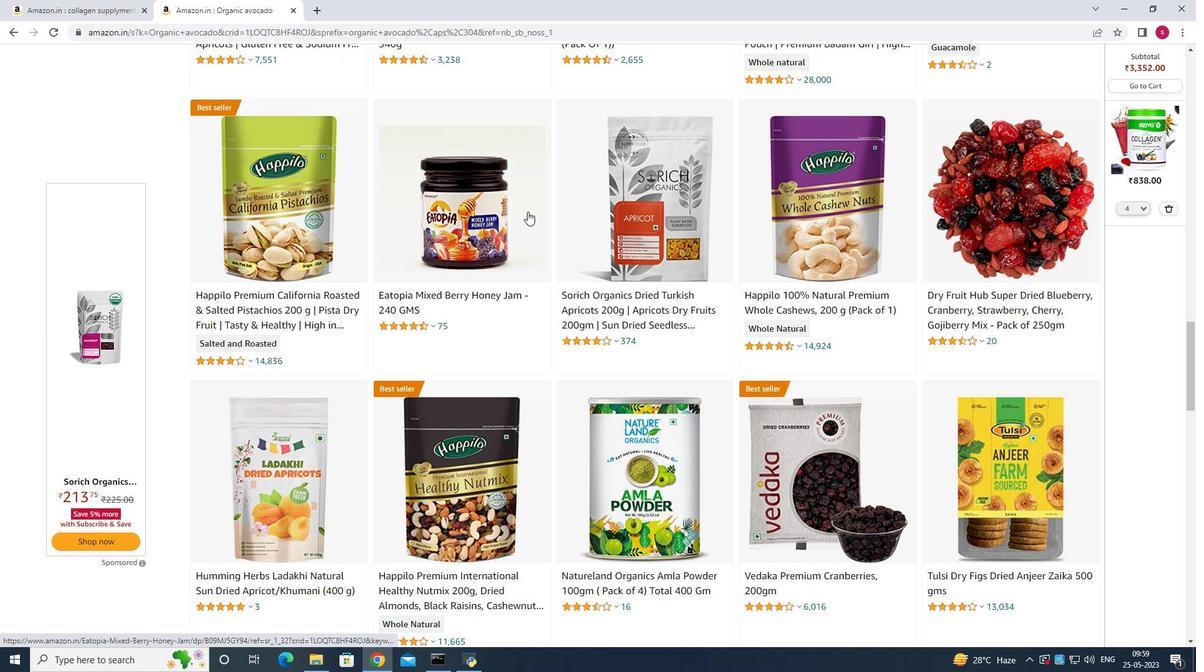 
Action: Mouse scrolled (527, 211) with delta (0, 0)
Screenshot: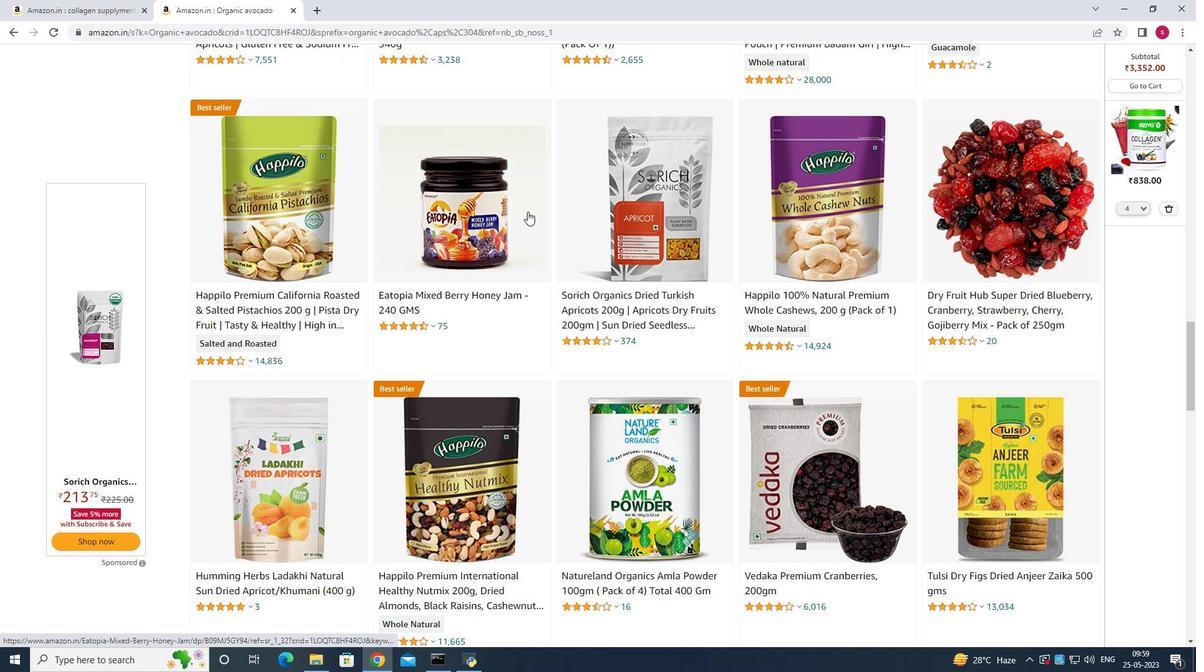 
Action: Mouse scrolled (527, 211) with delta (0, 0)
Screenshot: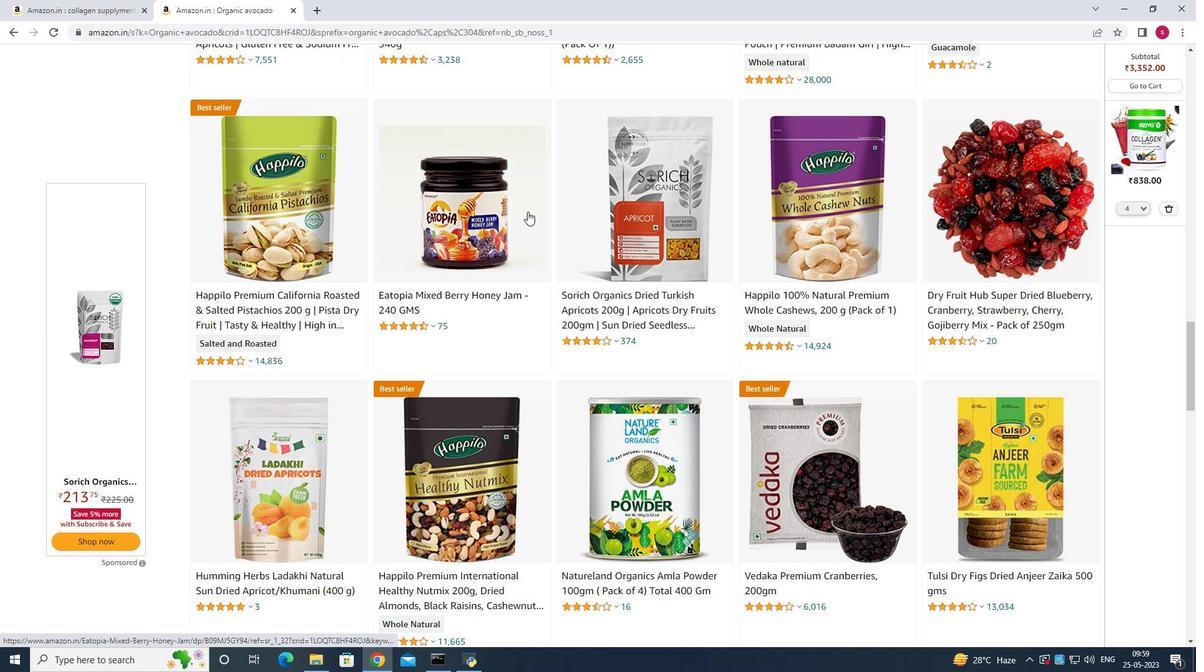 
Action: Mouse scrolled (527, 211) with delta (0, 0)
Screenshot: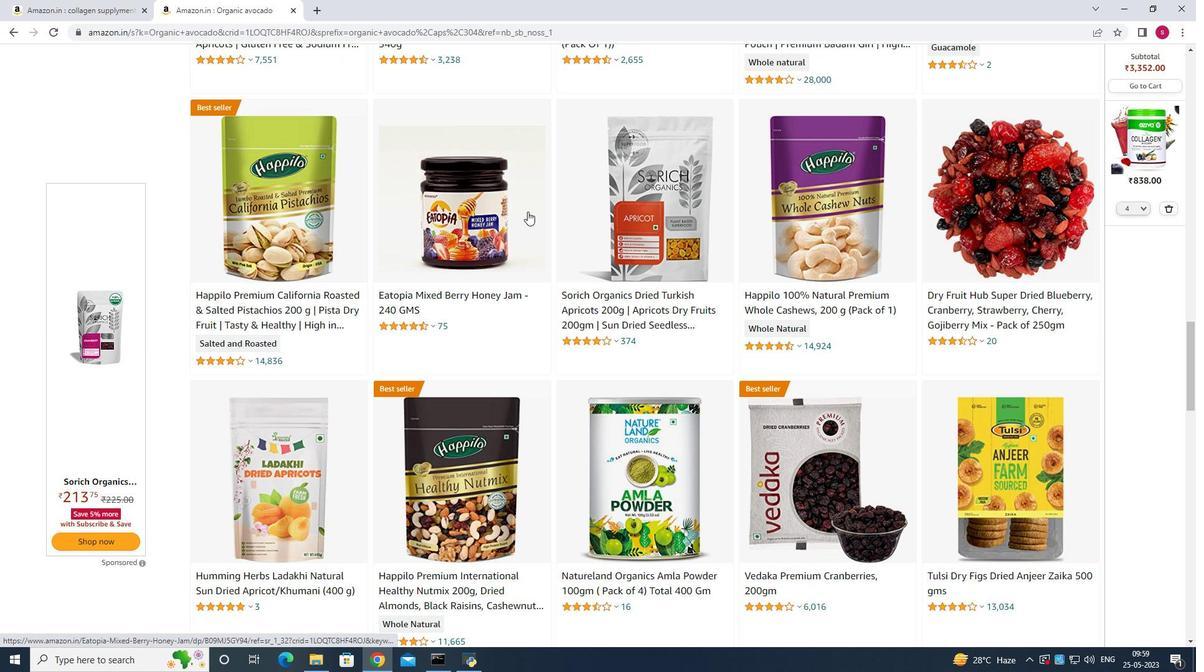 
Action: Mouse scrolled (527, 211) with delta (0, 0)
Screenshot: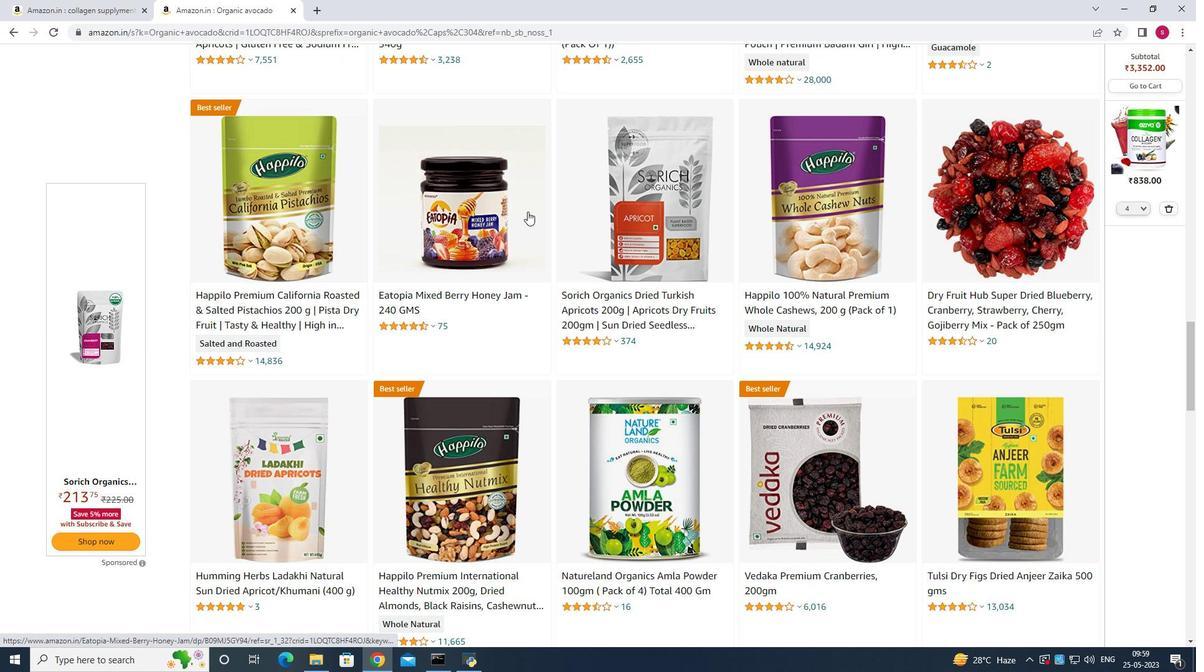 
Action: Mouse moved to (467, 356)
Screenshot: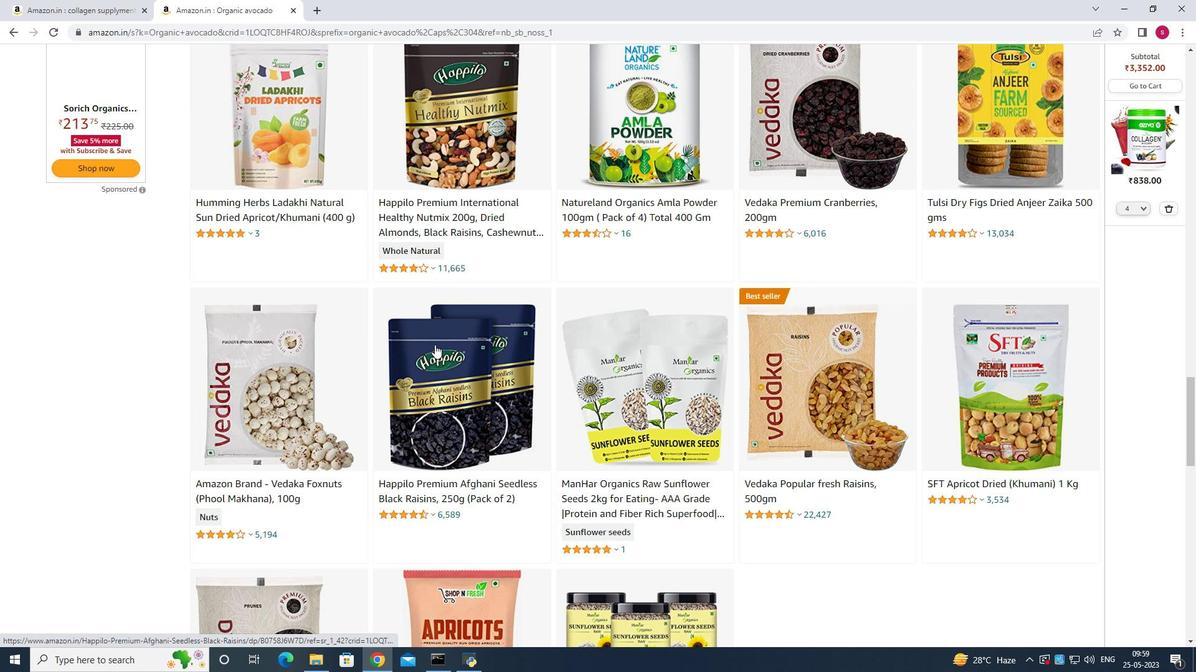 
Action: Mouse scrolled (467, 355) with delta (0, 0)
Screenshot: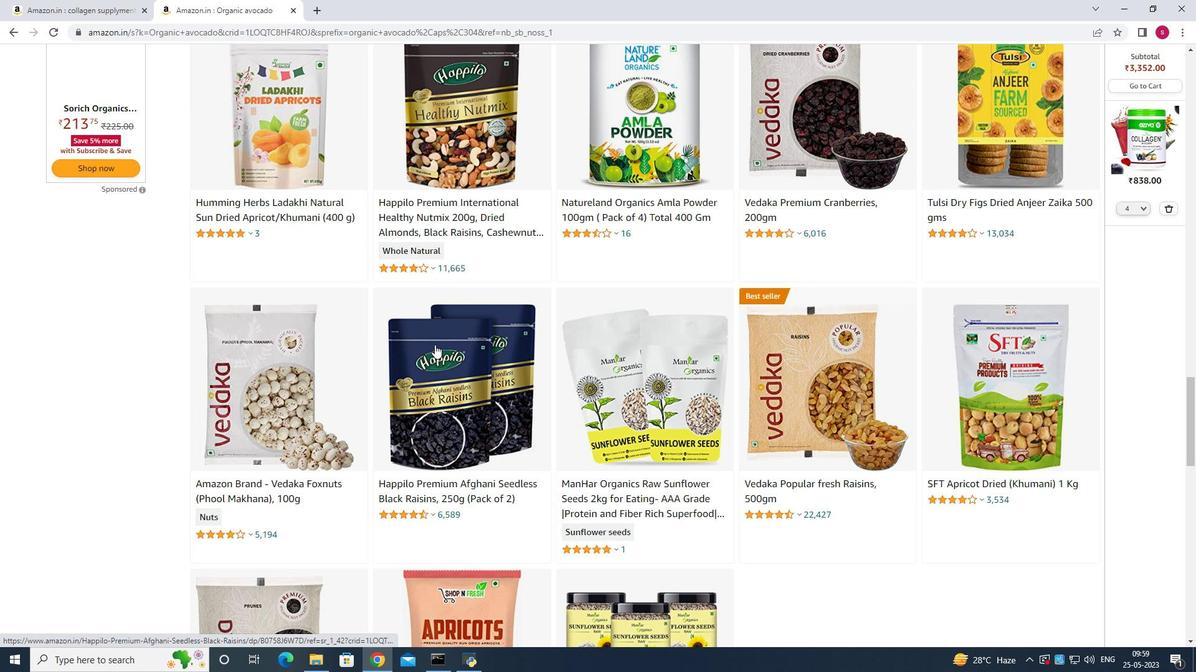 
Action: Mouse moved to (471, 360)
Screenshot: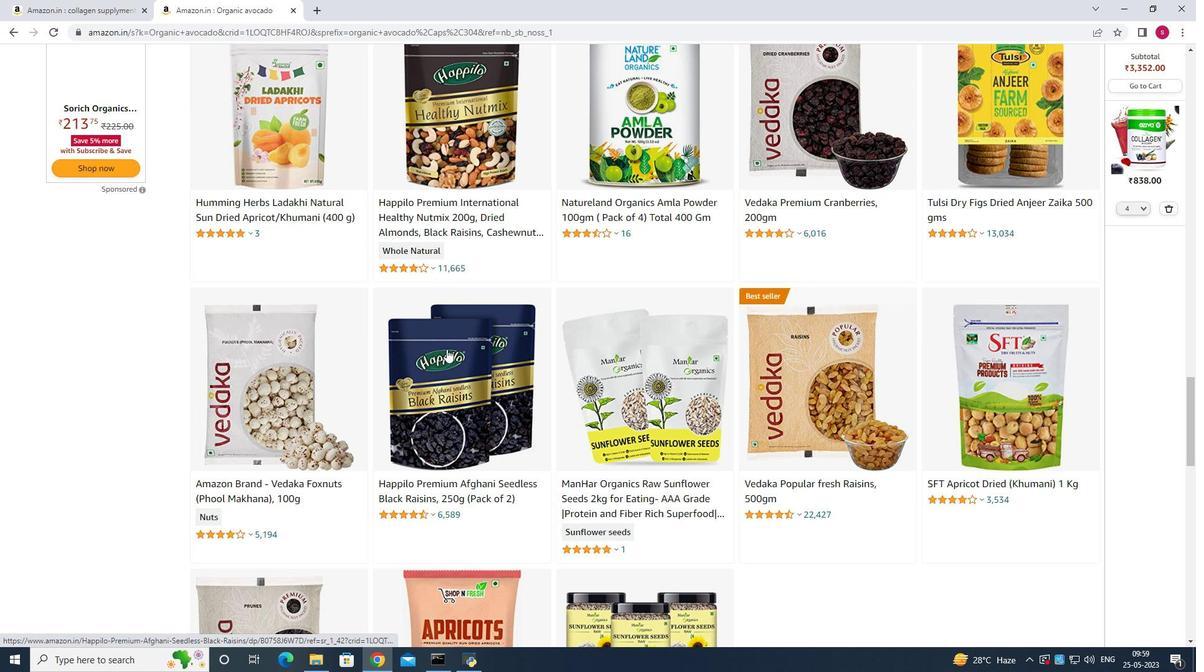 
Action: Mouse scrolled (471, 360) with delta (0, 0)
Screenshot: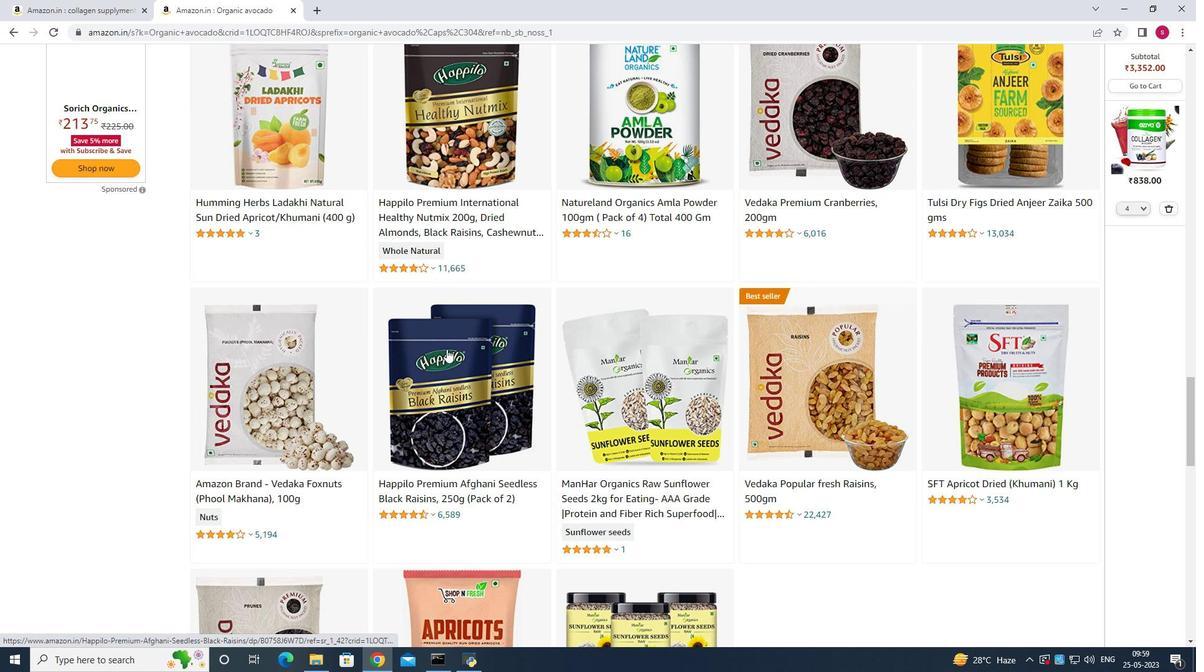 
Action: Mouse moved to (472, 360)
Screenshot: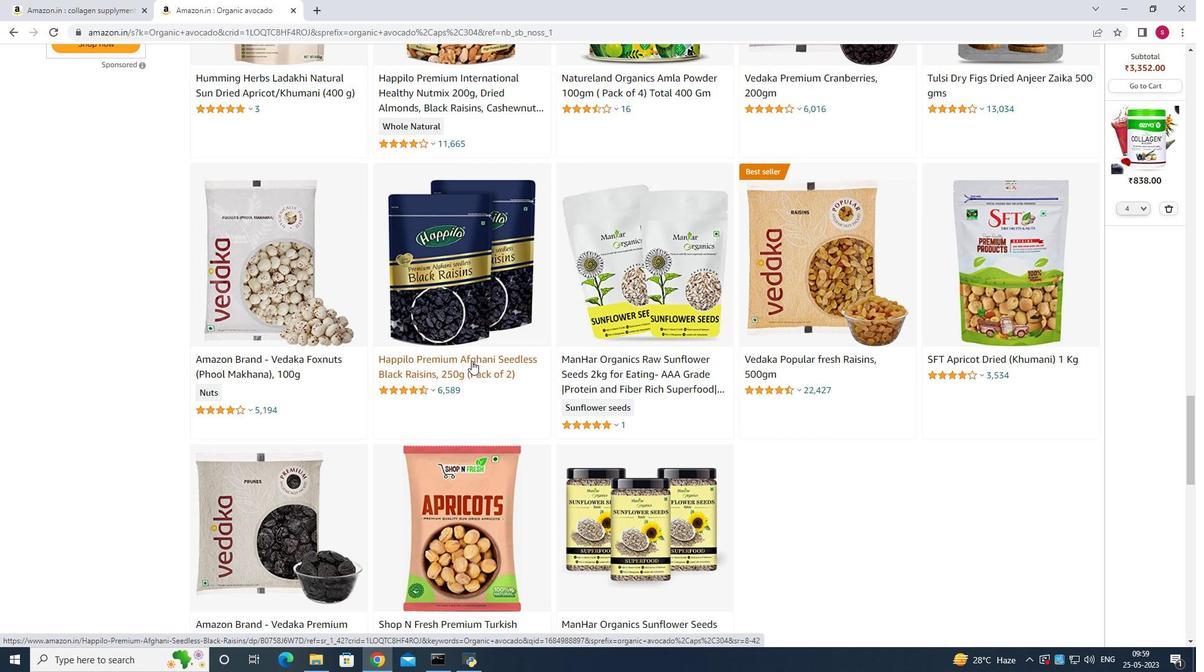 
Action: Mouse scrolled (472, 359) with delta (0, 0)
Screenshot: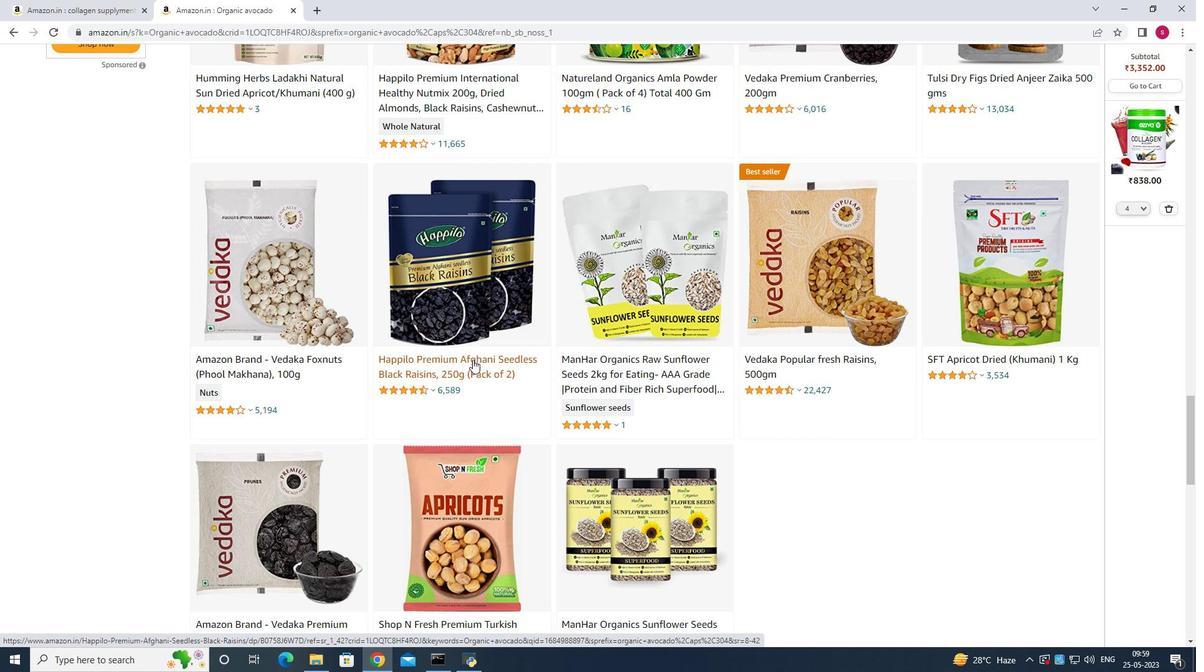 
Action: Mouse scrolled (472, 359) with delta (0, 0)
Screenshot: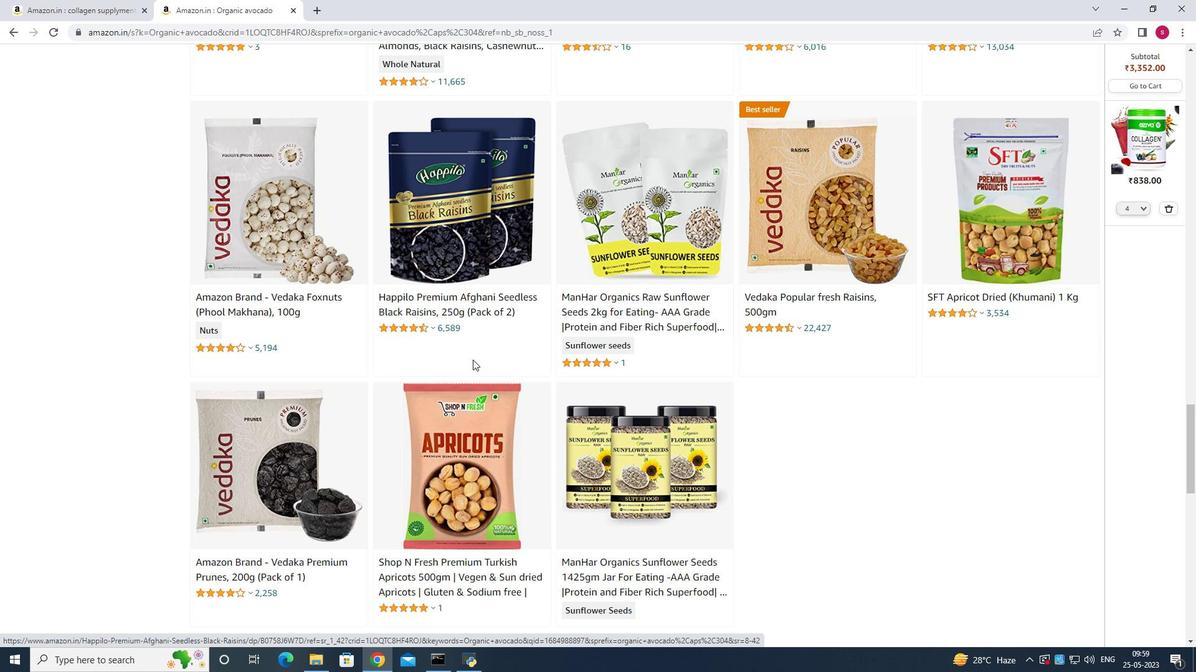 
Action: Mouse scrolled (472, 359) with delta (0, 0)
Screenshot: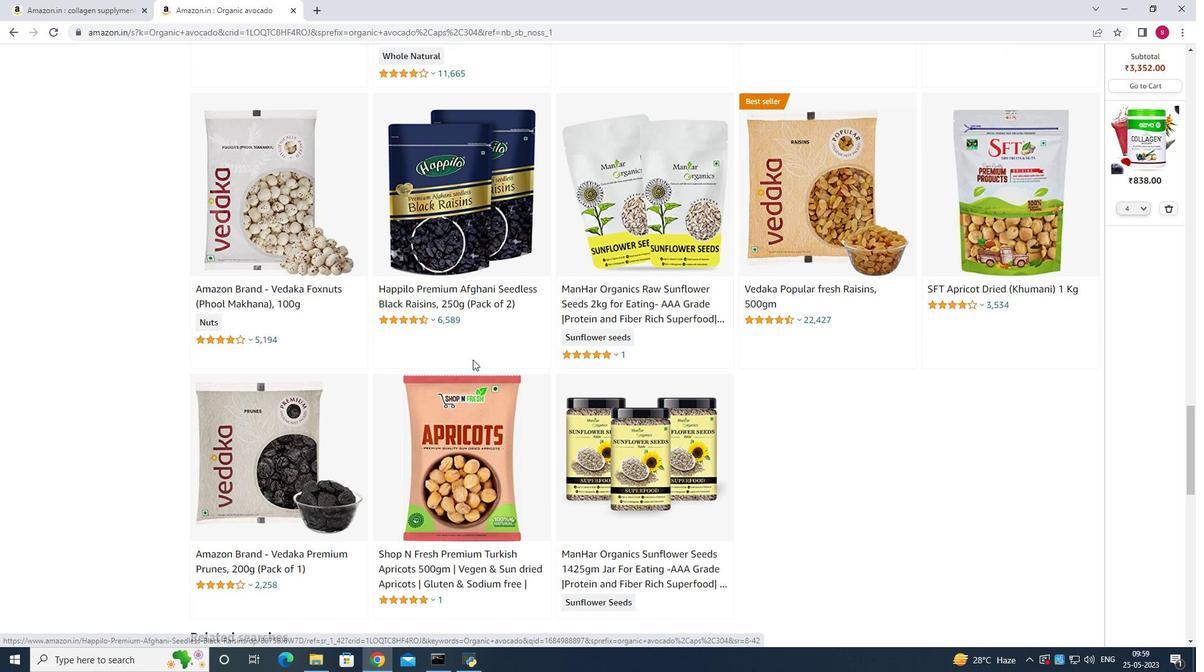 
Action: Mouse scrolled (472, 359) with delta (0, 0)
Screenshot: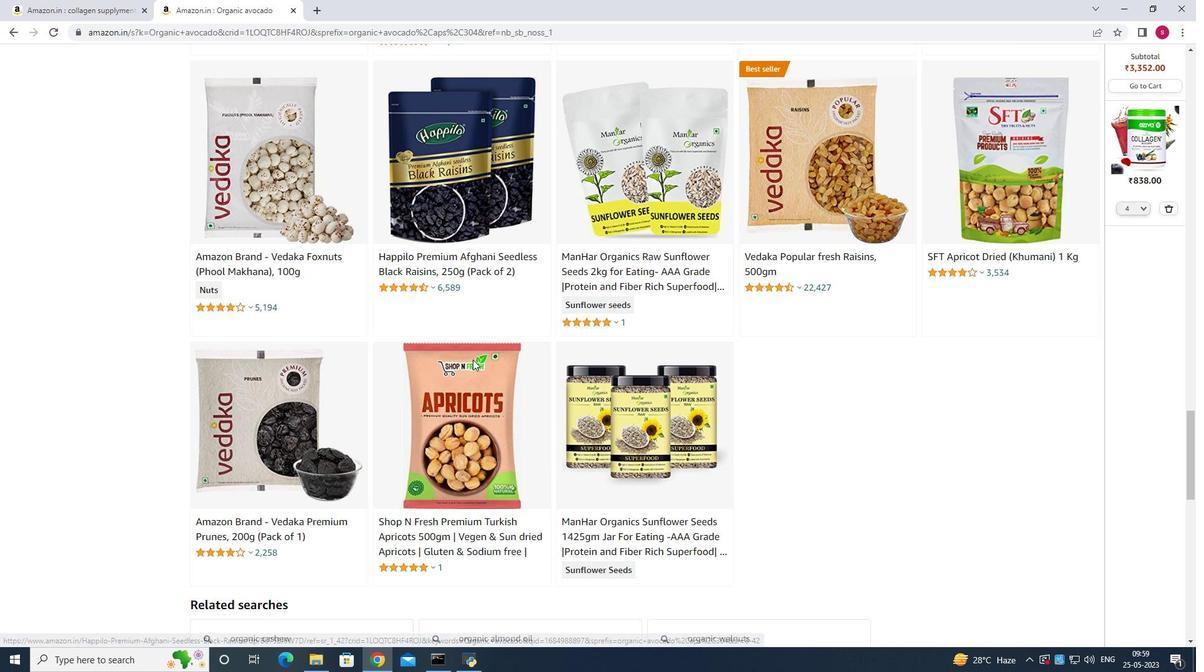 
Action: Mouse scrolled (472, 359) with delta (0, 0)
Screenshot: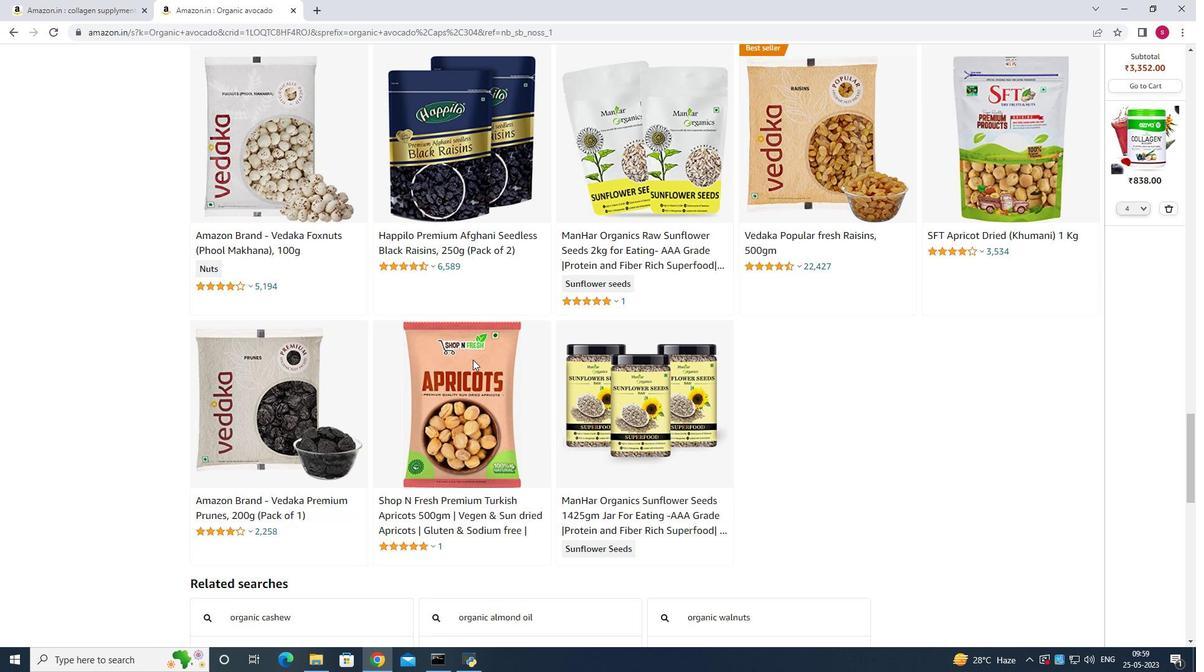 
Action: Mouse scrolled (472, 359) with delta (0, 0)
Screenshot: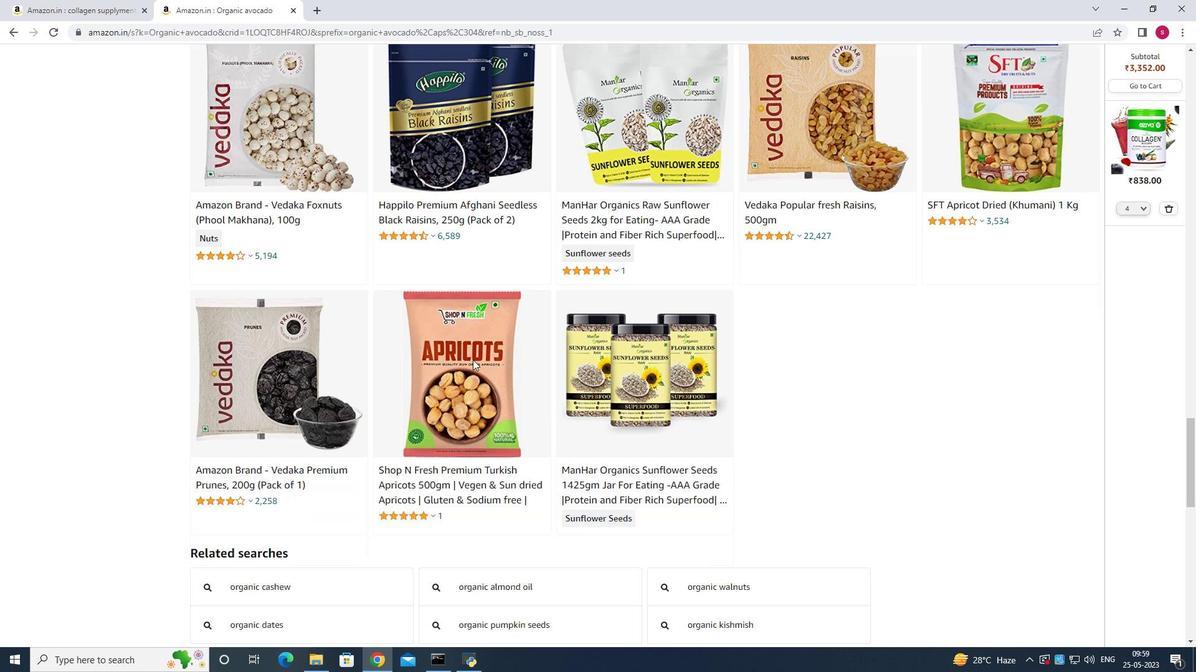 
Action: Mouse scrolled (472, 359) with delta (0, 0)
Screenshot: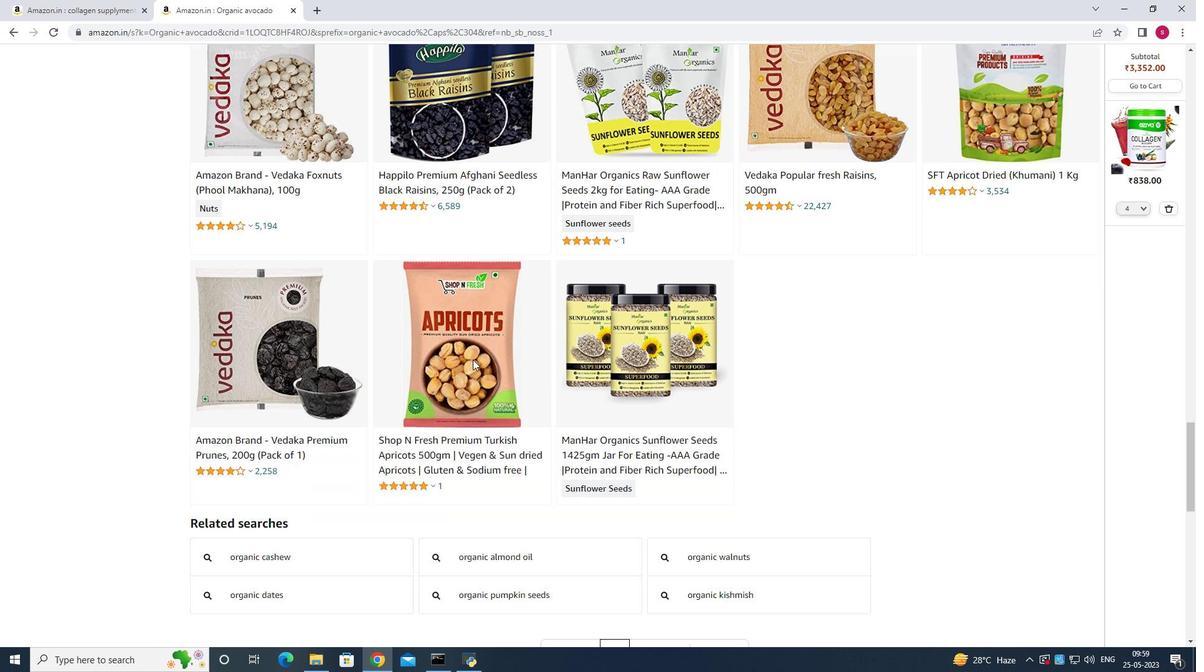 
Action: Mouse scrolled (472, 359) with delta (0, 0)
Screenshot: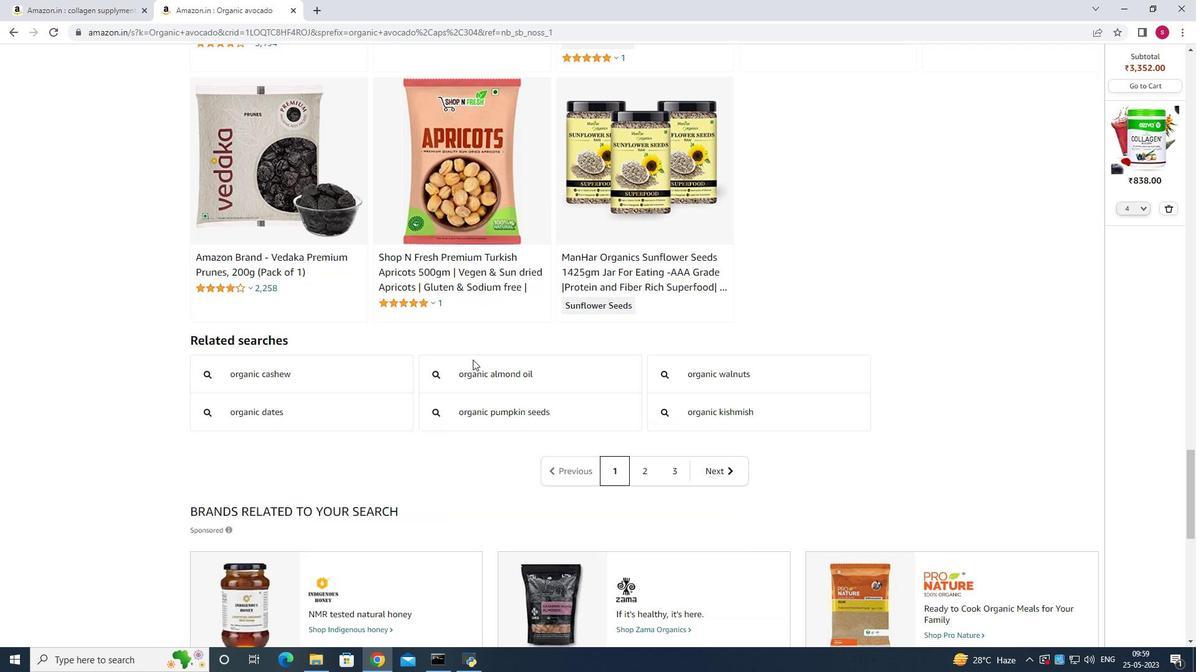 
Action: Mouse scrolled (472, 359) with delta (0, 0)
Screenshot: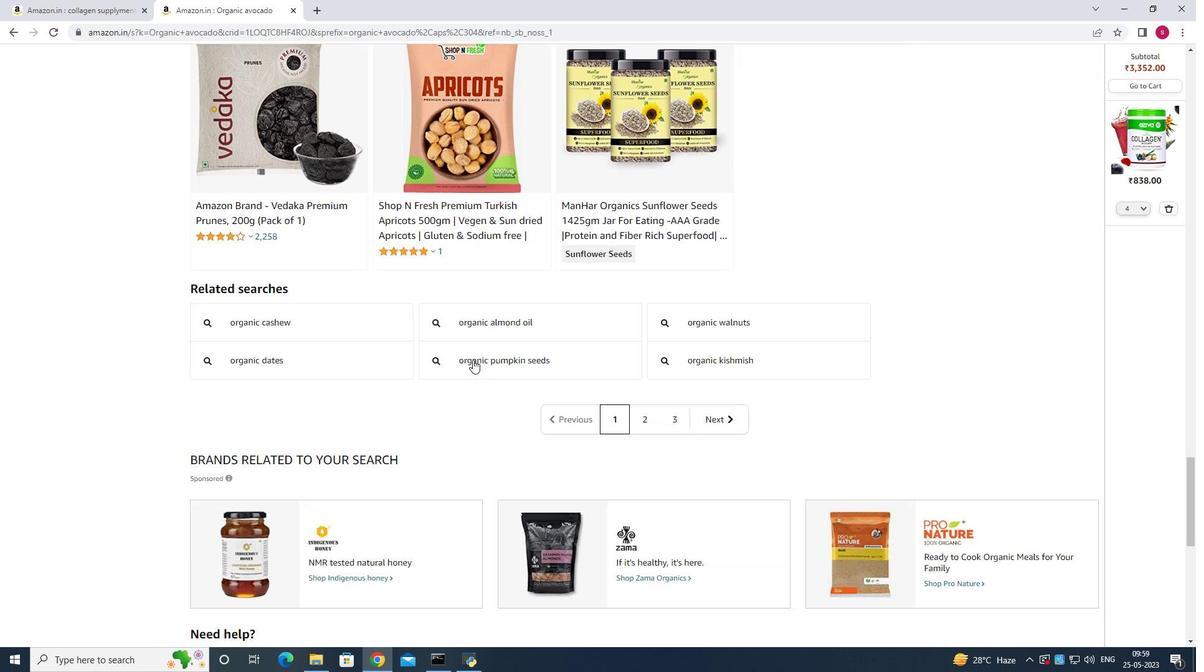 
Action: Mouse moved to (472, 359)
Screenshot: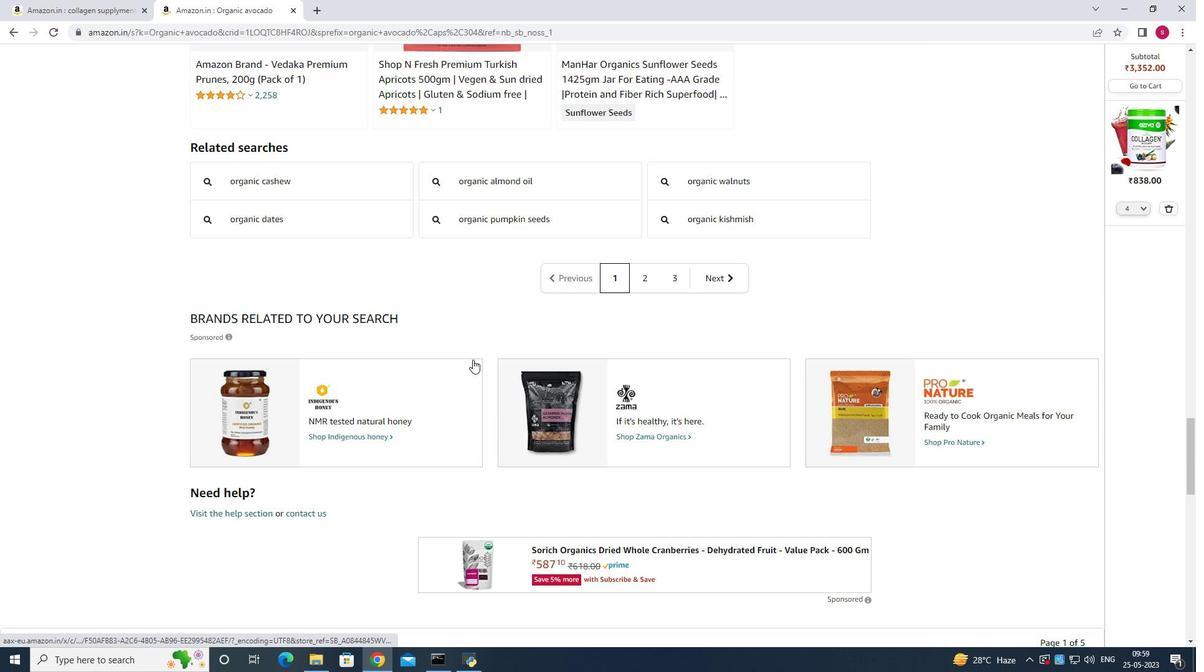 
Action: Mouse scrolled (472, 358) with delta (0, 0)
Screenshot: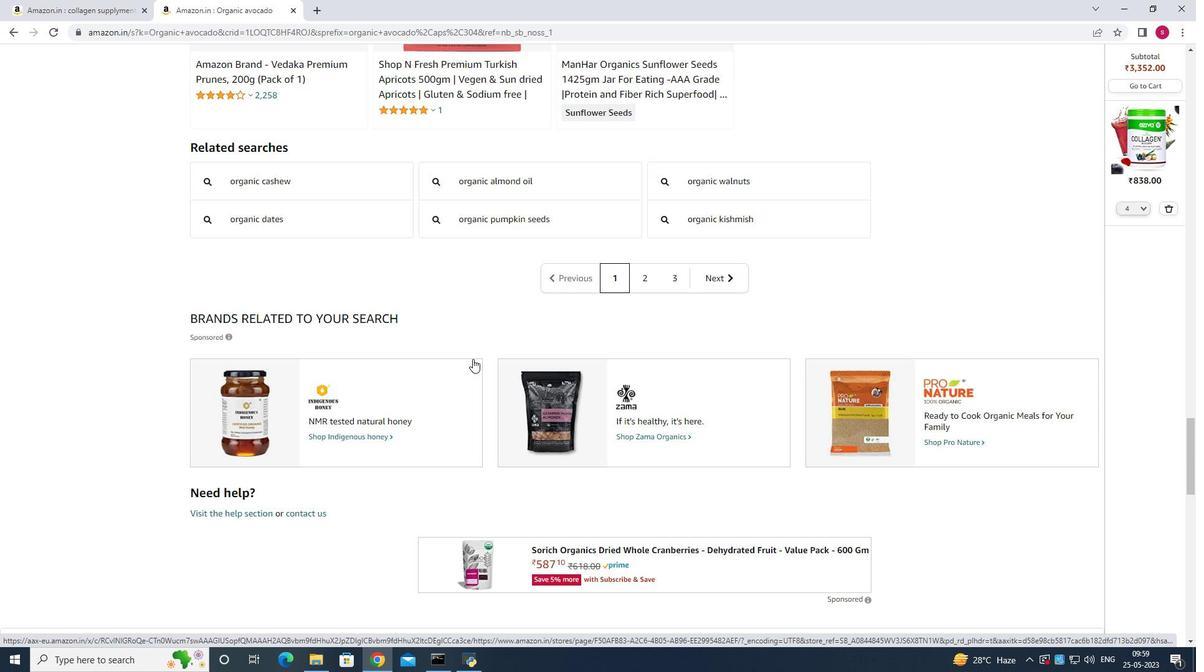 
Action: Mouse scrolled (472, 358) with delta (0, 0)
Screenshot: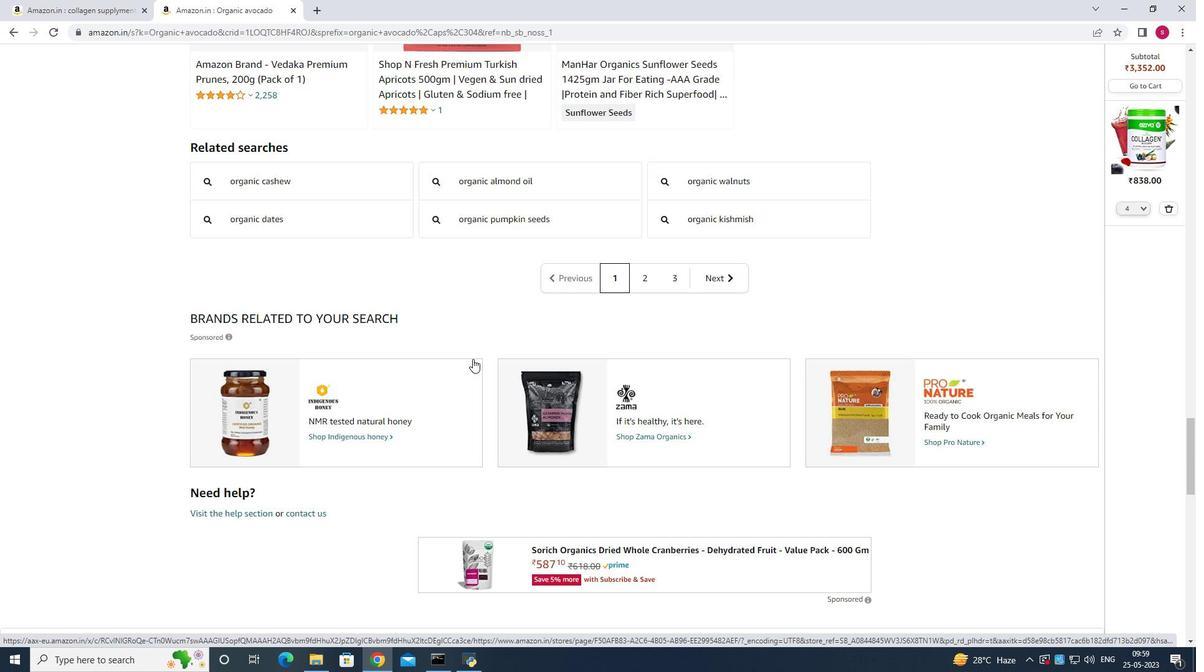
Action: Mouse scrolled (472, 358) with delta (0, 0)
Screenshot: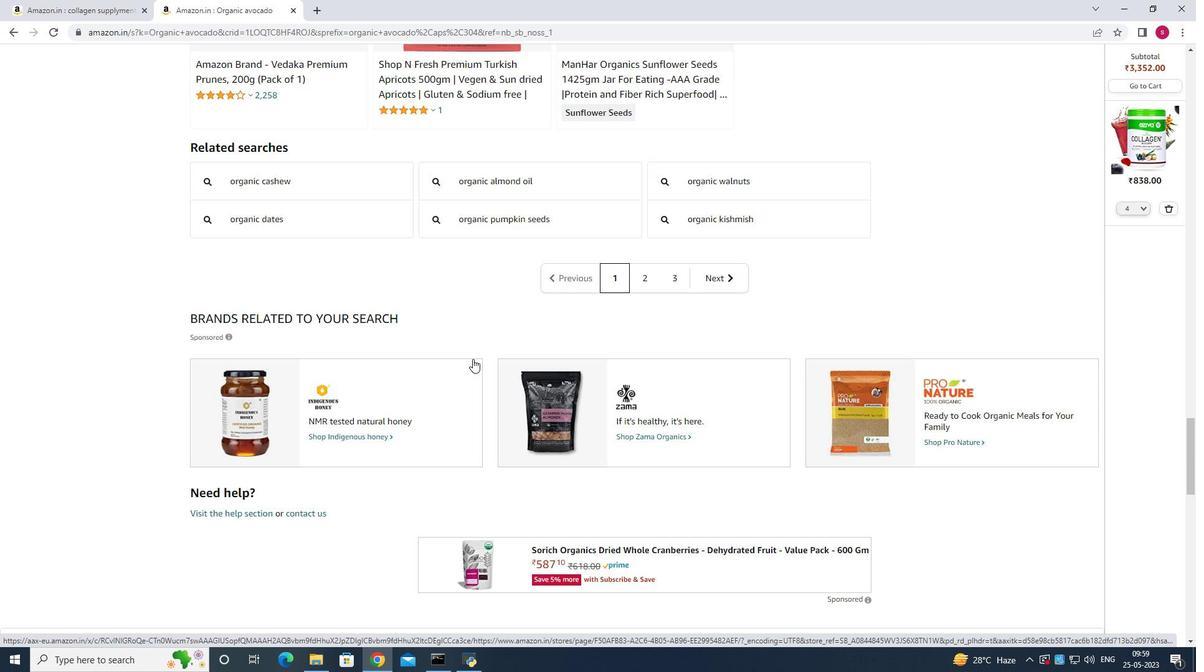 
Action: Mouse scrolled (472, 358) with delta (0, 0)
Screenshot: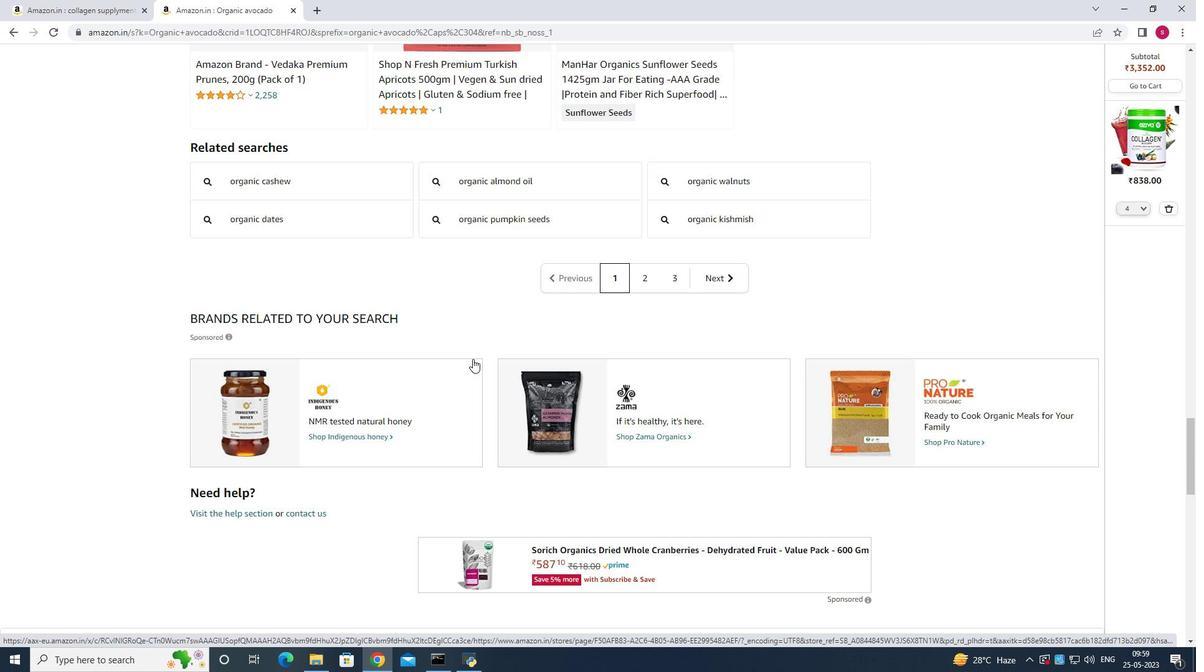 
Action: Mouse scrolled (472, 358) with delta (0, 0)
Screenshot: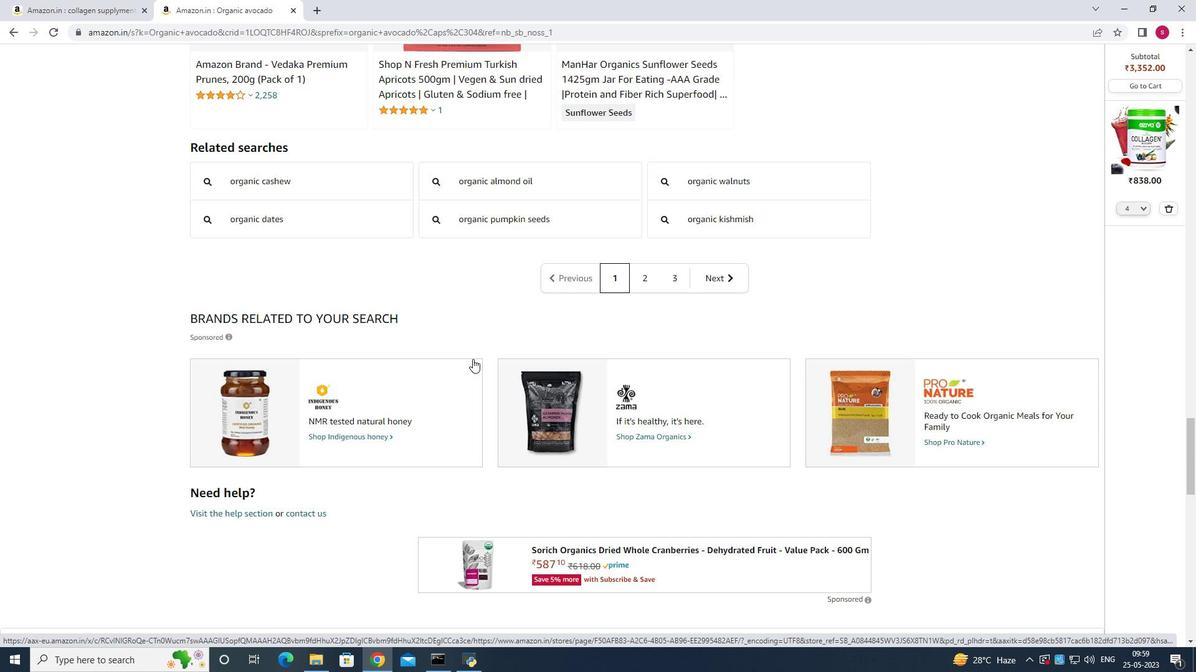 
Action: Mouse scrolled (472, 358) with delta (0, 0)
Screenshot: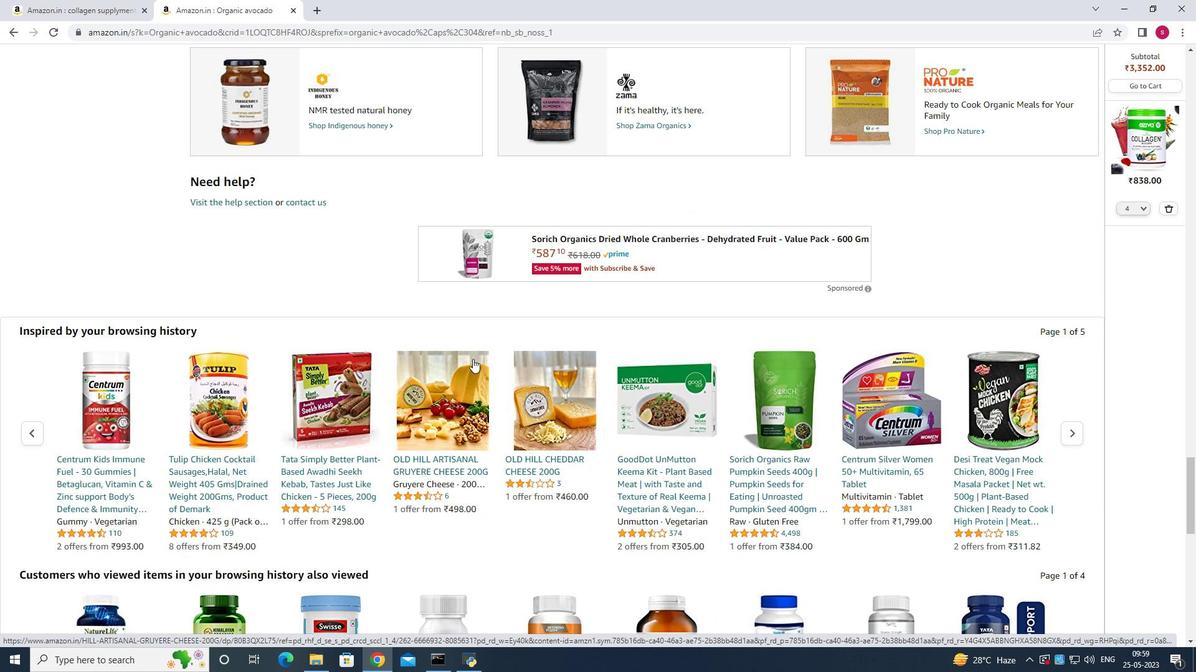 
Action: Mouse scrolled (472, 358) with delta (0, 0)
Screenshot: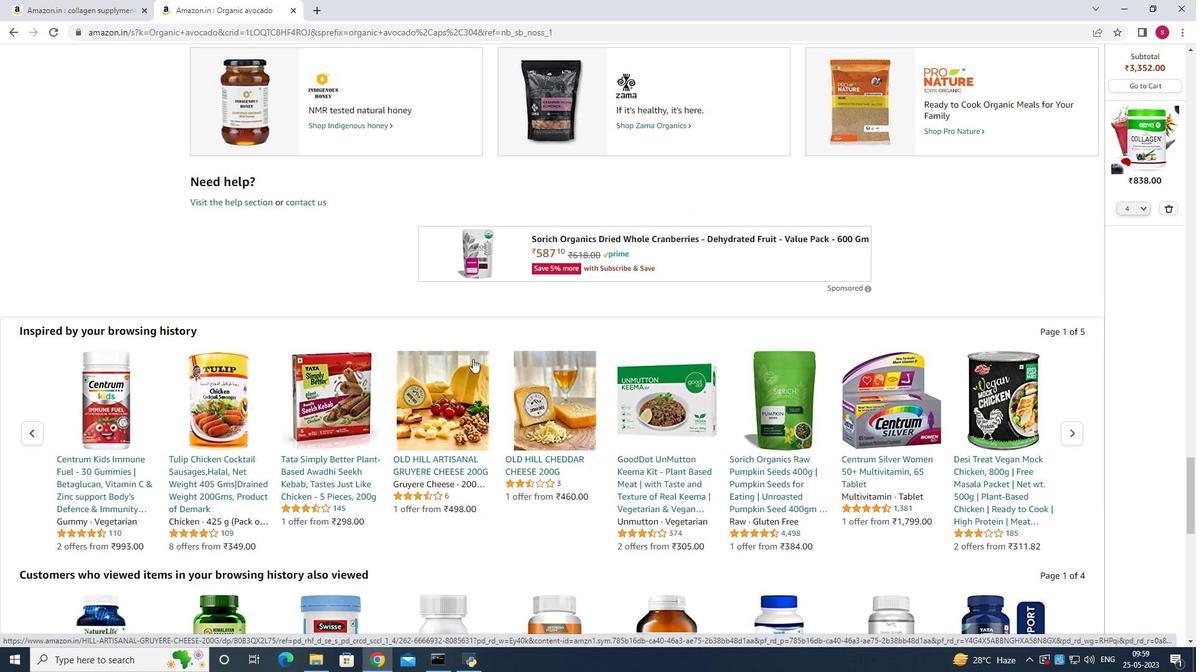 
Action: Mouse scrolled (472, 358) with delta (0, 0)
Screenshot: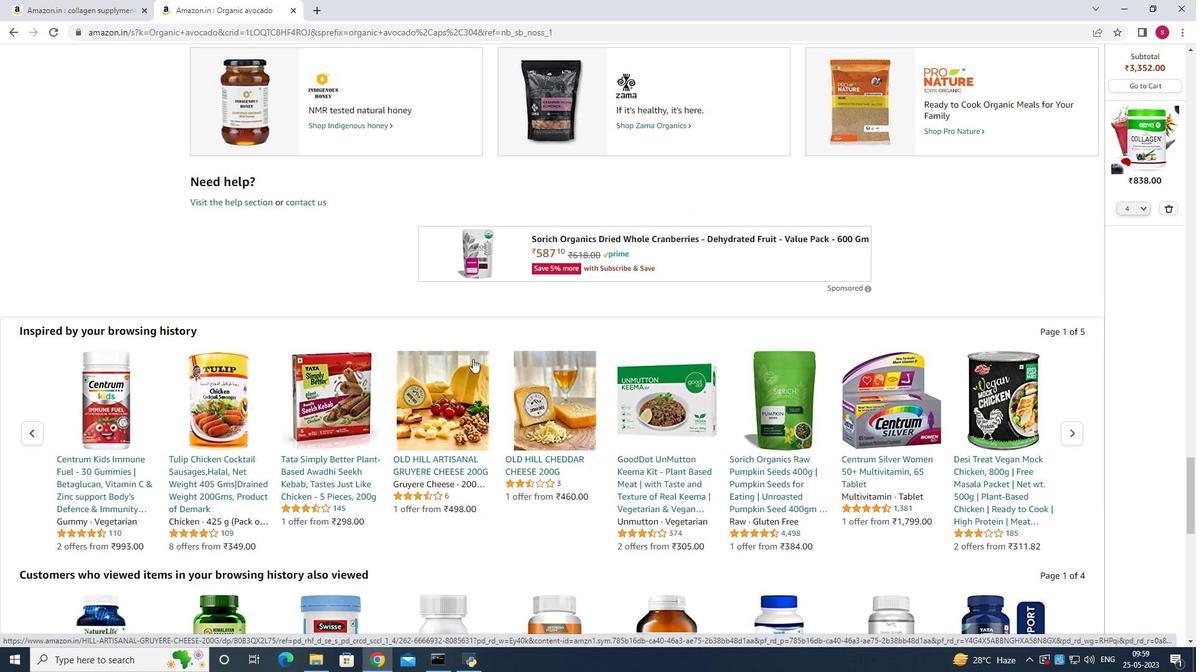 
Action: Mouse scrolled (472, 358) with delta (0, 0)
Screenshot: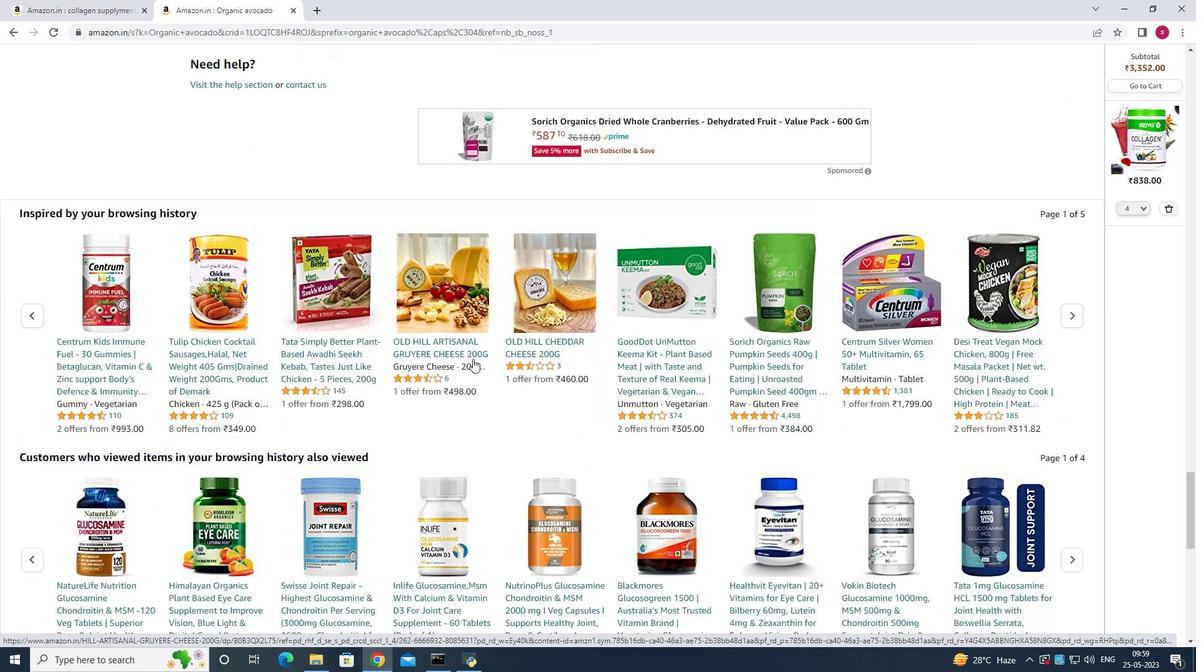 
Action: Mouse scrolled (472, 358) with delta (0, 0)
Screenshot: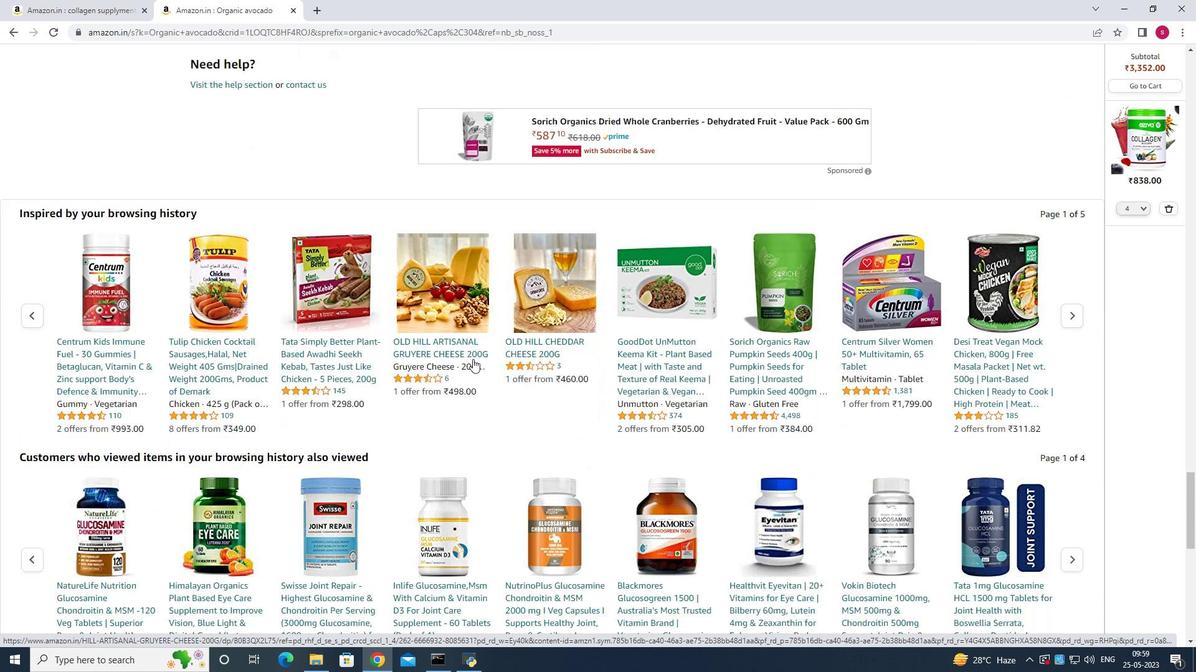 
Action: Mouse scrolled (472, 360) with delta (0, 0)
Screenshot: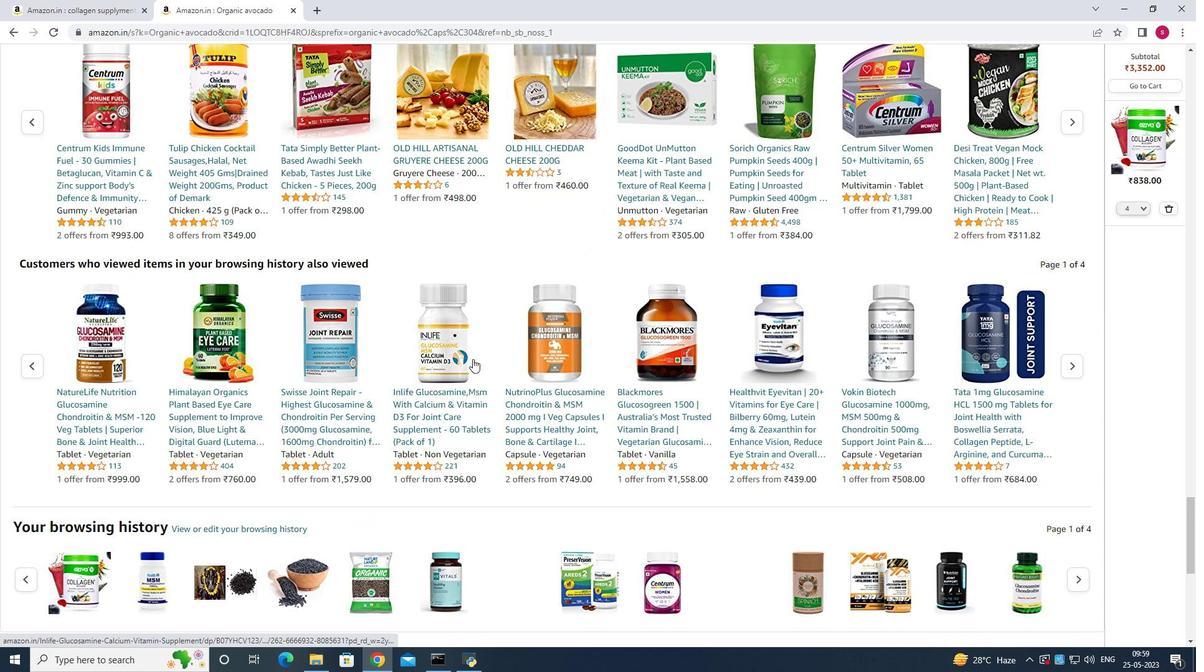 
Action: Mouse scrolled (472, 360) with delta (0, 0)
Screenshot: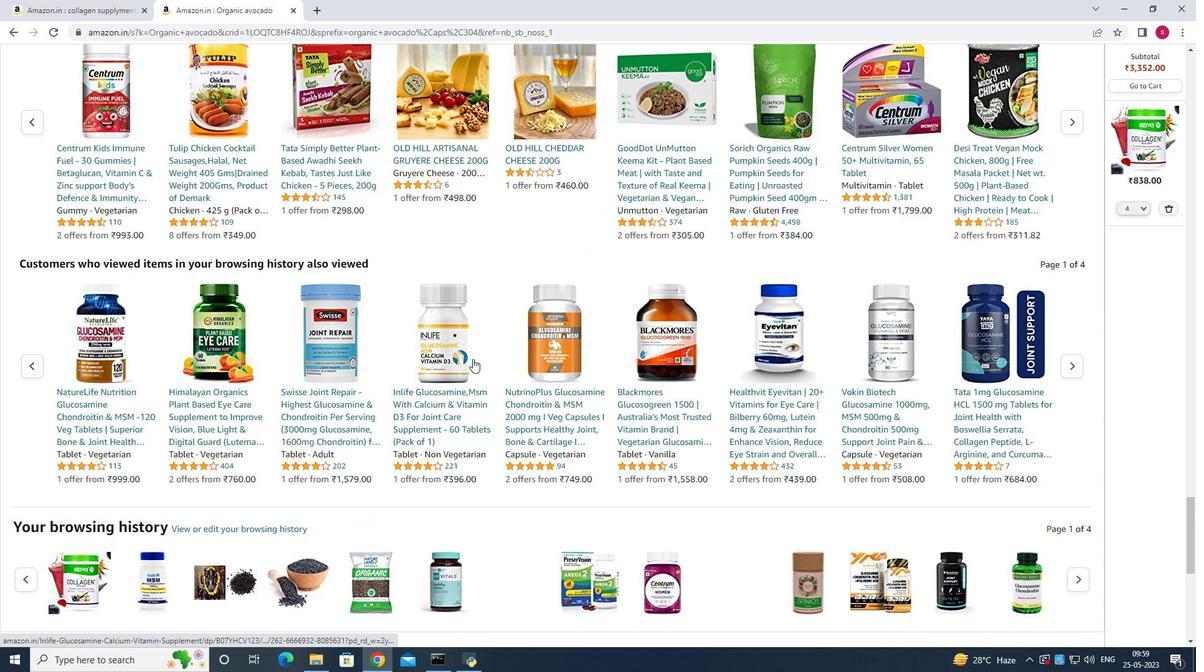 
Action: Mouse scrolled (472, 360) with delta (0, 0)
Screenshot: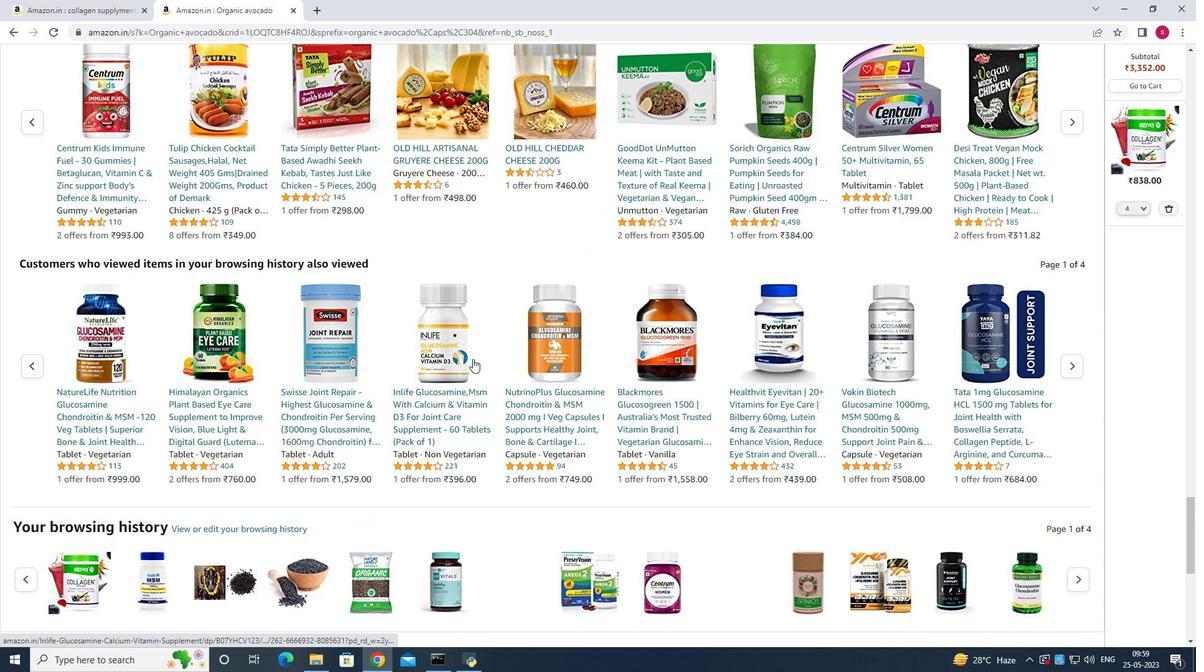 
Action: Mouse scrolled (472, 360) with delta (0, 0)
Screenshot: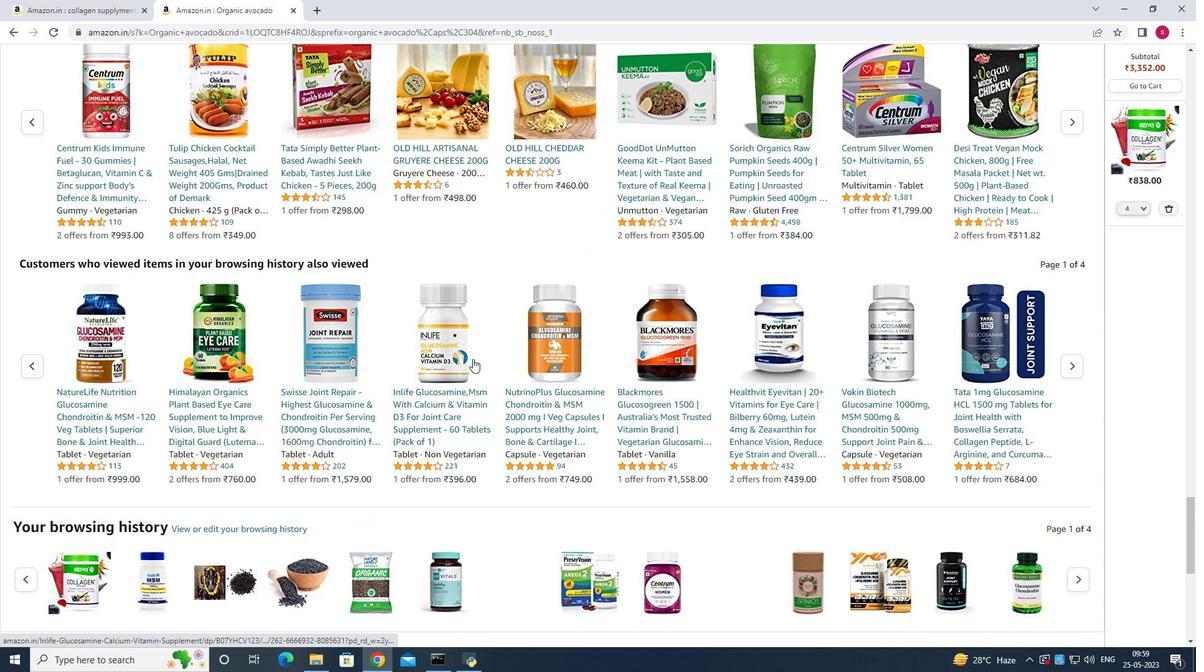 
Action: Mouse scrolled (472, 360) with delta (0, 0)
Screenshot: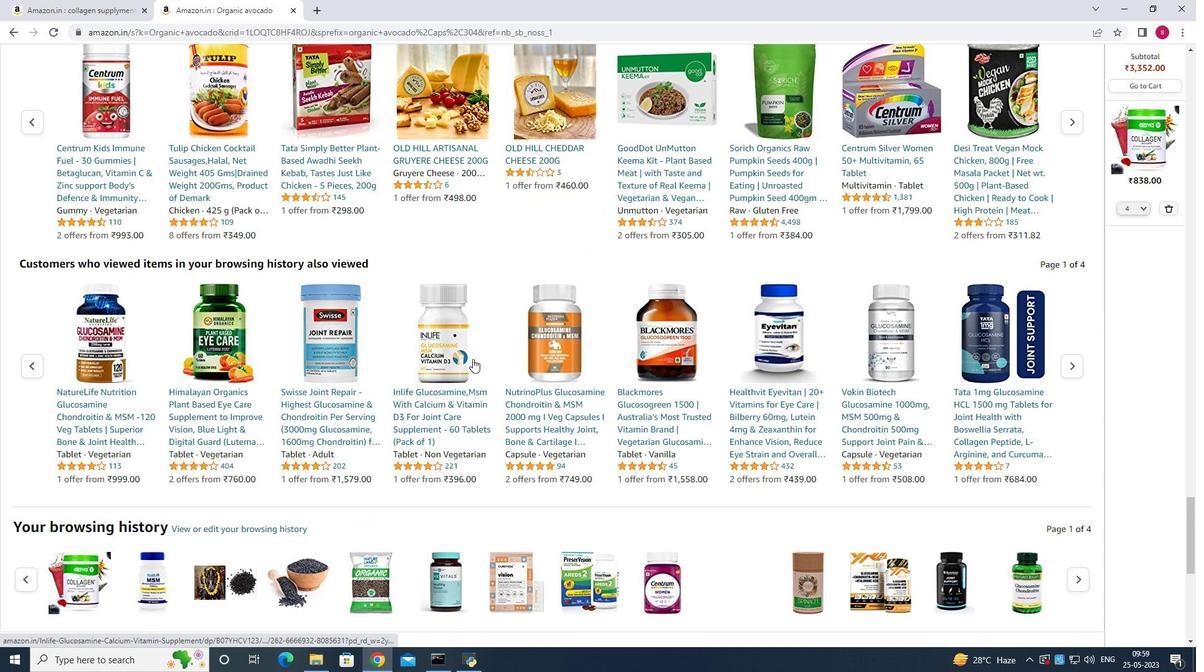 
Action: Mouse scrolled (472, 360) with delta (0, 0)
Screenshot: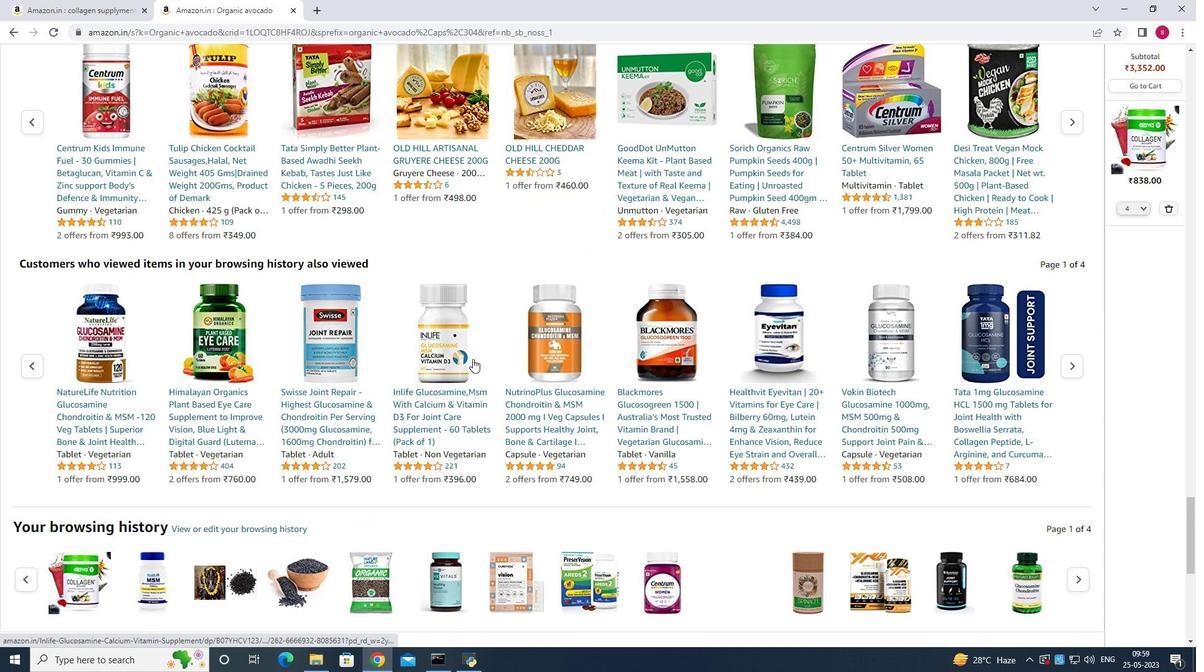 
Action: Mouse scrolled (472, 360) with delta (0, 0)
Screenshot: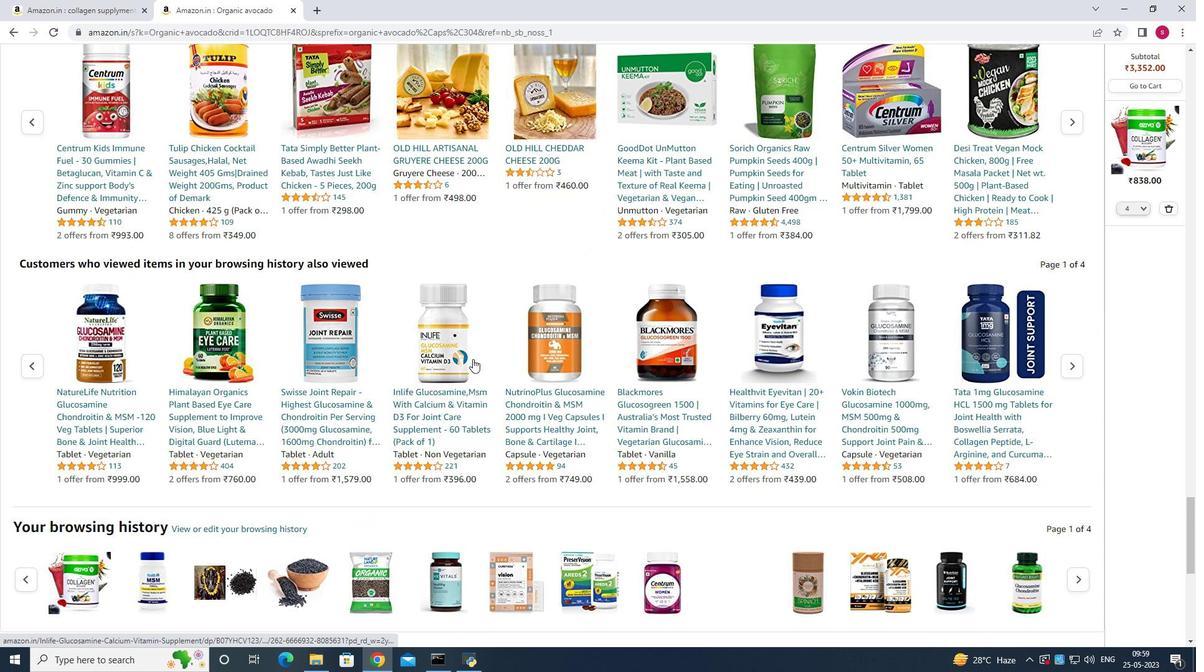 
Action: Mouse scrolled (472, 360) with delta (0, 0)
Screenshot: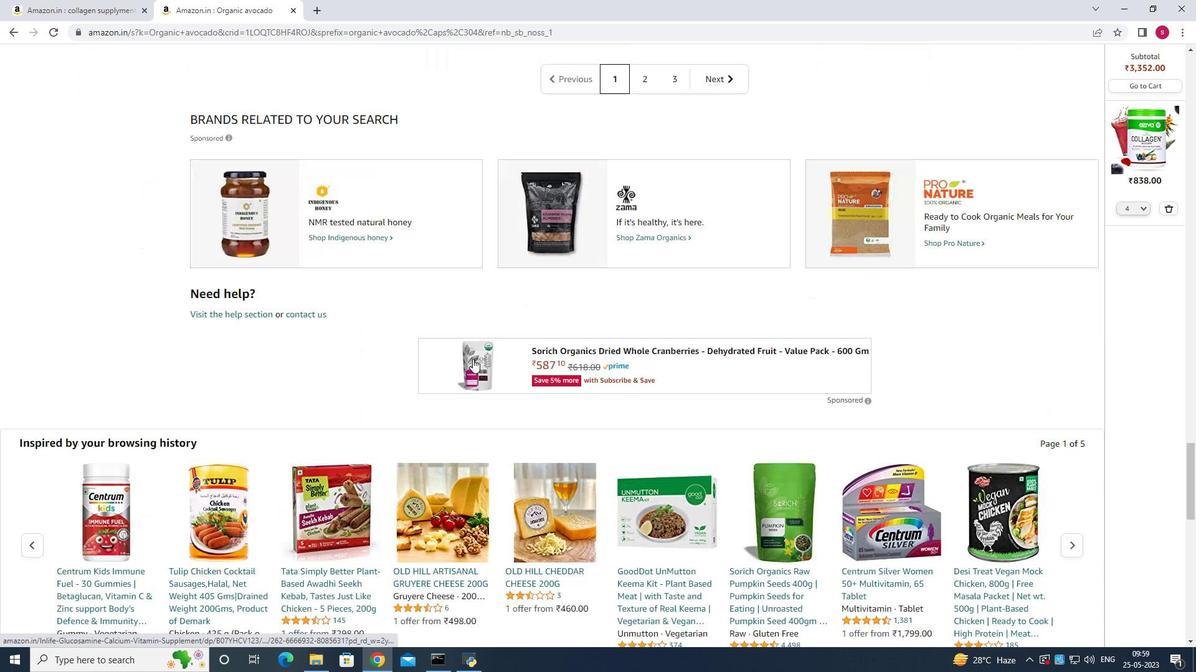 
Action: Mouse scrolled (472, 360) with delta (0, 0)
Screenshot: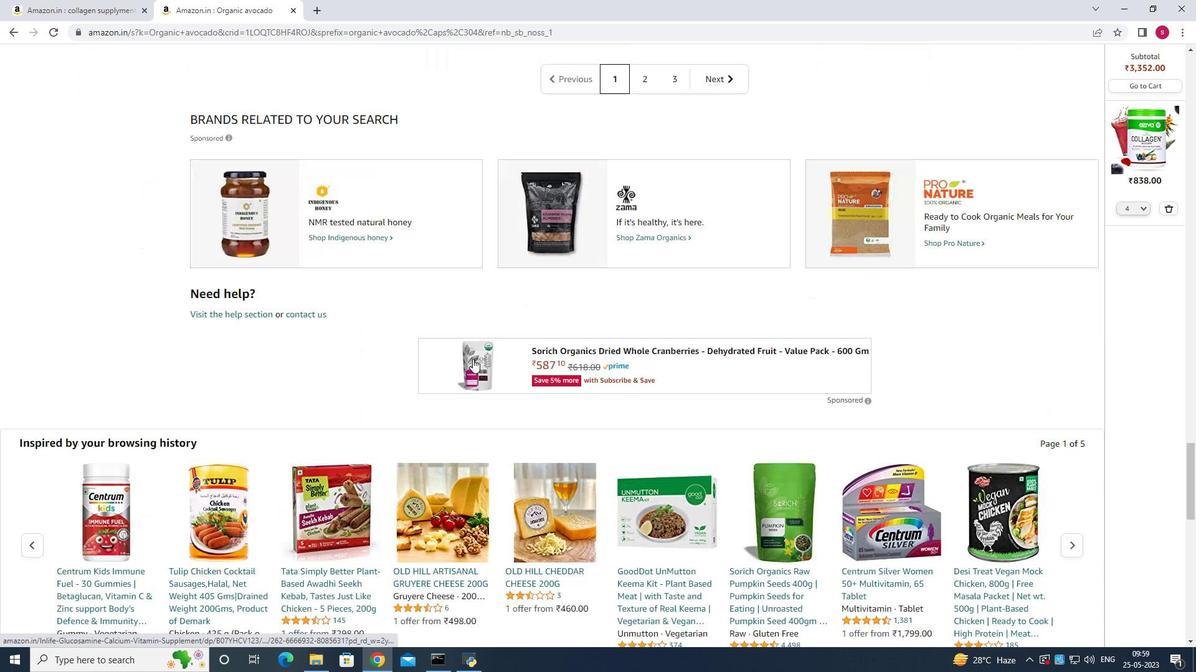 
Action: Mouse scrolled (472, 360) with delta (0, 0)
Screenshot: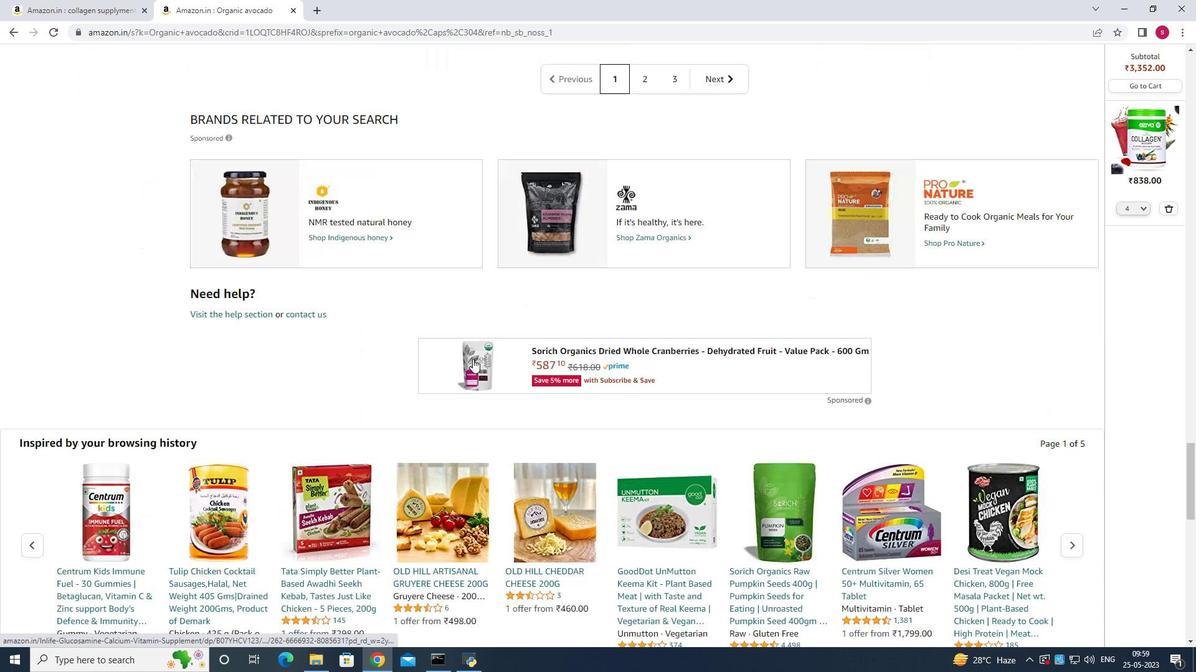 
Action: Mouse scrolled (472, 360) with delta (0, 0)
Screenshot: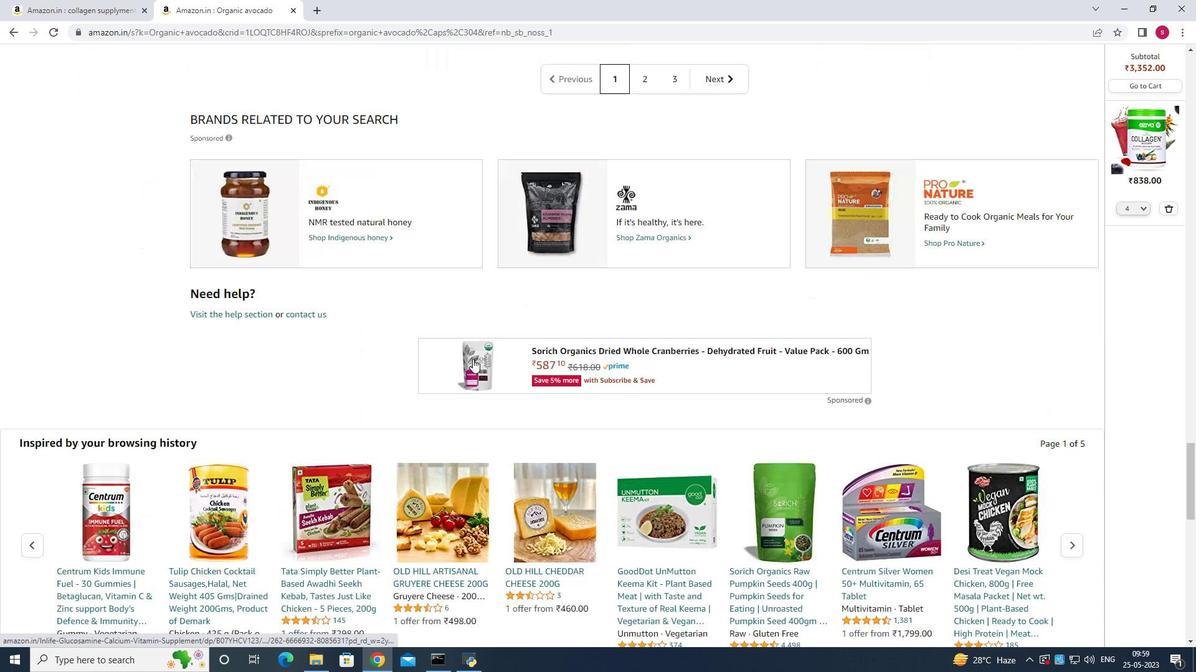 
Action: Mouse scrolled (472, 360) with delta (0, 0)
Screenshot: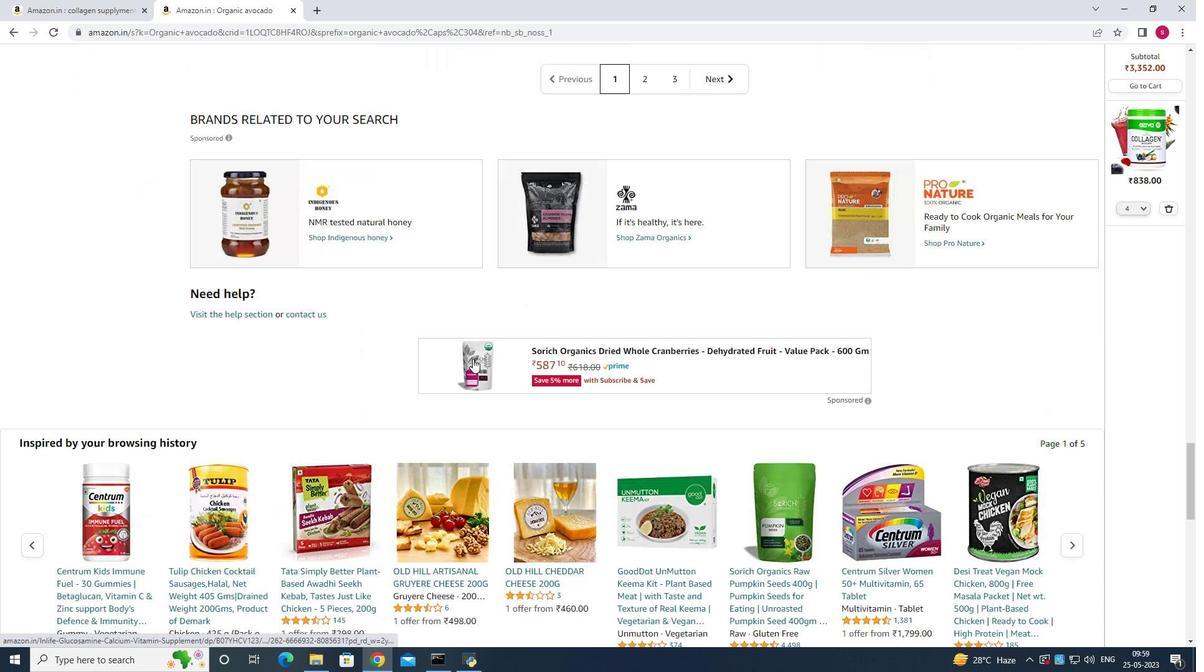 
Action: Mouse scrolled (472, 360) with delta (0, 0)
Screenshot: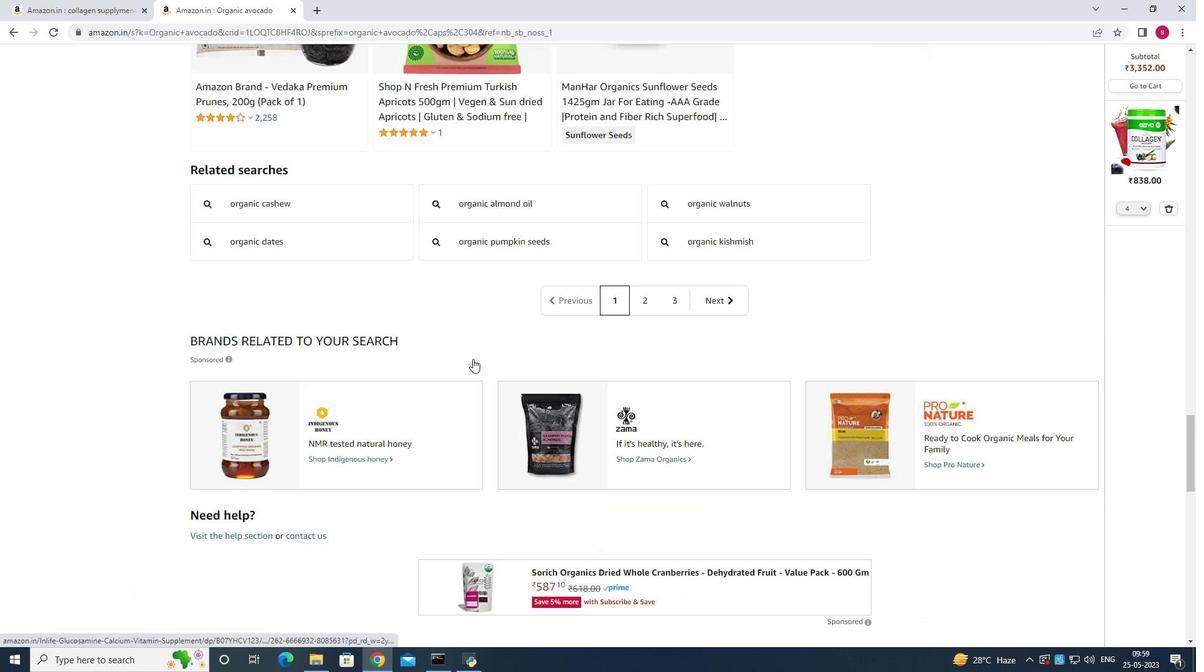 
Action: Mouse scrolled (472, 360) with delta (0, 0)
Screenshot: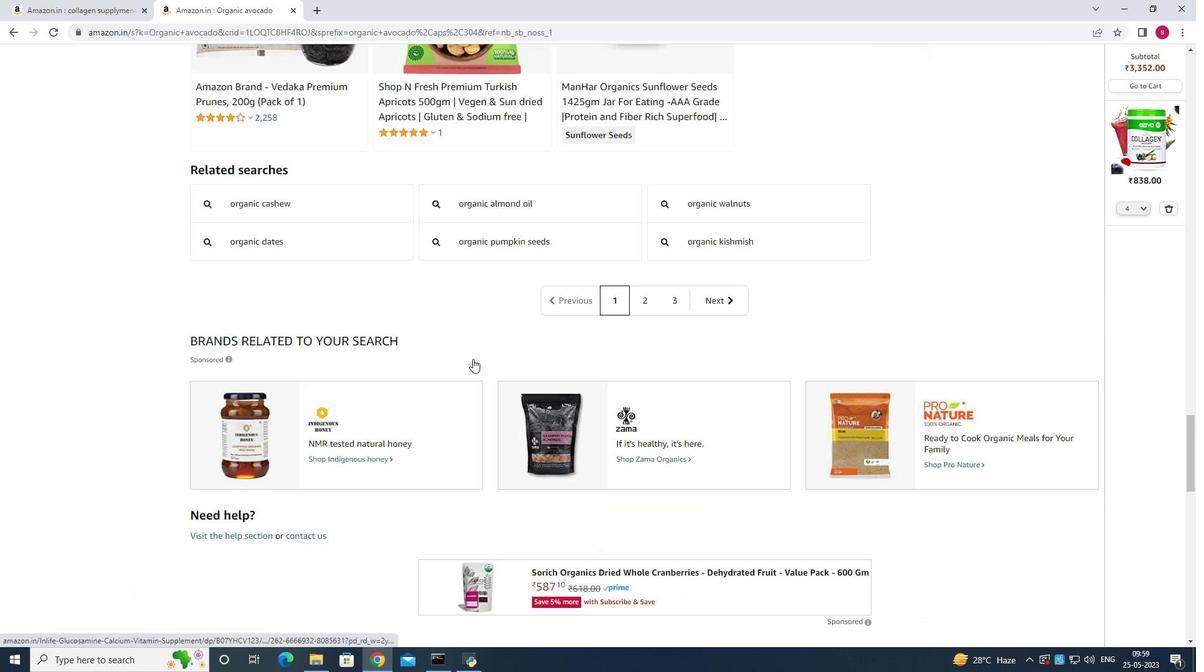 
Action: Mouse scrolled (472, 360) with delta (0, 0)
Screenshot: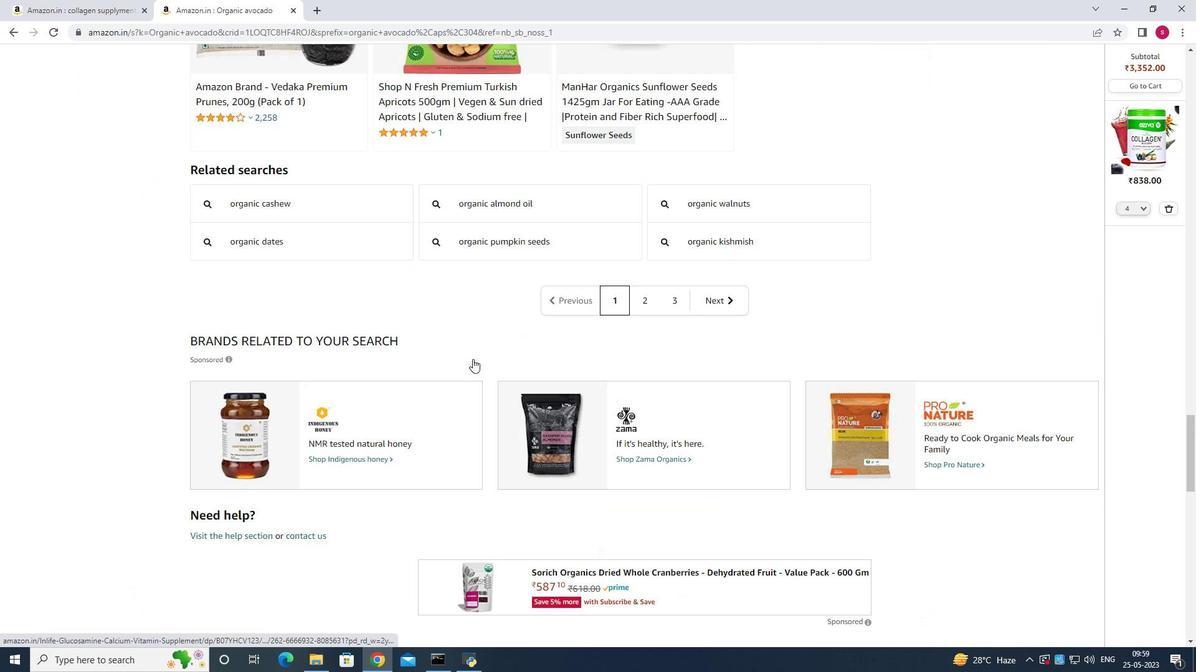 
Action: Mouse scrolled (472, 360) with delta (0, 0)
Screenshot: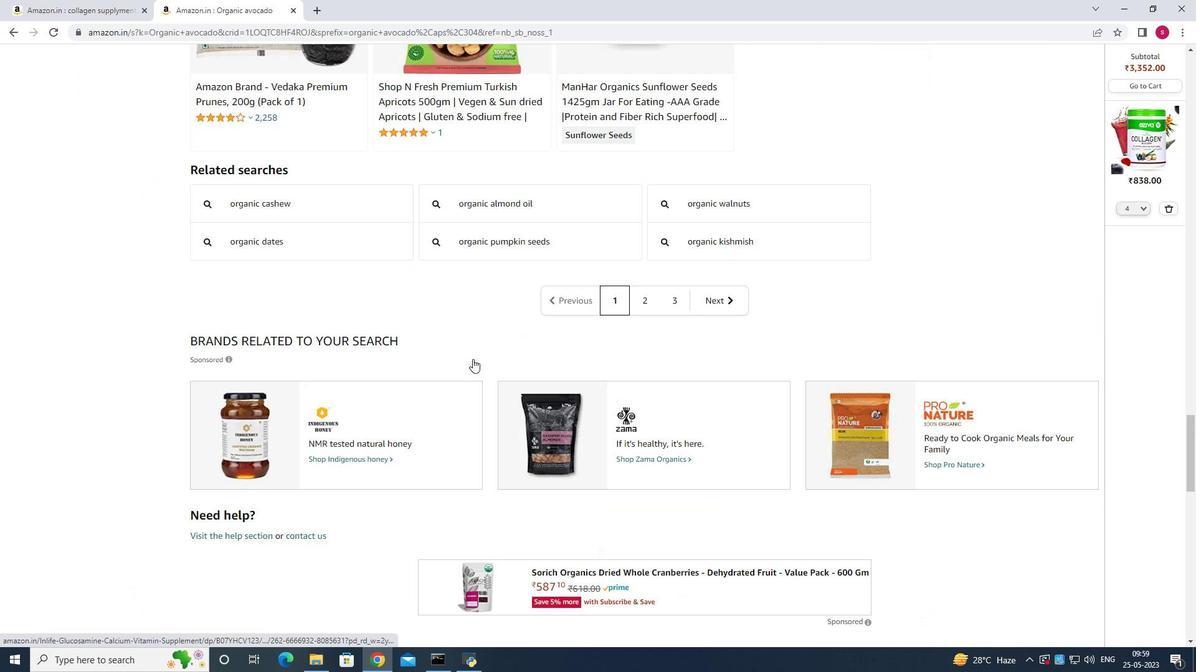 
Action: Mouse scrolled (472, 360) with delta (0, 0)
Screenshot: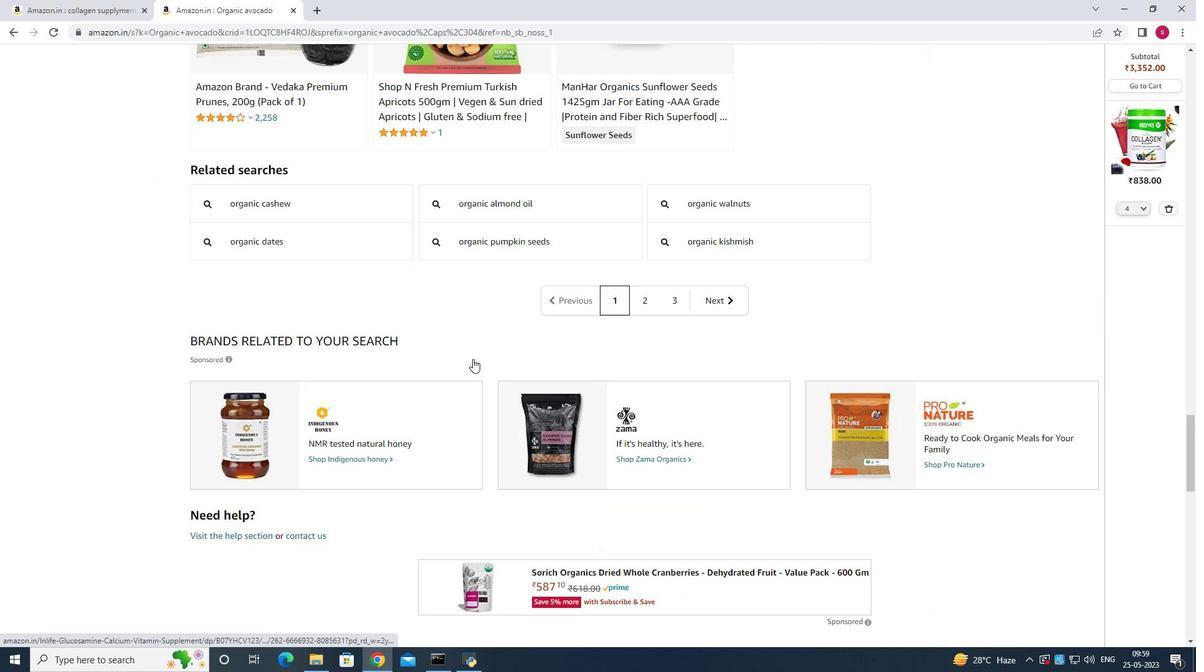 
Action: Mouse scrolled (472, 360) with delta (0, 0)
Screenshot: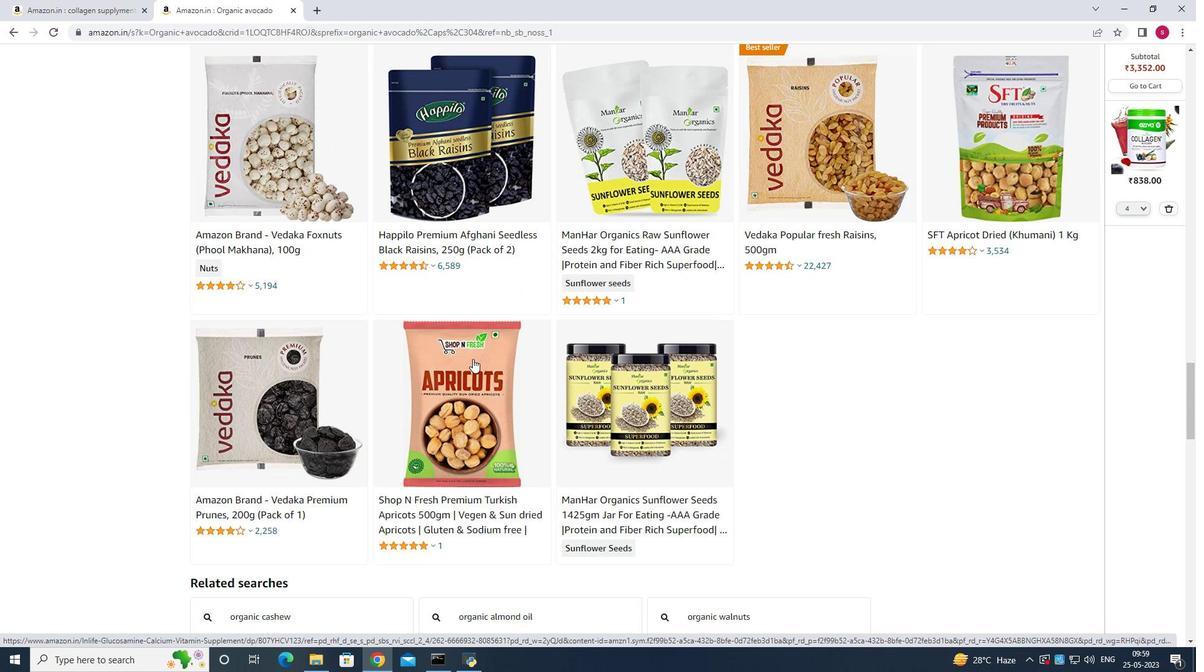 
Action: Mouse scrolled (472, 360) with delta (0, 0)
Screenshot: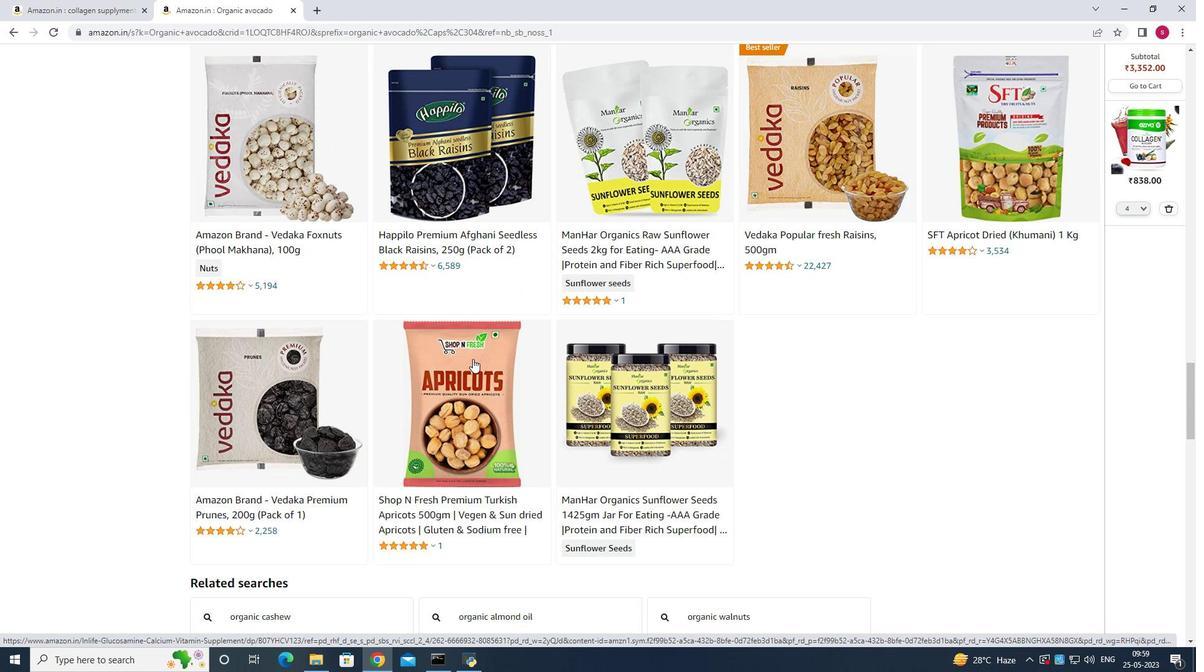 
Action: Mouse scrolled (472, 360) with delta (0, 0)
Screenshot: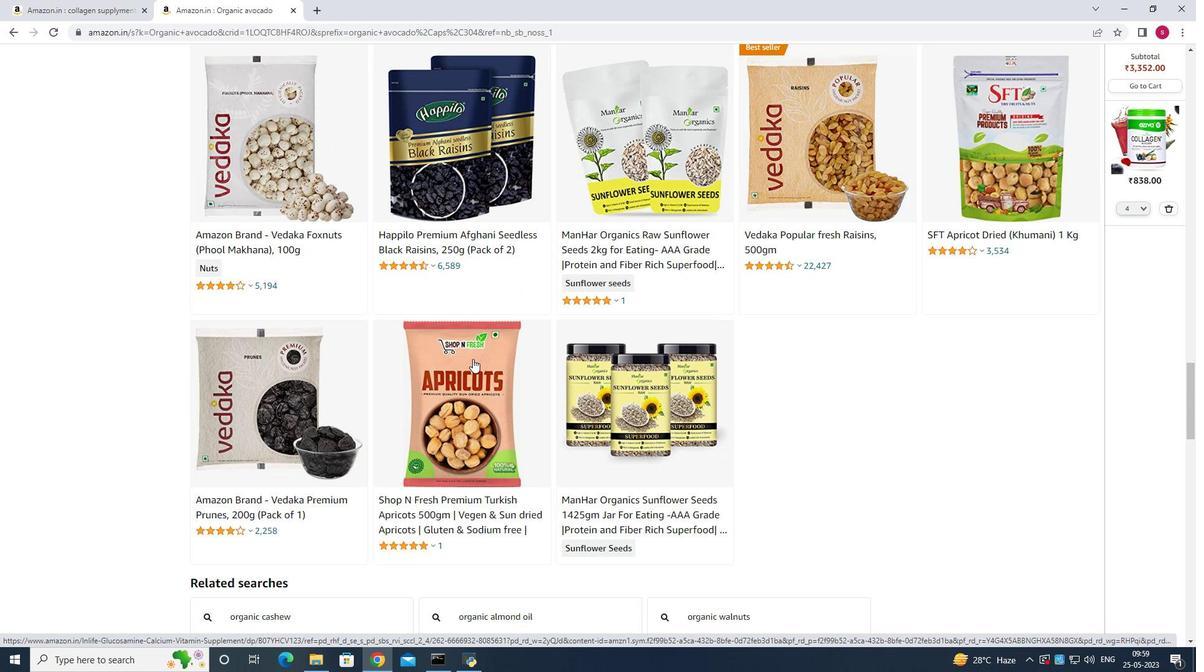 
Action: Mouse scrolled (472, 360) with delta (0, 0)
Screenshot: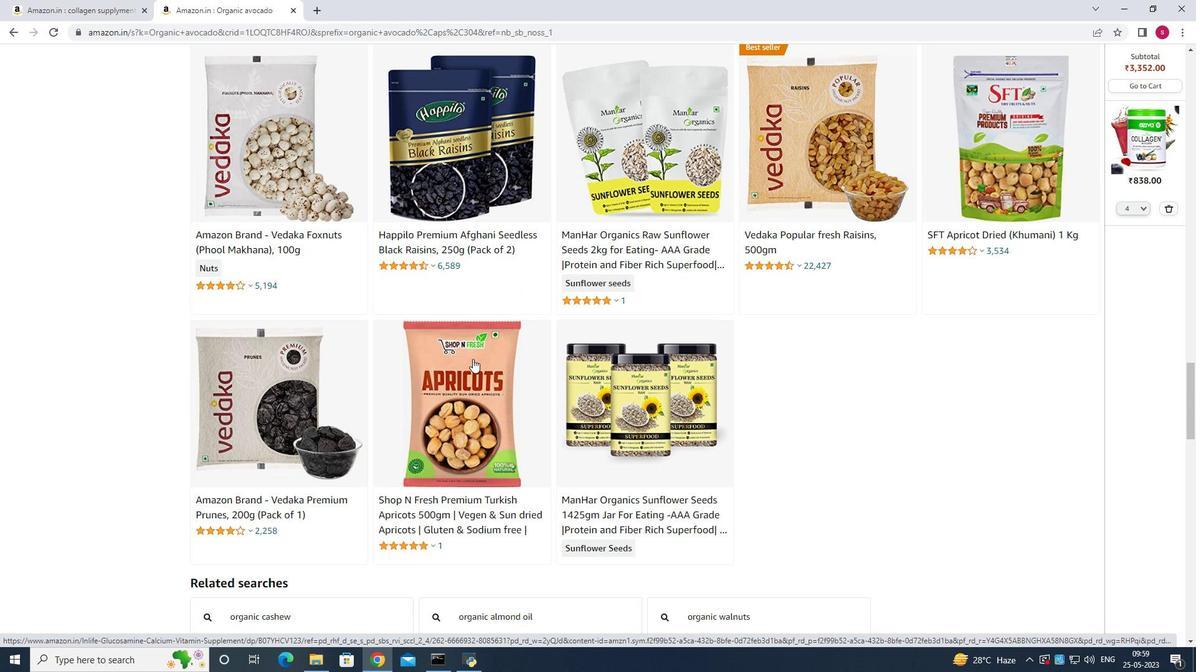 
Action: Mouse scrolled (472, 360) with delta (0, 0)
Screenshot: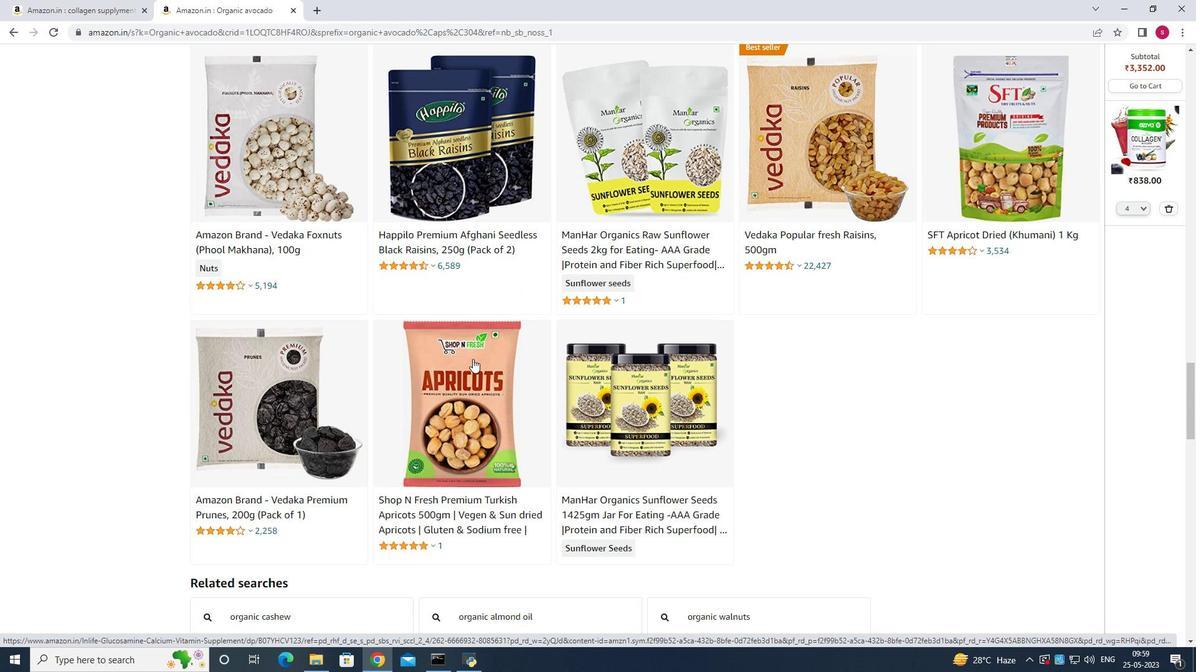 
Action: Mouse scrolled (472, 360) with delta (0, 0)
Screenshot: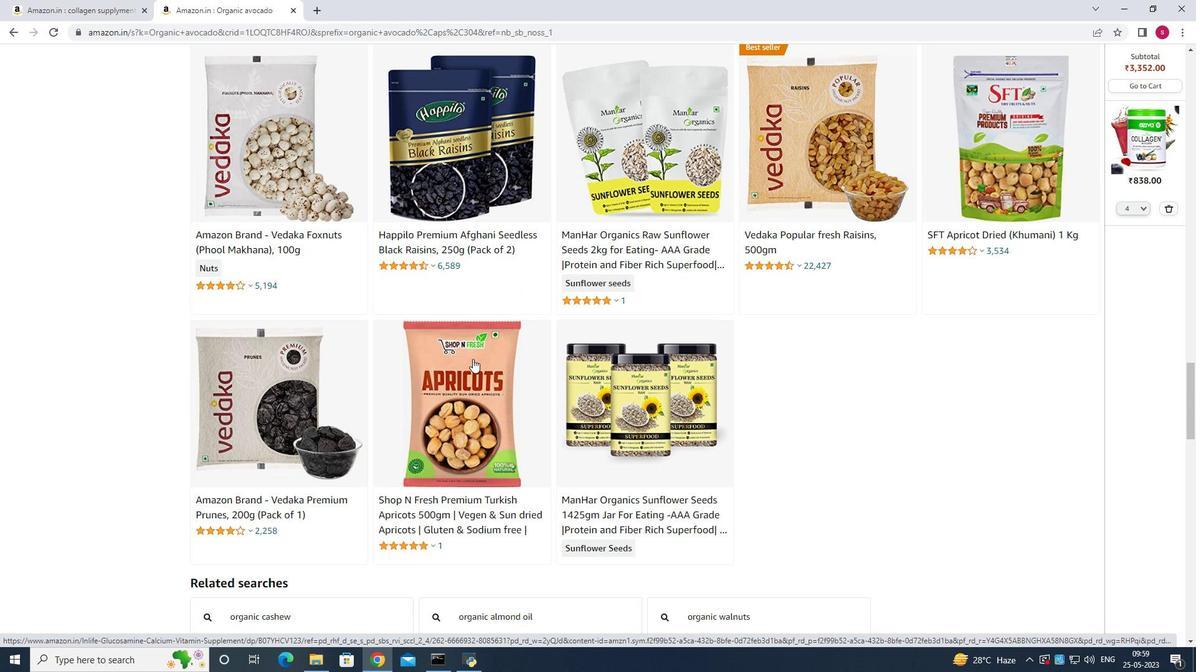 
Action: Mouse scrolled (472, 360) with delta (0, 0)
Screenshot: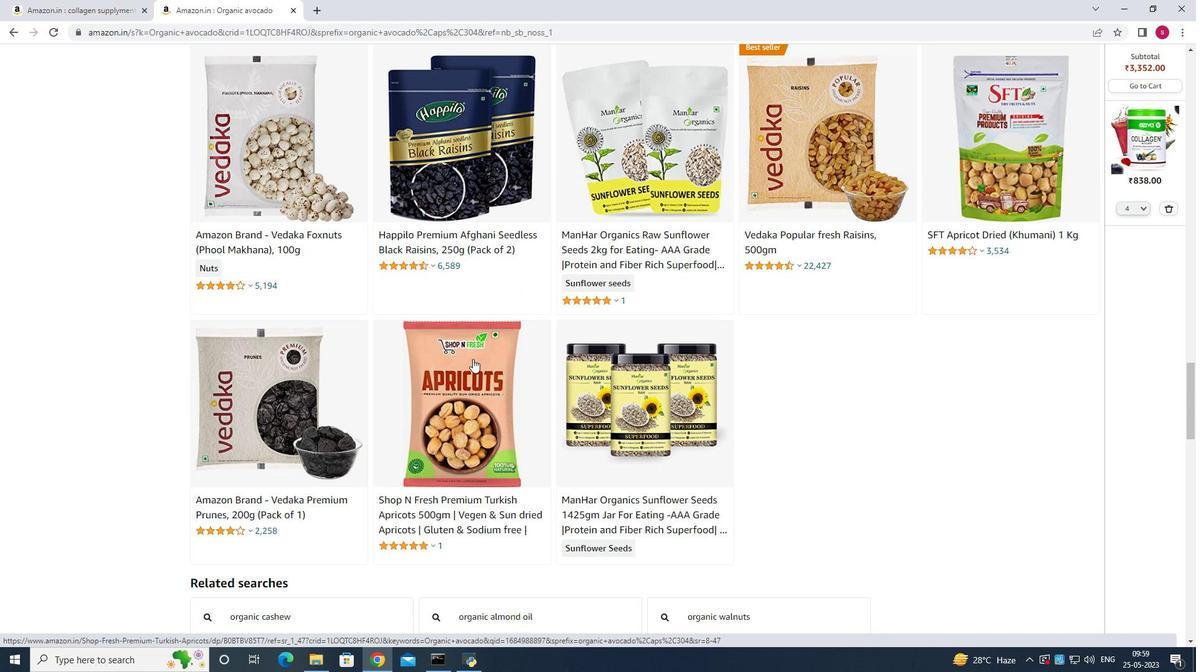
Action: Mouse scrolled (472, 360) with delta (0, 0)
Screenshot: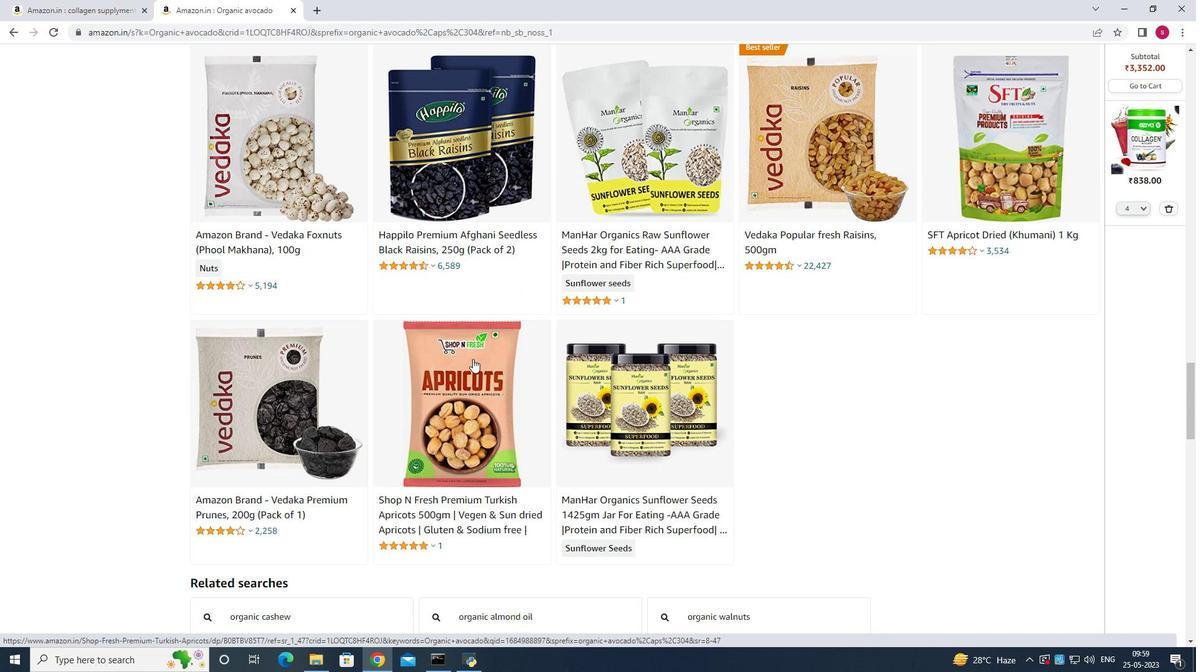 
Action: Mouse scrolled (472, 360) with delta (0, 0)
Screenshot: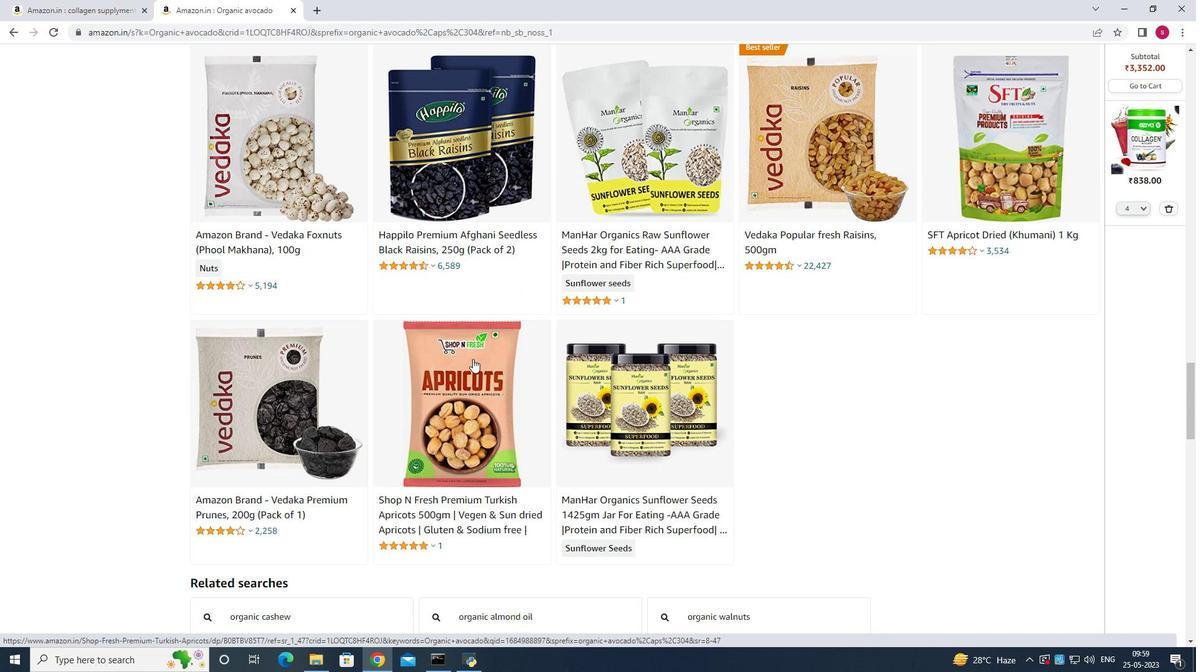 
Action: Mouse scrolled (472, 360) with delta (0, 0)
Screenshot: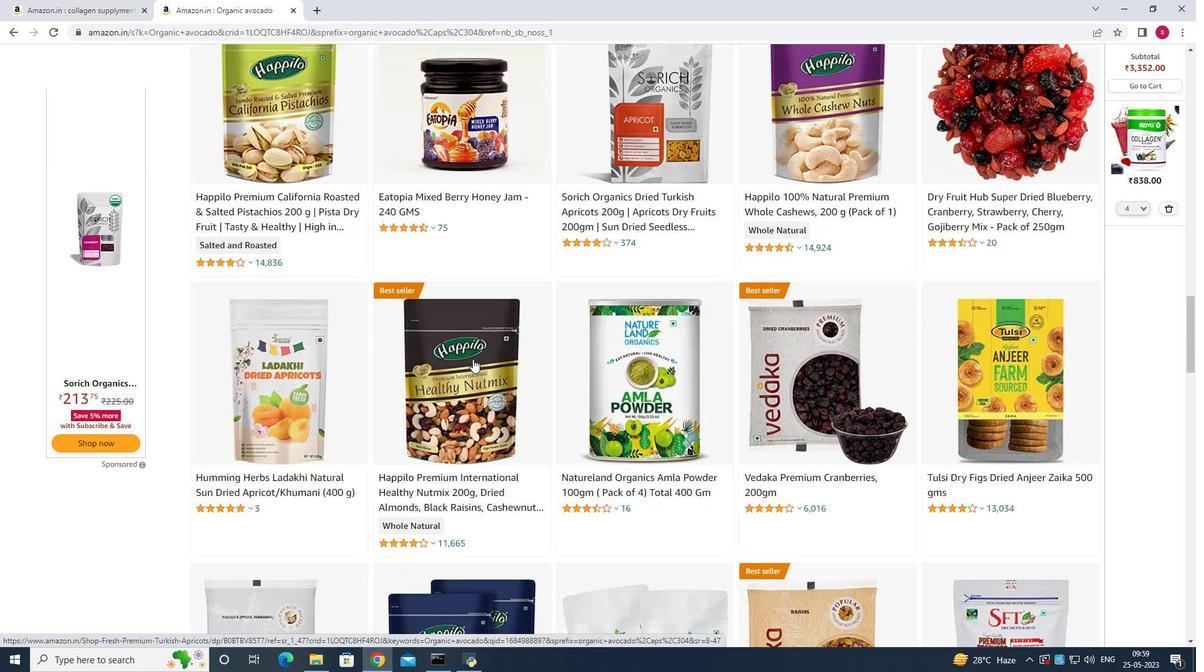 
Action: Mouse scrolled (472, 360) with delta (0, 0)
Screenshot: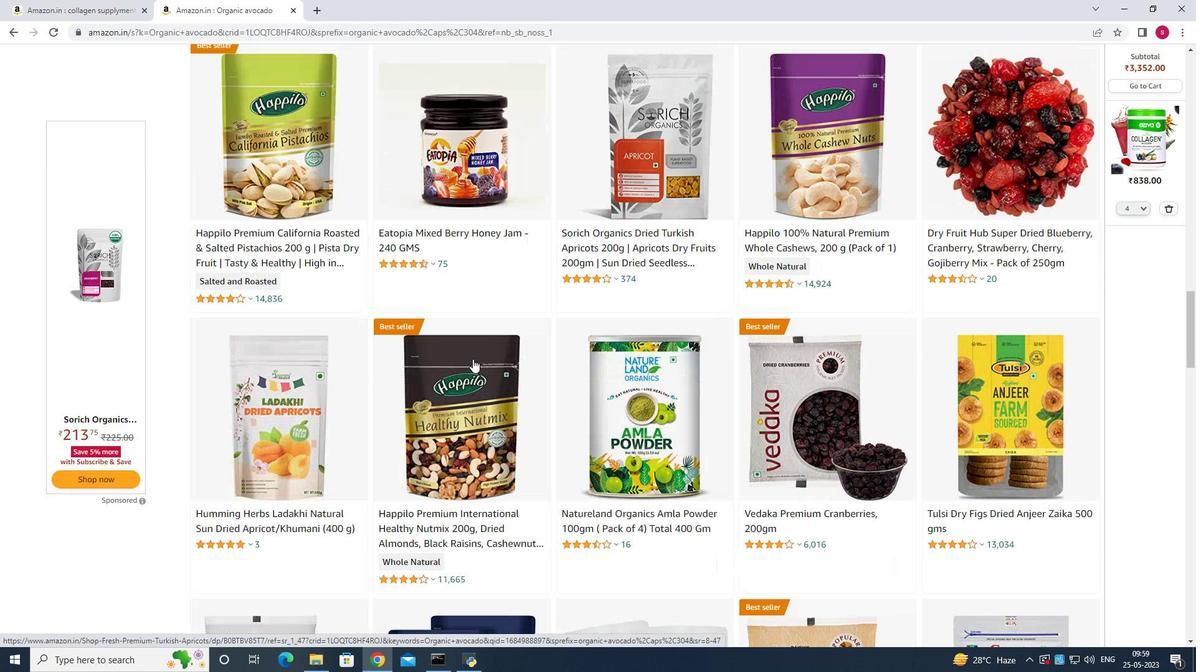 
Action: Mouse scrolled (472, 360) with delta (0, 0)
Screenshot: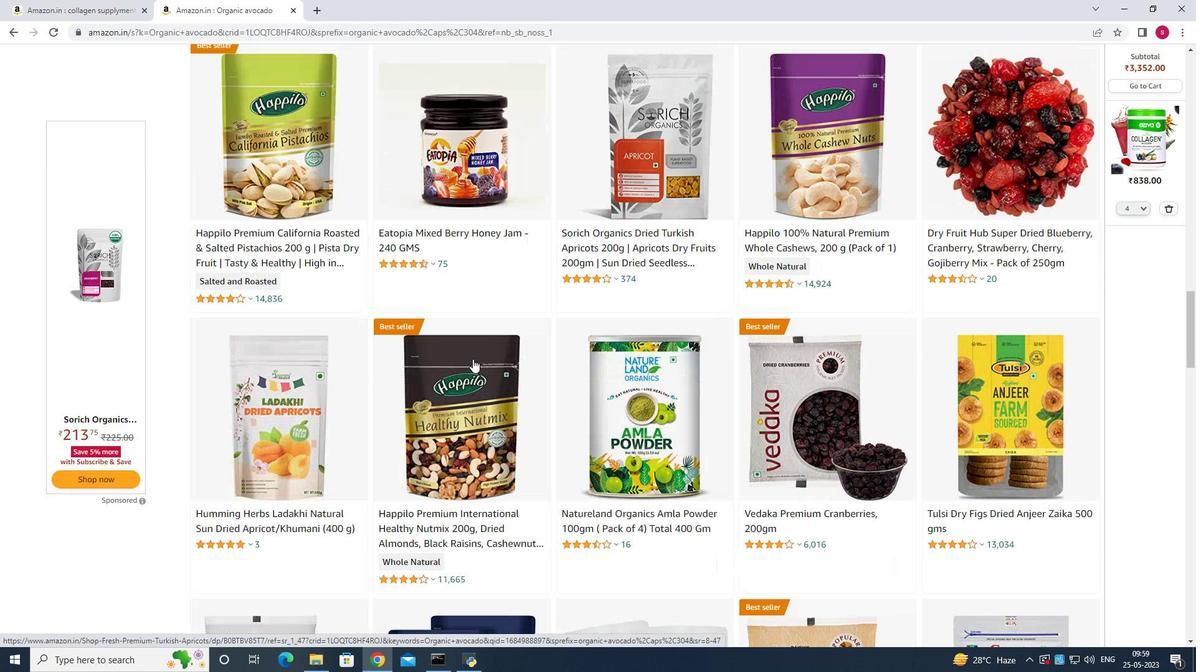 
Action: Mouse scrolled (472, 360) with delta (0, 0)
Screenshot: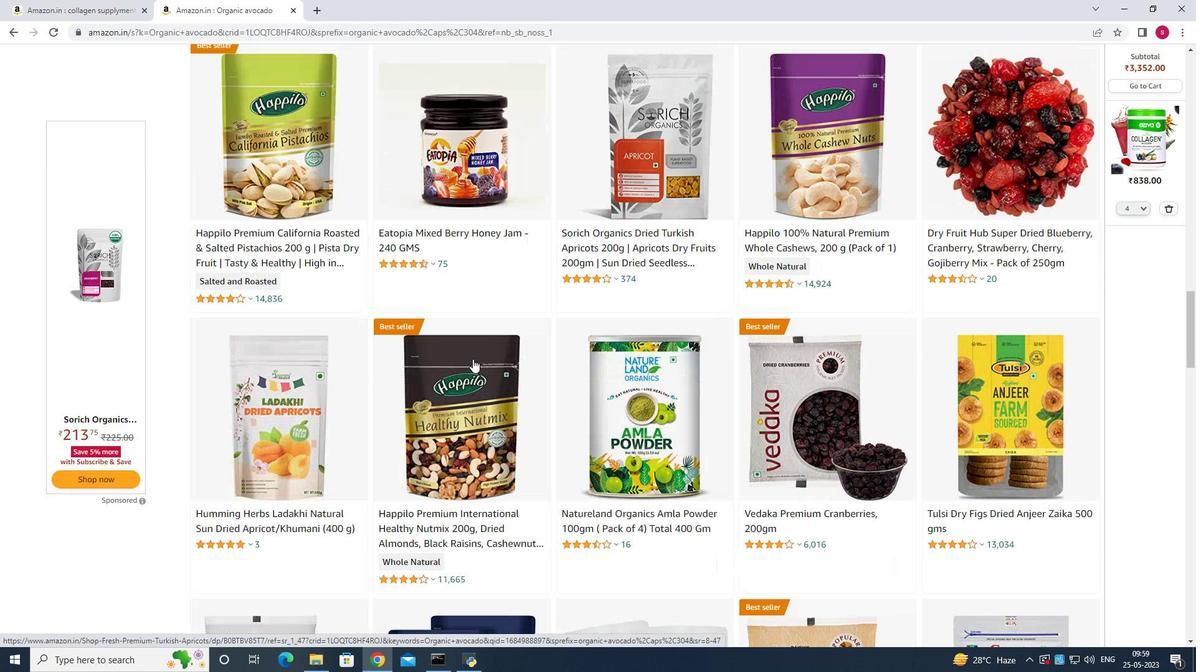 
Action: Mouse scrolled (472, 360) with delta (0, 0)
Screenshot: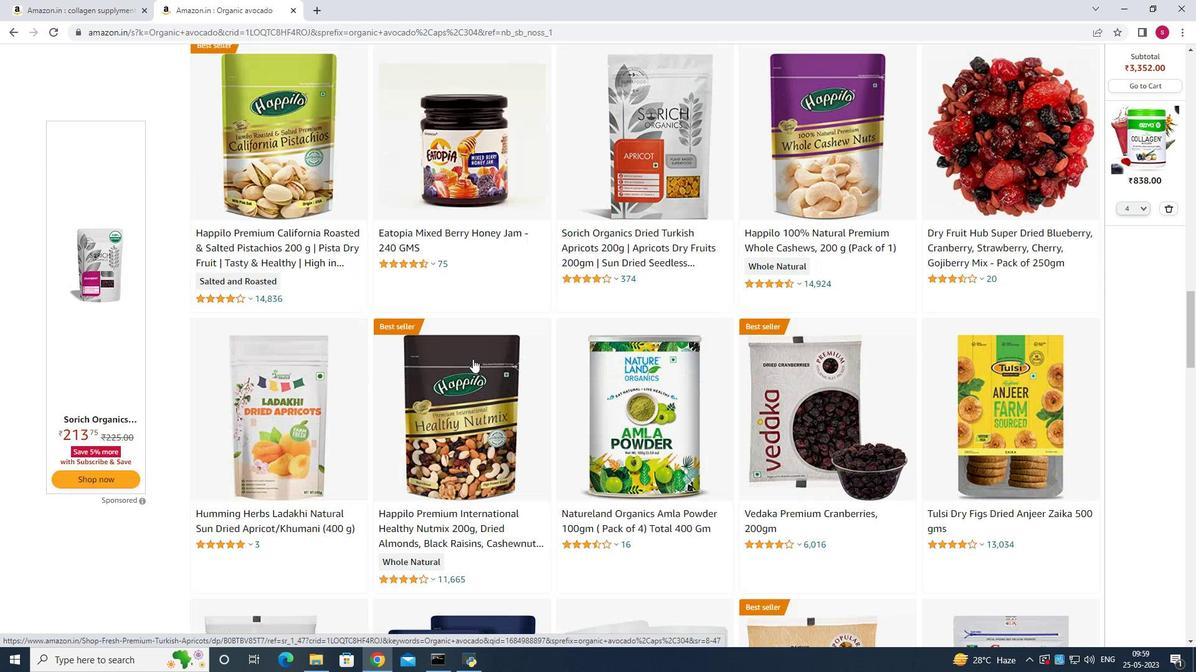 
Action: Mouse scrolled (472, 360) with delta (0, 0)
Screenshot: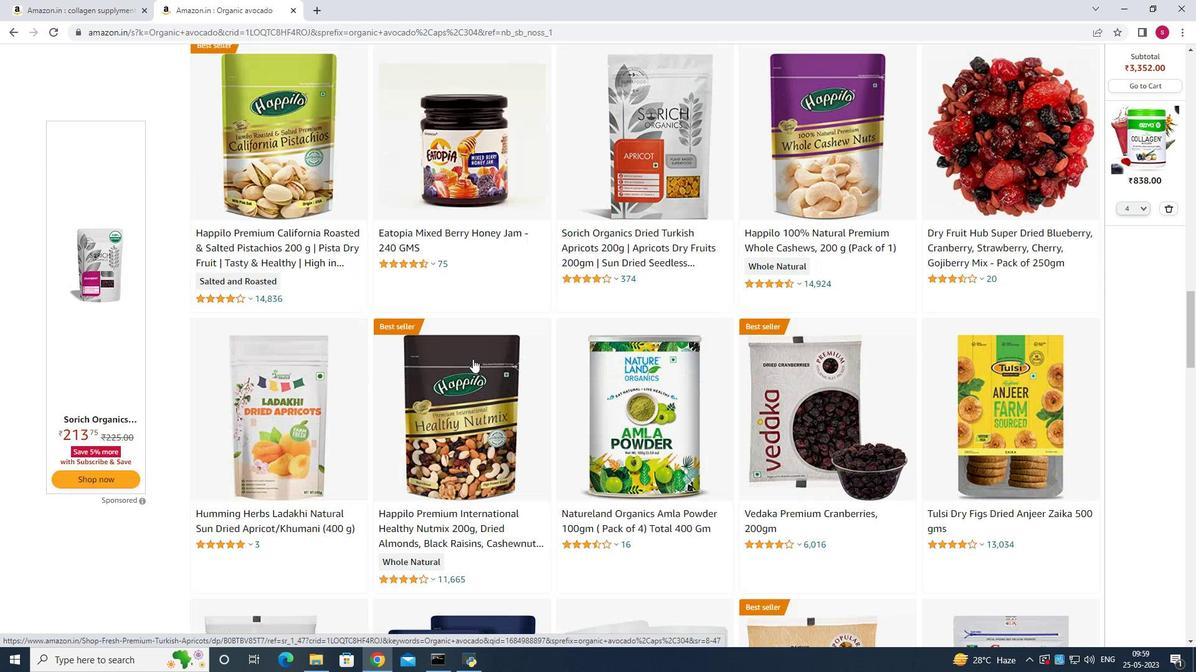 
Action: Mouse scrolled (472, 360) with delta (0, 0)
Screenshot: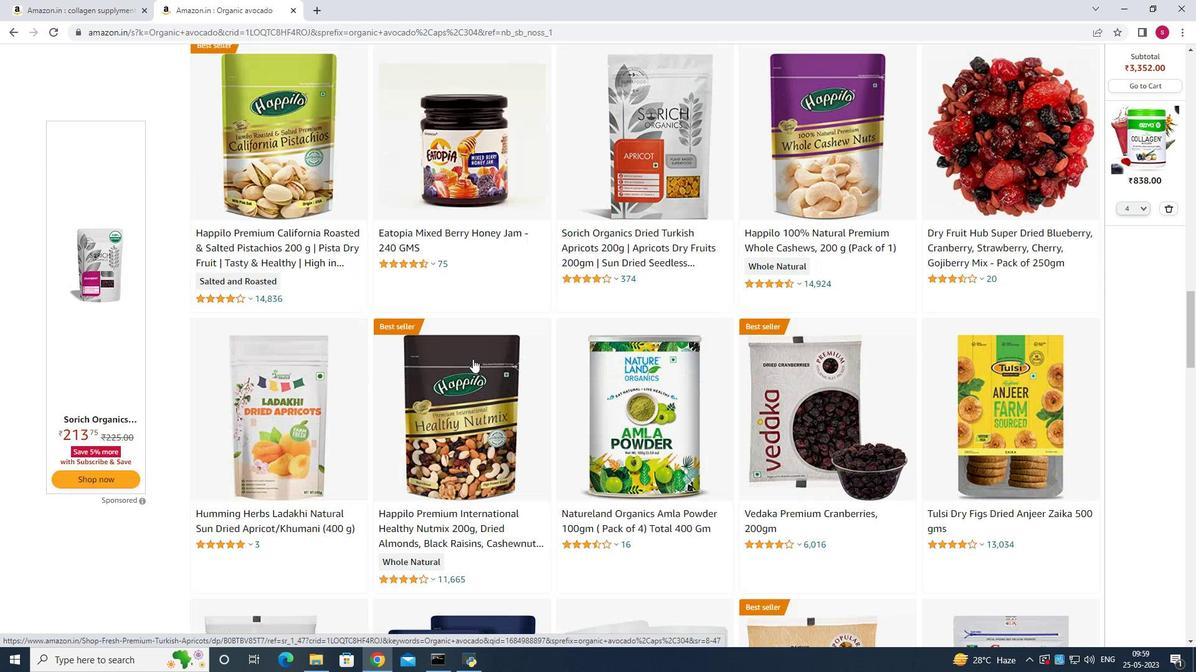 
Action: Mouse scrolled (472, 360) with delta (0, 0)
Screenshot: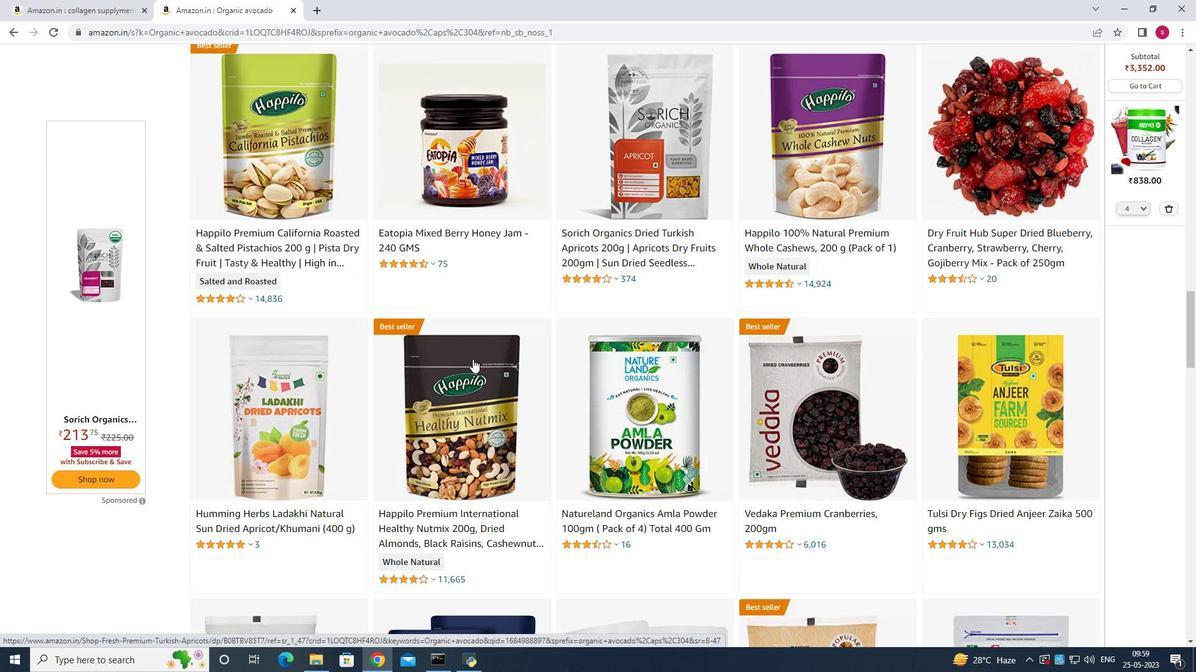
Action: Mouse scrolled (472, 360) with delta (0, 0)
Screenshot: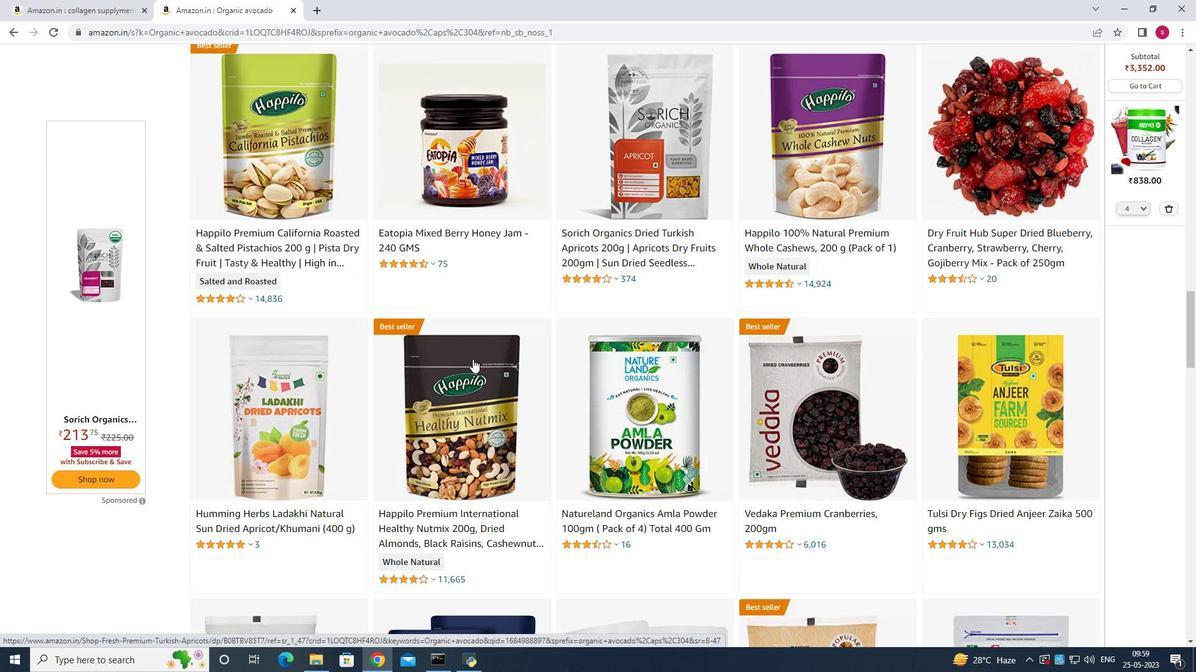 
Action: Mouse scrolled (472, 360) with delta (0, 0)
Screenshot: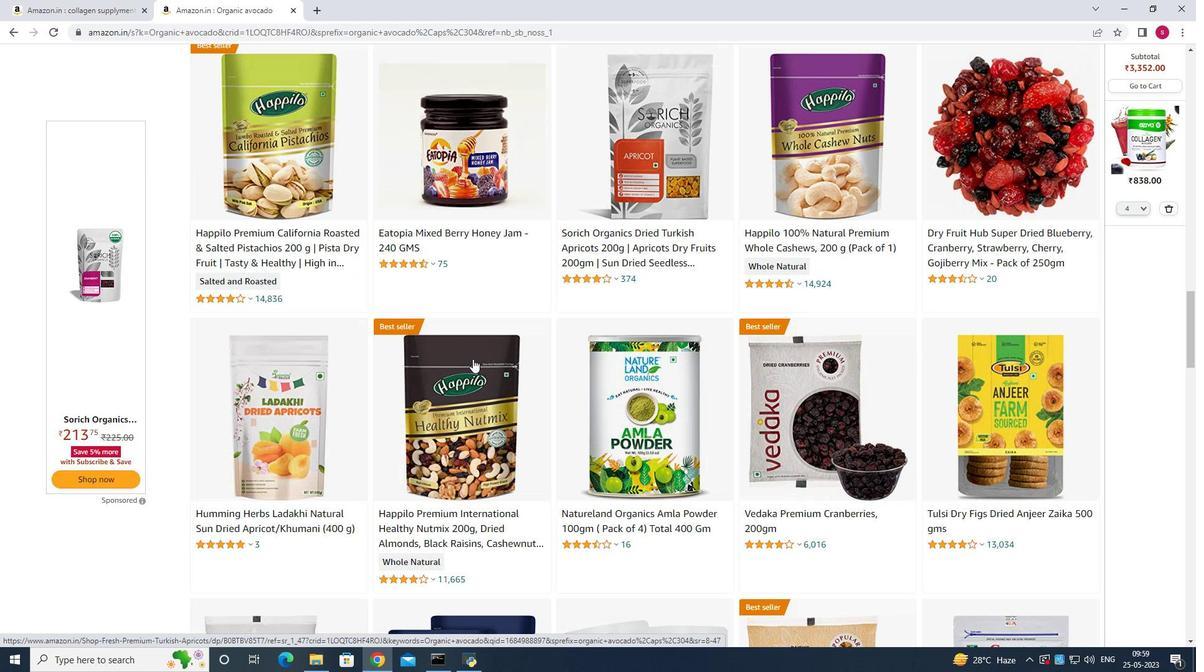 
Action: Mouse scrolled (472, 360) with delta (0, 0)
Screenshot: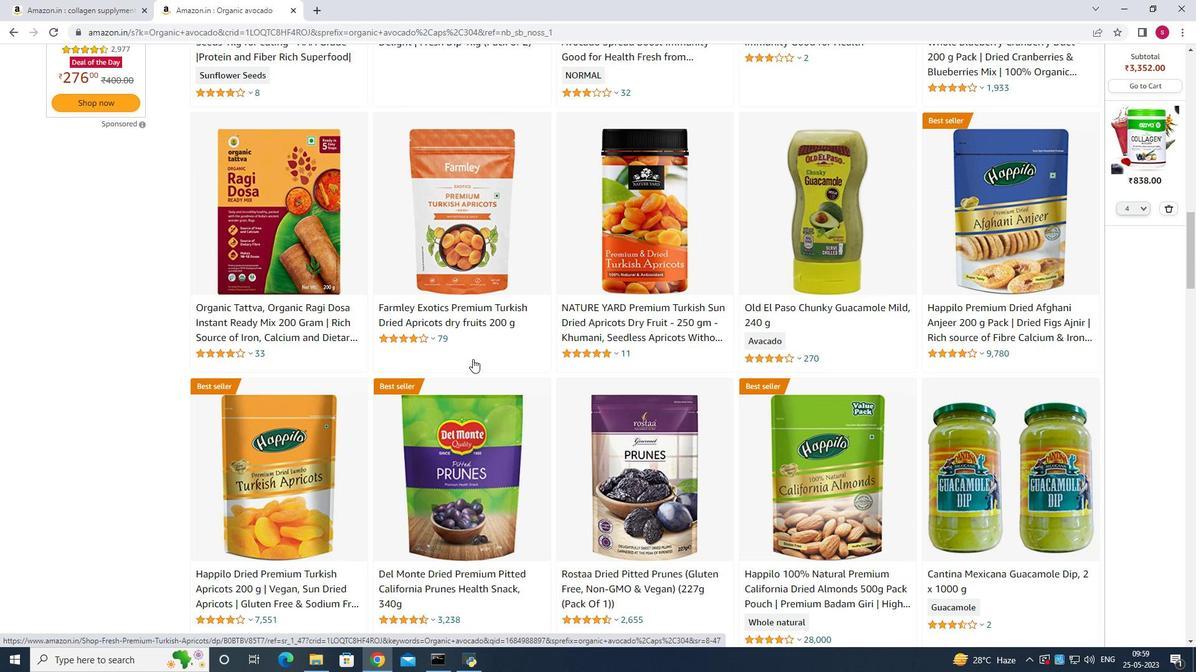 
Action: Mouse scrolled (472, 360) with delta (0, 0)
Screenshot: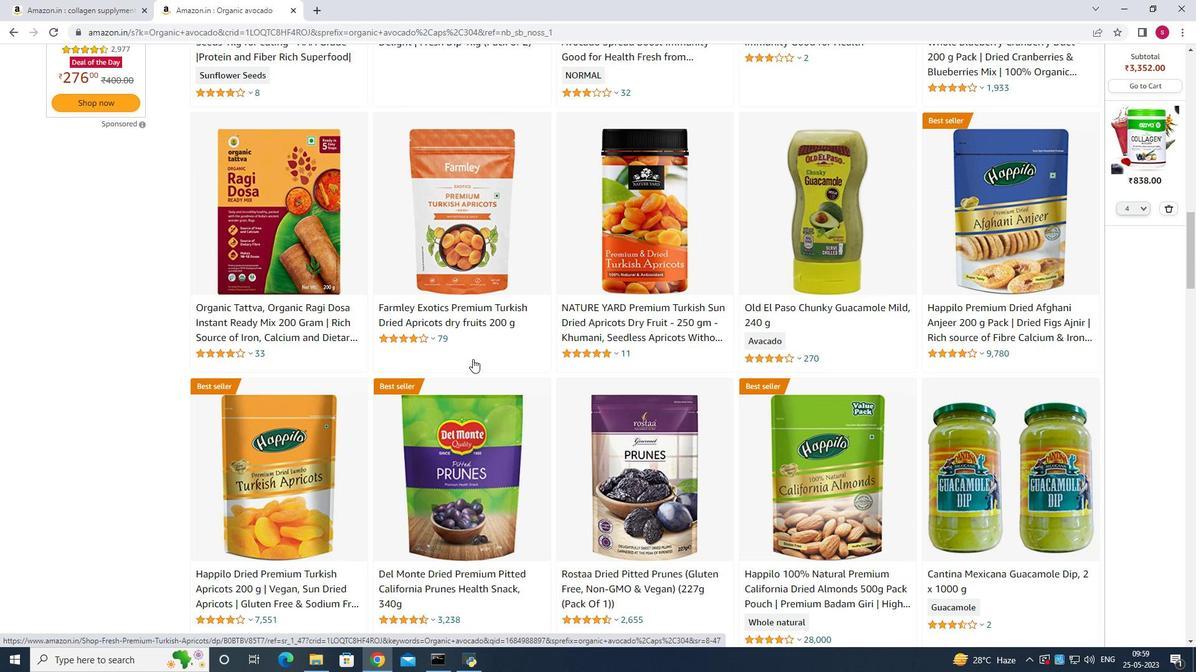 
Action: Mouse scrolled (472, 360) with delta (0, 0)
Screenshot: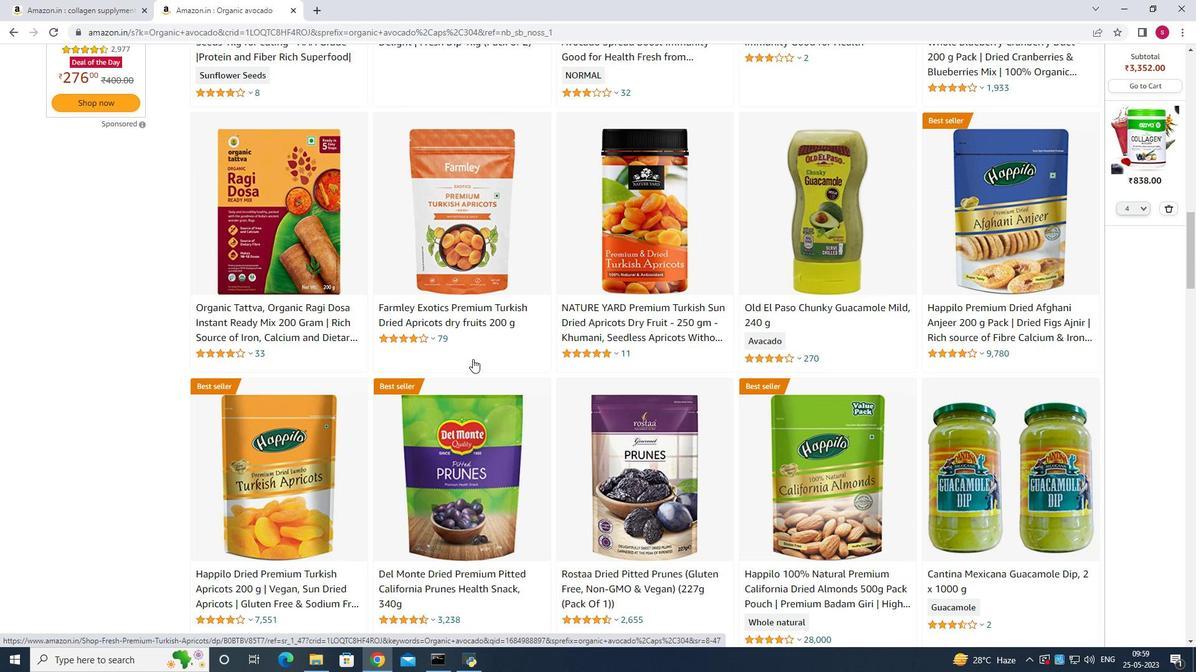 
Action: Mouse scrolled (472, 360) with delta (0, 0)
Screenshot: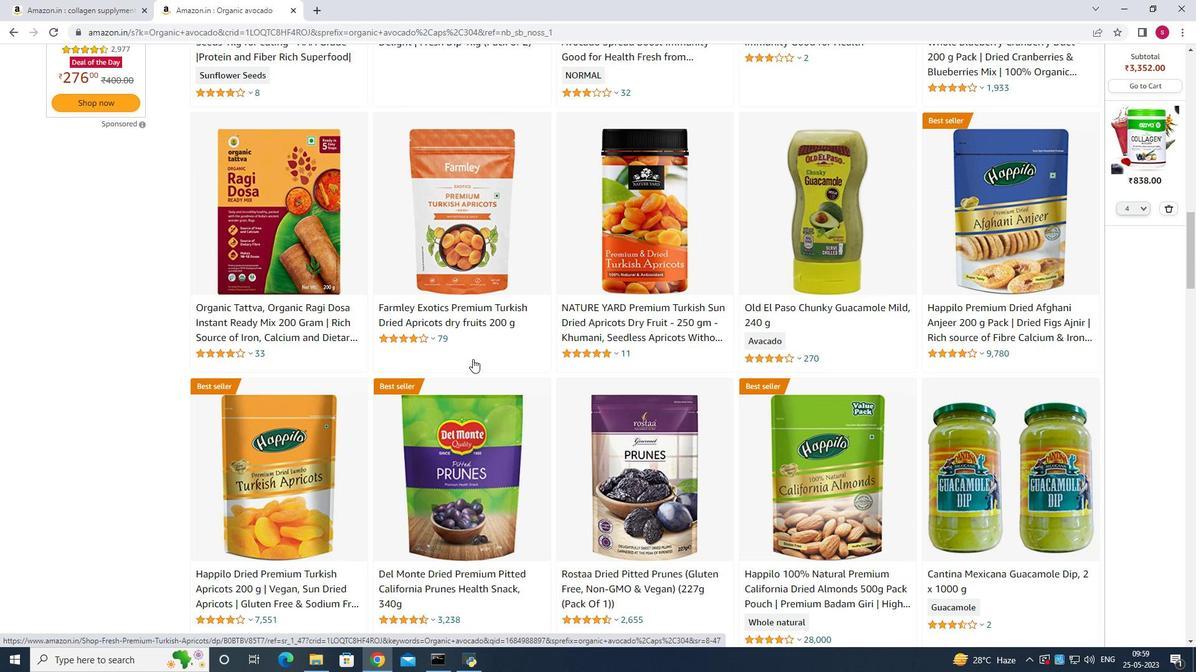 
Action: Mouse scrolled (472, 360) with delta (0, 0)
Screenshot: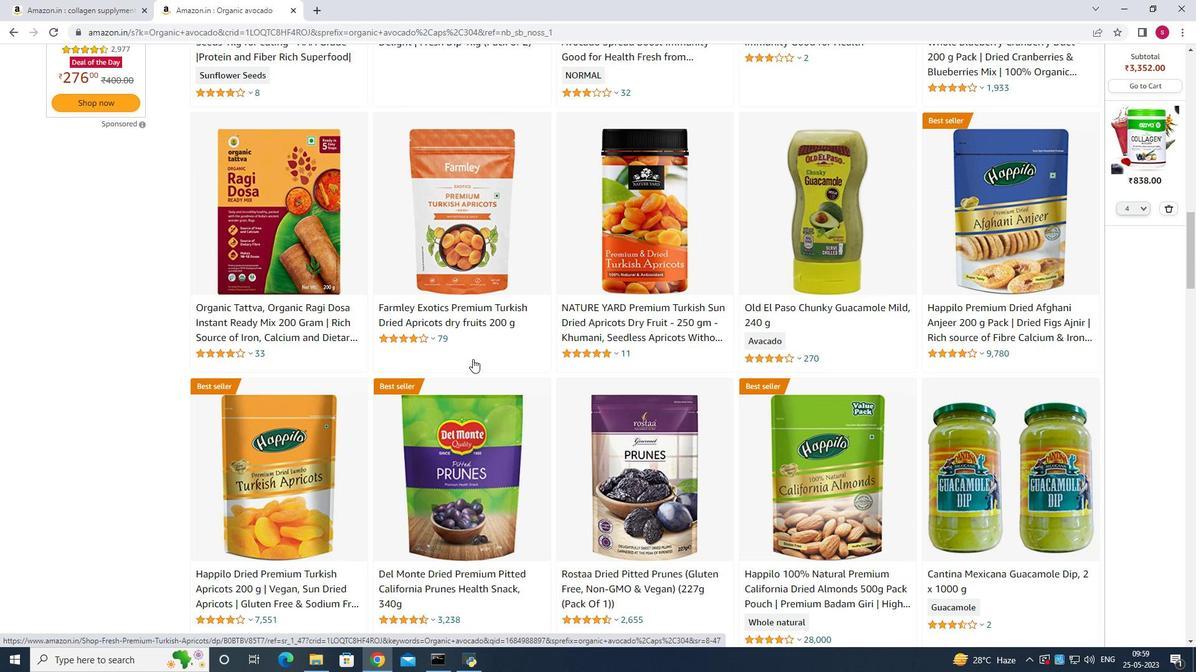 
Action: Mouse scrolled (472, 360) with delta (0, 0)
Screenshot: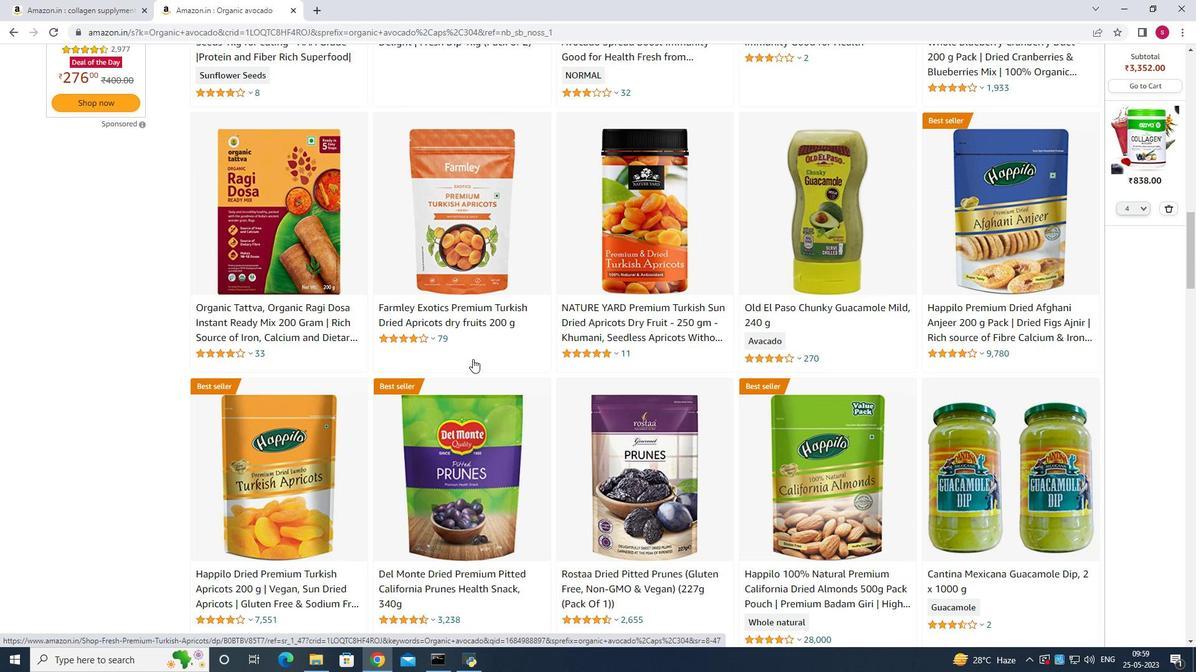 
Action: Mouse scrolled (472, 360) with delta (0, 0)
Screenshot: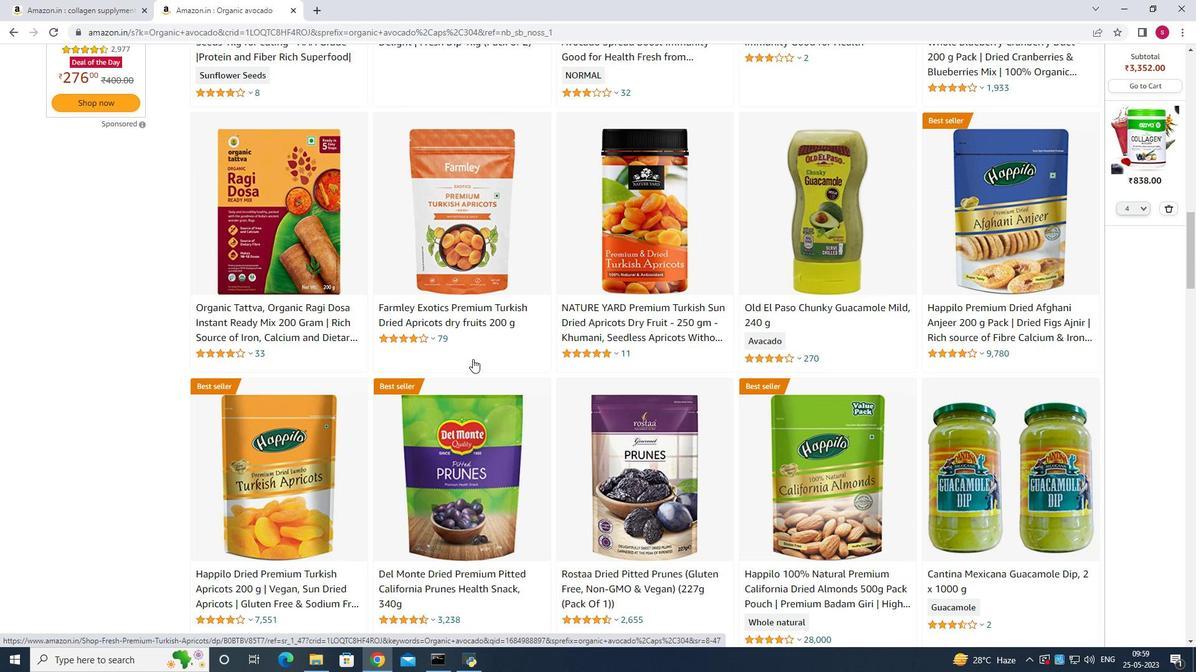 
Action: Mouse scrolled (472, 360) with delta (0, 0)
Screenshot: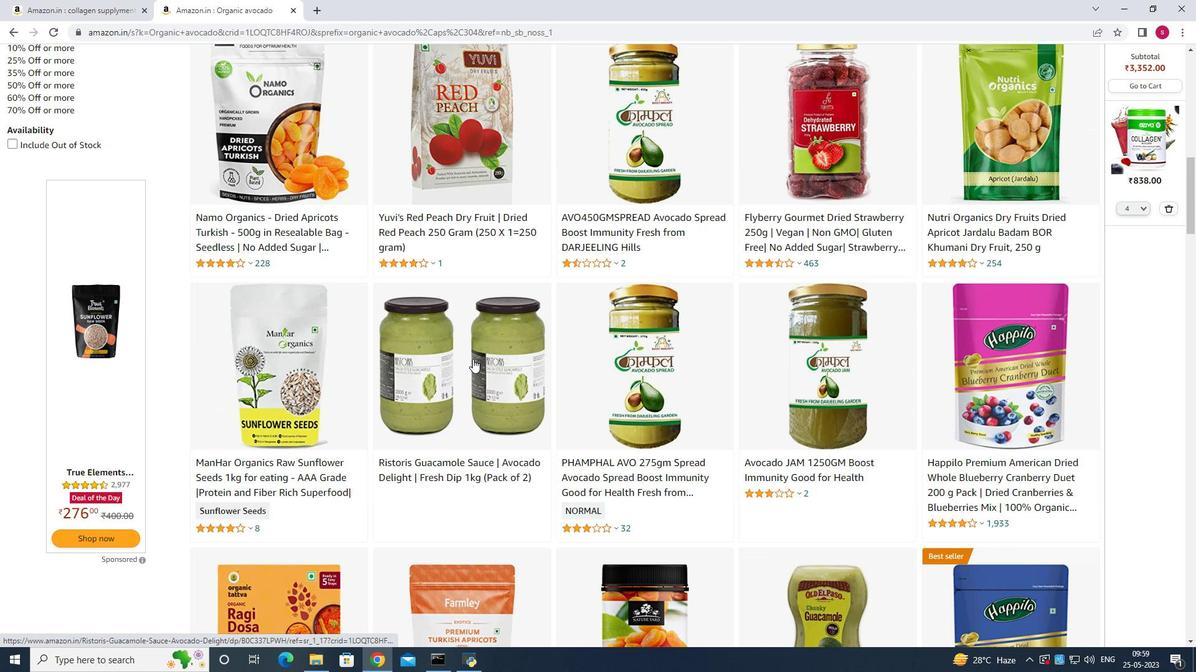 
Action: Mouse scrolled (472, 360) with delta (0, 0)
Screenshot: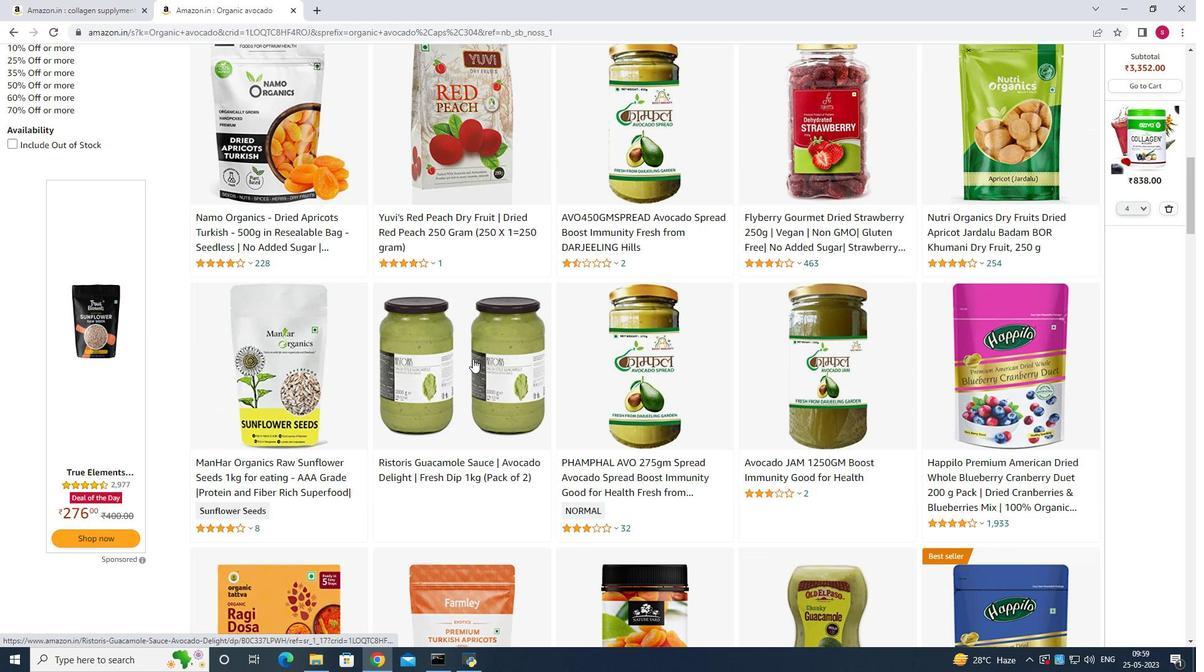 
Action: Mouse scrolled (472, 360) with delta (0, 0)
Screenshot: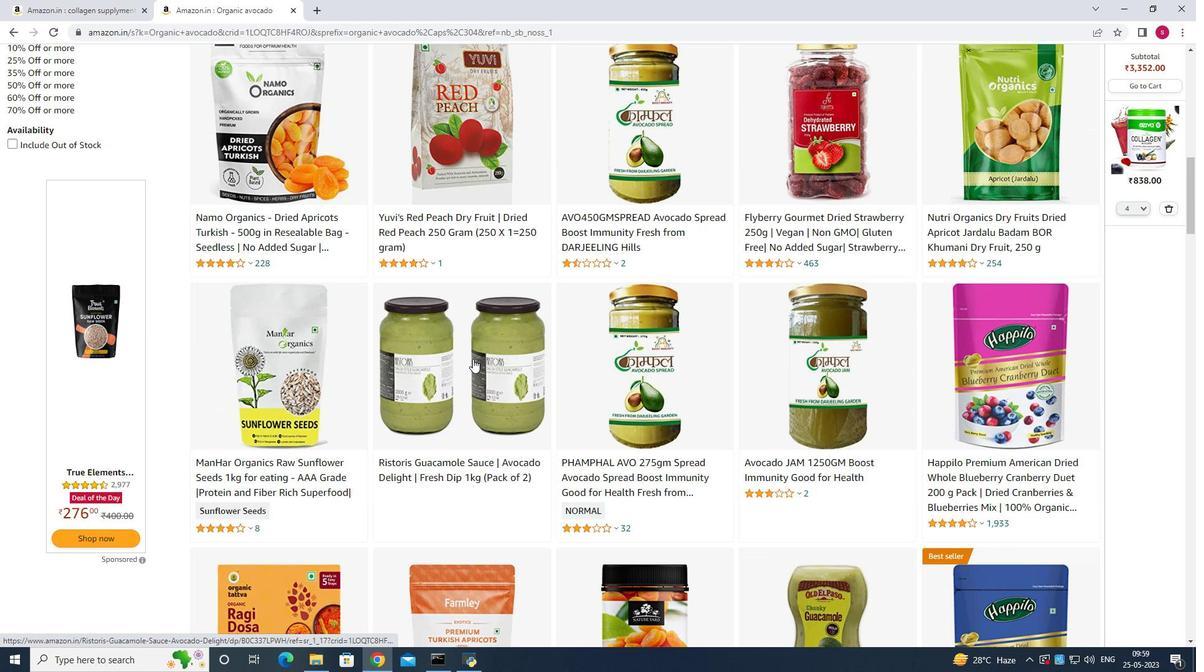 
Action: Mouse scrolled (472, 360) with delta (0, 0)
Screenshot: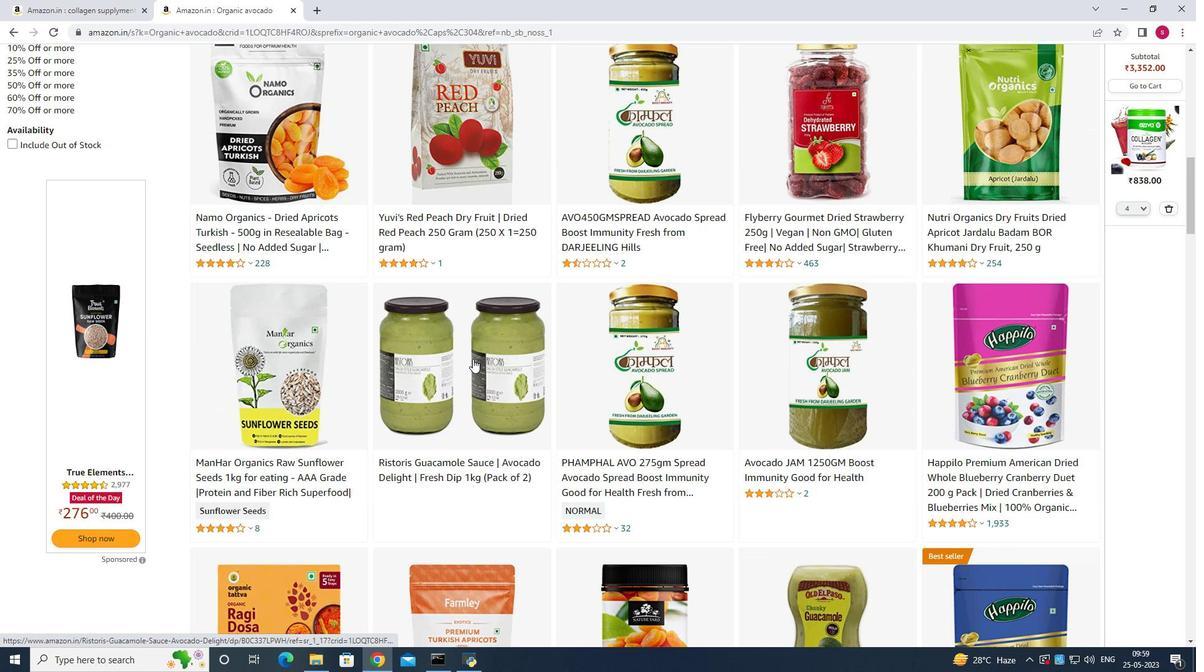 
Action: Mouse moved to (644, 353)
Screenshot: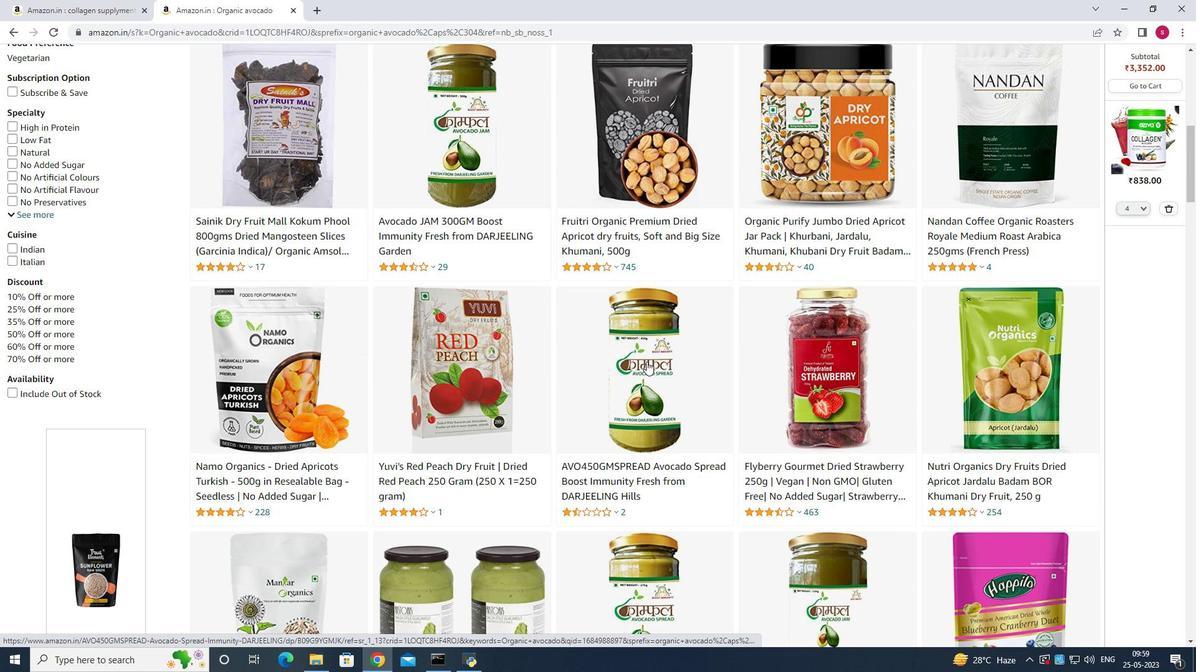 
Action: Mouse pressed left at (644, 353)
Screenshot: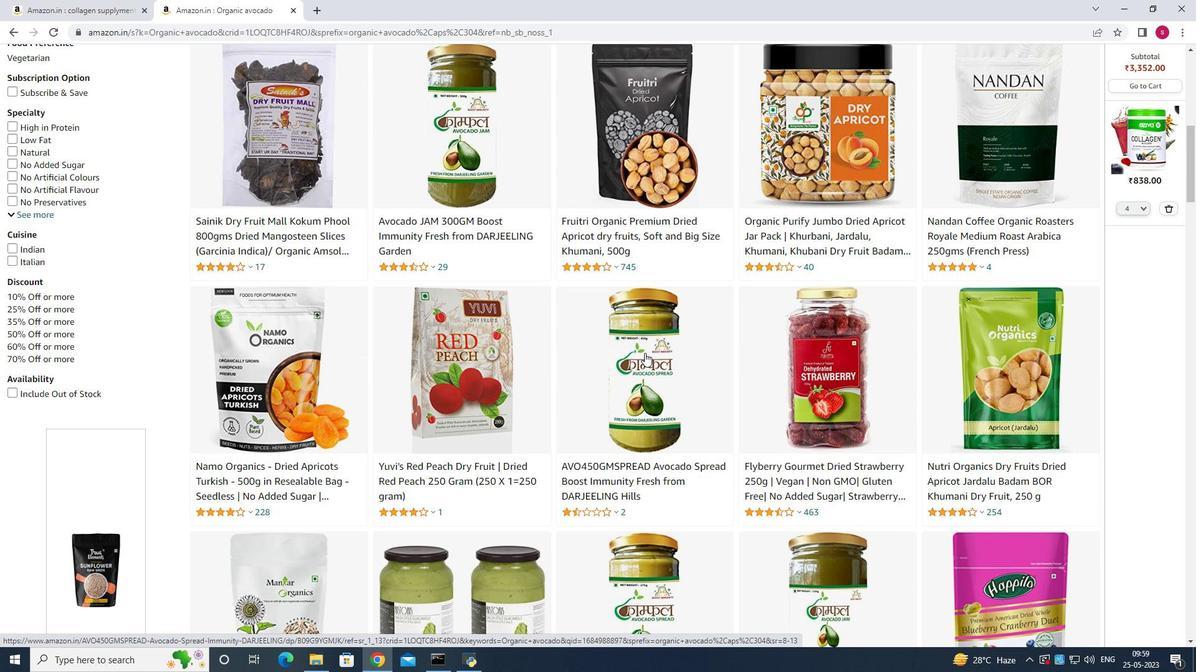 
Action: Mouse moved to (122, 239)
Screenshot: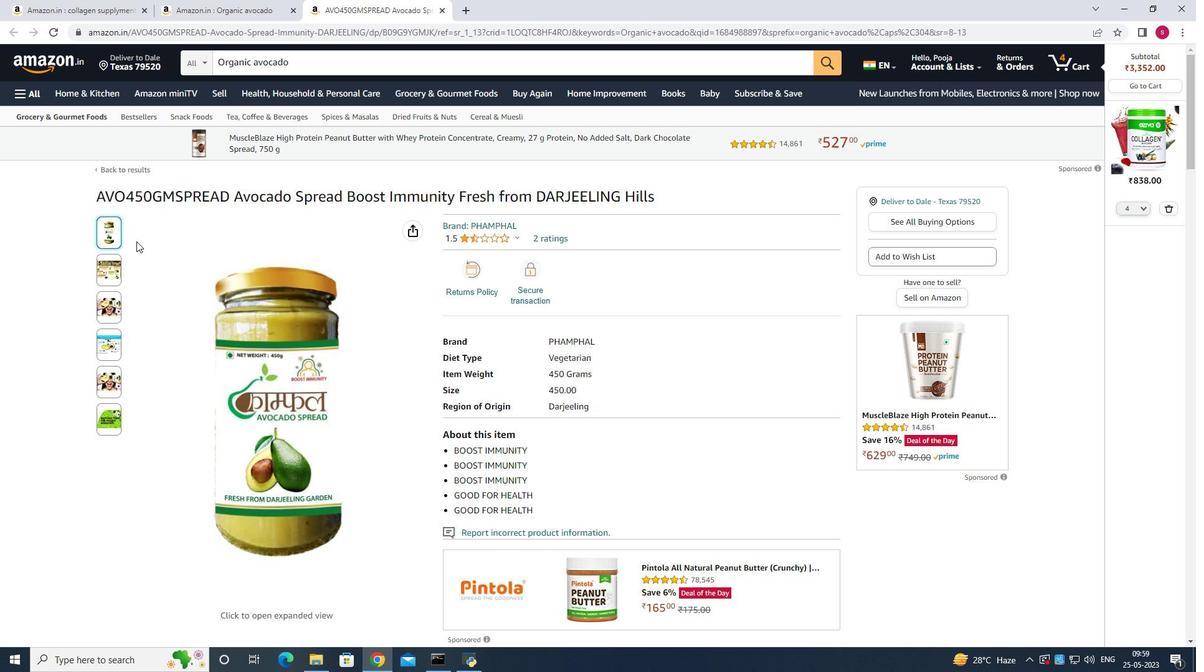 
Action: Mouse pressed left at (122, 239)
Screenshot: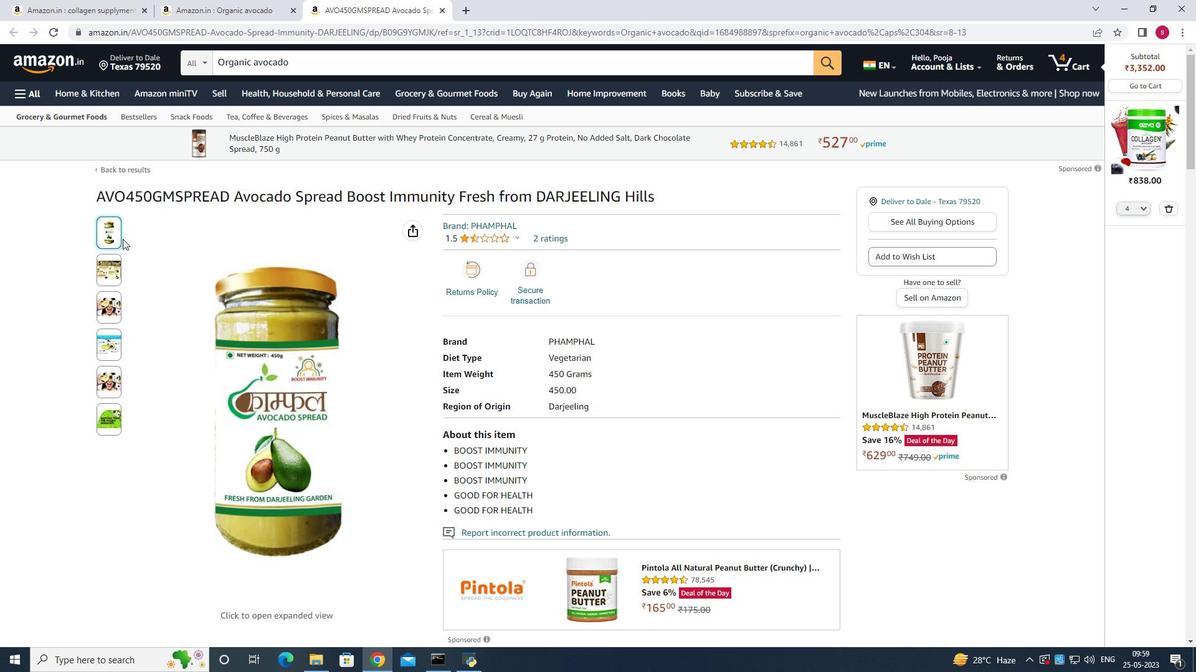 
Action: Mouse moved to (97, 218)
Screenshot: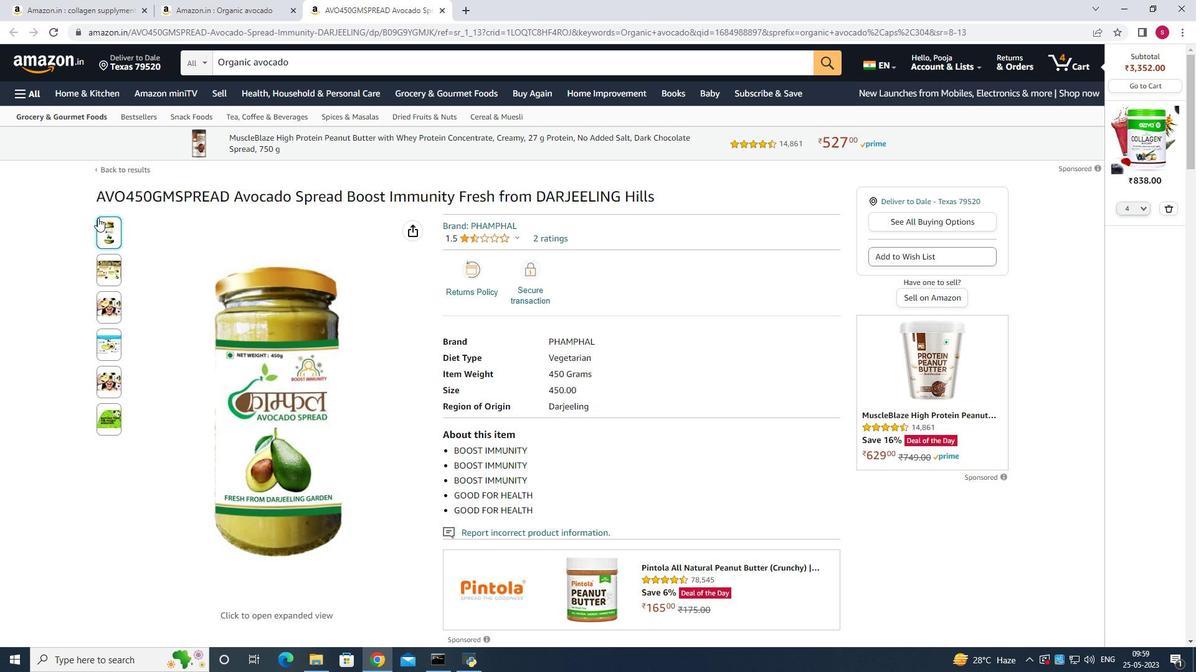 
Action: Mouse pressed left at (97, 218)
Screenshot: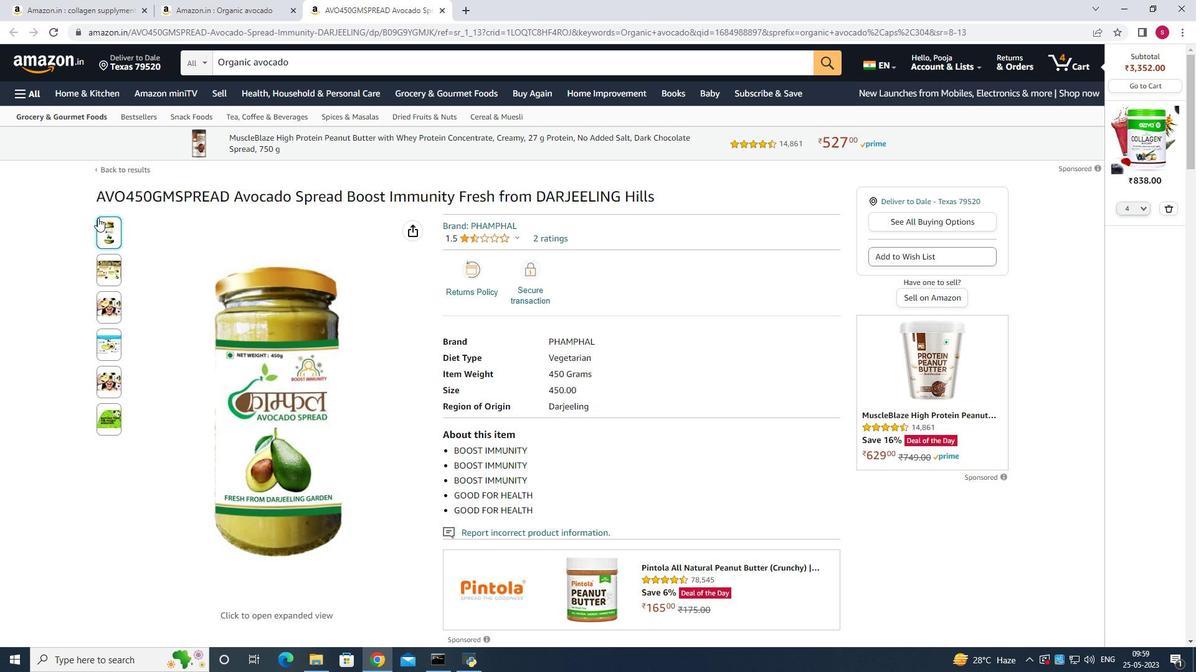 
Action: Mouse moved to (491, 387)
Screenshot: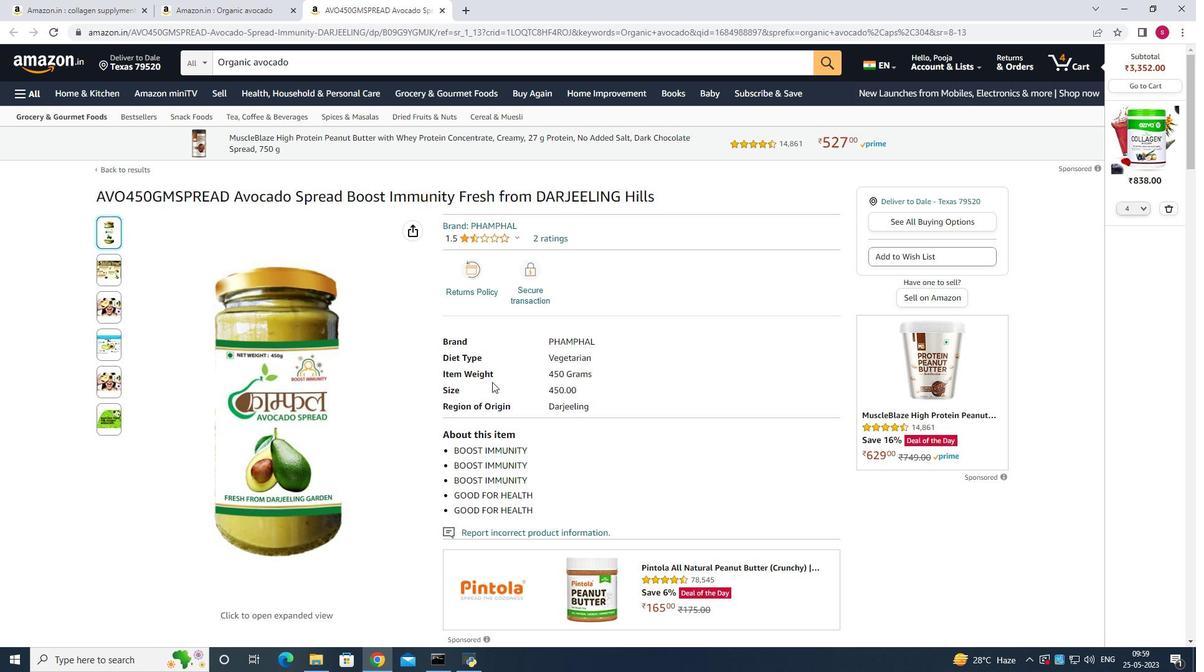
Action: Mouse scrolled (491, 386) with delta (0, 0)
